 Task: Research Airbnb accommodation in Saurimo, Angola from 8th December, 2023 to 15th December, 2023 for 9 adults. Place can be shared room with 5 bedrooms having 9 beds and 5 bathrooms. Property type can be flat. Amenities needed are: wifi, air conditioning, TV, pool, gym, breakfast. Look for 5 properties as per requirement.
Action: Mouse moved to (576, 118)
Screenshot: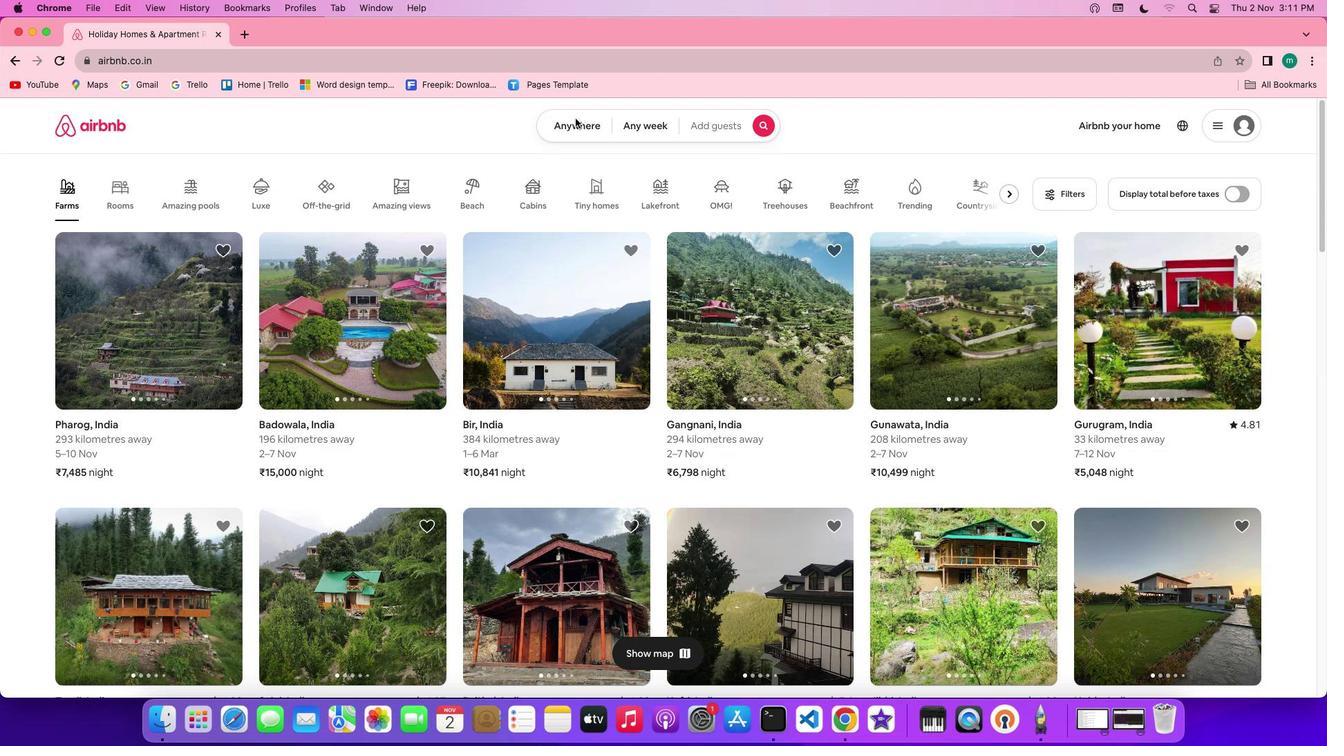 
Action: Mouse pressed left at (576, 118)
Screenshot: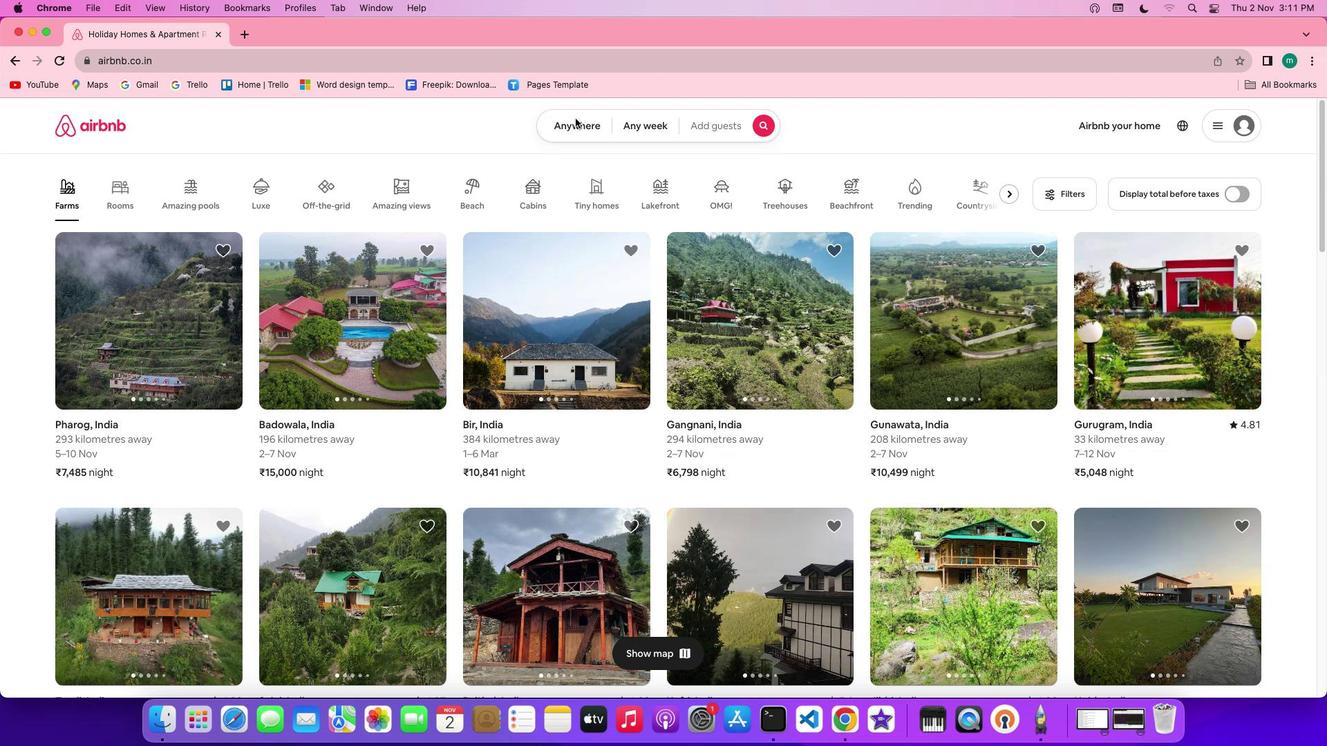 
Action: Mouse moved to (575, 118)
Screenshot: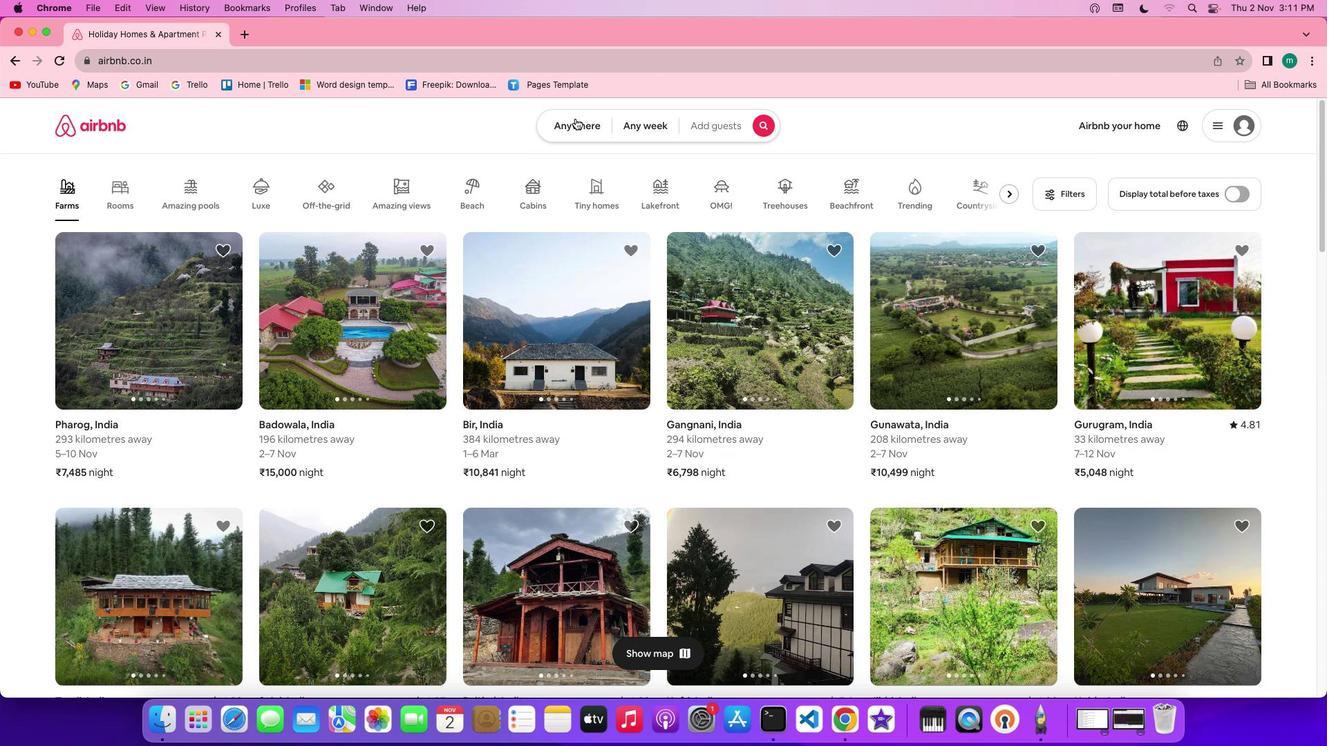 
Action: Mouse pressed left at (575, 118)
Screenshot: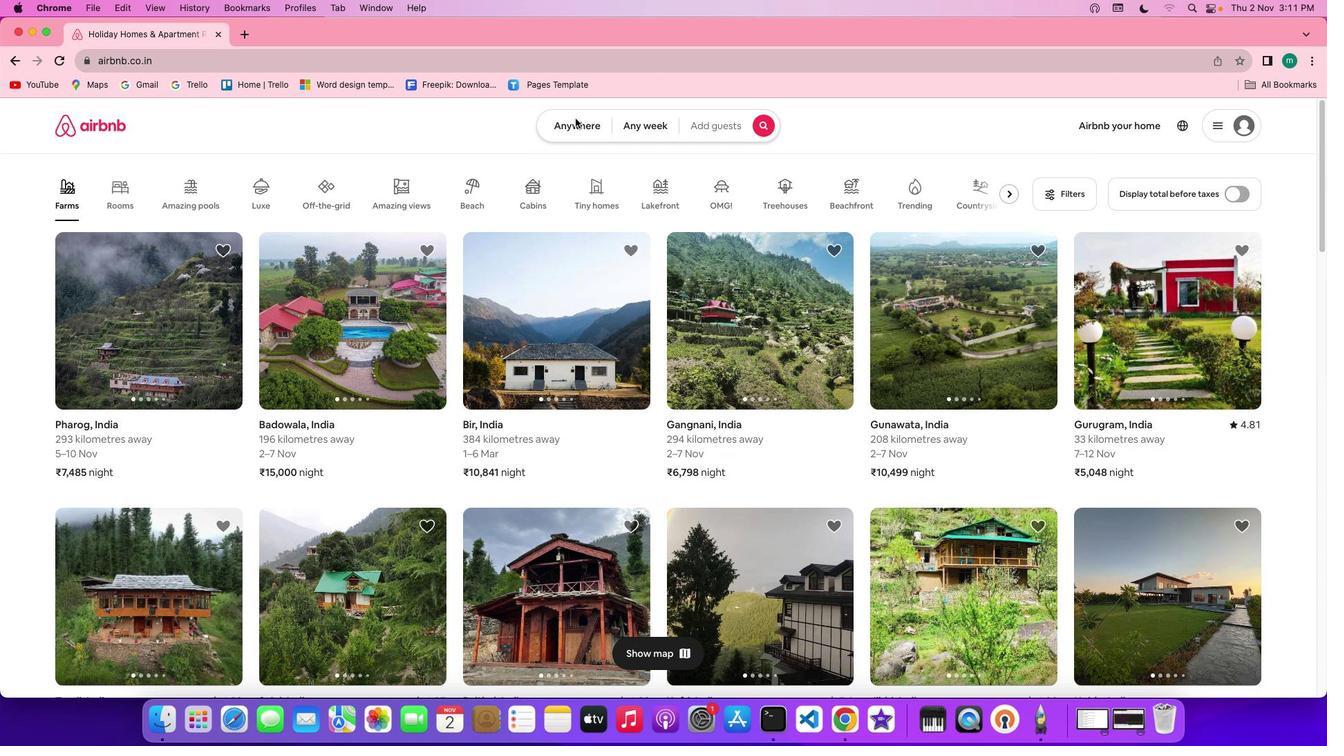 
Action: Mouse moved to (493, 178)
Screenshot: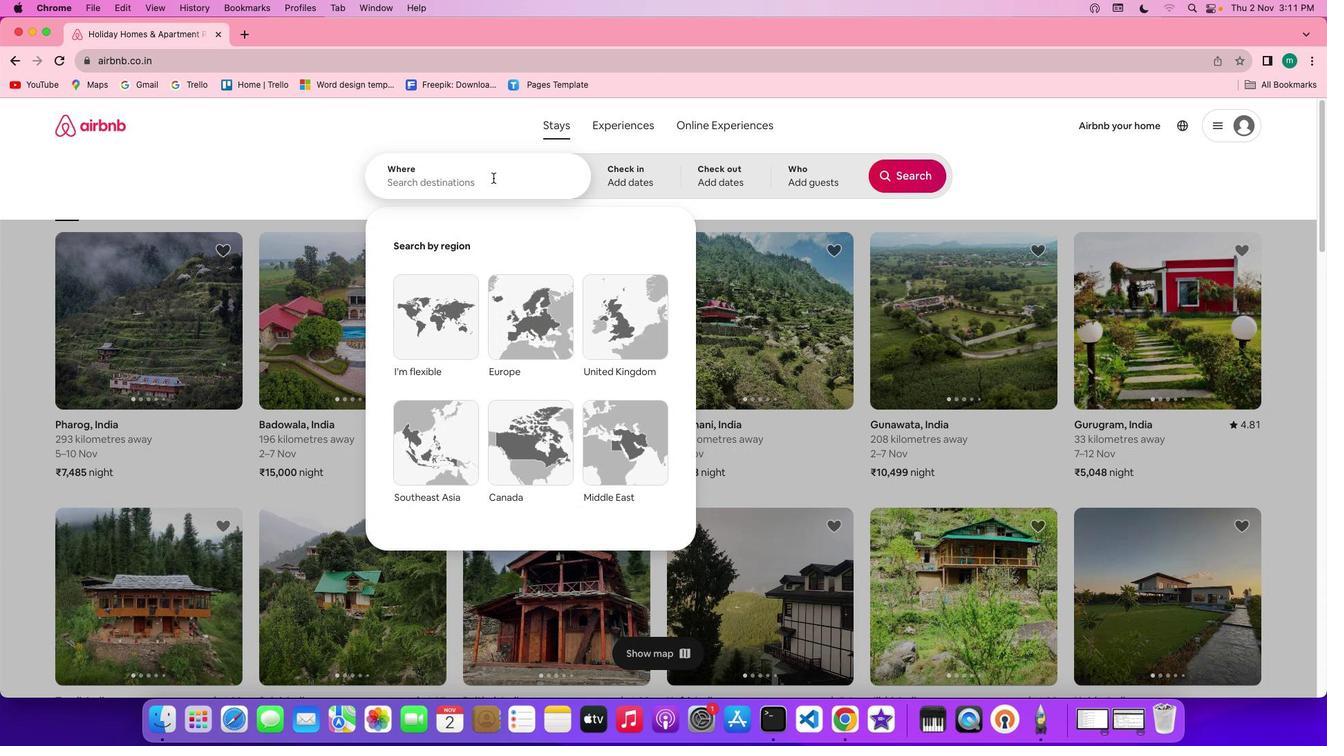 
Action: Key pressed Key.shift'S''a''u''r''i''m''o'','Key.spaceKey.shift'A''n''g''o''l''a'
Screenshot: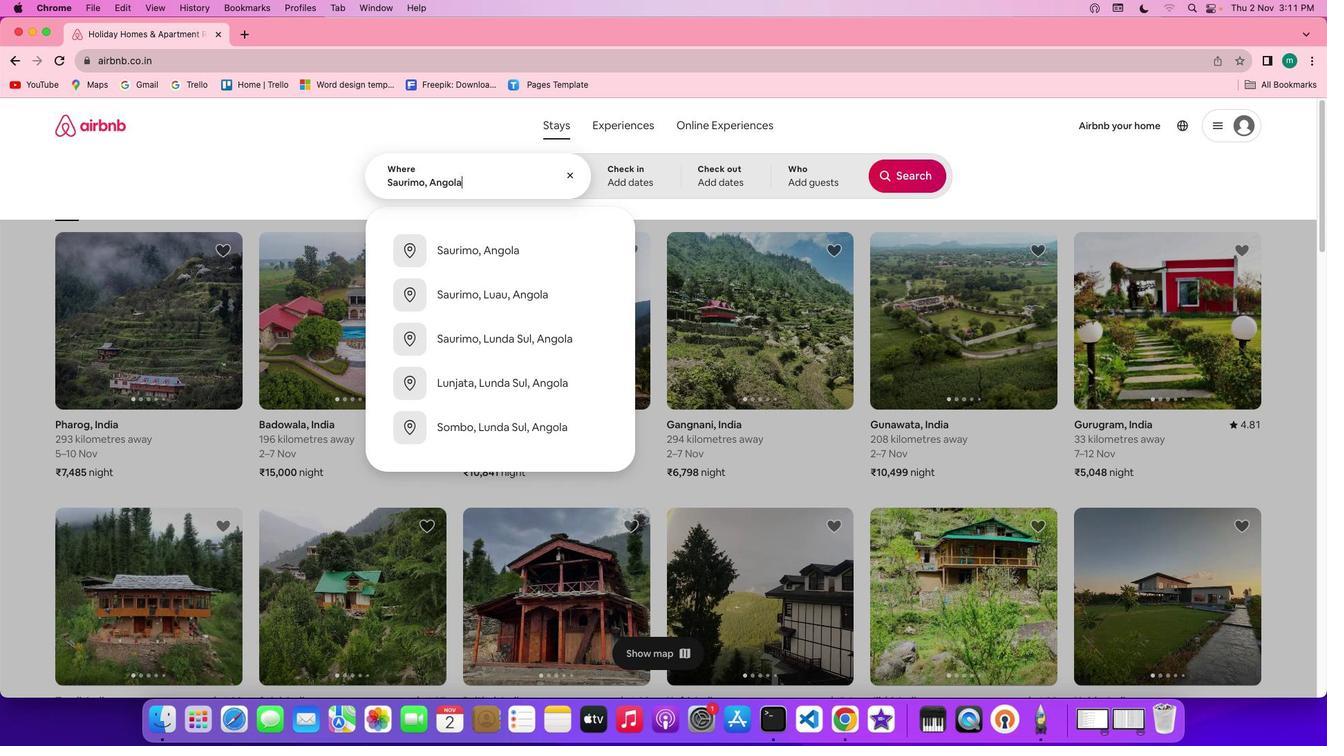 
Action: Mouse moved to (636, 177)
Screenshot: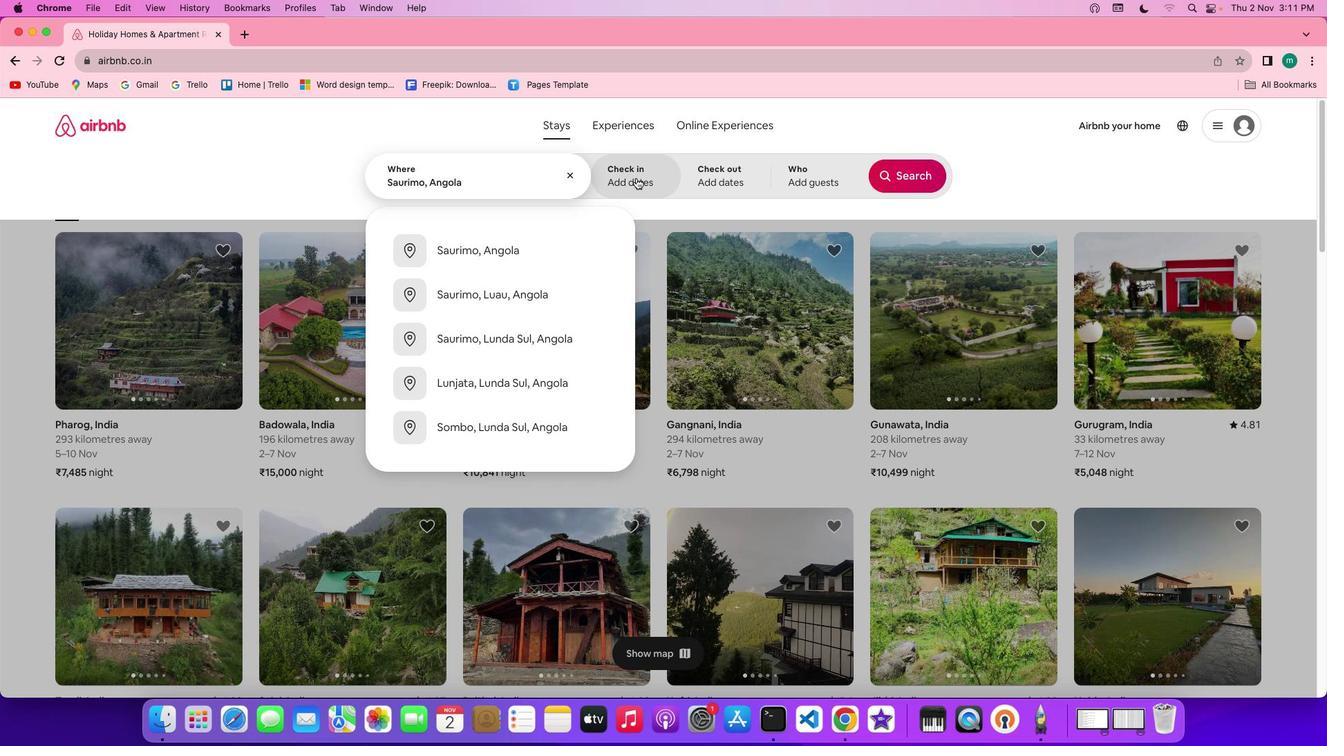 
Action: Mouse pressed left at (636, 177)
Screenshot: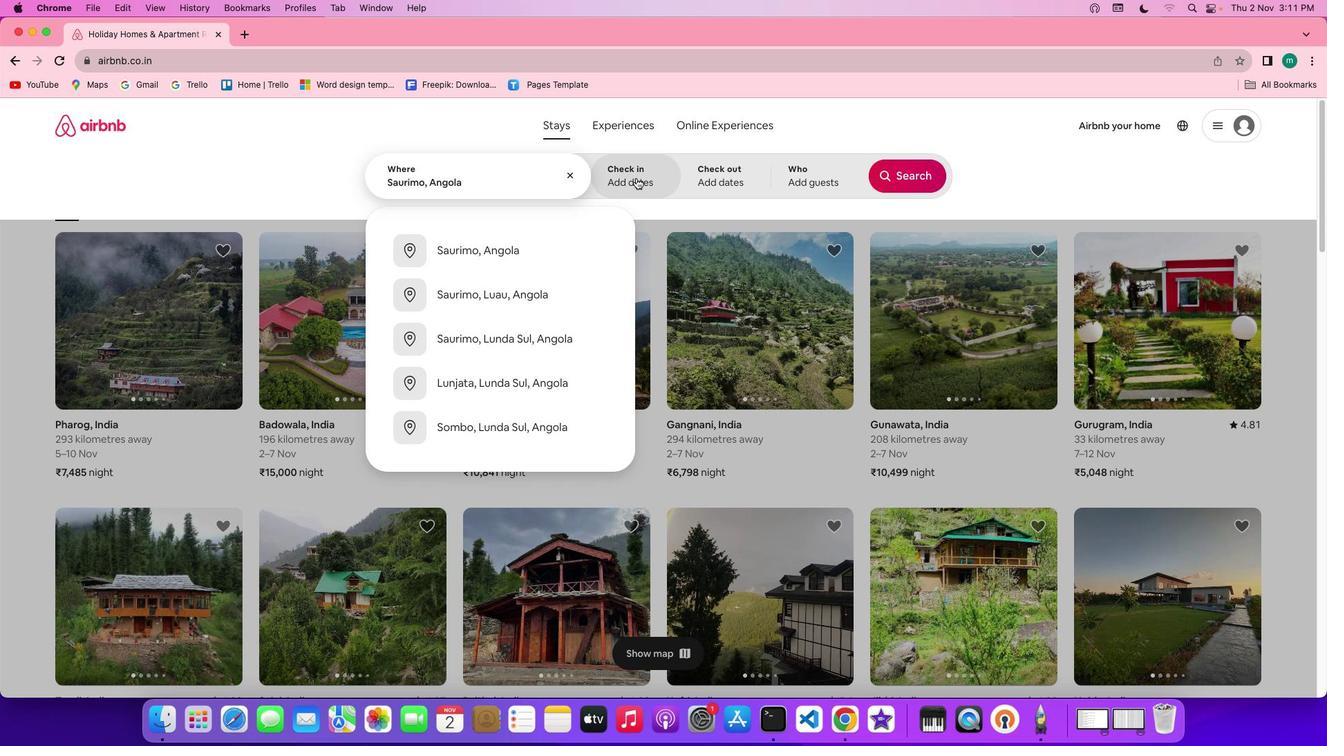 
Action: Mouse moved to (856, 388)
Screenshot: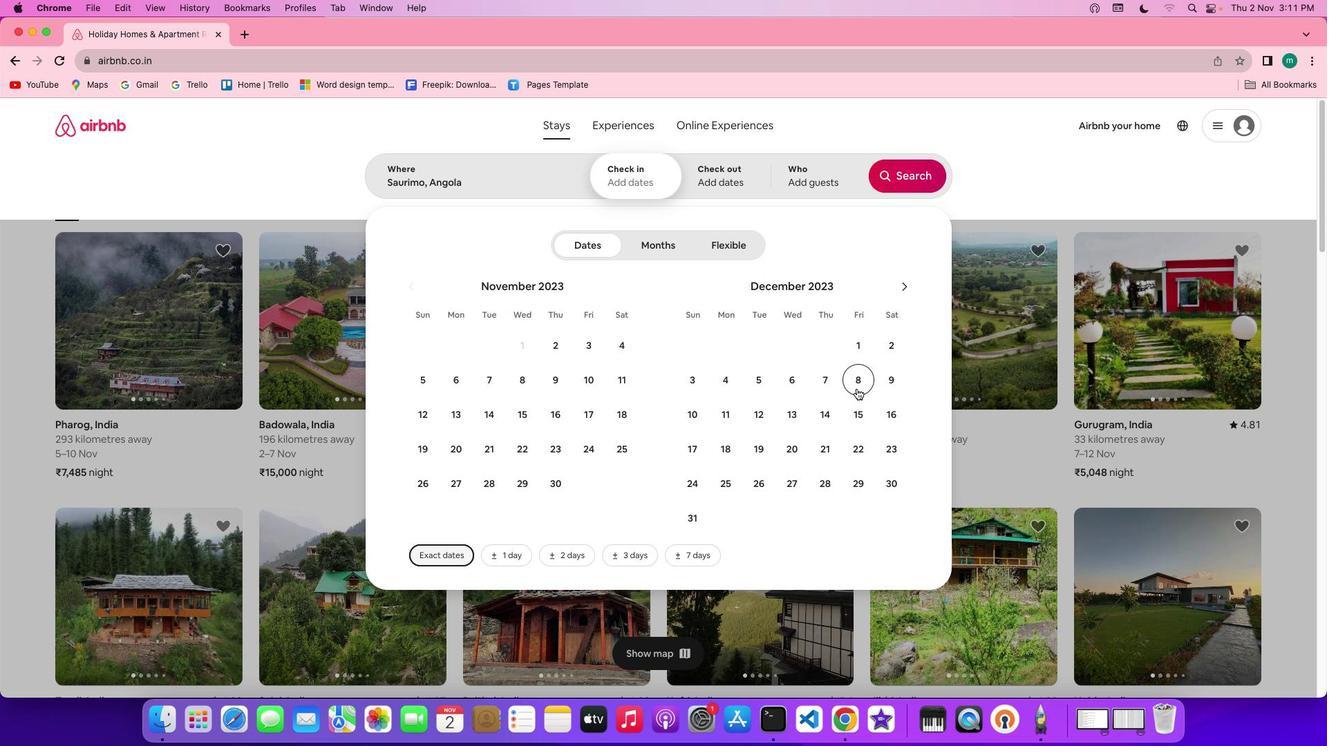 
Action: Mouse pressed left at (856, 388)
Screenshot: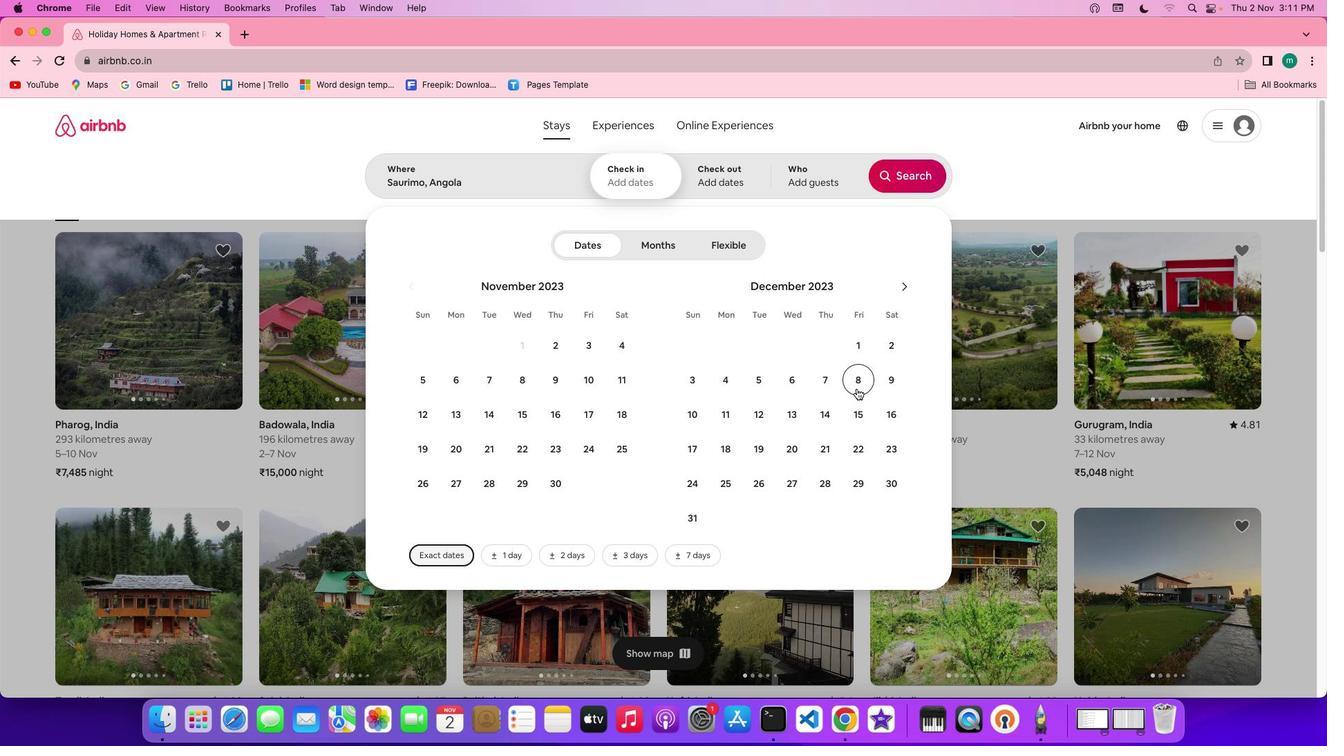 
Action: Mouse moved to (863, 407)
Screenshot: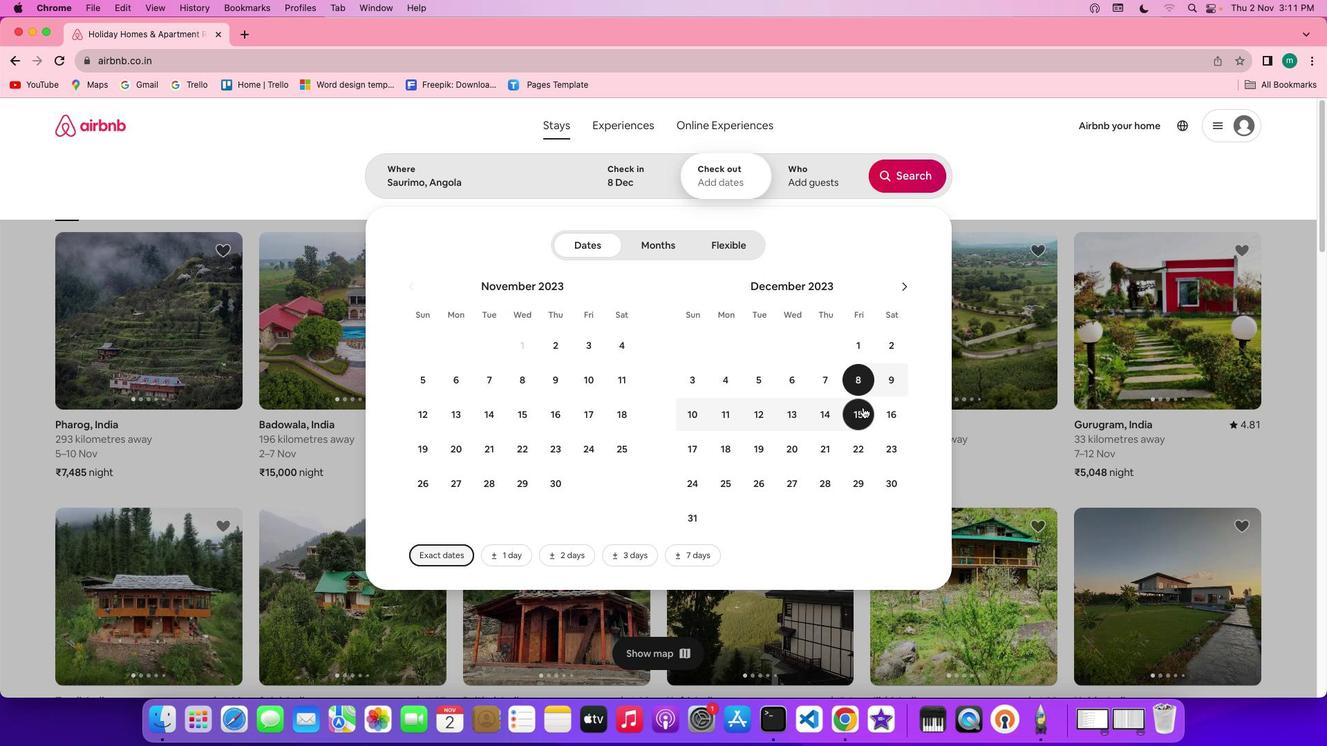 
Action: Mouse pressed left at (863, 407)
Screenshot: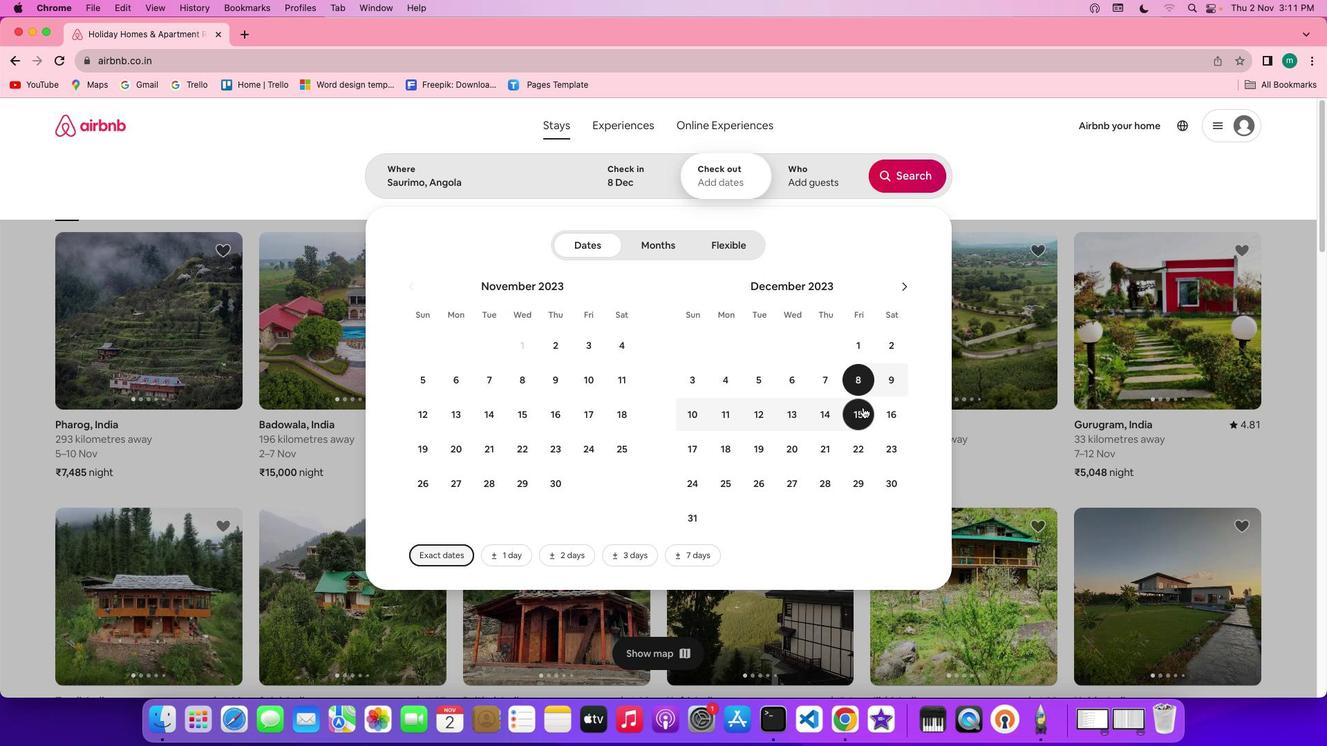 
Action: Mouse moved to (838, 179)
Screenshot: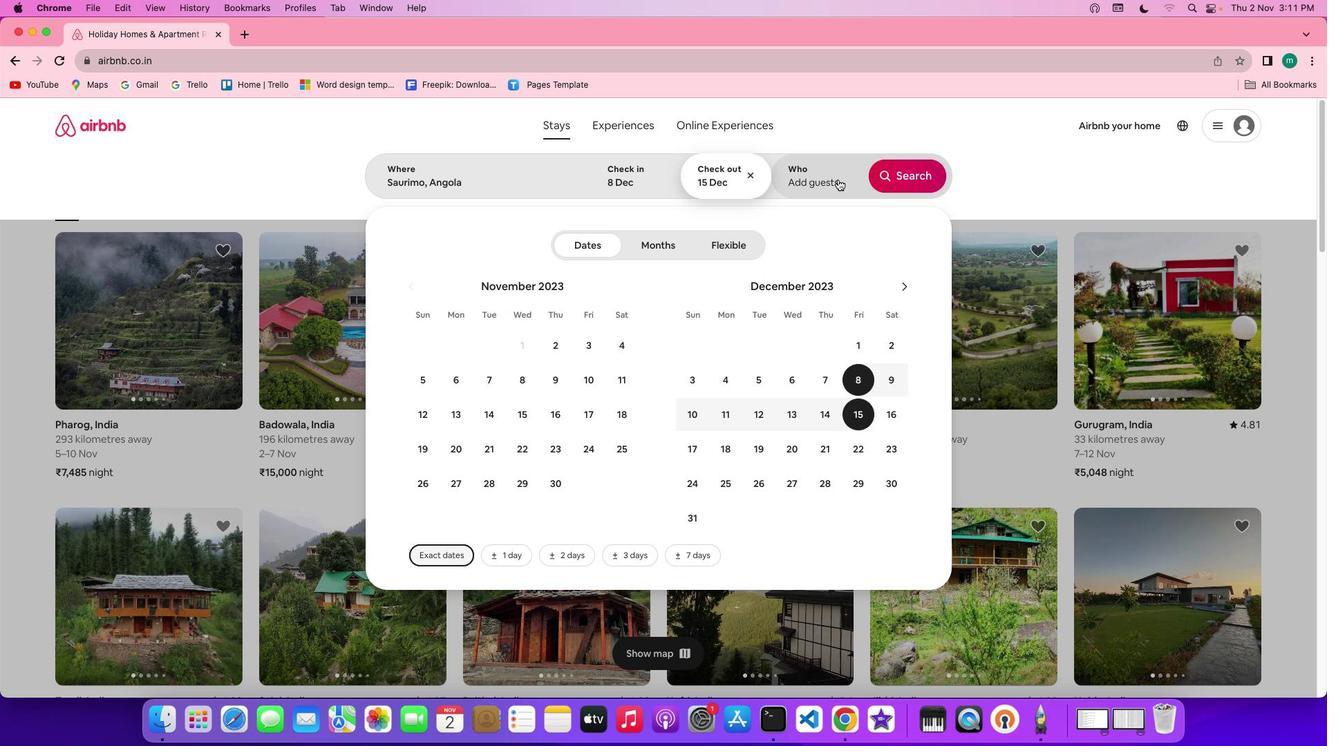 
Action: Mouse pressed left at (838, 179)
Screenshot: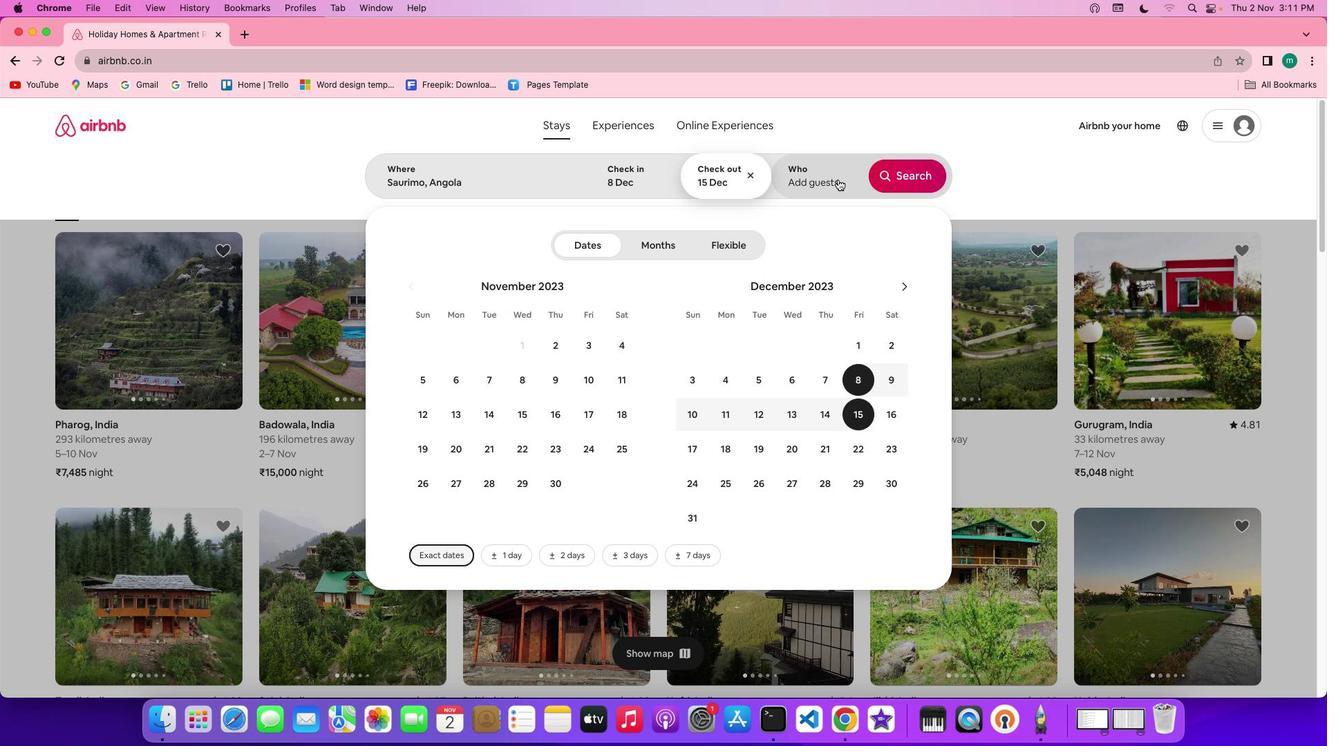 
Action: Mouse moved to (915, 251)
Screenshot: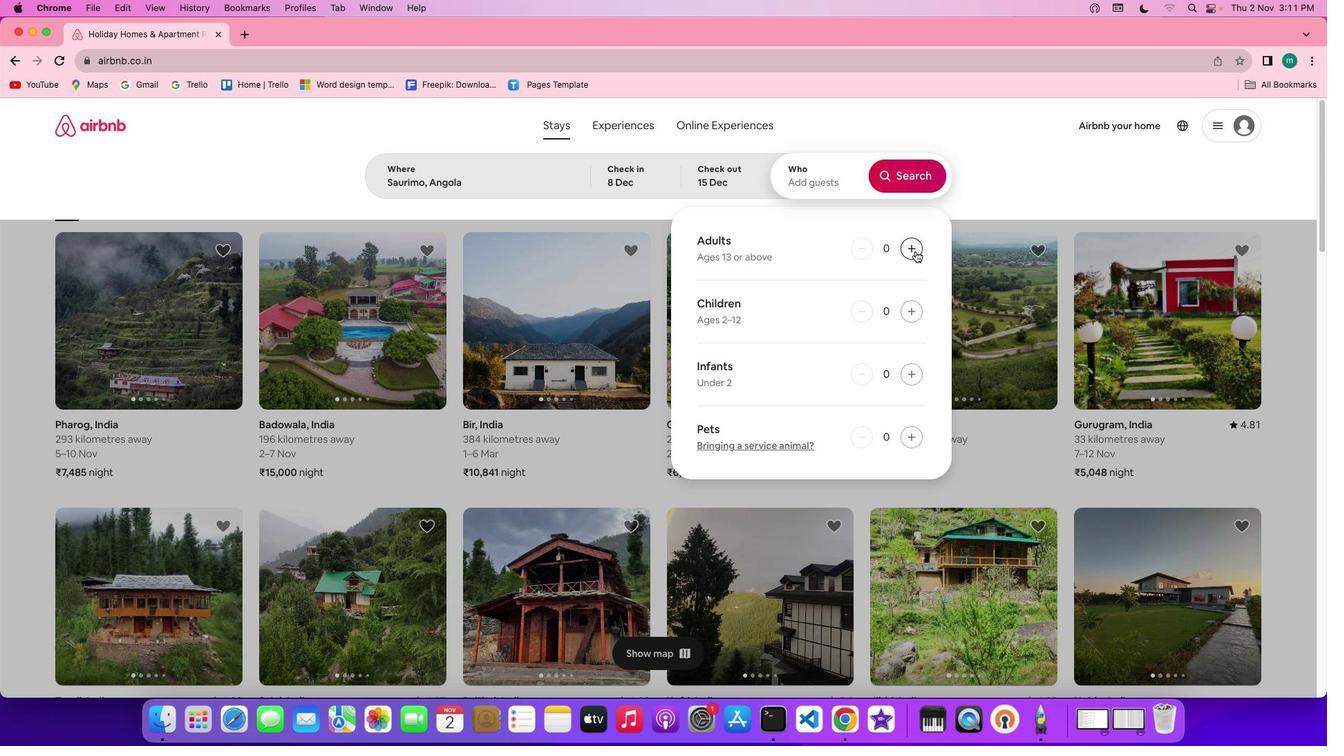 
Action: Mouse pressed left at (915, 251)
Screenshot: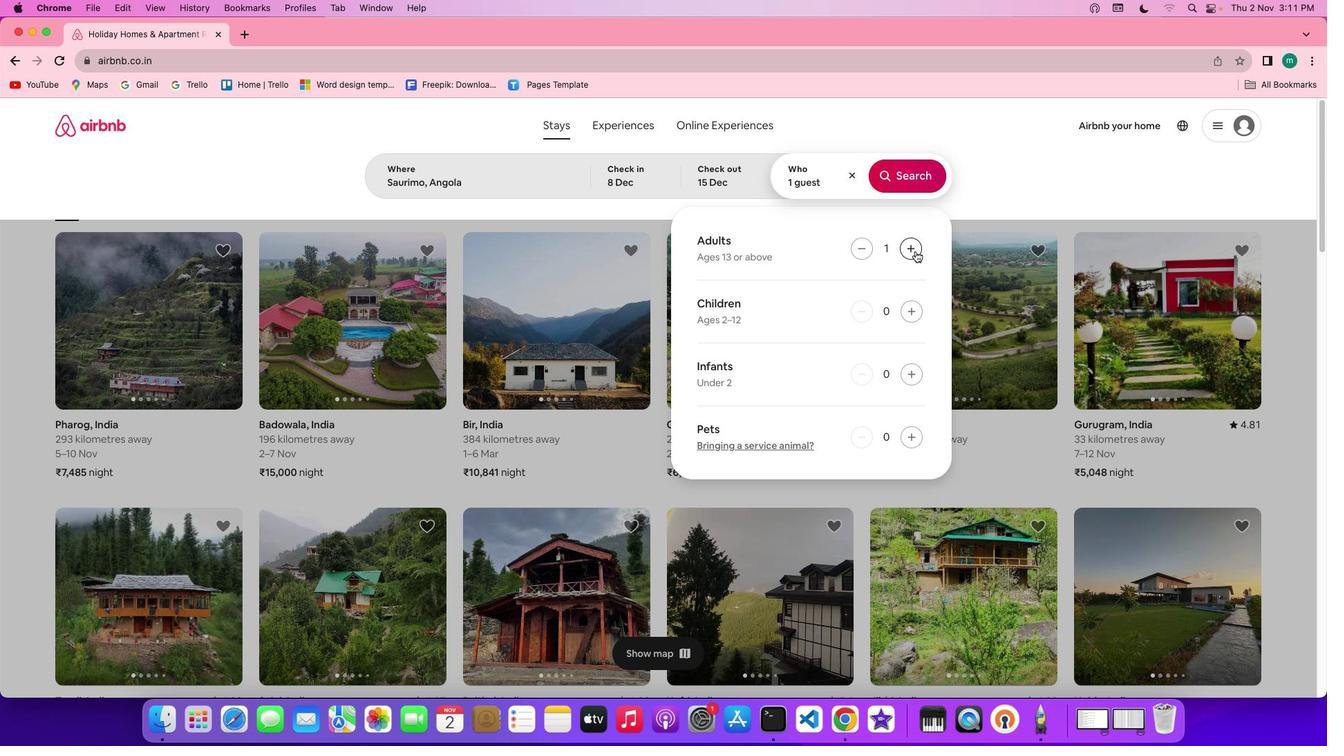 
Action: Mouse pressed left at (915, 251)
Screenshot: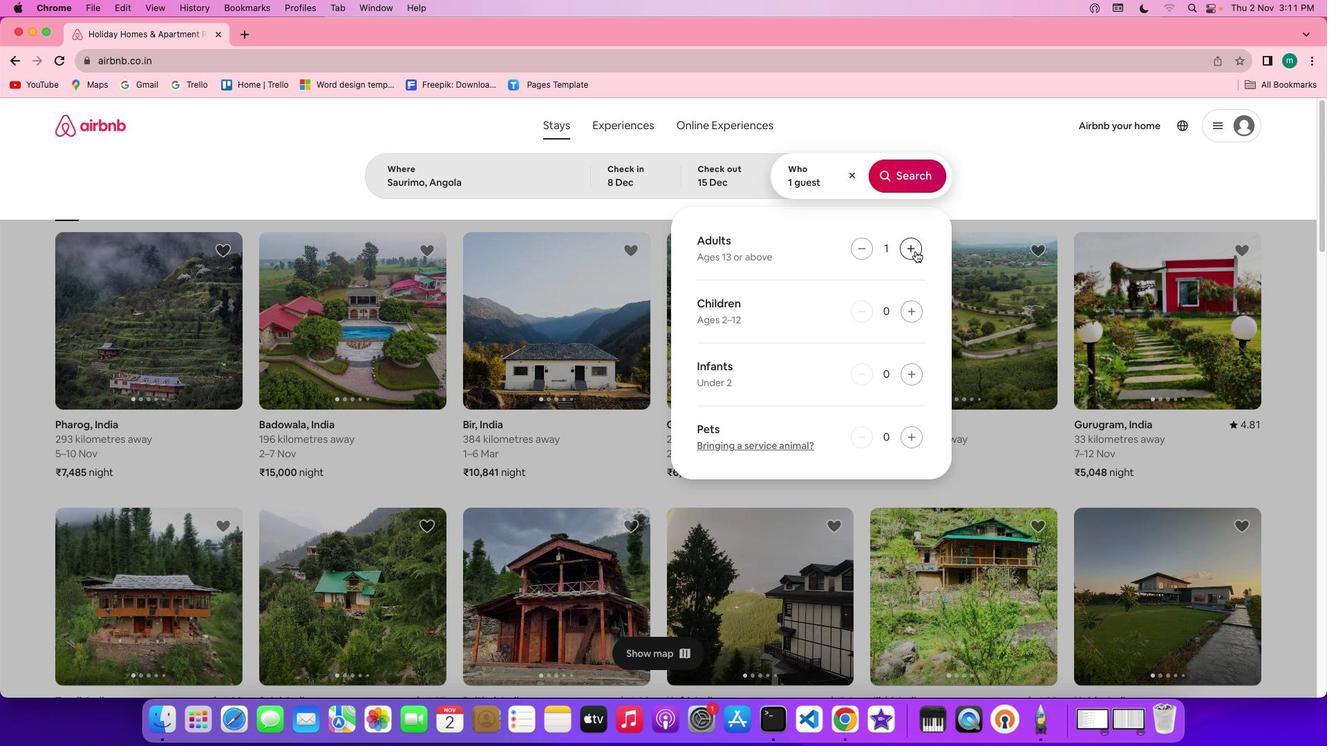 
Action: Mouse pressed left at (915, 251)
Screenshot: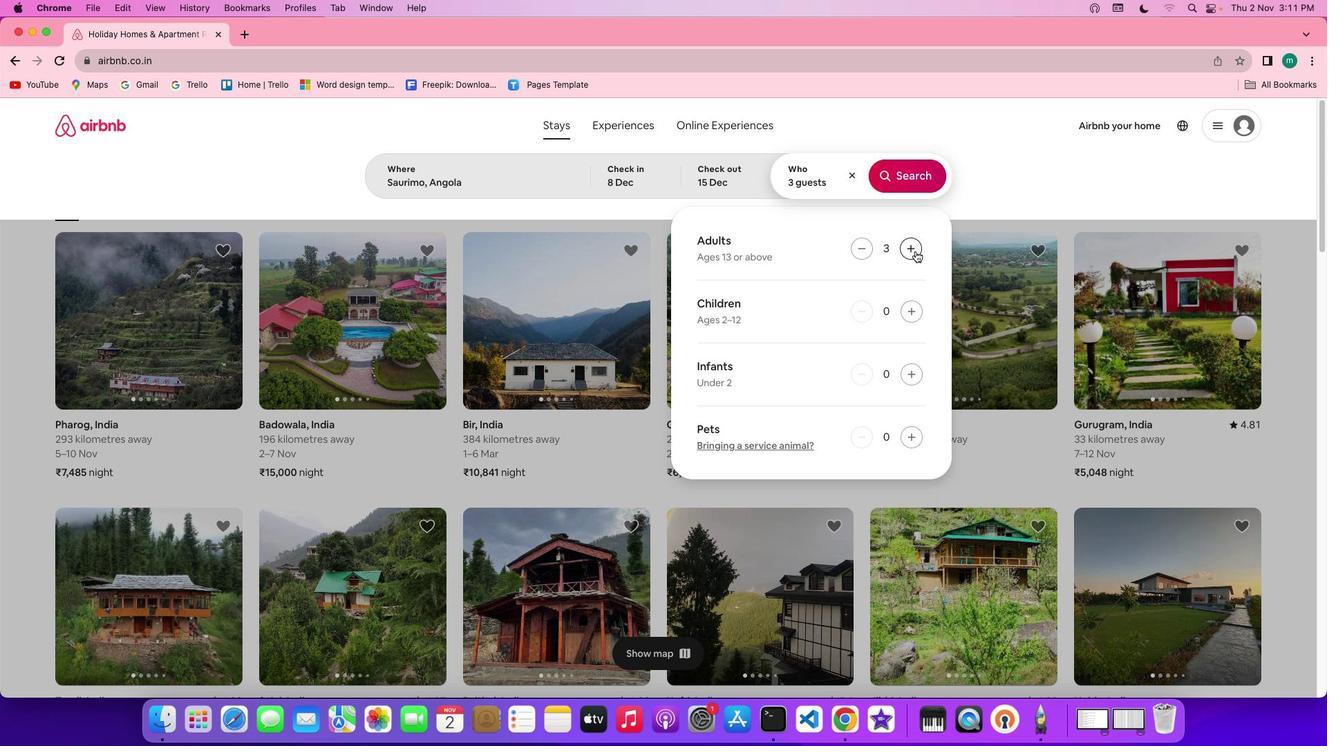 
Action: Mouse pressed left at (915, 251)
Screenshot: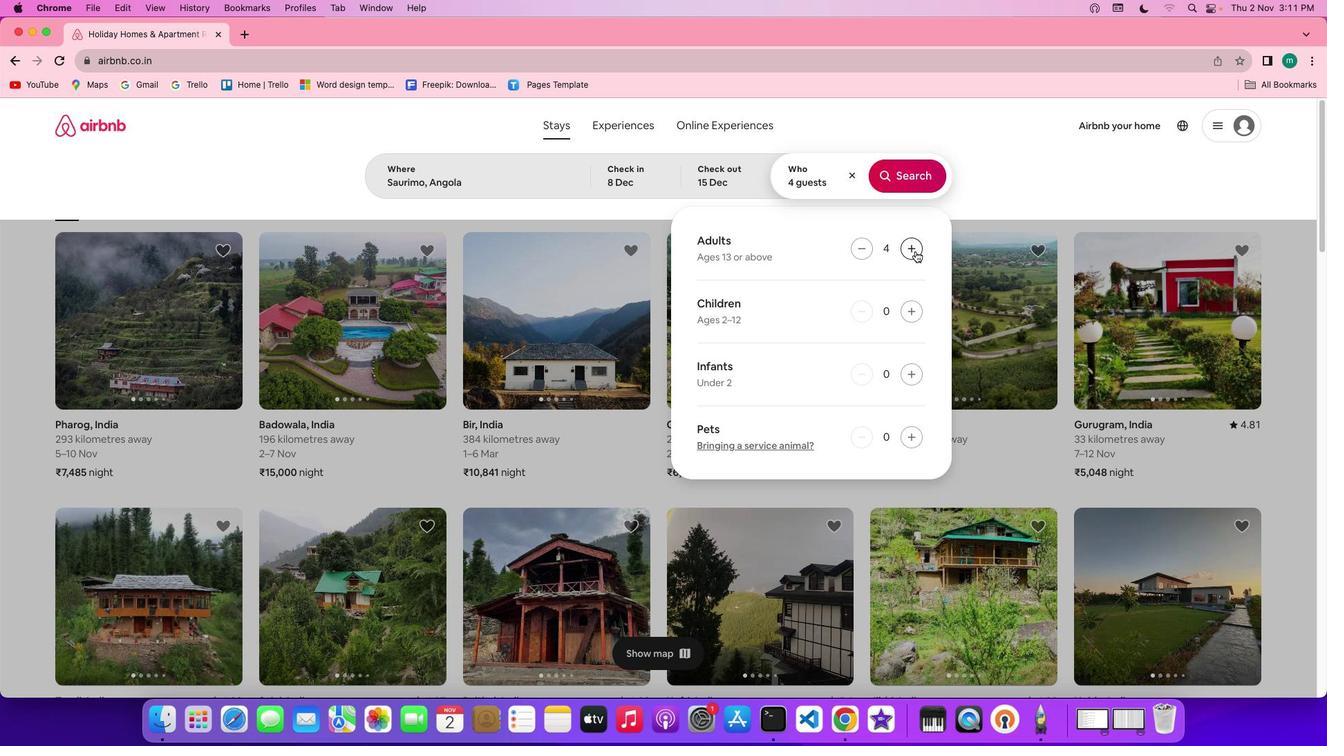 
Action: Mouse pressed left at (915, 251)
Screenshot: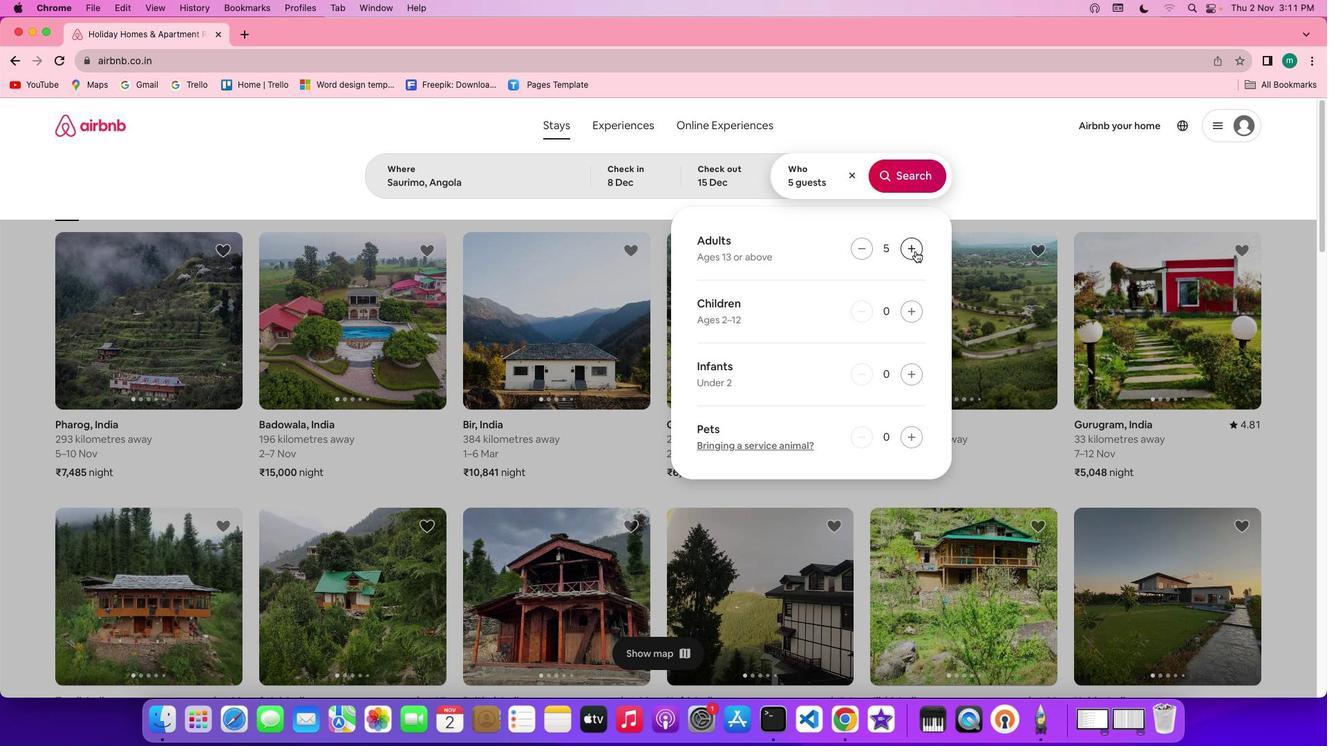
Action: Mouse pressed left at (915, 251)
Screenshot: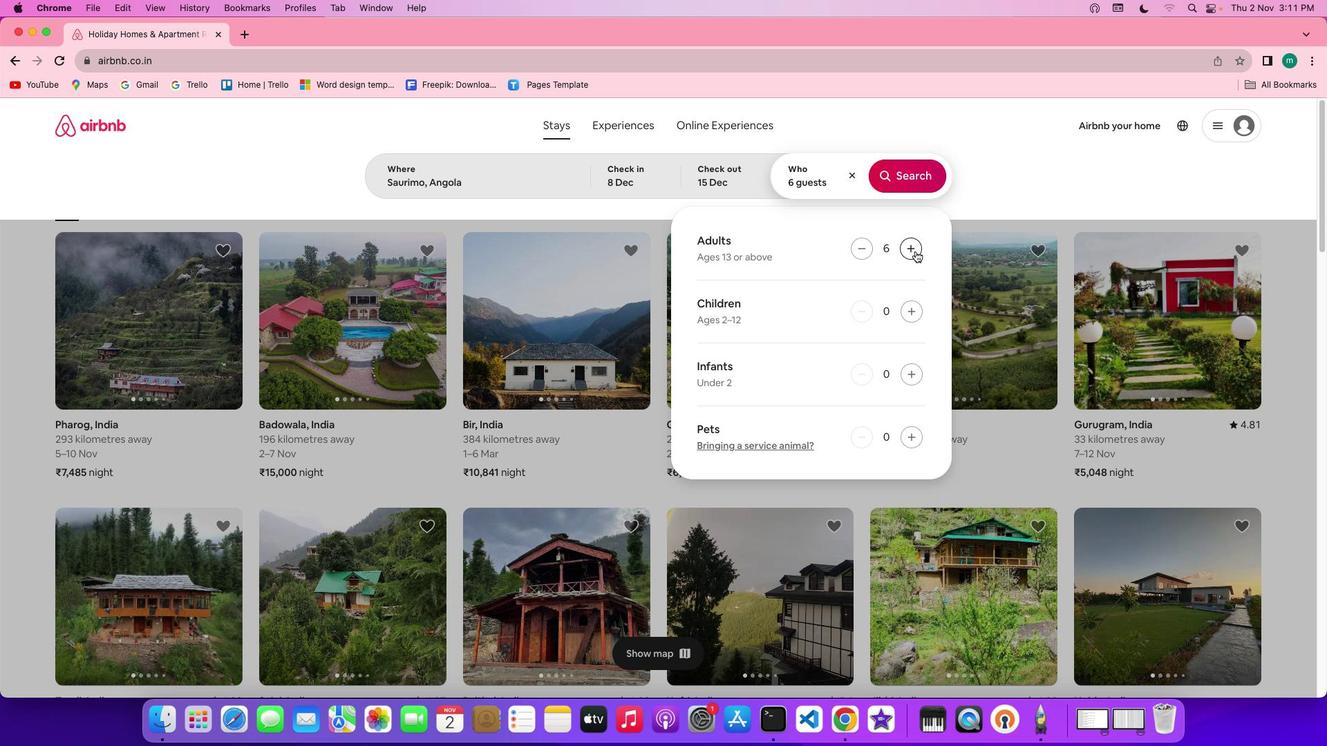 
Action: Mouse pressed left at (915, 251)
Screenshot: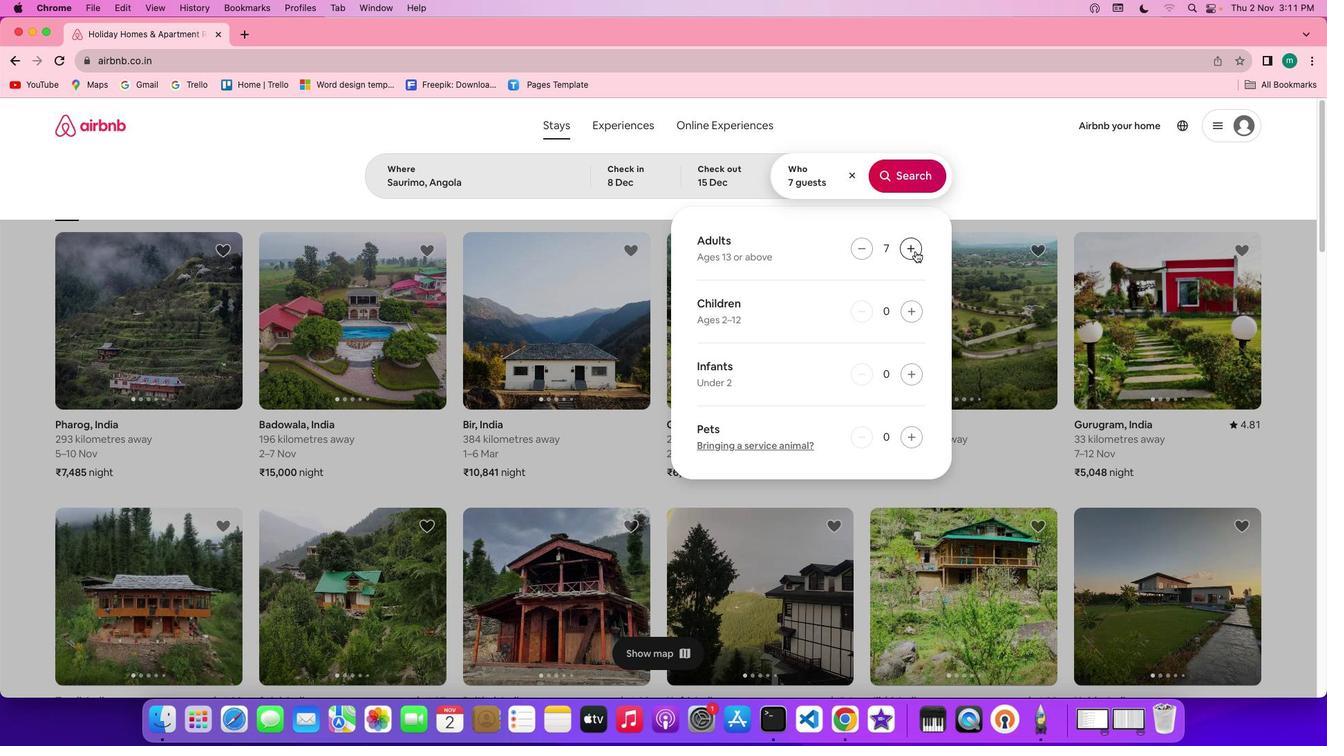 
Action: Mouse pressed left at (915, 251)
Screenshot: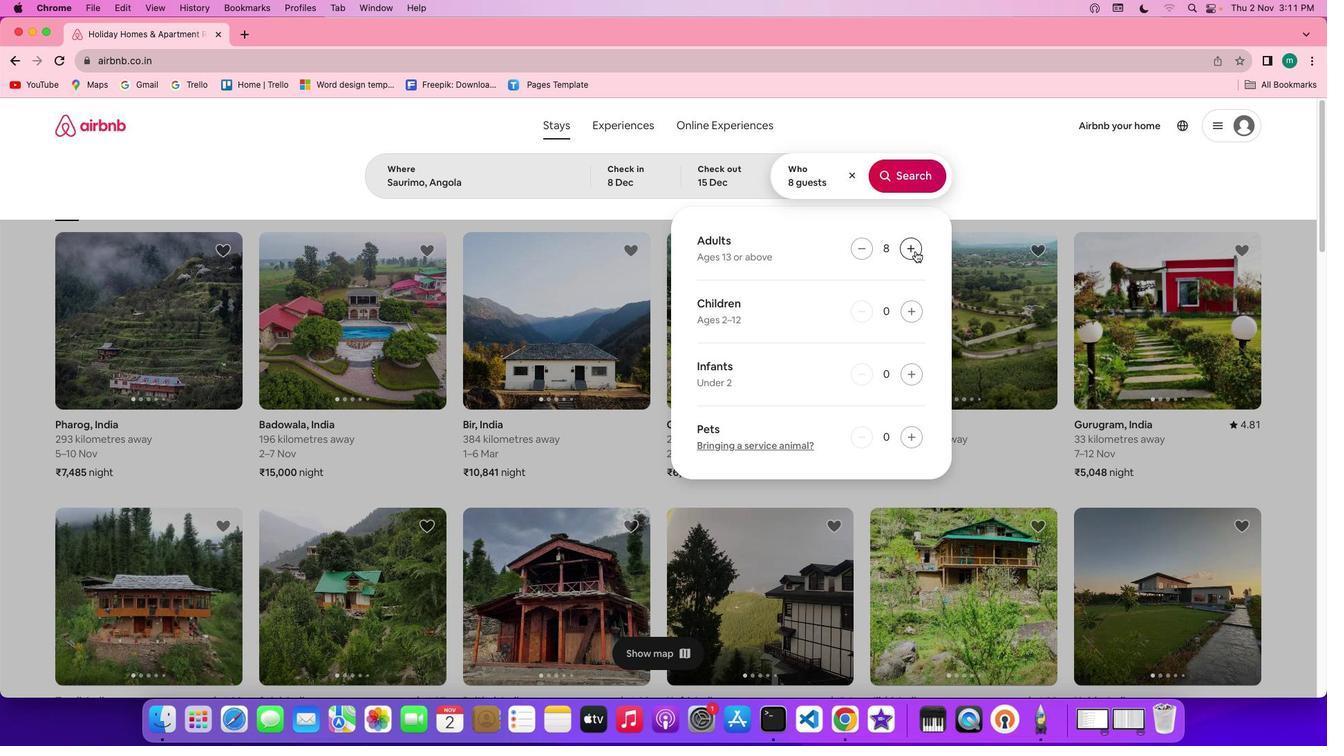 
Action: Mouse pressed left at (915, 251)
Screenshot: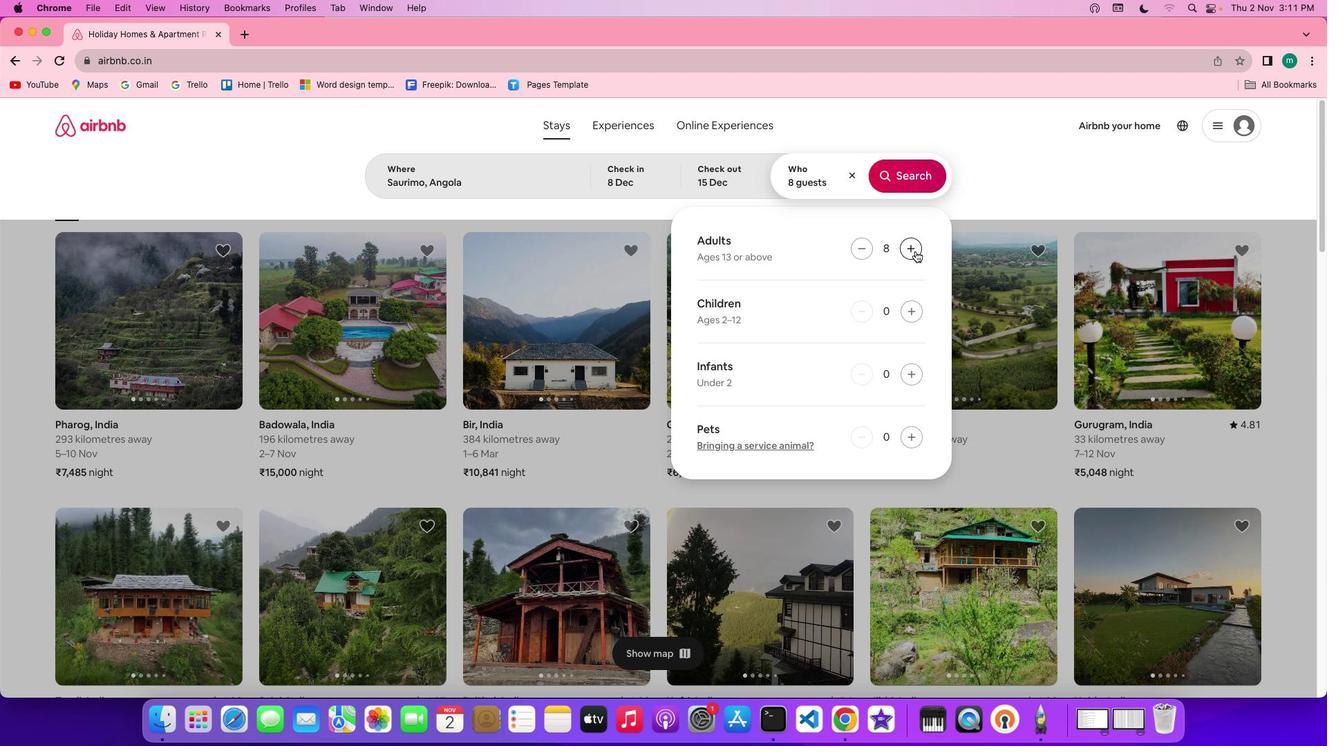 
Action: Mouse moved to (930, 174)
Screenshot: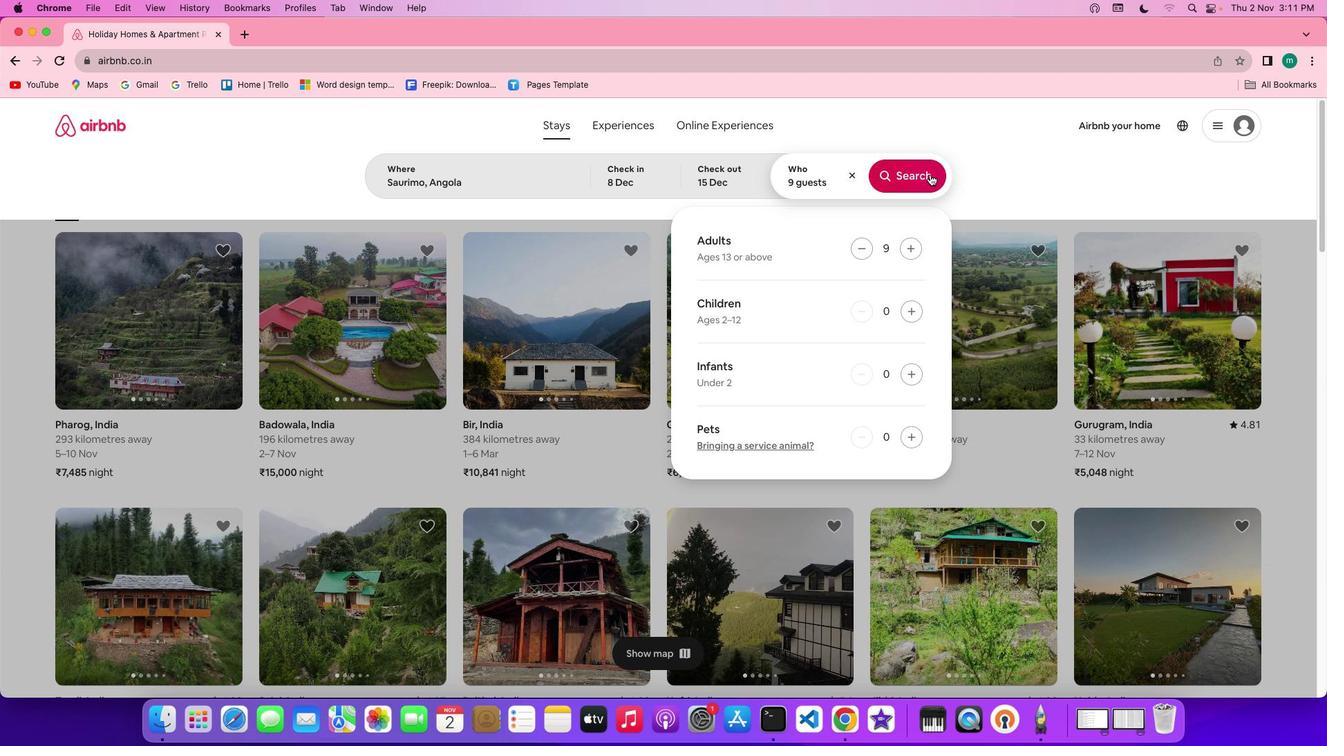 
Action: Mouse pressed left at (930, 174)
Screenshot: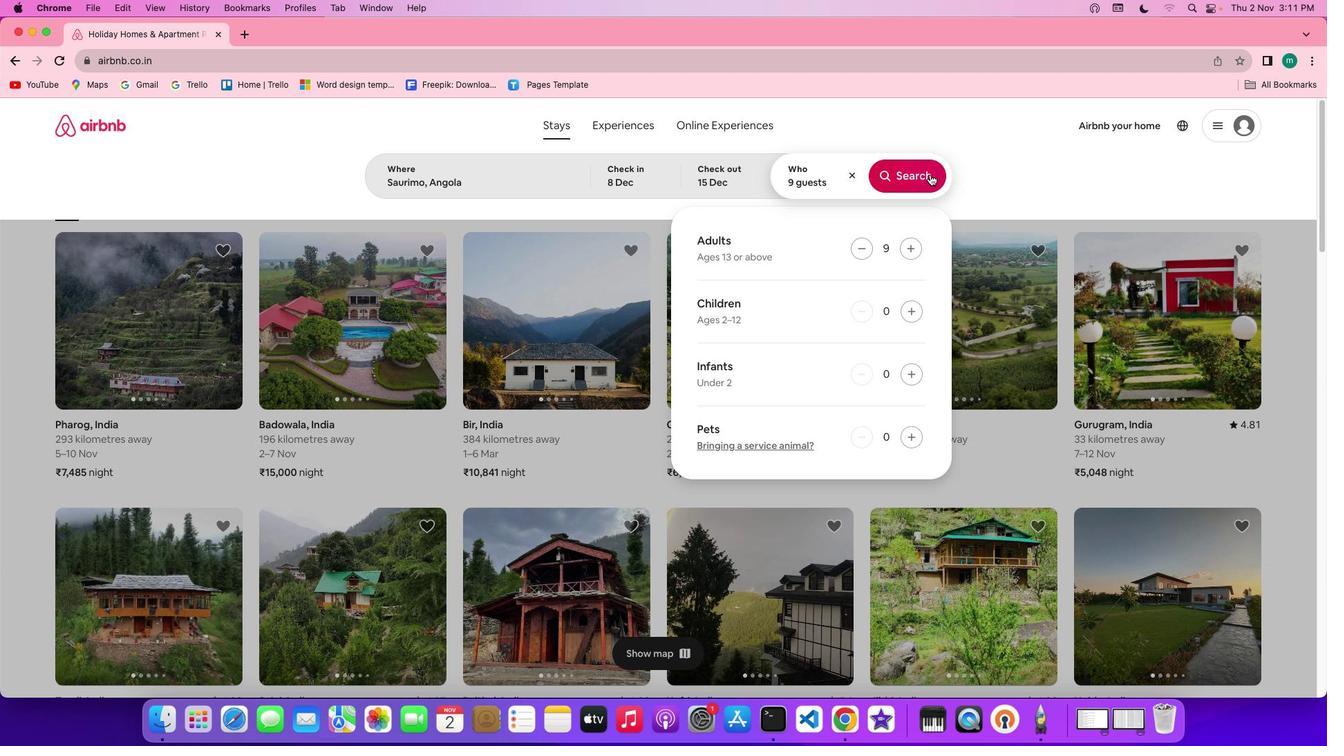 
Action: Mouse moved to (1106, 184)
Screenshot: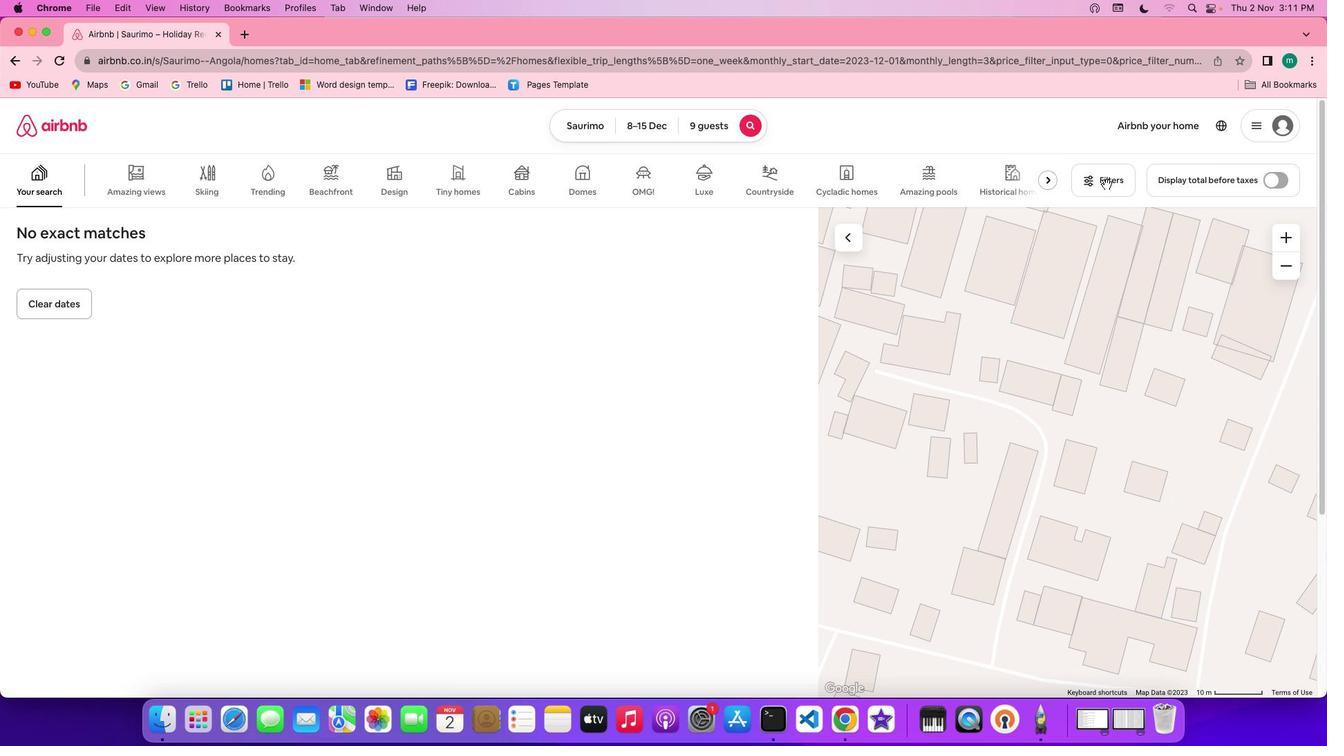 
Action: Mouse pressed left at (1106, 184)
Screenshot: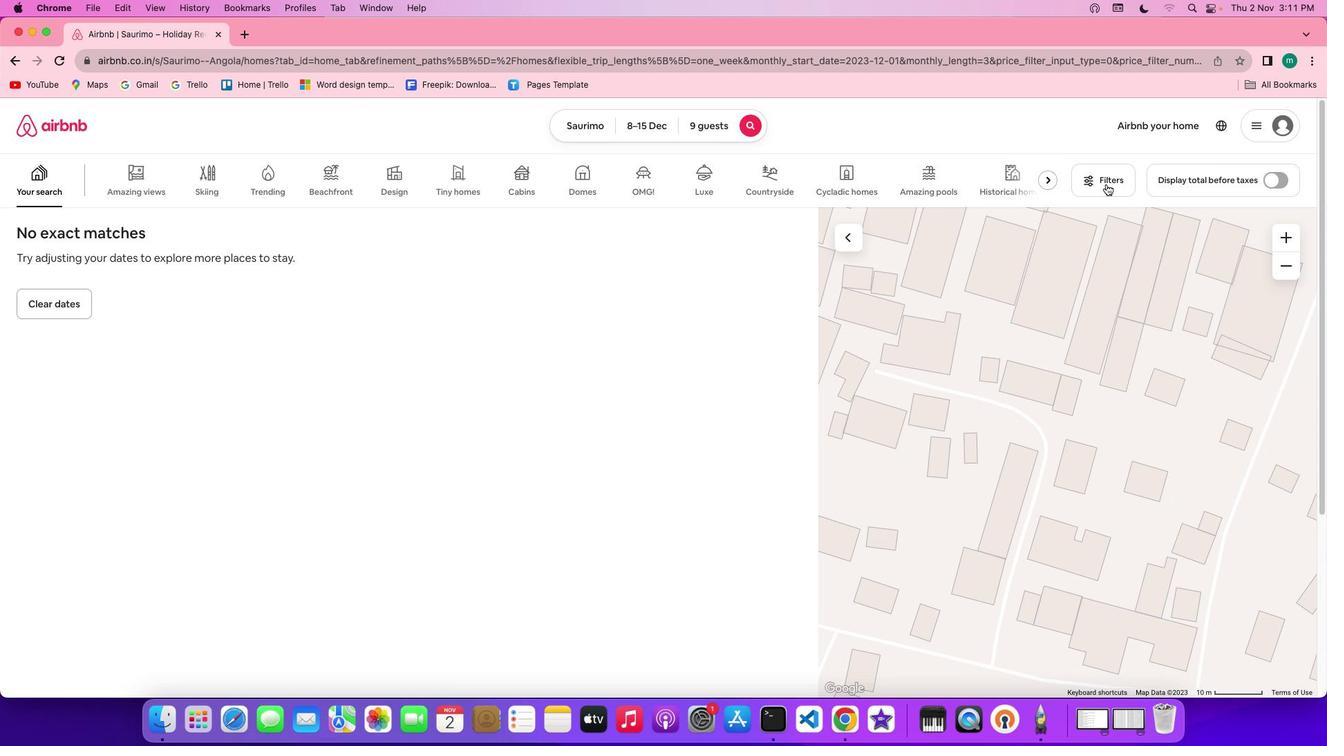 
Action: Mouse moved to (1107, 176)
Screenshot: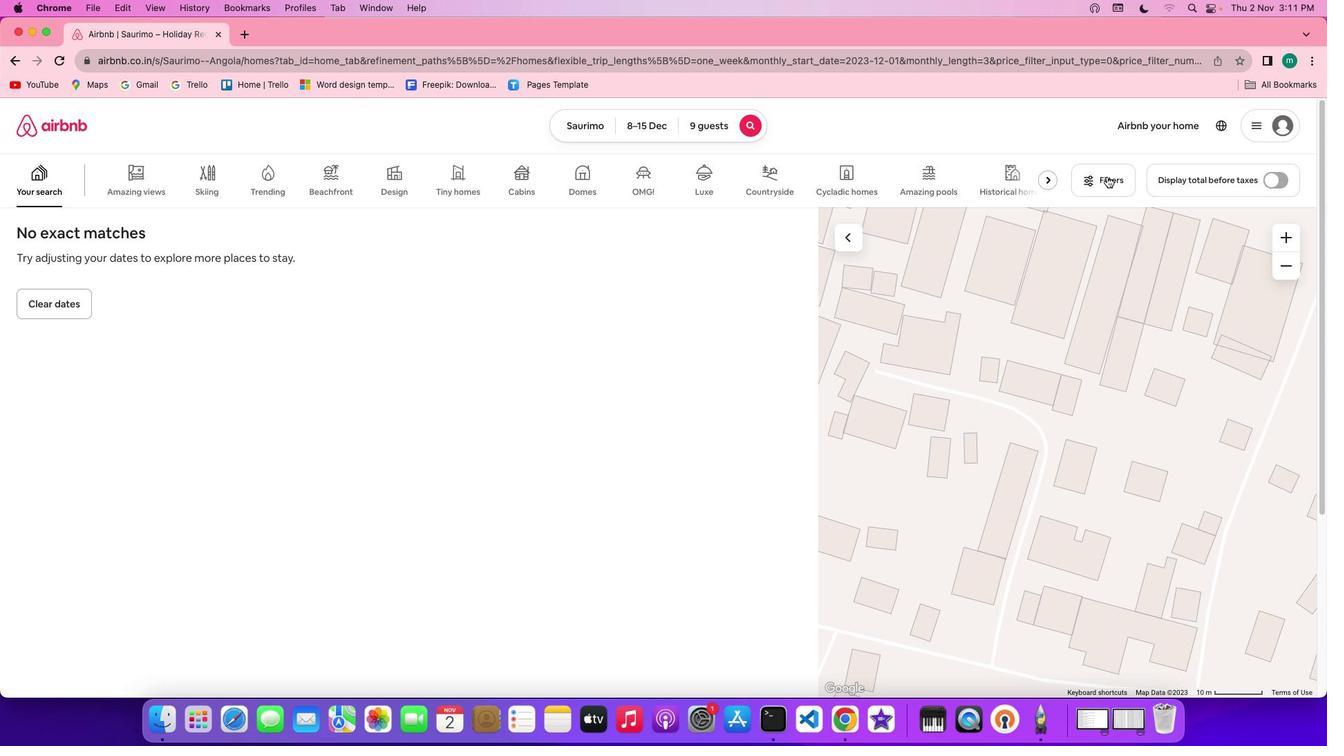 
Action: Mouse pressed left at (1107, 176)
Screenshot: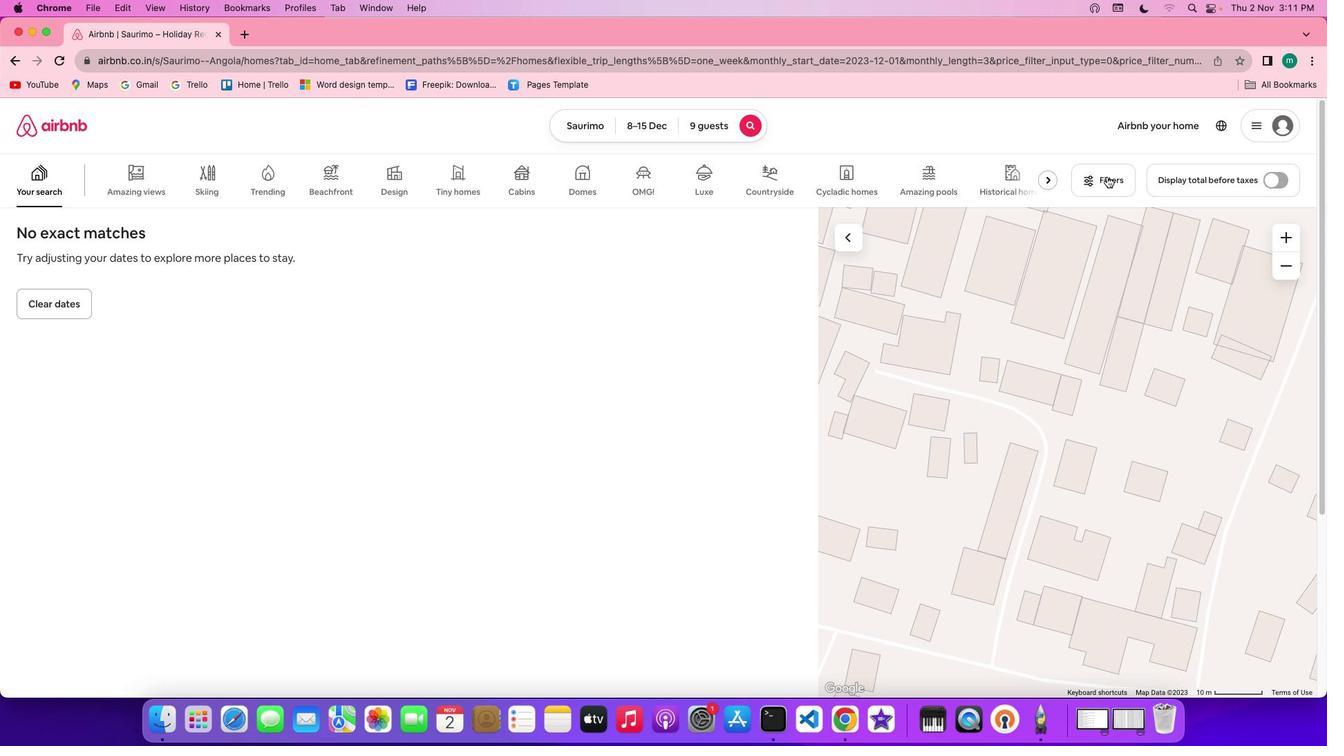 
Action: Mouse moved to (696, 412)
Screenshot: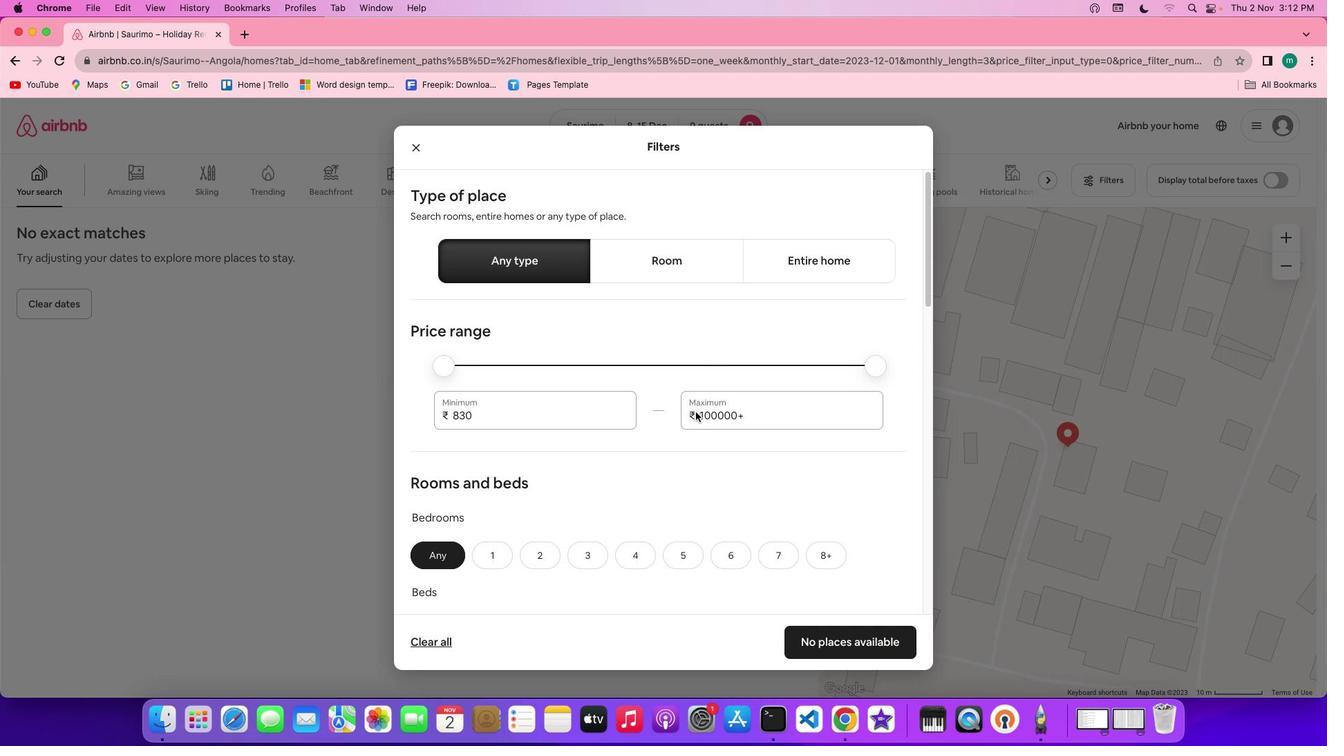 
Action: Mouse scrolled (696, 412) with delta (0, 0)
Screenshot: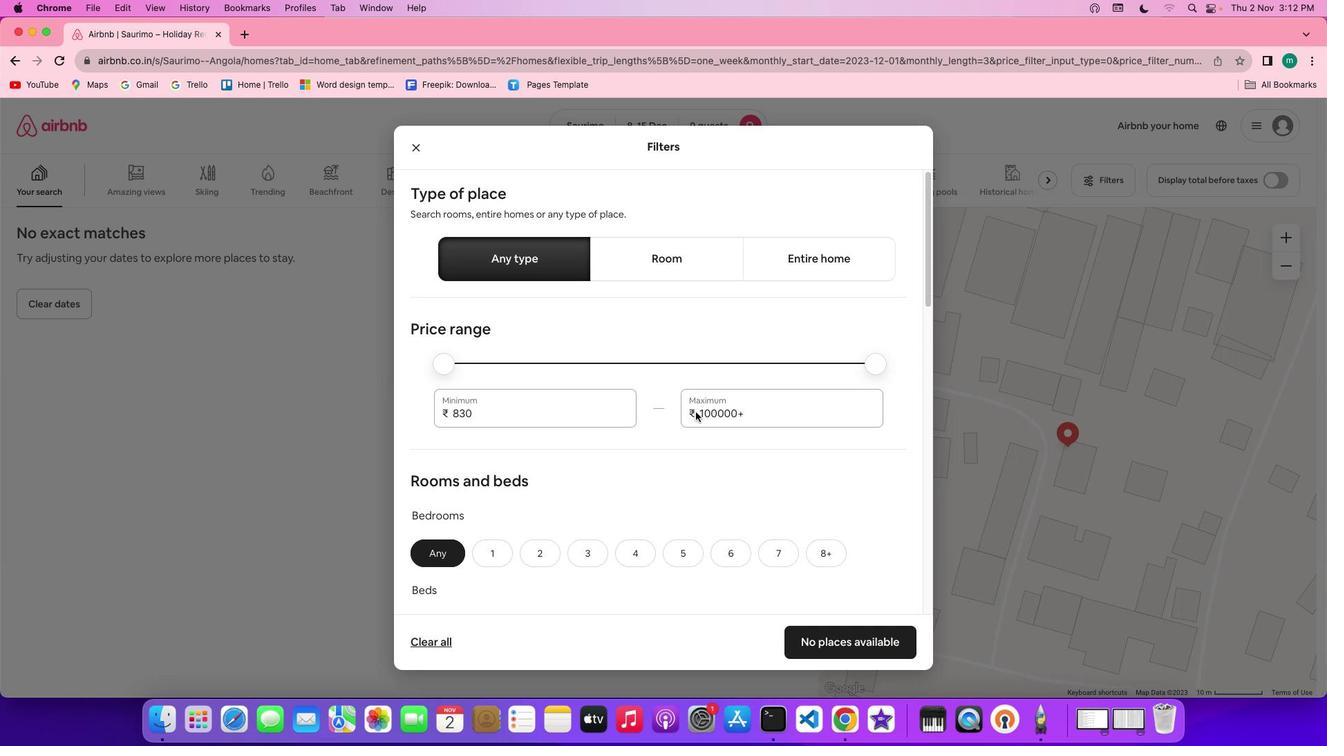 
Action: Mouse scrolled (696, 412) with delta (0, 0)
Screenshot: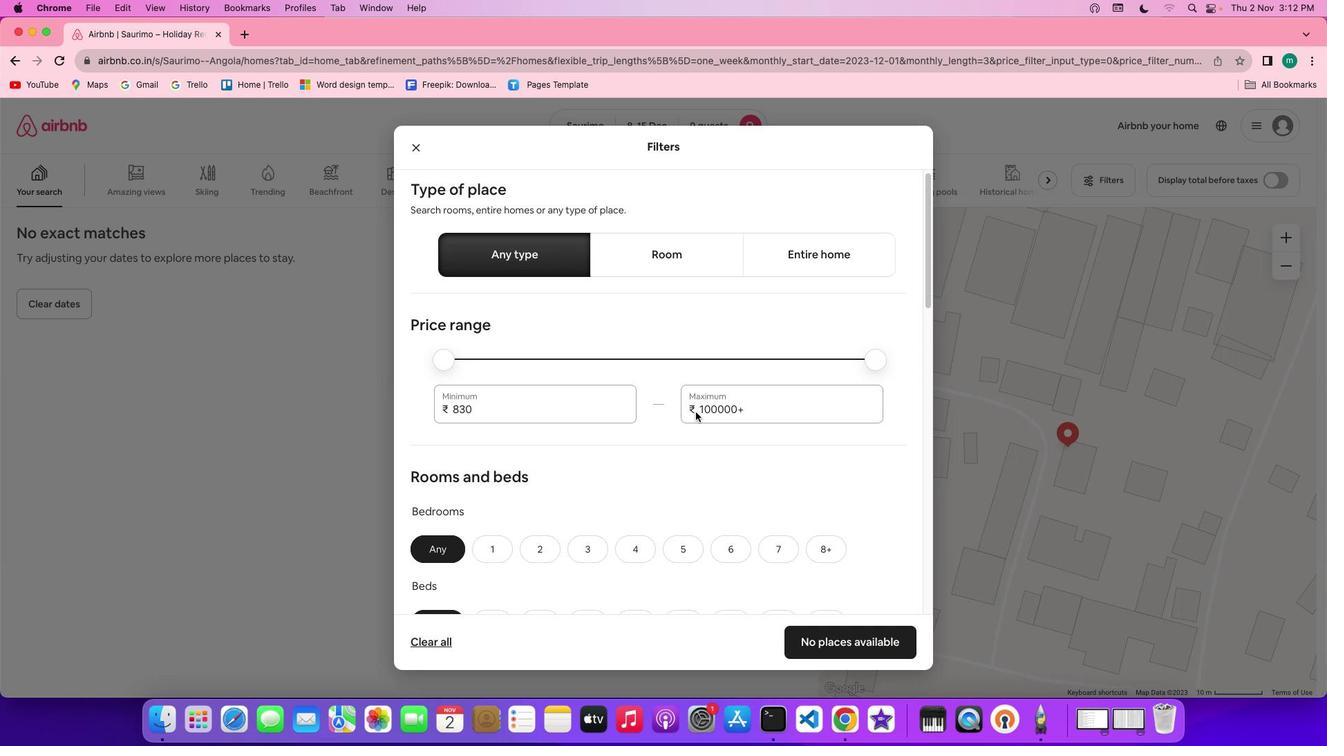 
Action: Mouse scrolled (696, 412) with delta (0, -1)
Screenshot: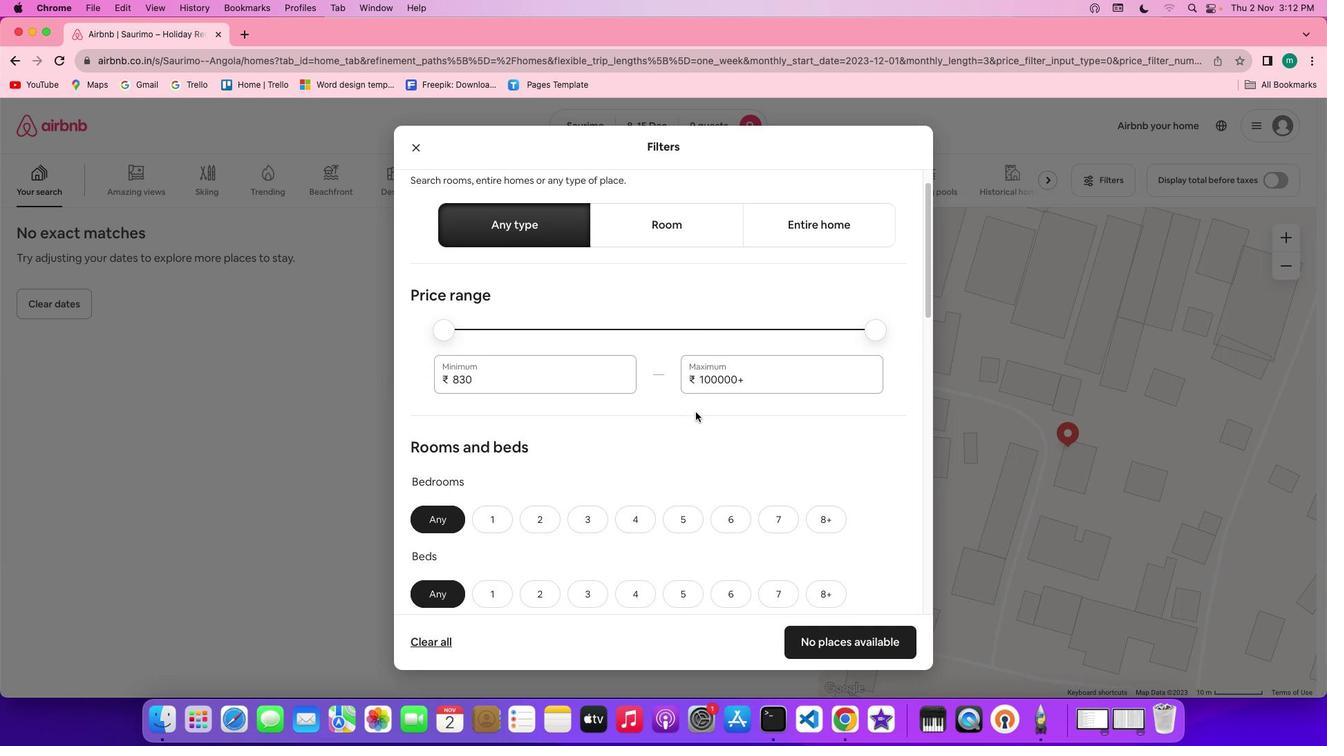 
Action: Mouse scrolled (696, 412) with delta (0, 0)
Screenshot: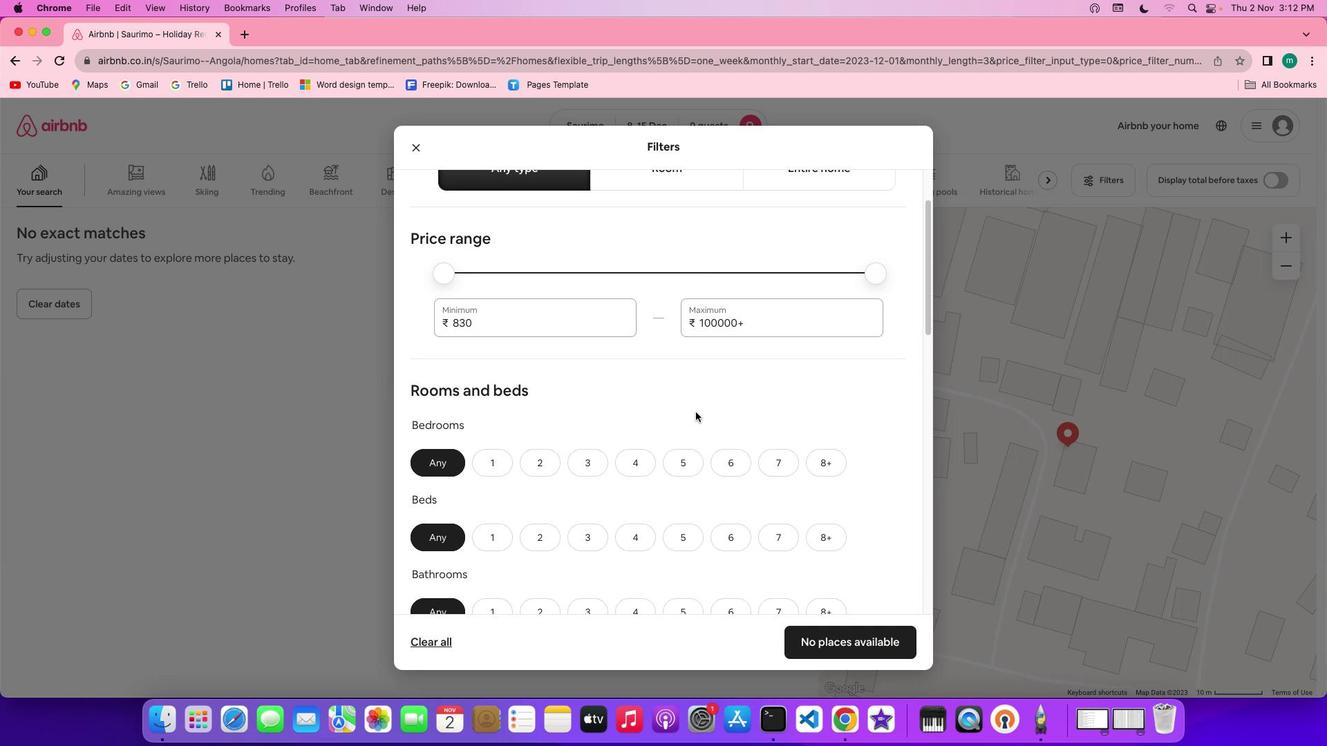 
Action: Mouse scrolled (696, 412) with delta (0, 0)
Screenshot: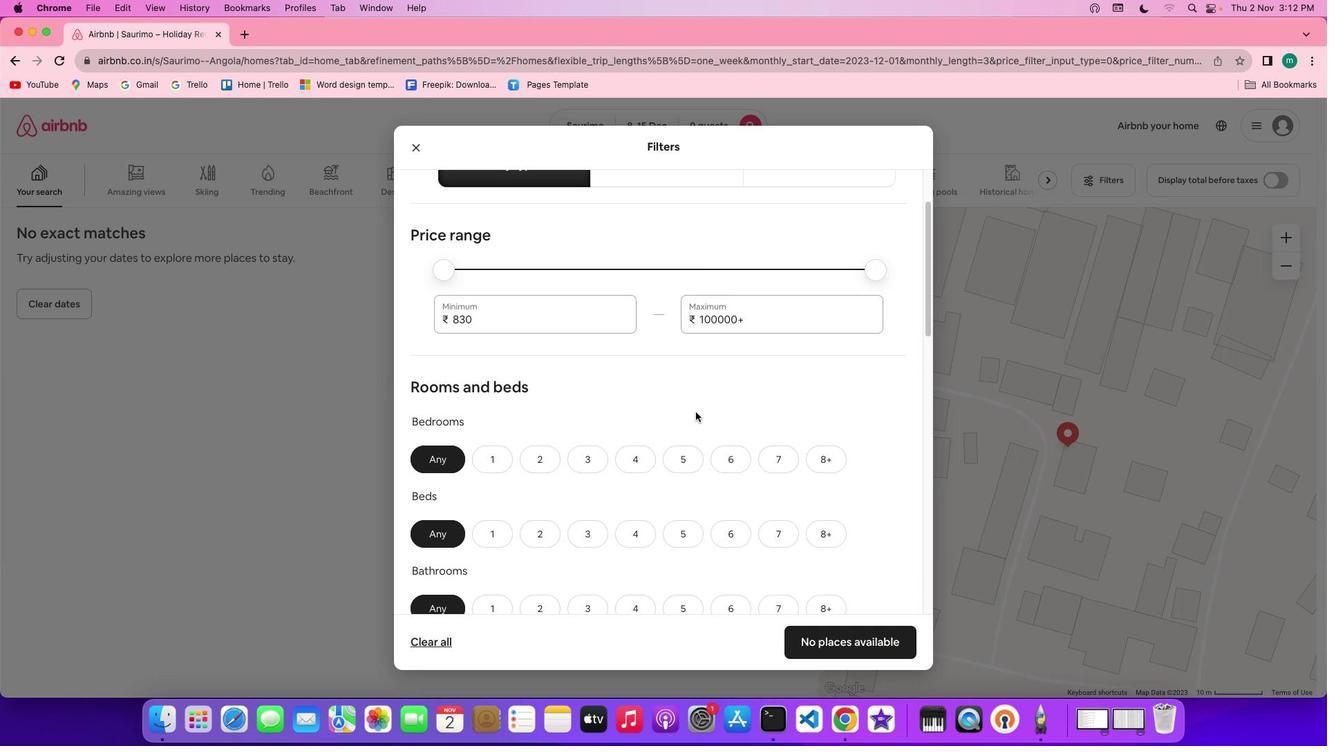 
Action: Mouse scrolled (696, 412) with delta (0, 0)
Screenshot: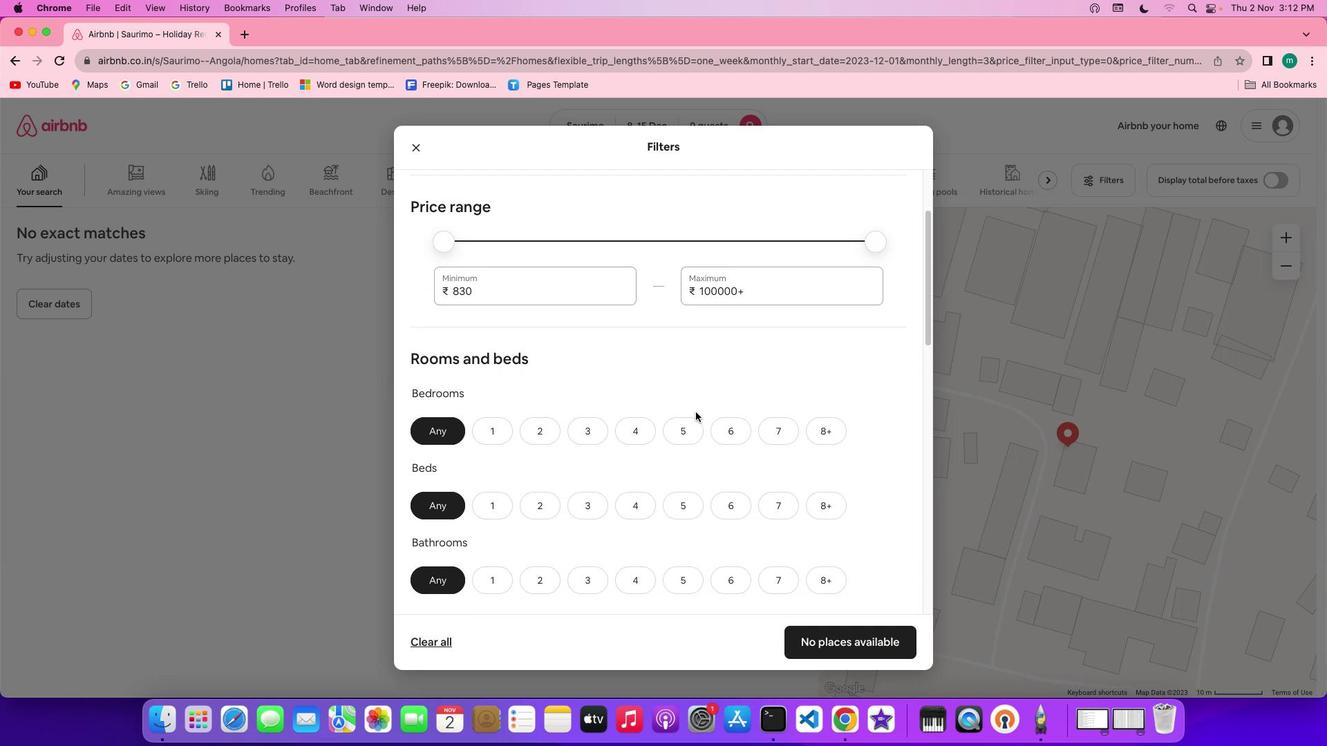 
Action: Mouse scrolled (696, 412) with delta (0, 0)
Screenshot: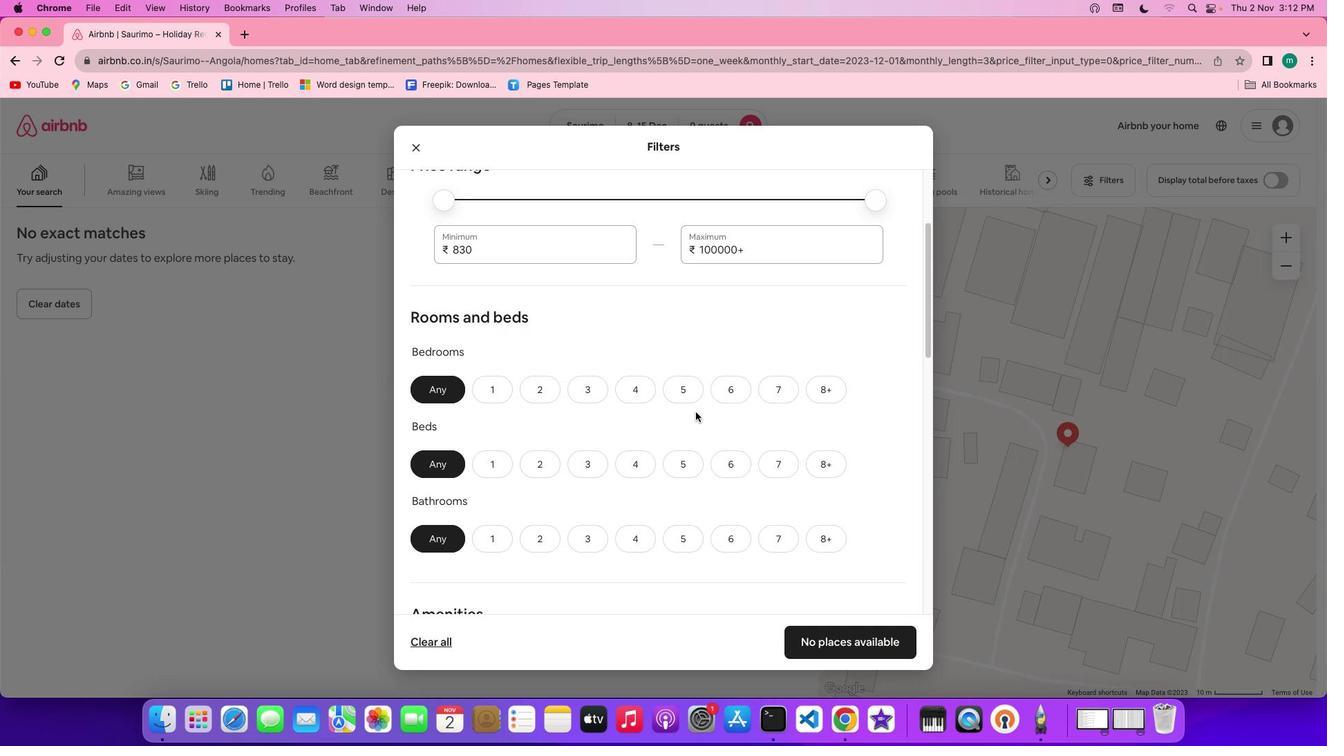 
Action: Mouse scrolled (696, 412) with delta (0, 0)
Screenshot: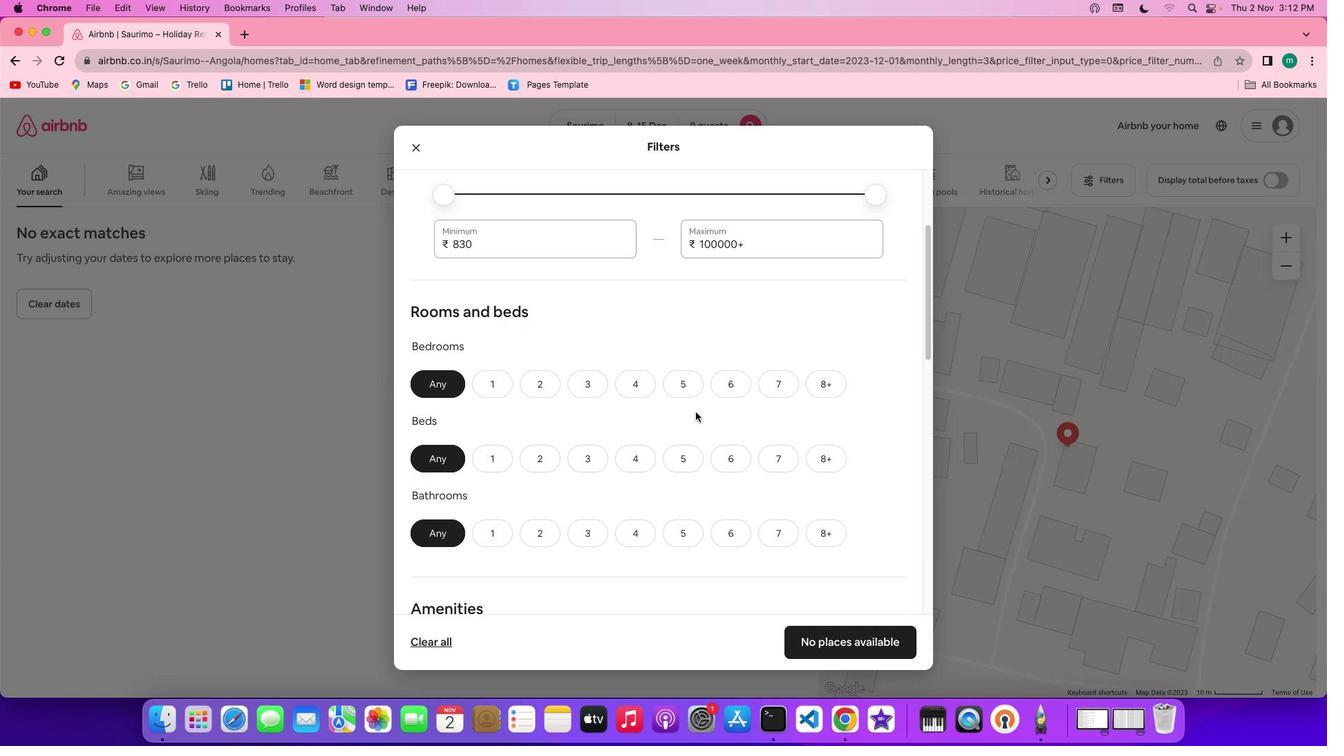 
Action: Mouse scrolled (696, 412) with delta (0, 0)
Screenshot: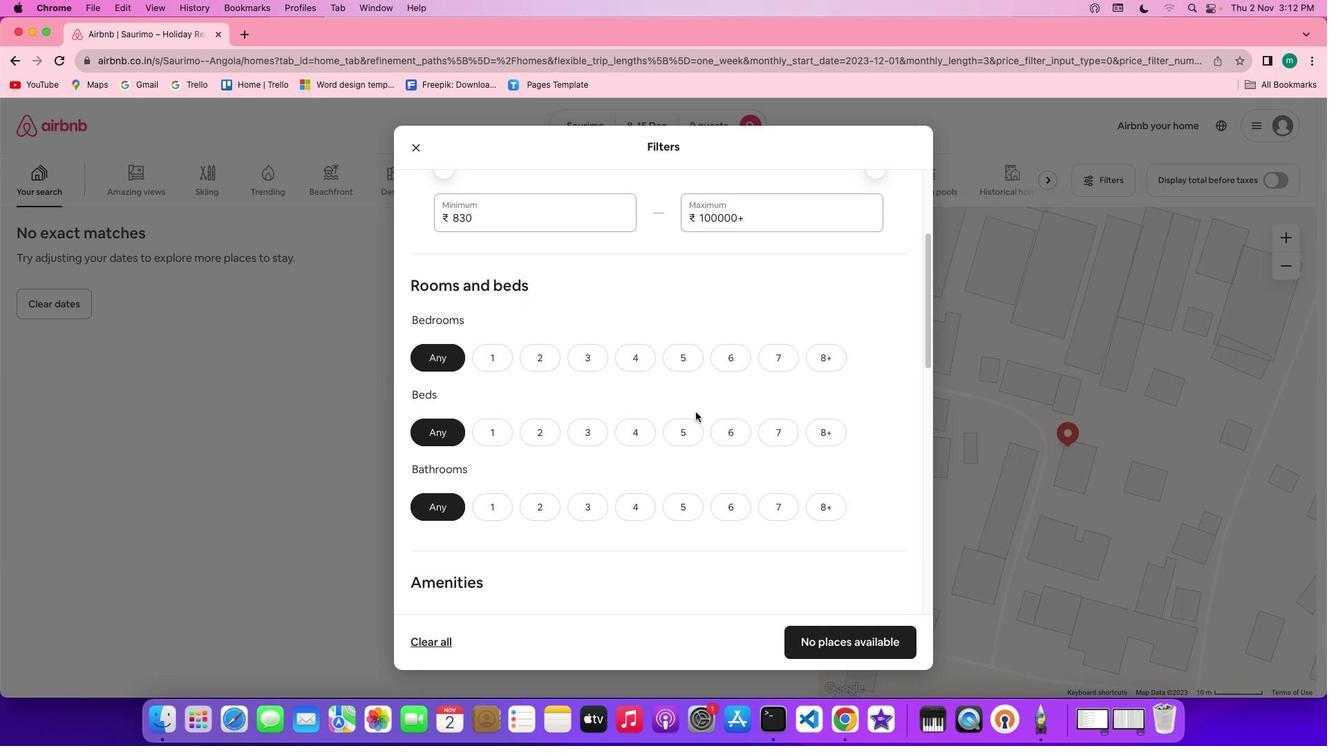 
Action: Mouse scrolled (696, 412) with delta (0, 0)
Screenshot: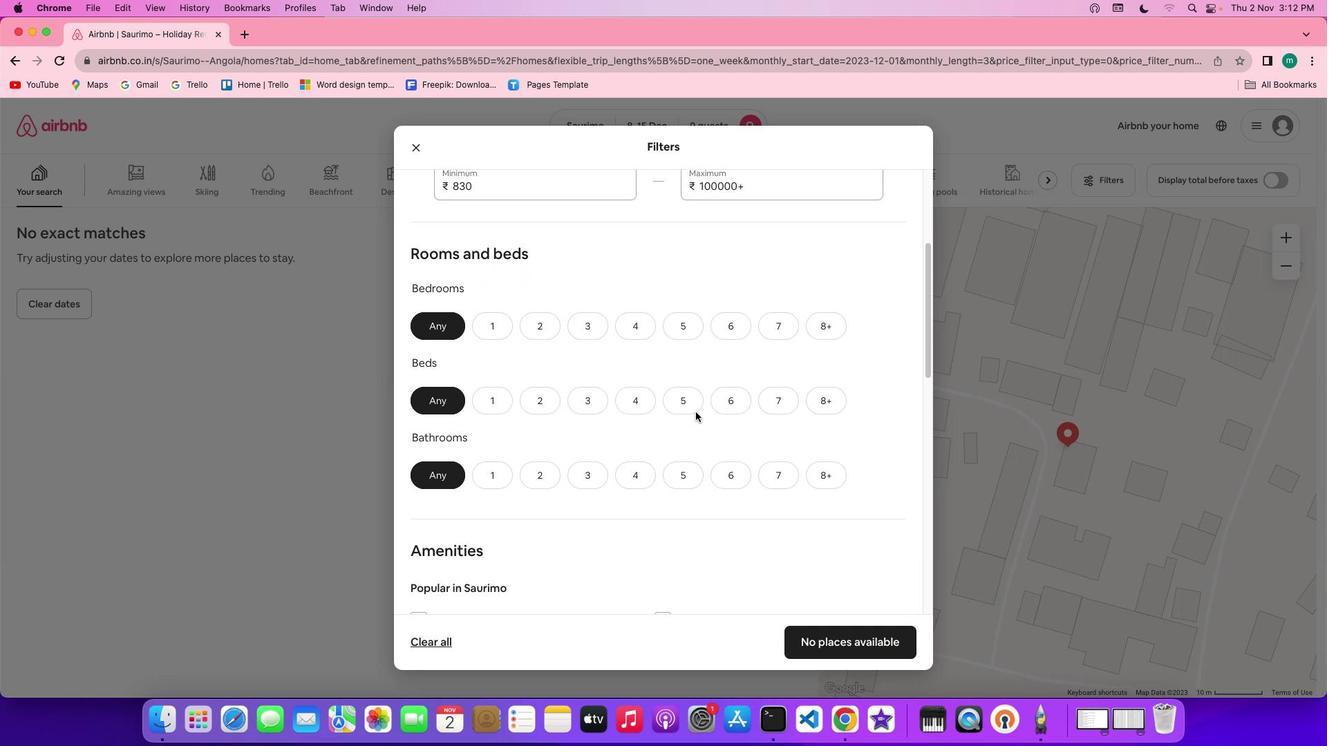 
Action: Mouse scrolled (696, 412) with delta (0, 0)
Screenshot: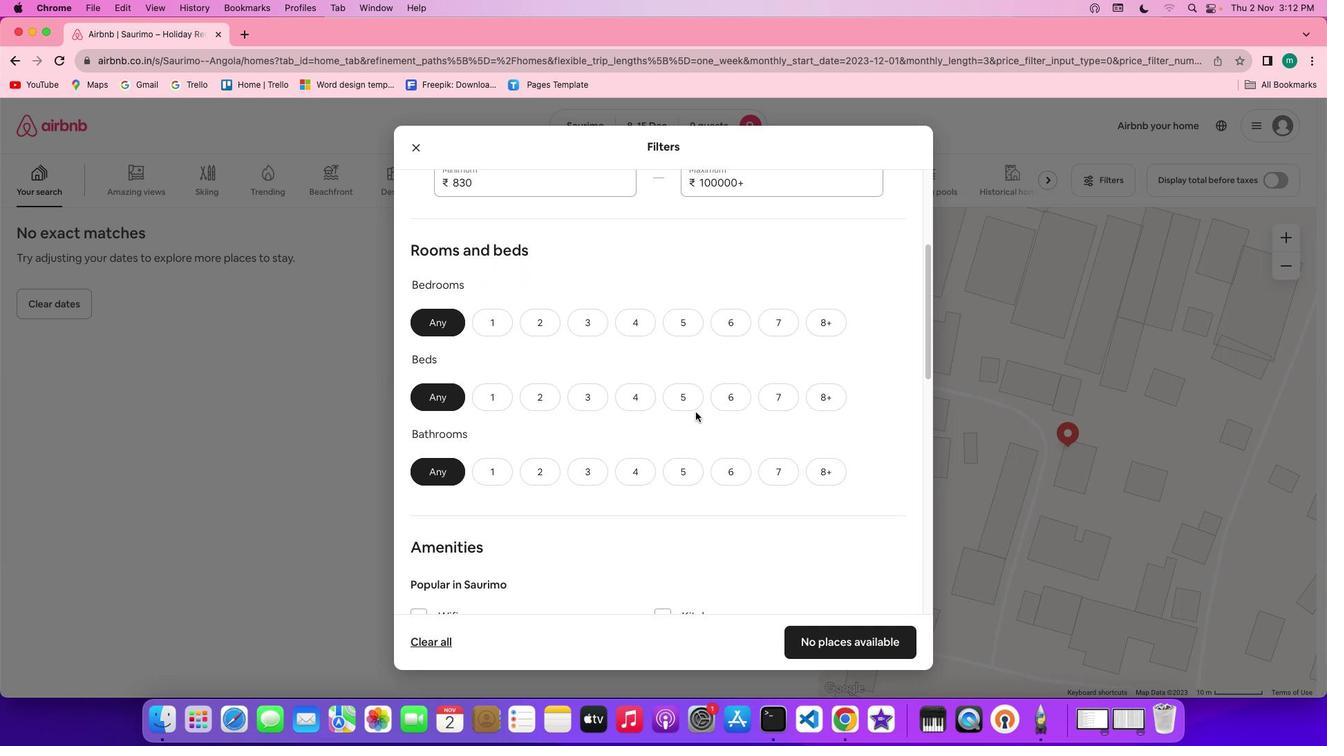 
Action: Mouse scrolled (696, 412) with delta (0, 0)
Screenshot: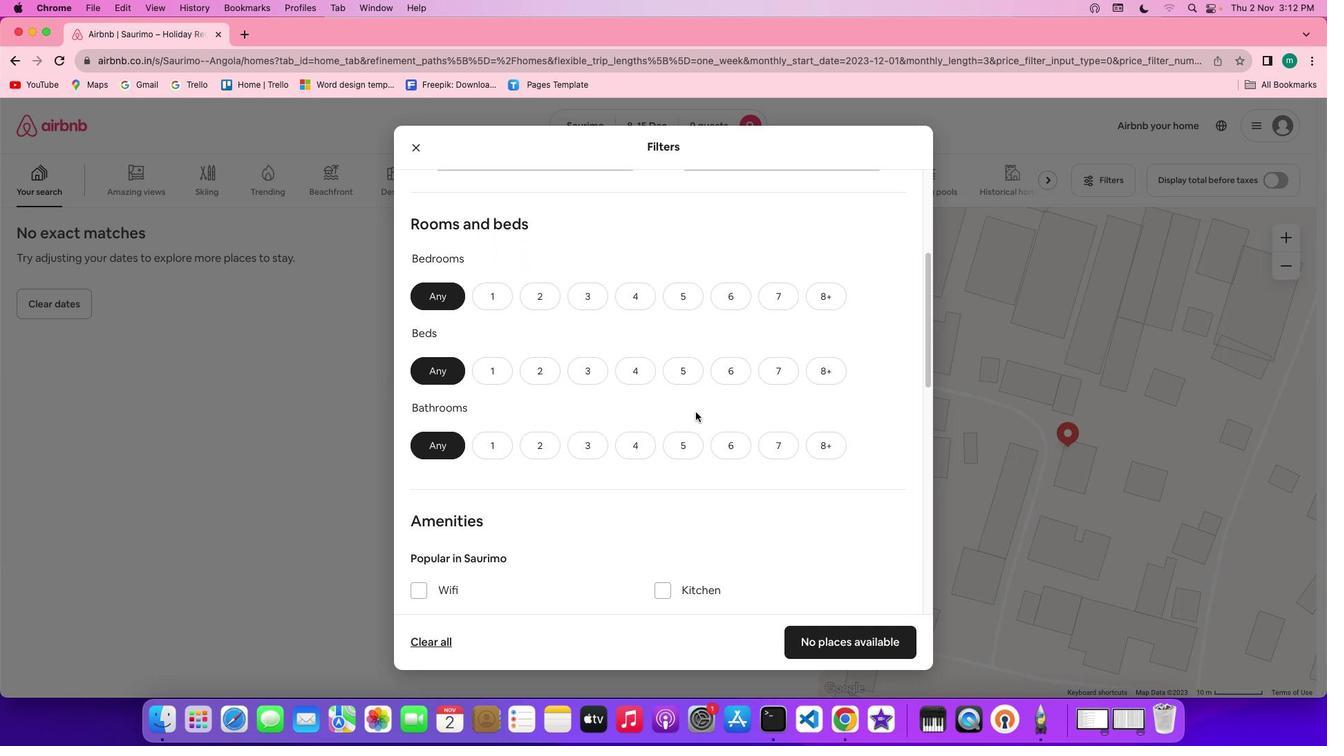 
Action: Mouse scrolled (696, 412) with delta (0, 0)
Screenshot: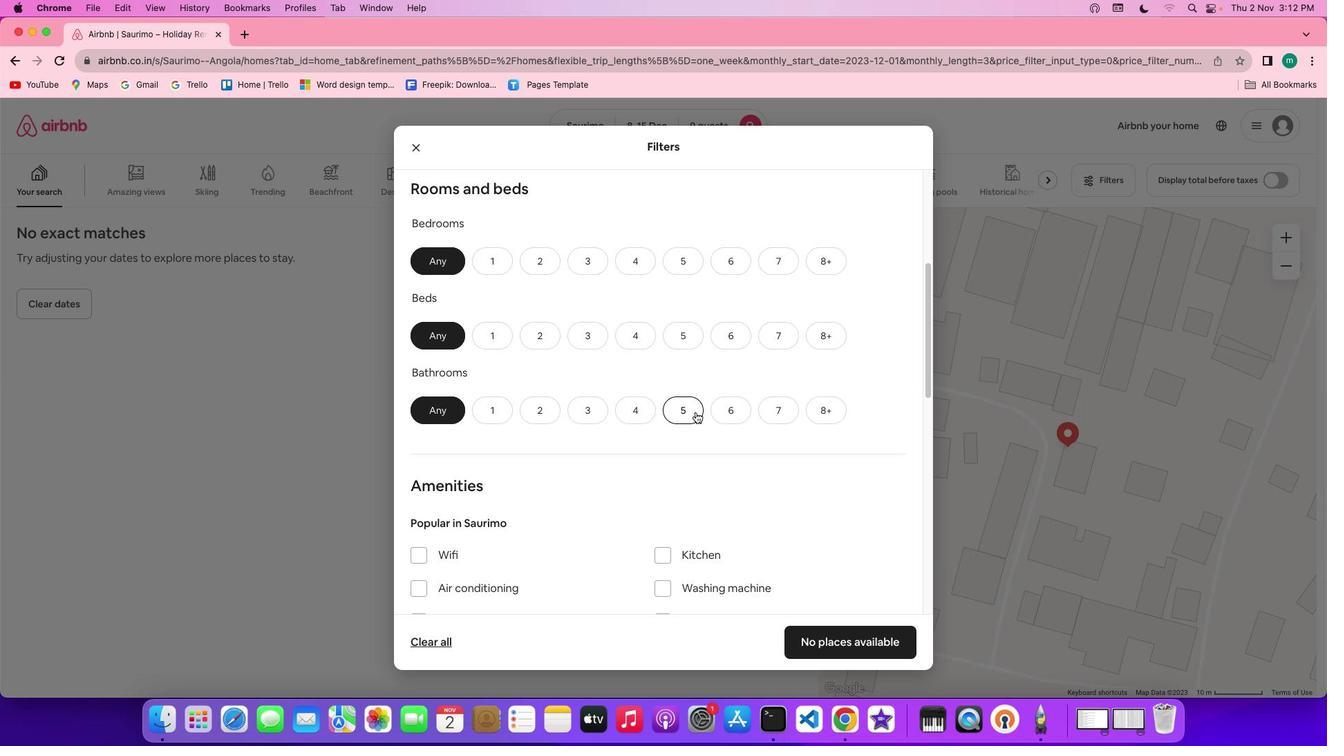 
Action: Mouse scrolled (696, 412) with delta (0, 0)
Screenshot: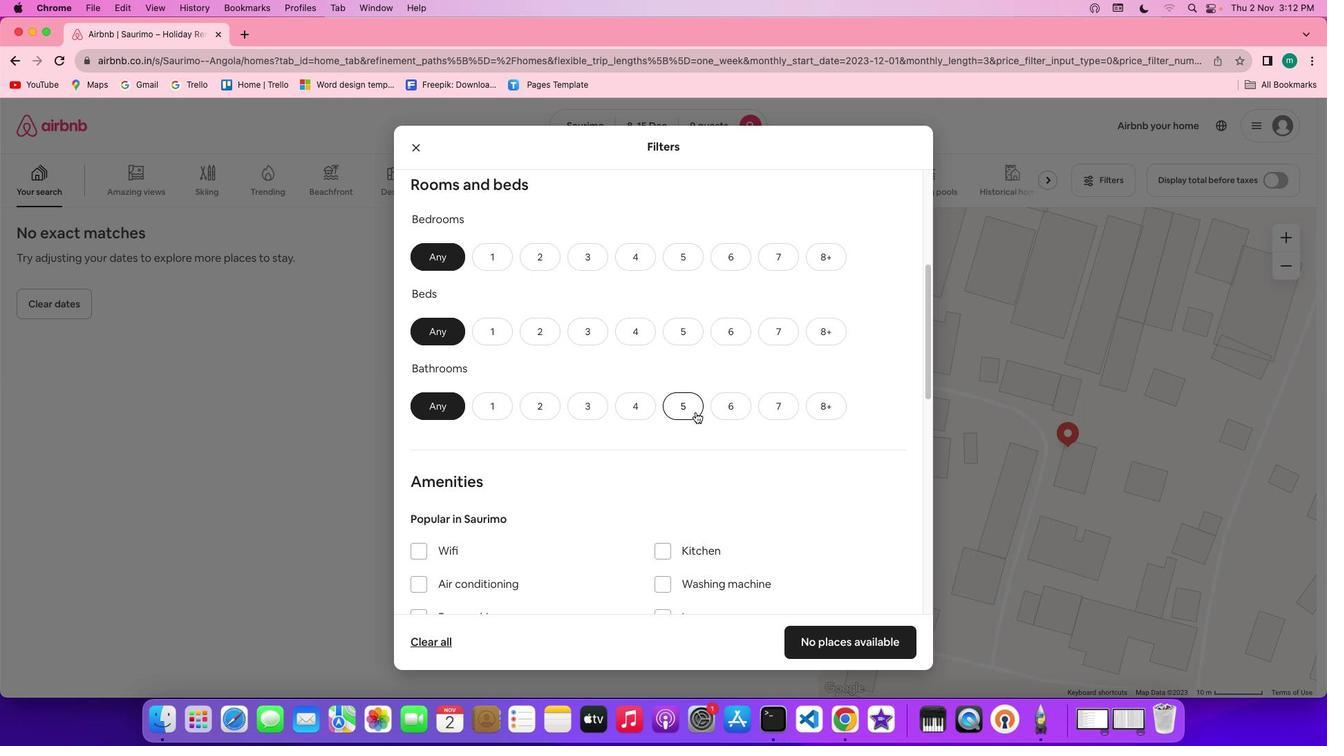 
Action: Mouse scrolled (696, 412) with delta (0, 0)
Screenshot: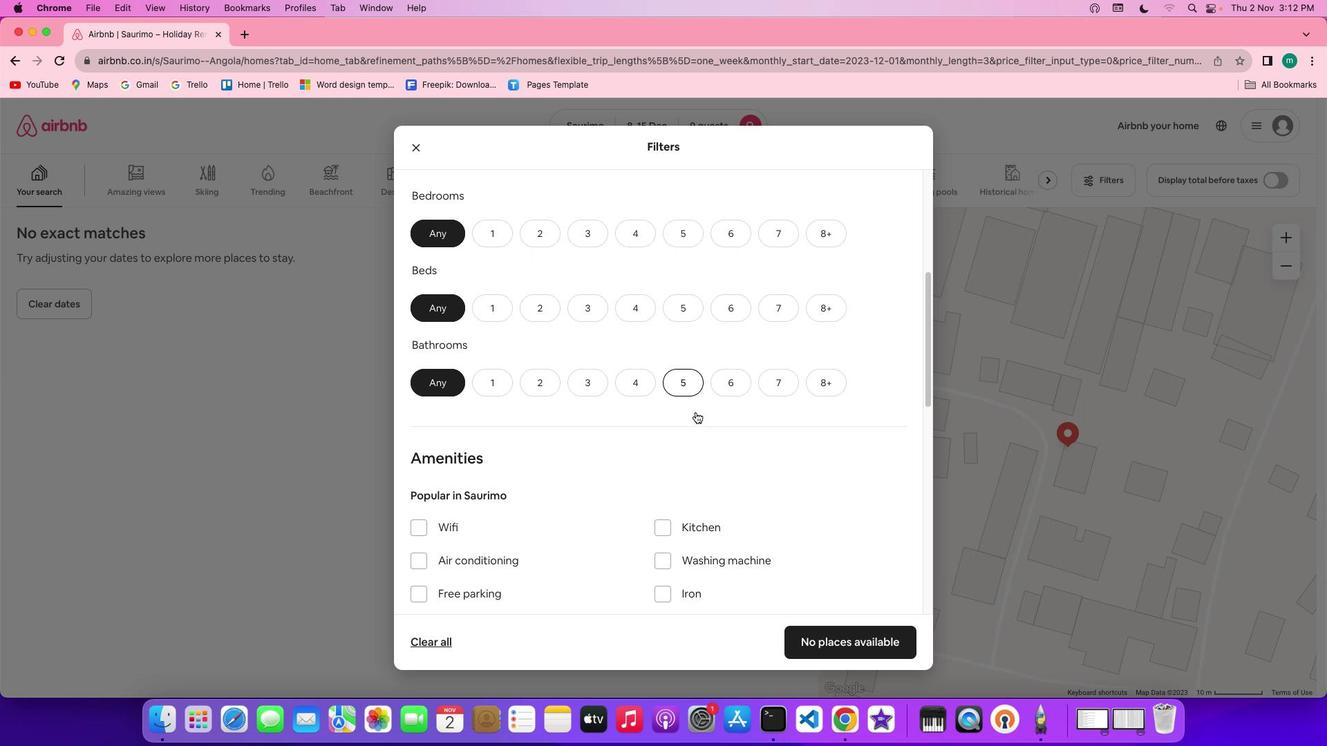 
Action: Mouse scrolled (696, 412) with delta (0, 0)
Screenshot: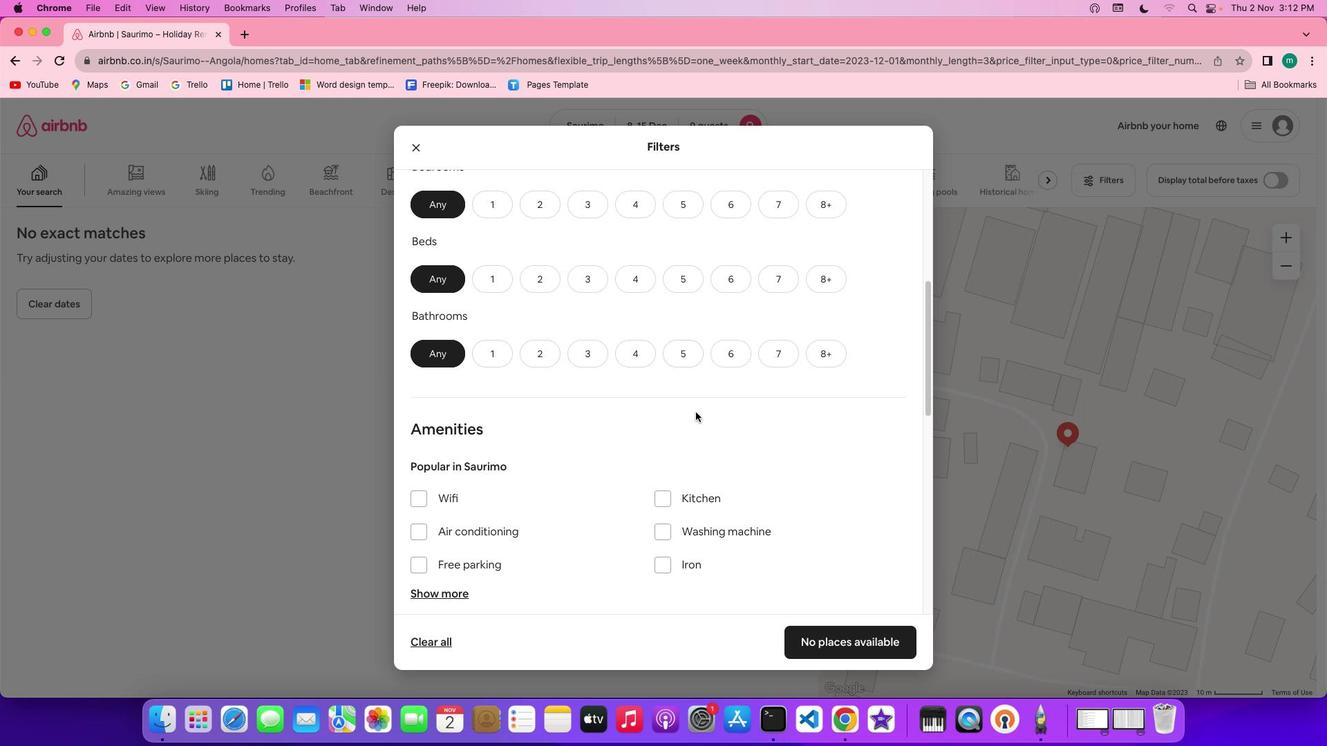 
Action: Mouse scrolled (696, 412) with delta (0, 0)
Screenshot: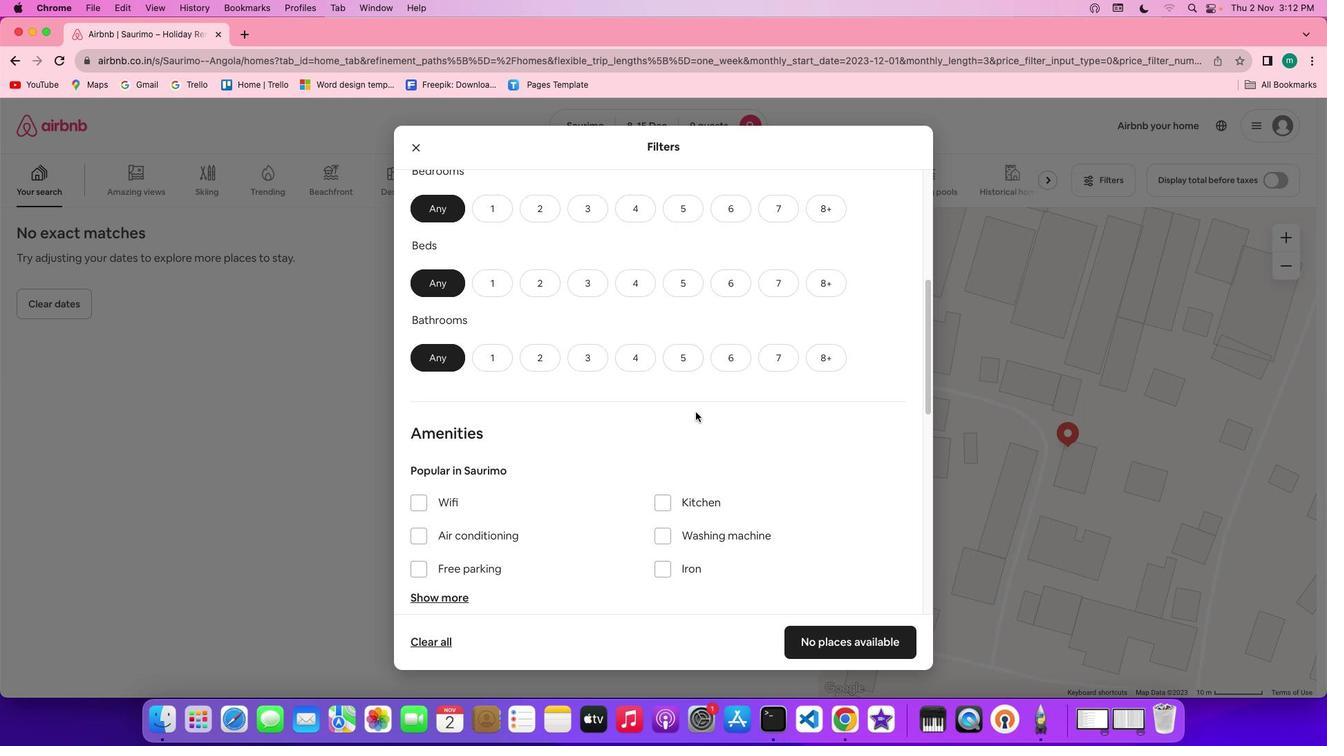 
Action: Mouse scrolled (696, 412) with delta (0, 0)
Screenshot: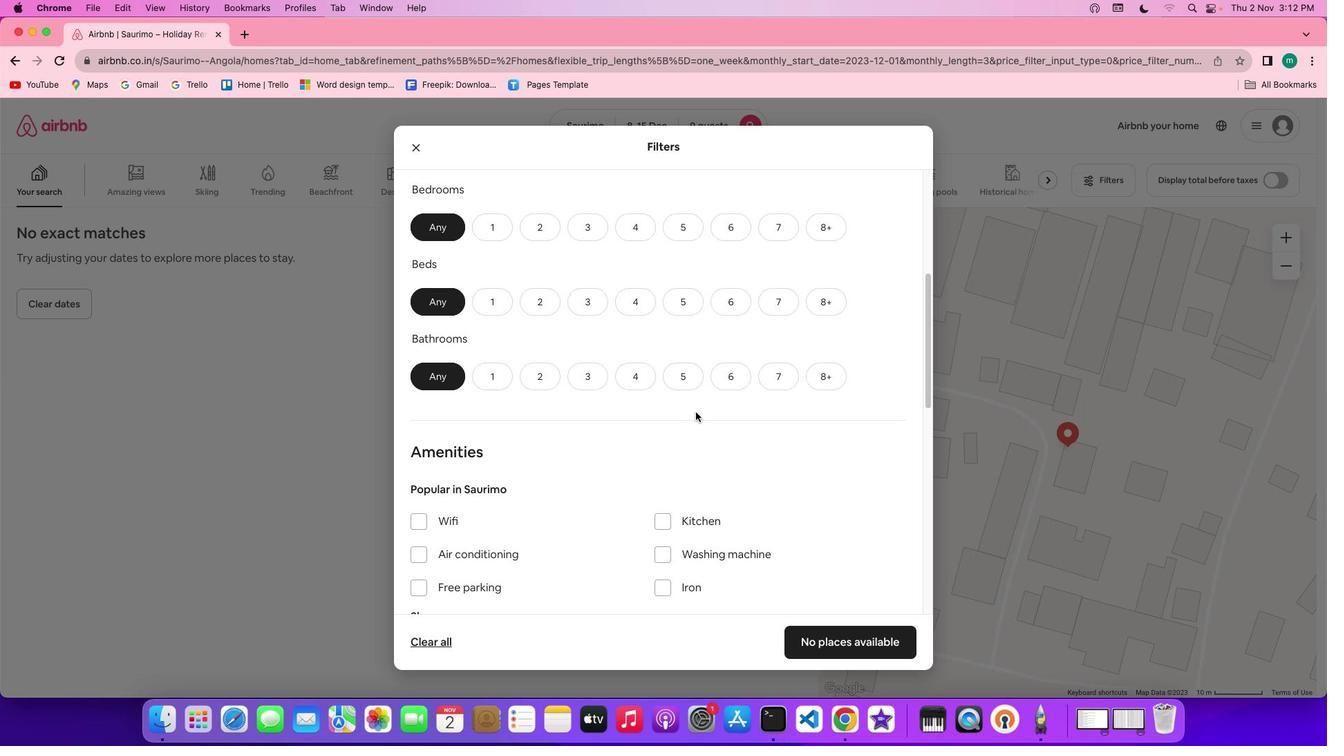 
Action: Mouse scrolled (696, 412) with delta (0, 0)
Screenshot: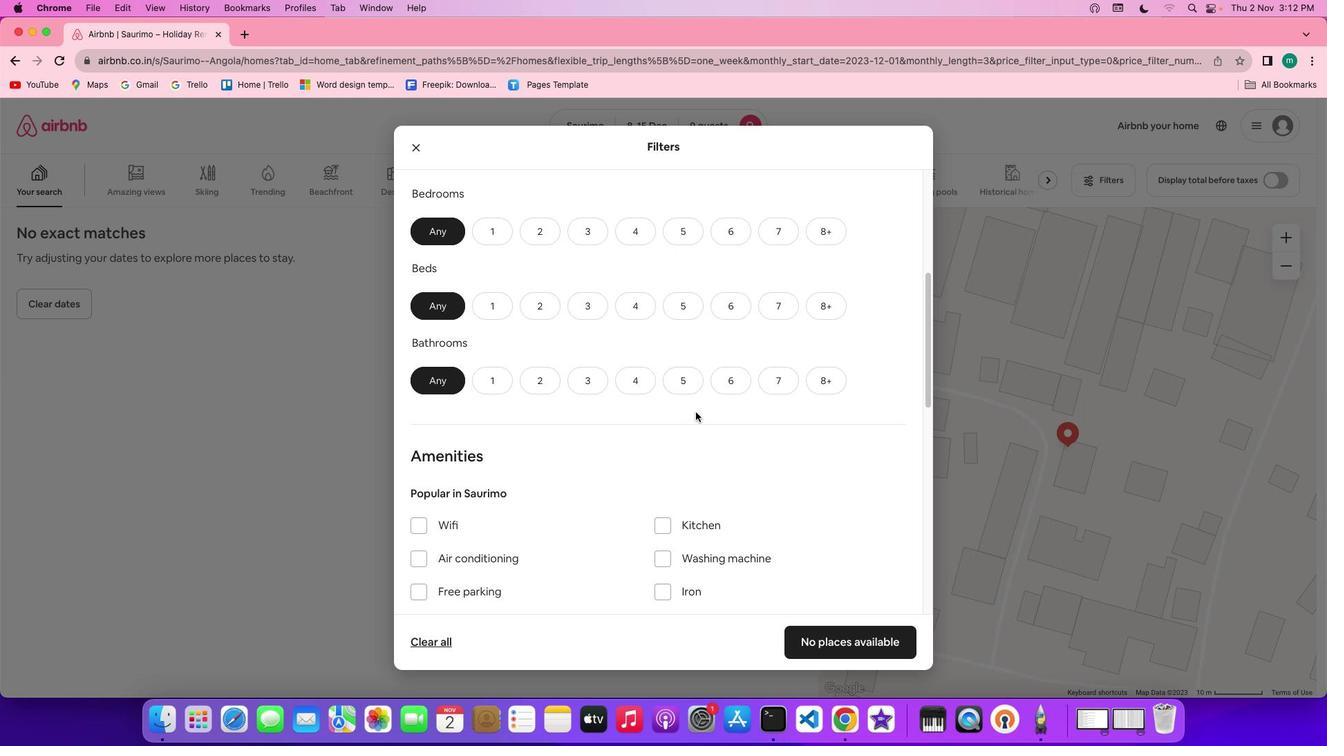 
Action: Mouse moved to (689, 242)
Screenshot: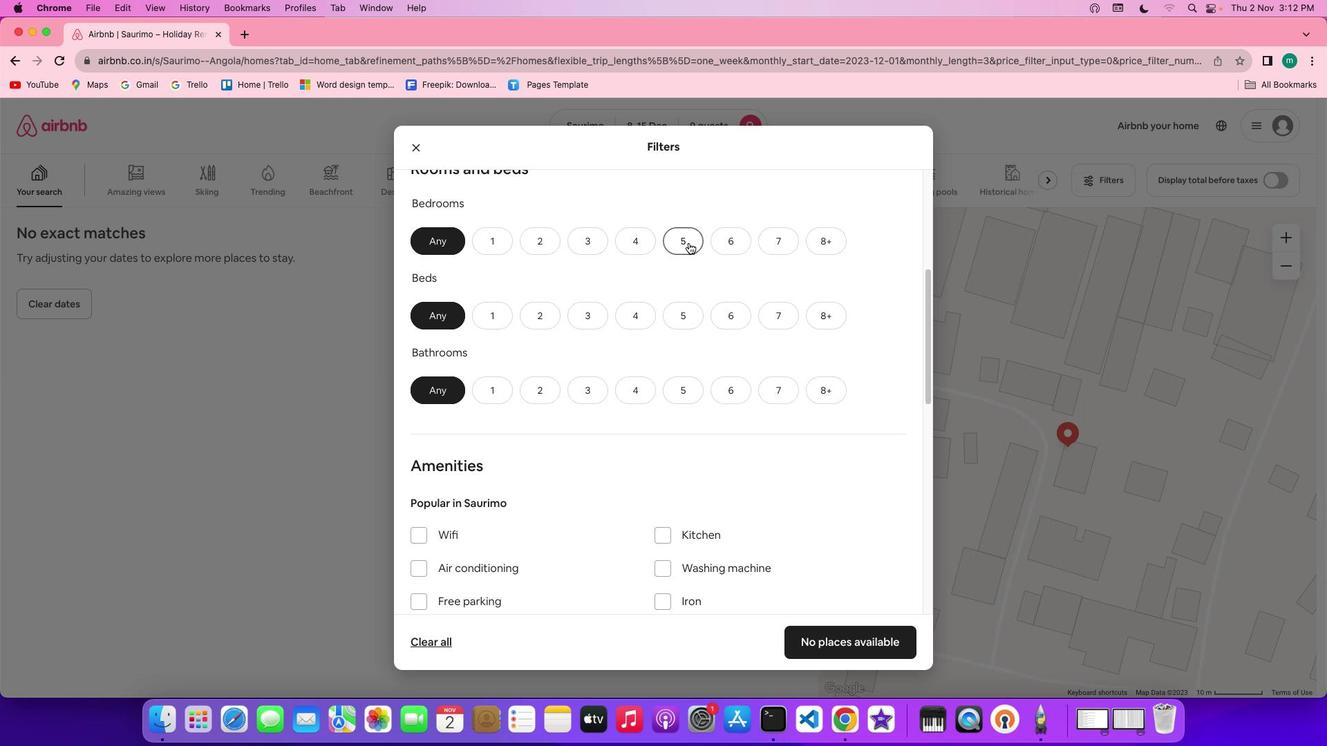 
Action: Mouse pressed left at (689, 242)
Screenshot: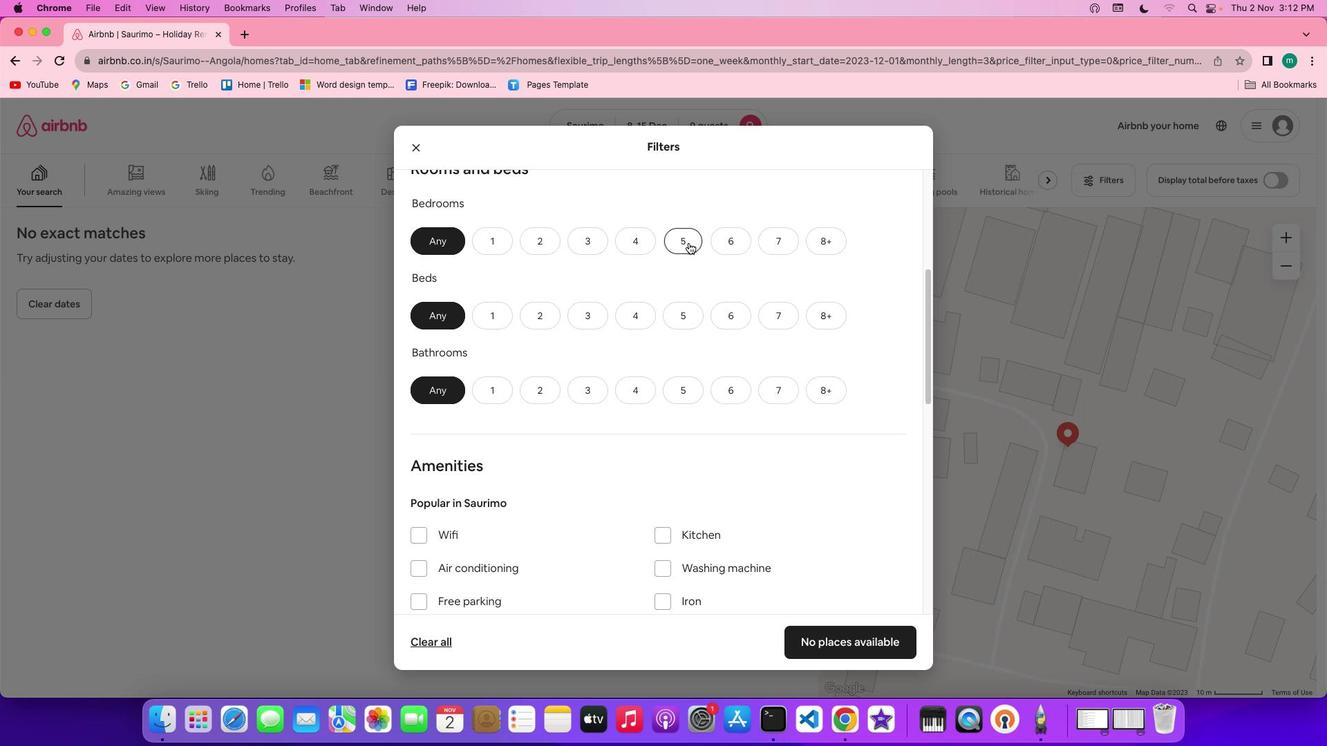 
Action: Mouse moved to (826, 311)
Screenshot: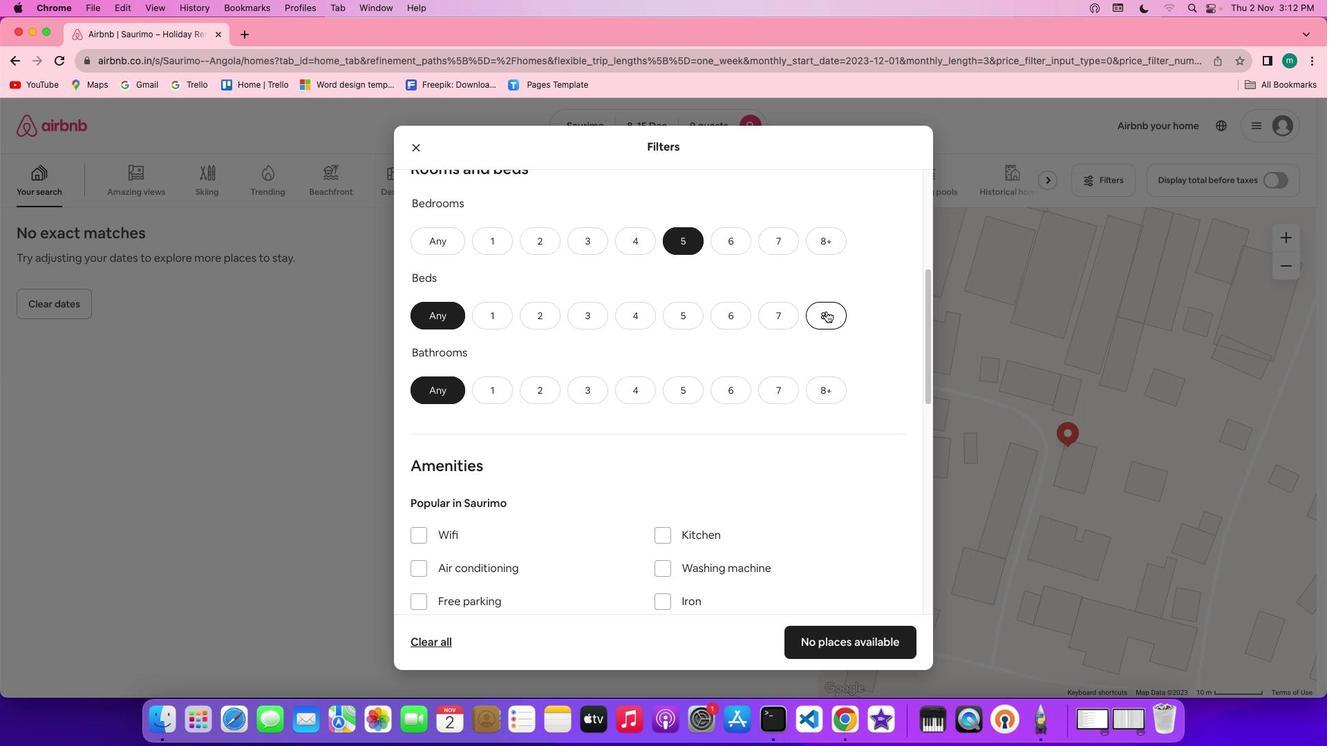 
Action: Mouse pressed left at (826, 311)
Screenshot: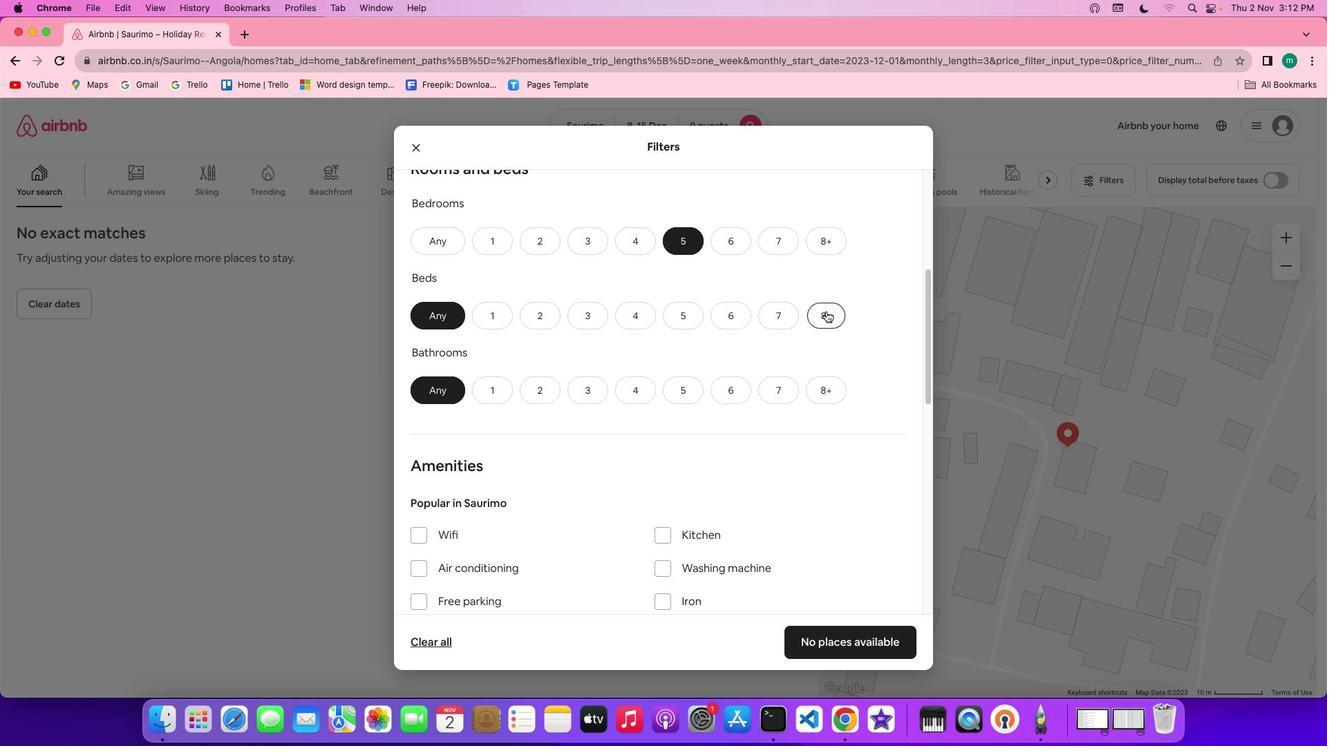 
Action: Mouse moved to (688, 383)
Screenshot: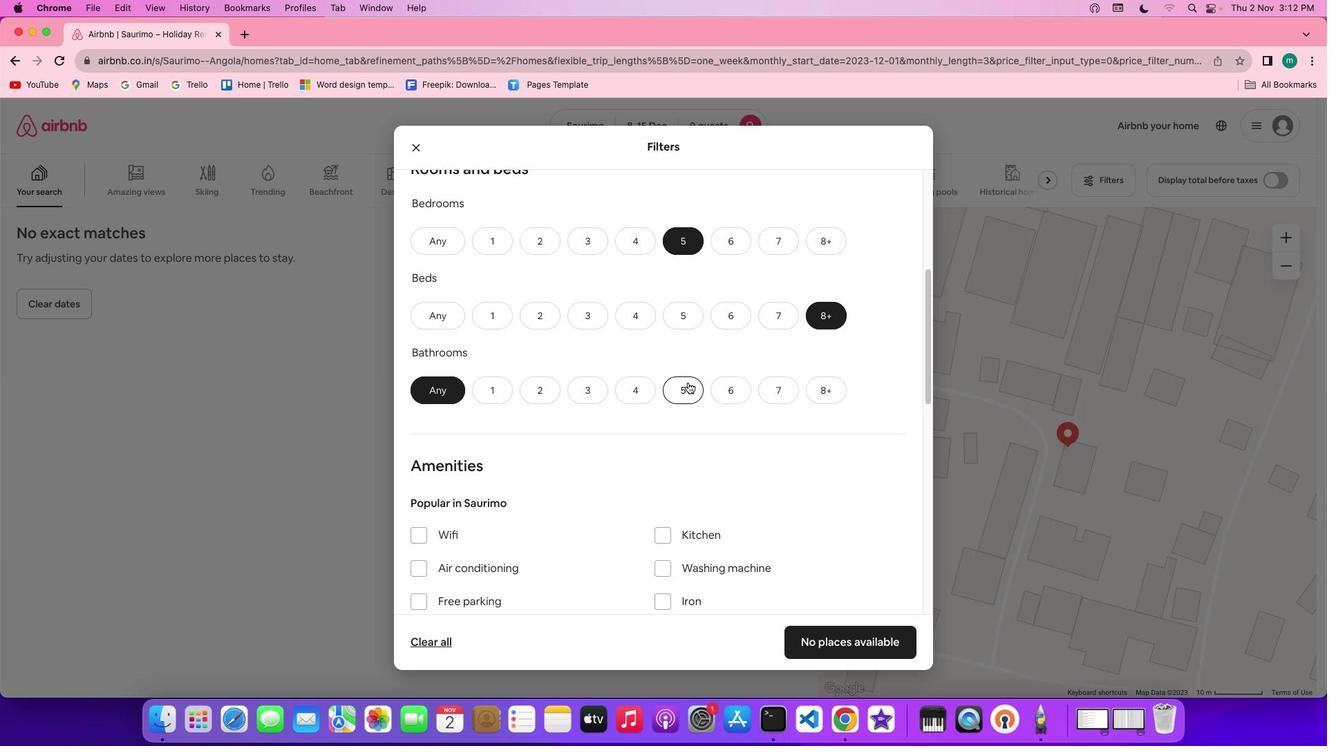 
Action: Mouse pressed left at (688, 383)
Screenshot: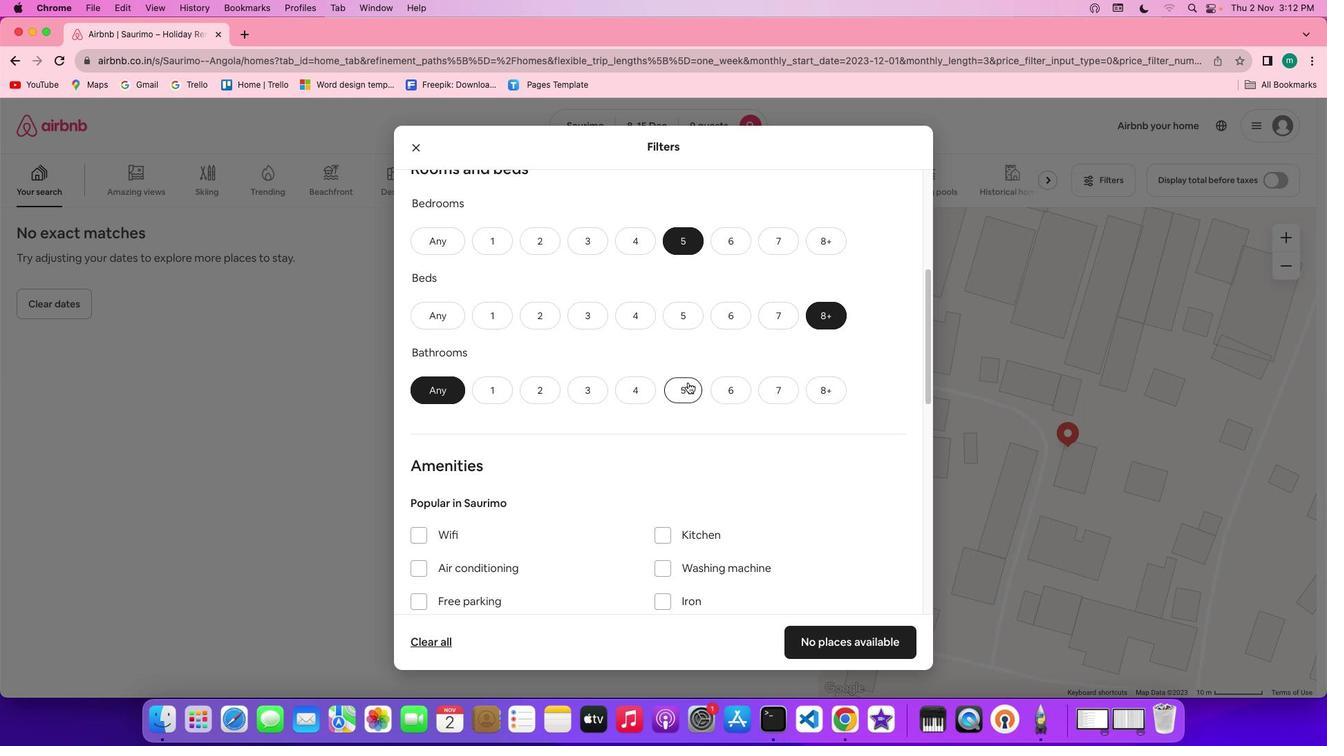 
Action: Mouse moved to (744, 434)
Screenshot: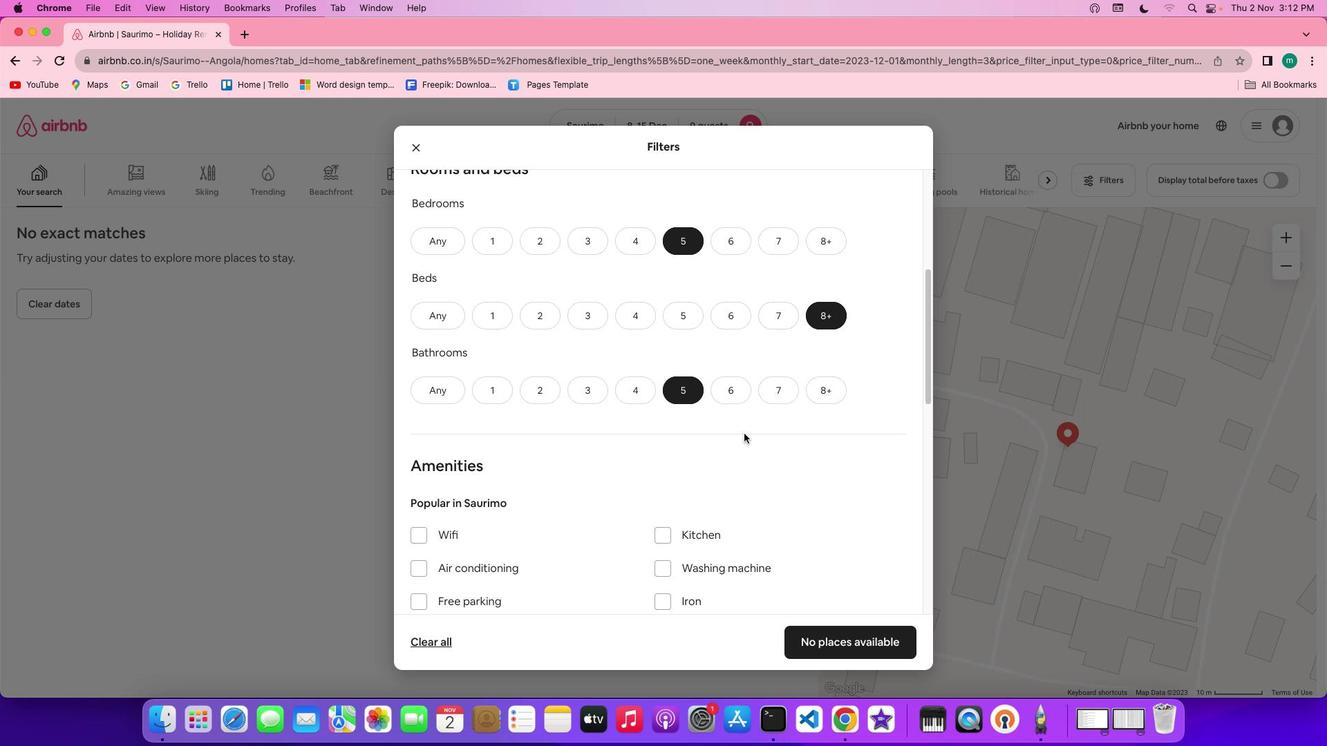 
Action: Mouse scrolled (744, 434) with delta (0, 0)
Screenshot: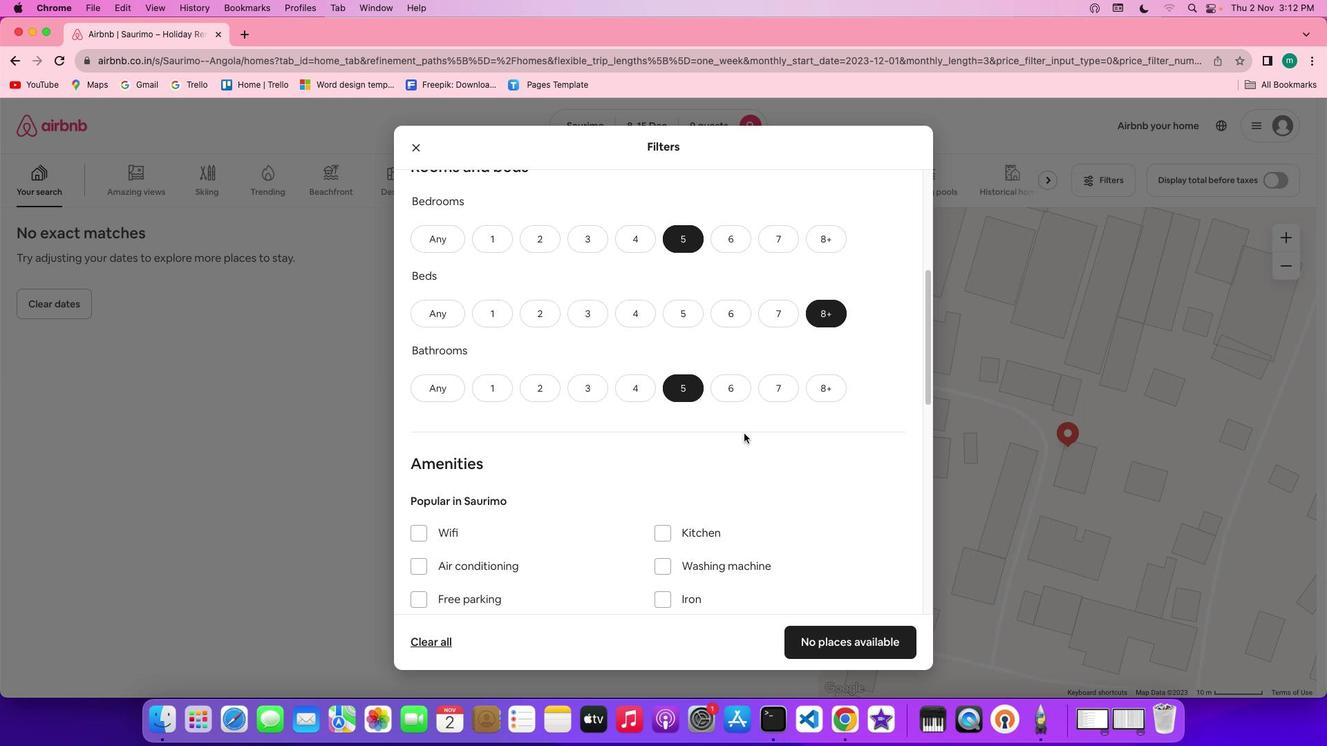 
Action: Mouse scrolled (744, 434) with delta (0, 0)
Screenshot: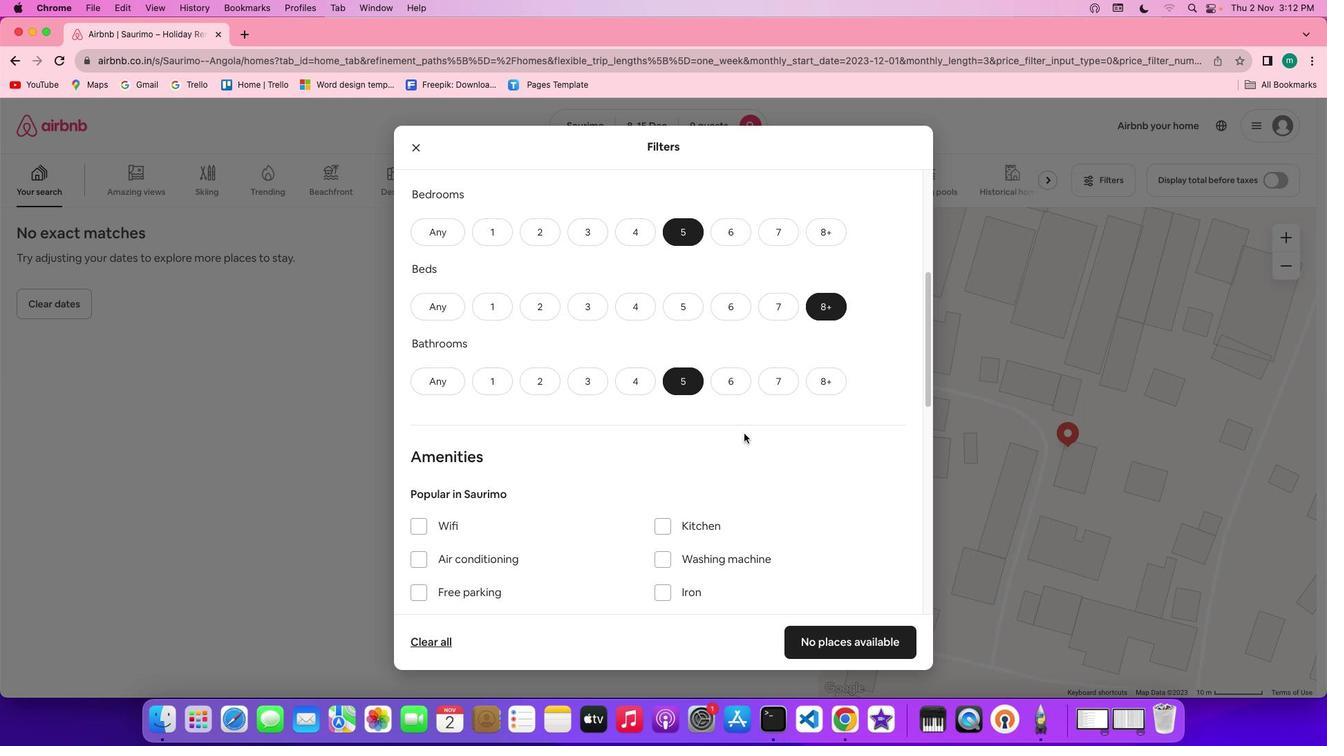 
Action: Mouse scrolled (744, 434) with delta (0, 0)
Screenshot: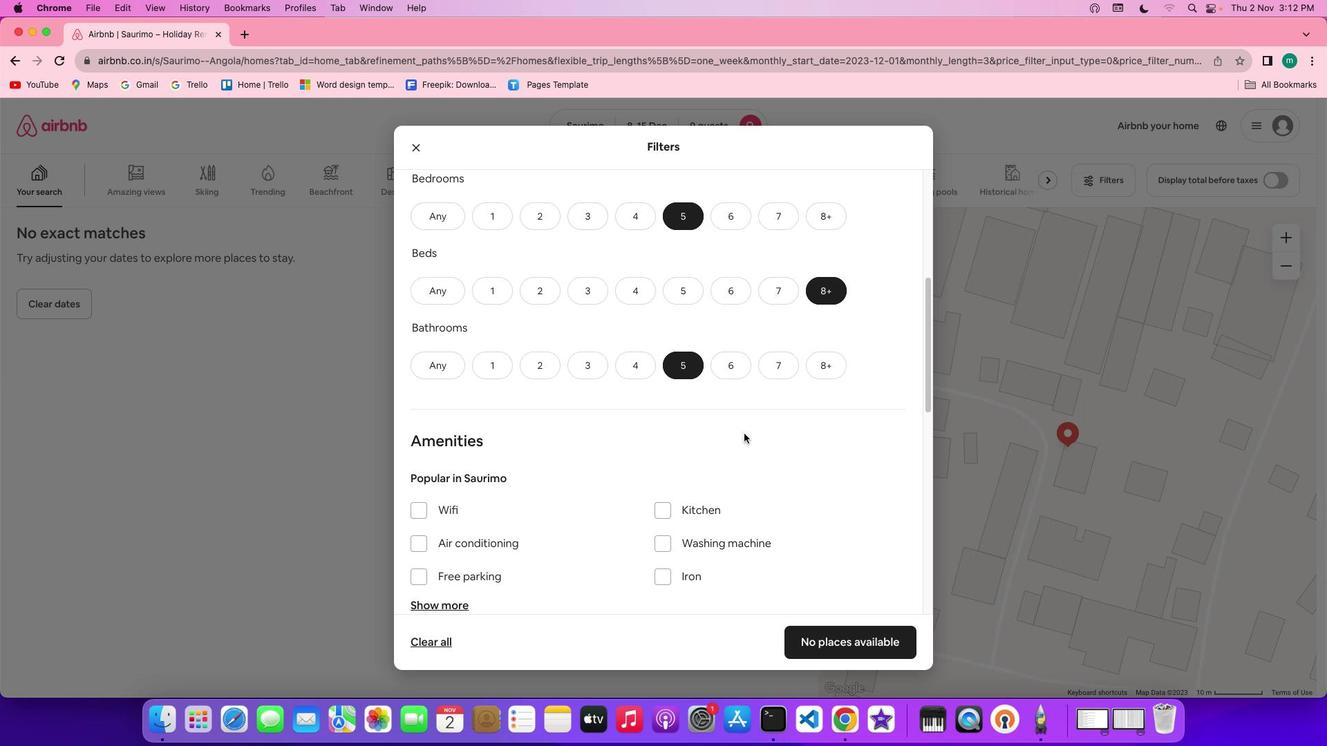 
Action: Mouse scrolled (744, 434) with delta (0, 0)
Screenshot: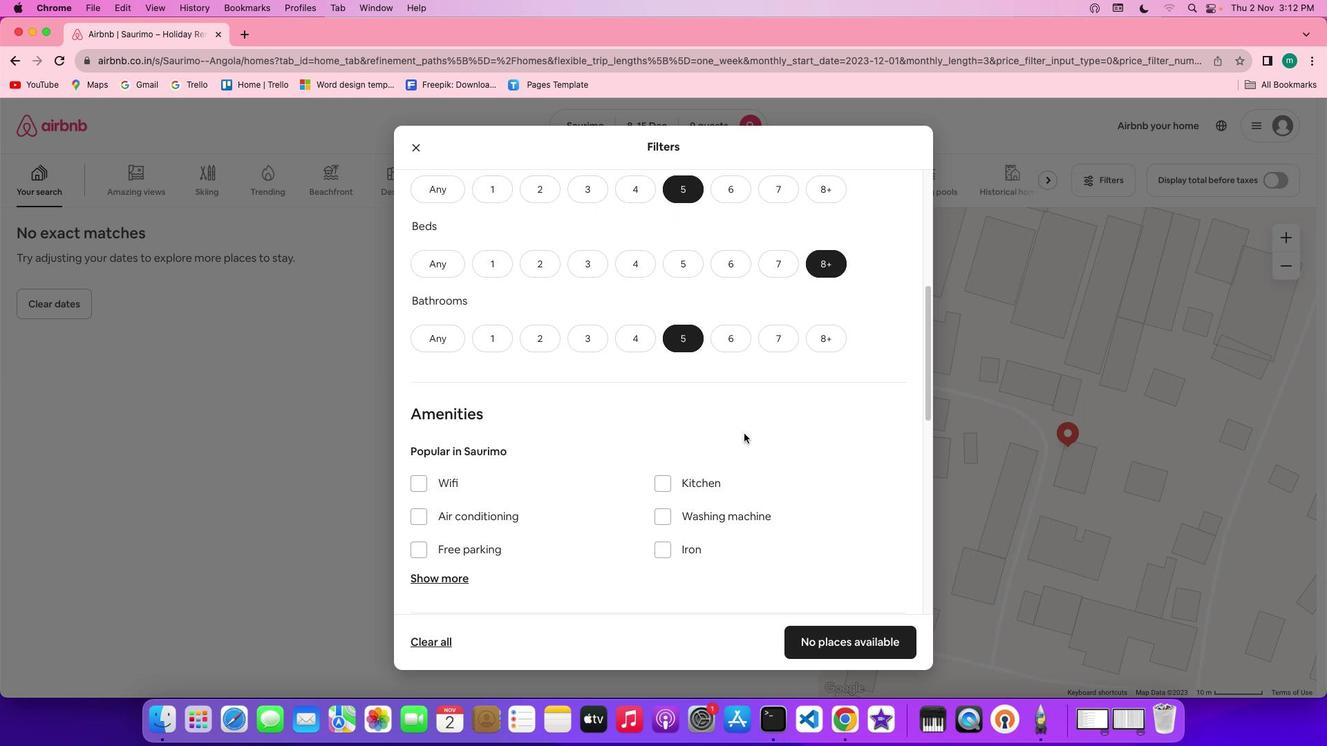 
Action: Mouse scrolled (744, 434) with delta (0, 0)
Screenshot: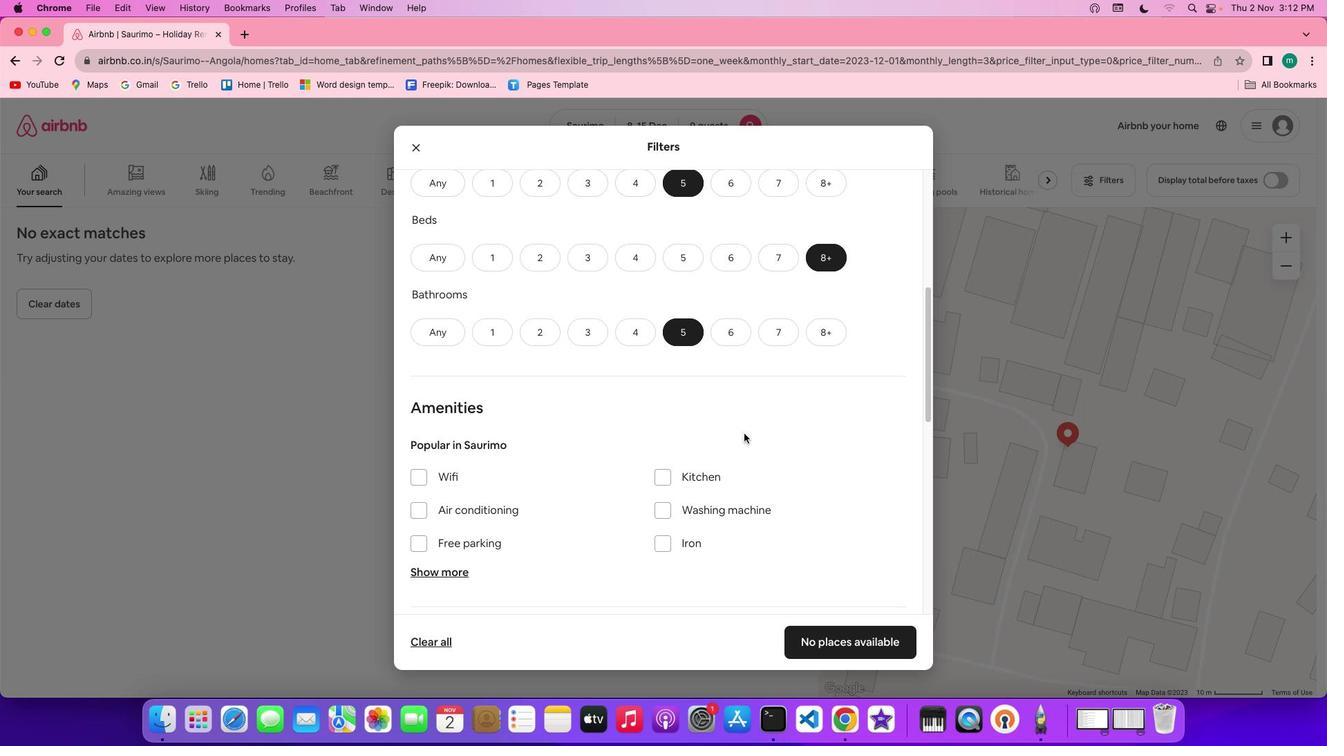 
Action: Mouse scrolled (744, 434) with delta (0, 0)
Screenshot: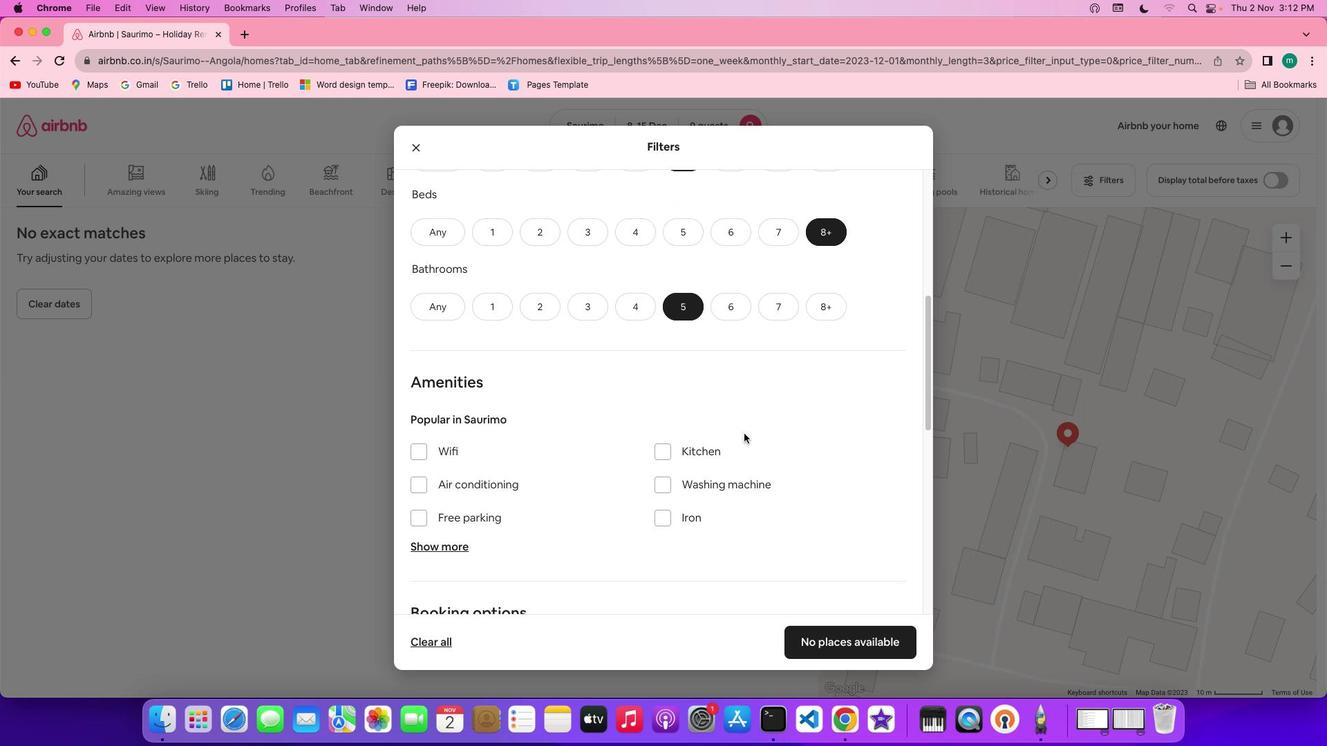 
Action: Mouse scrolled (744, 434) with delta (0, 0)
Screenshot: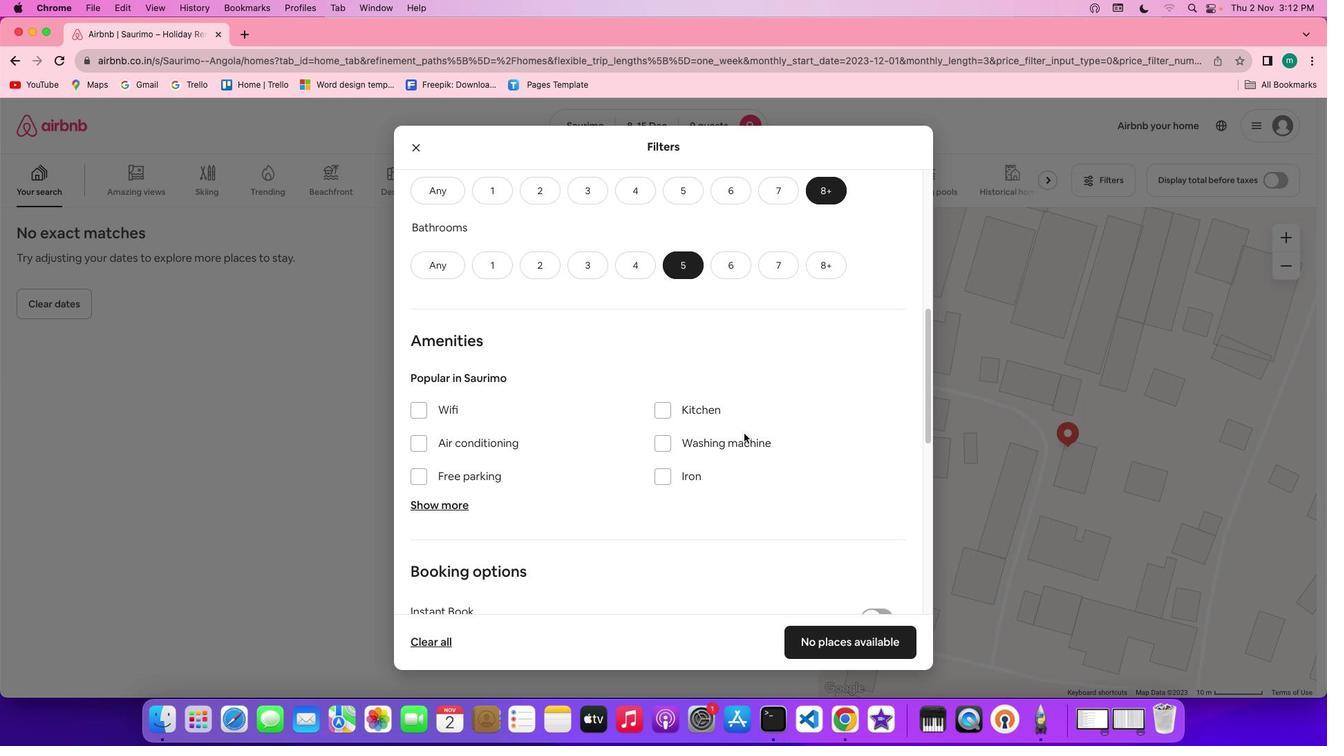 
Action: Mouse scrolled (744, 434) with delta (0, 0)
Screenshot: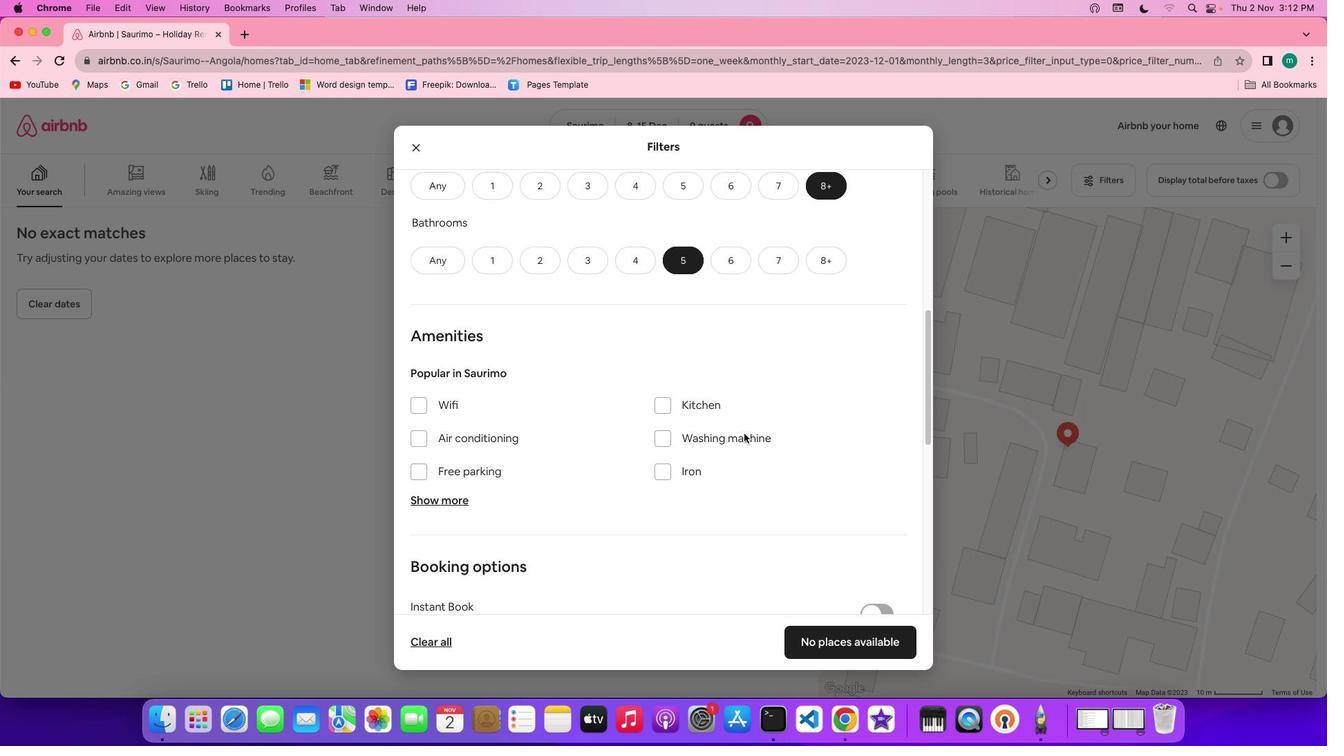 
Action: Mouse moved to (622, 412)
Screenshot: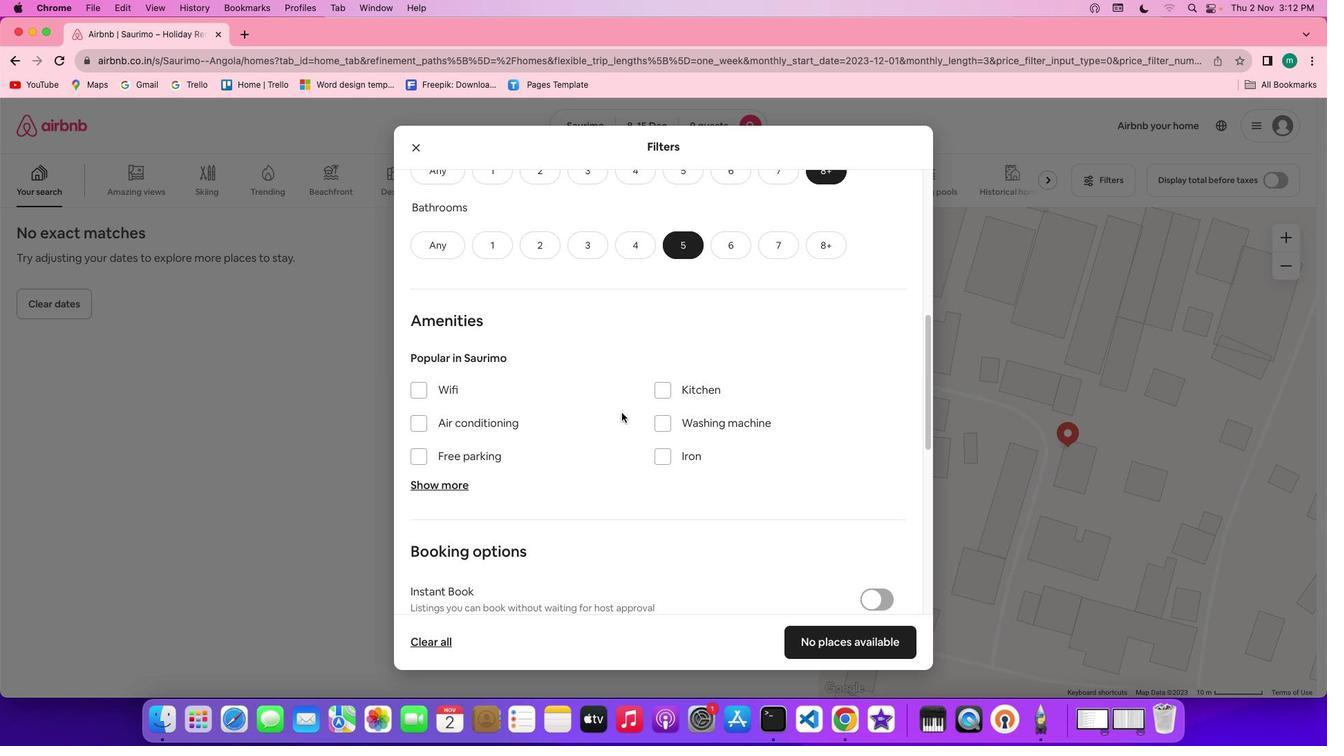 
Action: Mouse scrolled (622, 412) with delta (0, 0)
Screenshot: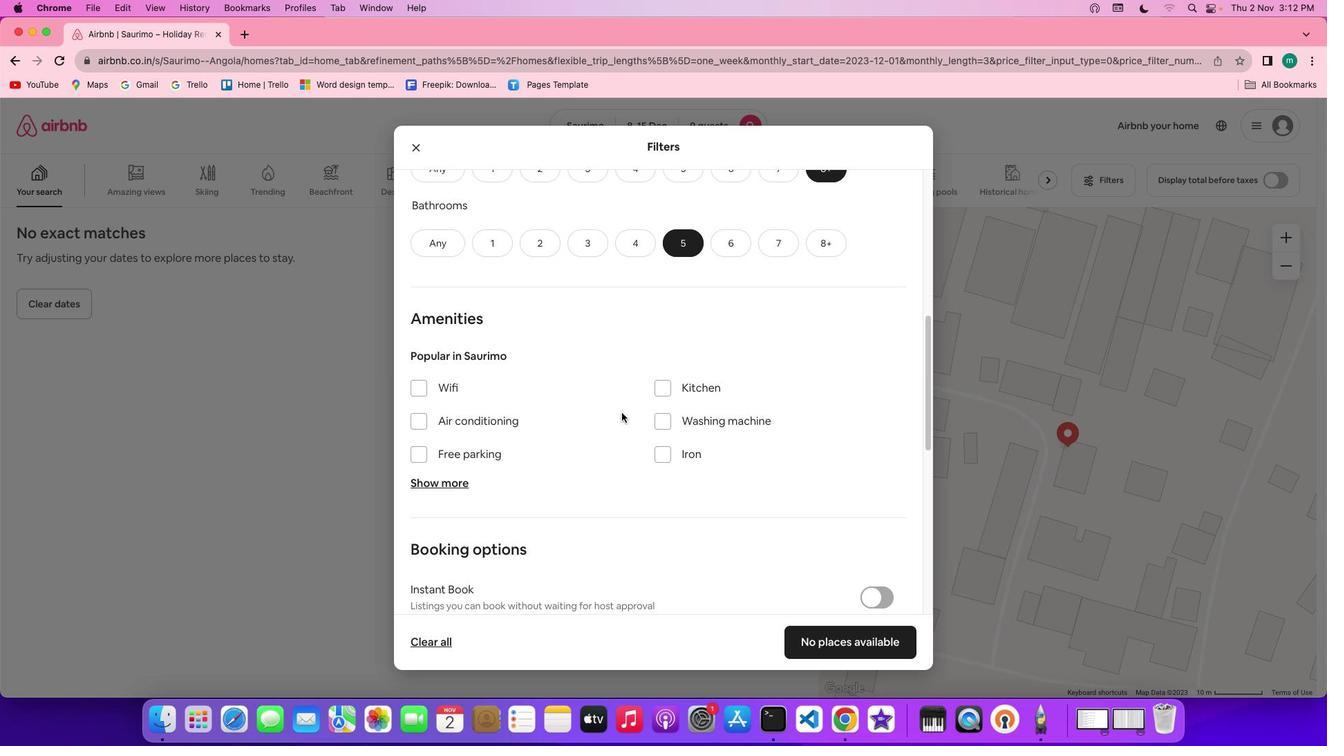 
Action: Mouse scrolled (622, 412) with delta (0, 0)
Screenshot: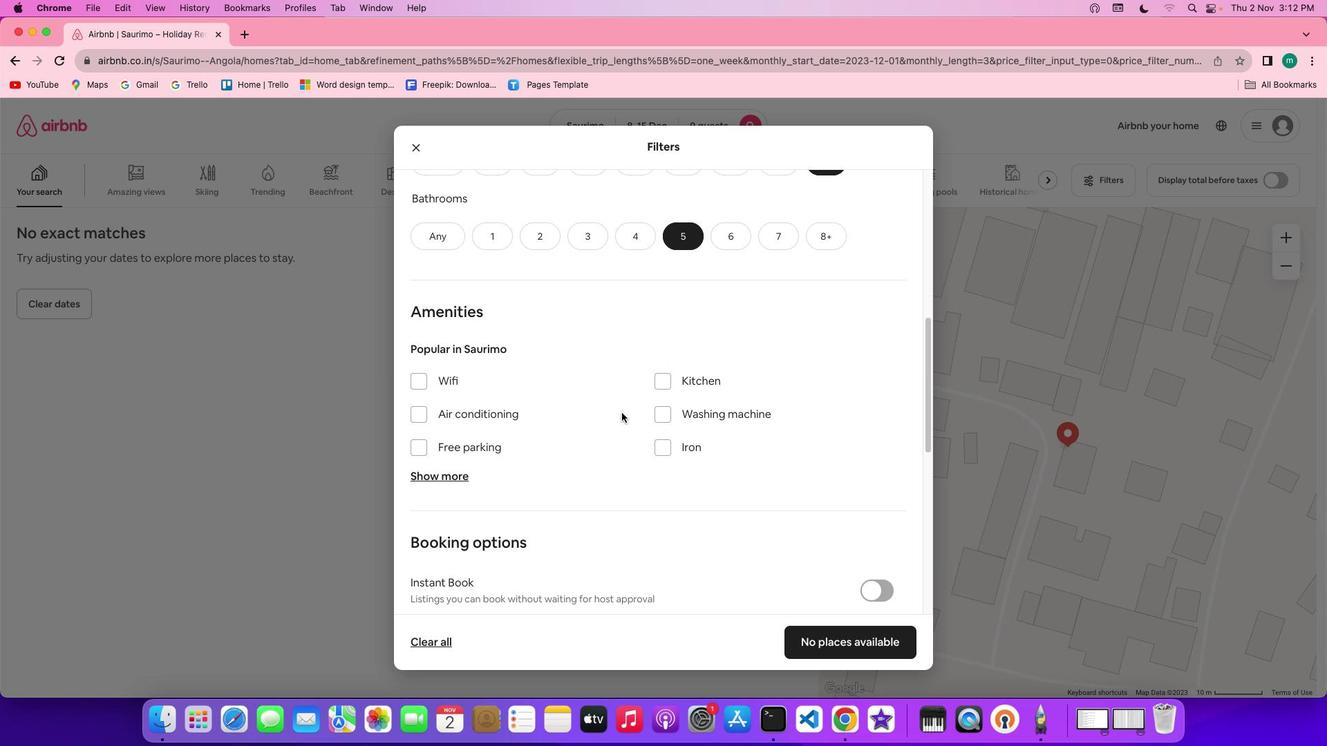 
Action: Mouse scrolled (622, 412) with delta (0, 0)
Screenshot: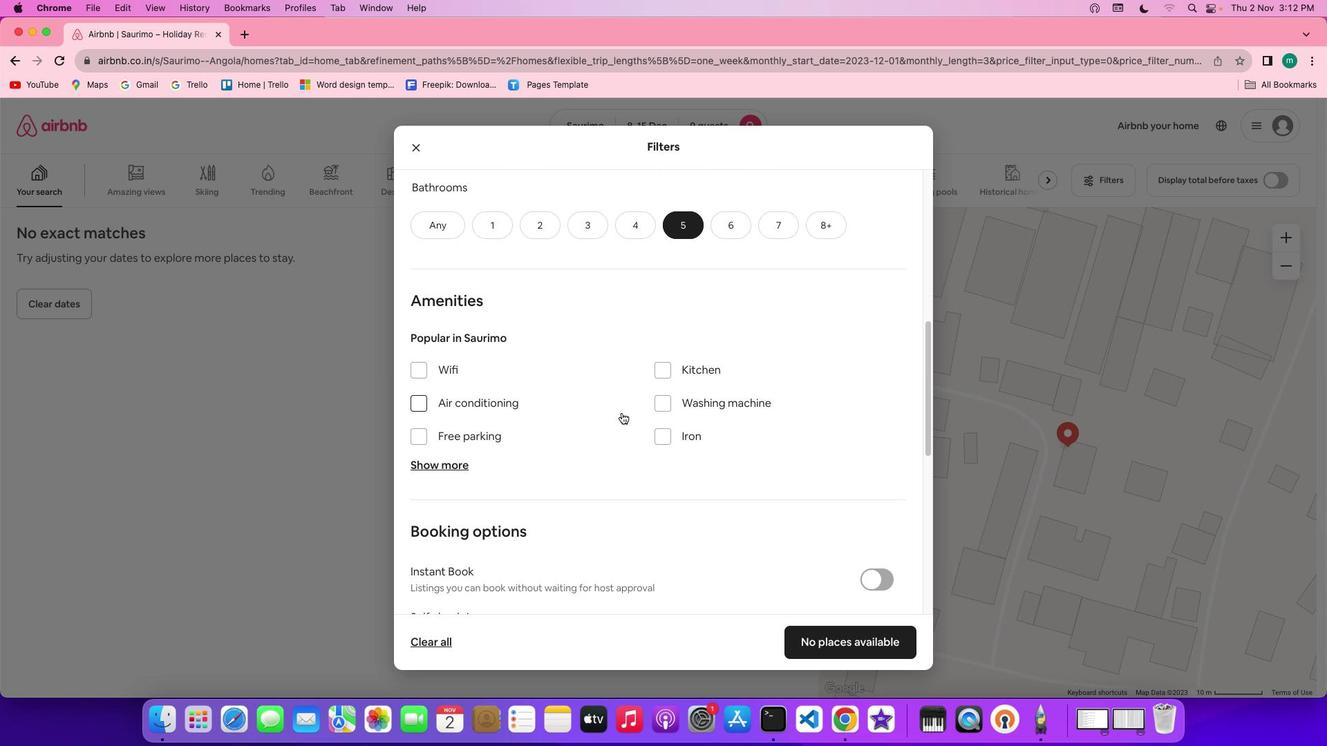 
Action: Mouse scrolled (622, 412) with delta (0, 0)
Screenshot: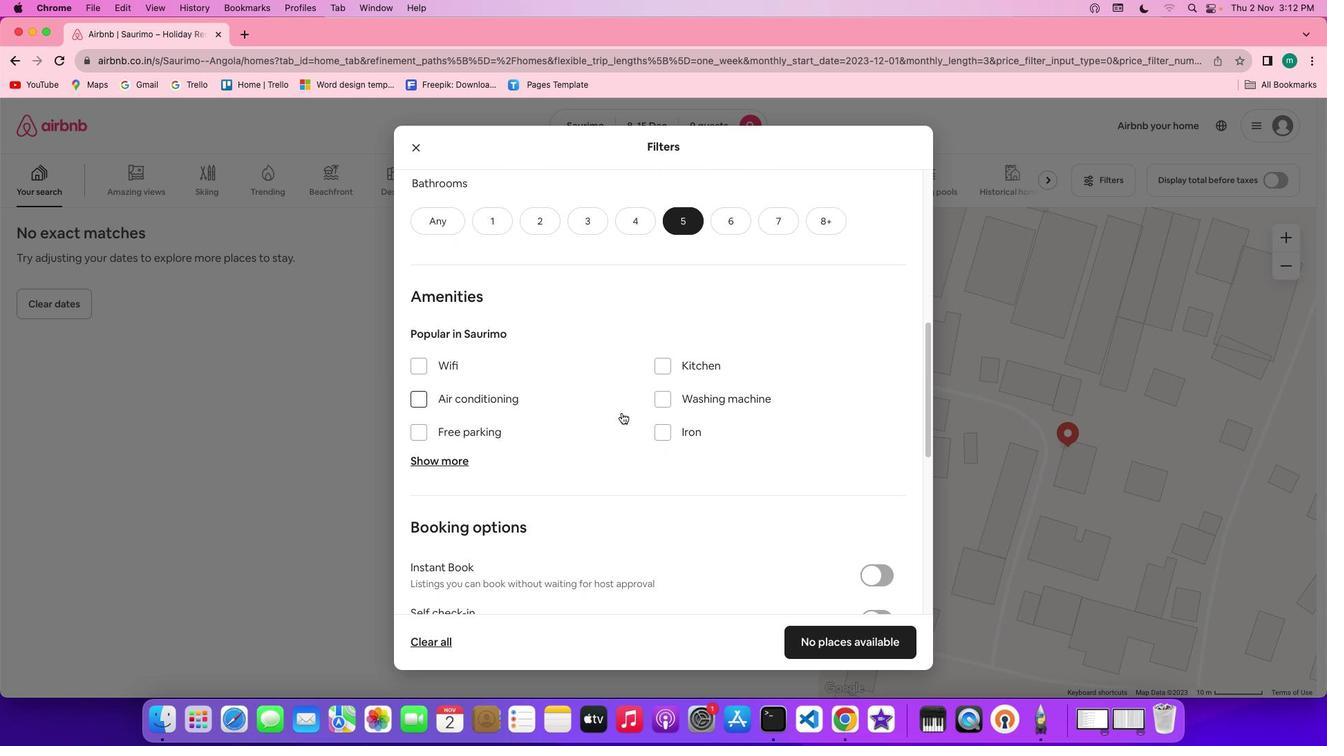 
Action: Mouse scrolled (622, 412) with delta (0, 0)
Screenshot: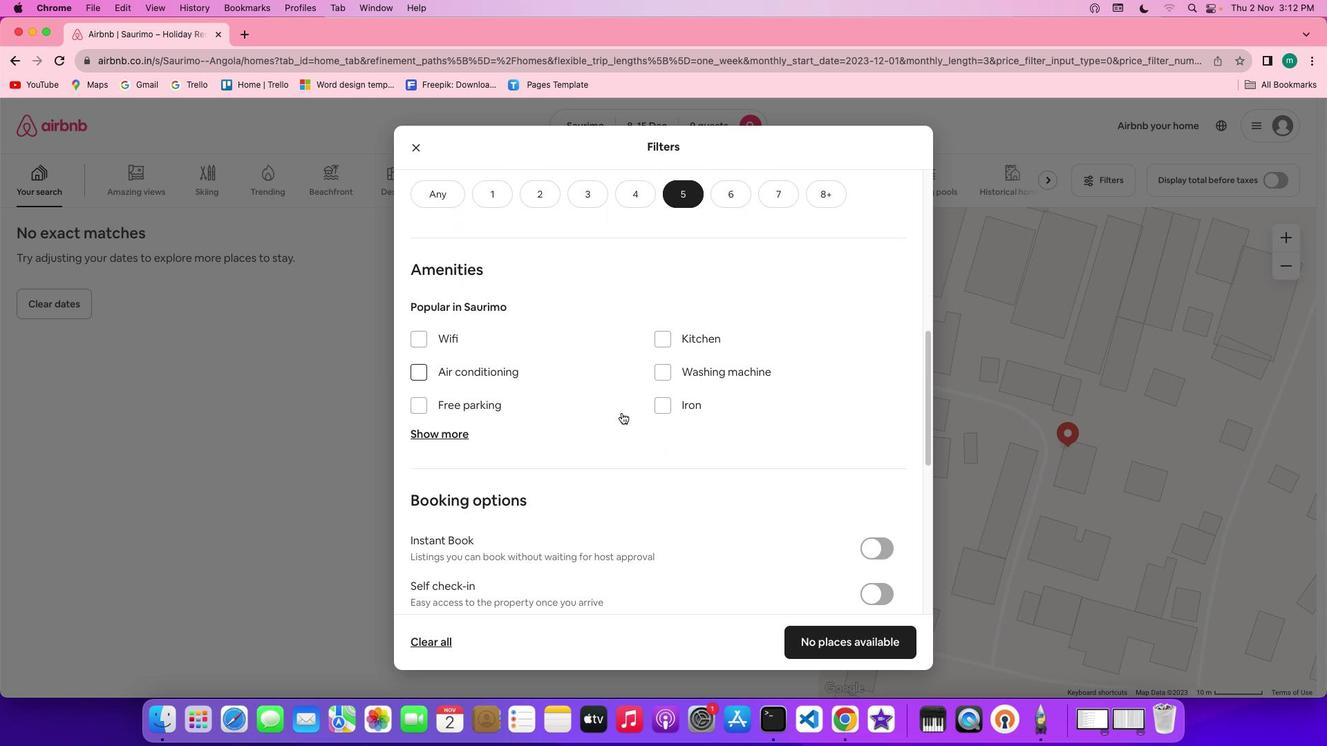 
Action: Mouse moved to (452, 327)
Screenshot: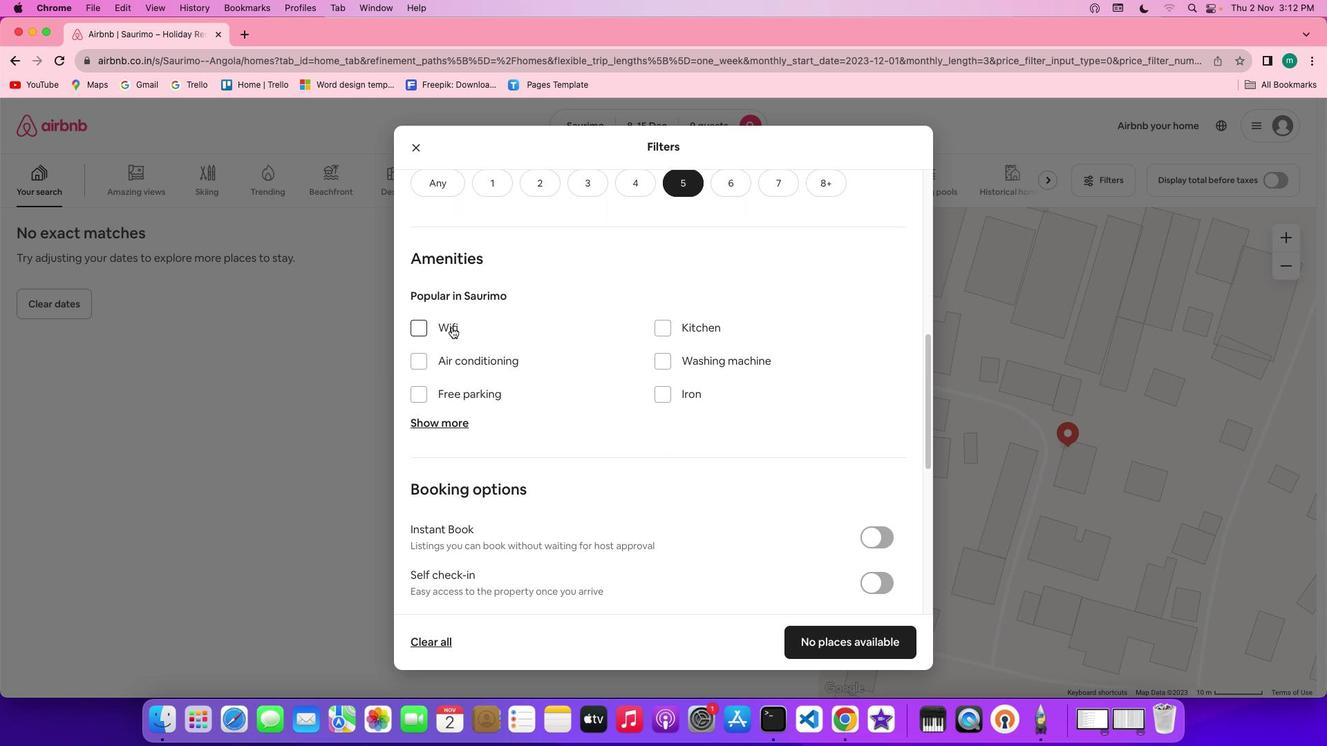 
Action: Mouse pressed left at (452, 327)
Screenshot: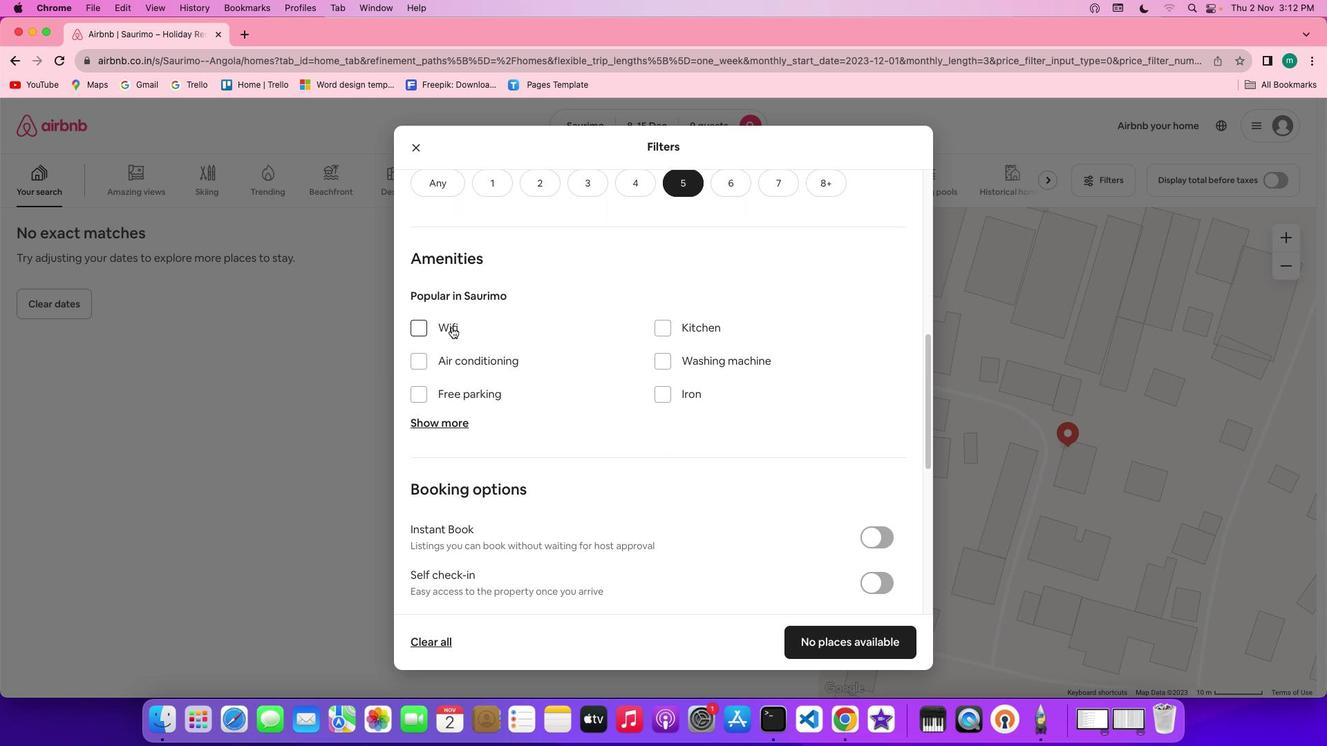
Action: Mouse moved to (565, 383)
Screenshot: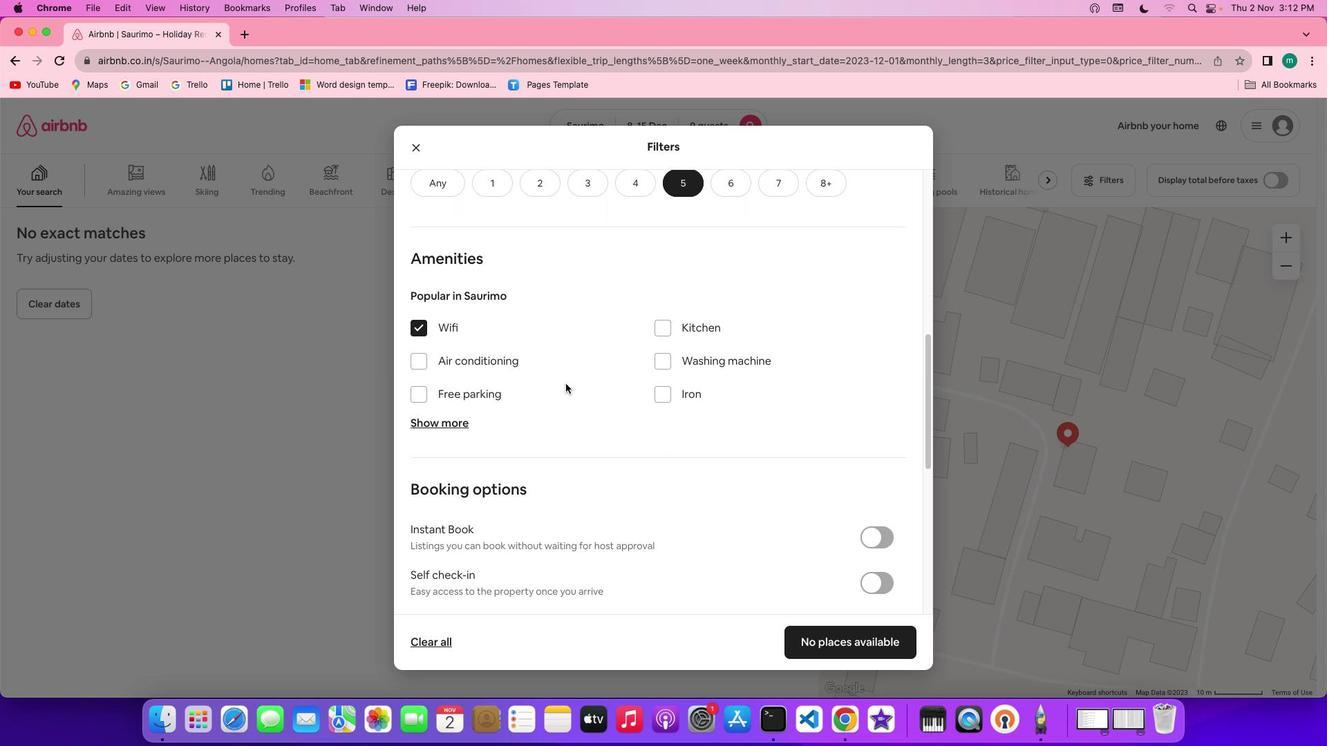 
Action: Mouse scrolled (565, 383) with delta (0, 0)
Screenshot: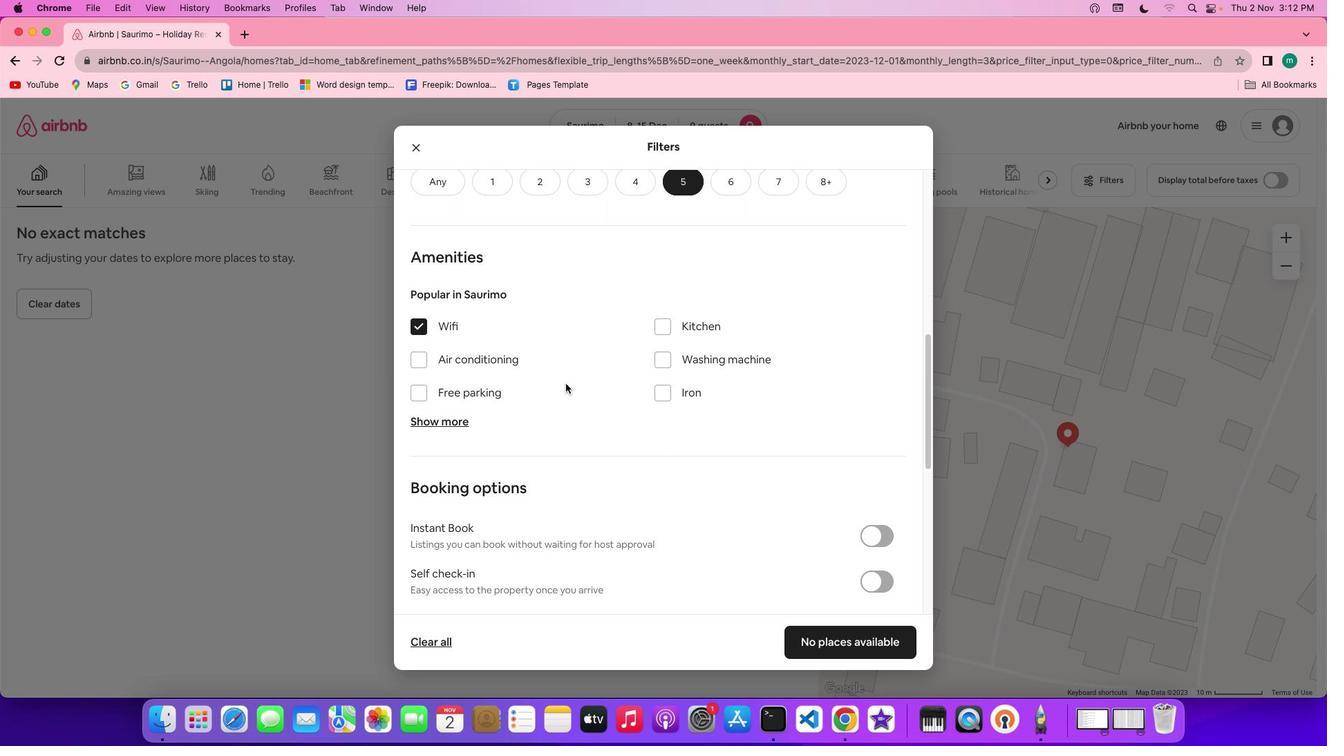 
Action: Mouse scrolled (565, 383) with delta (0, 0)
Screenshot: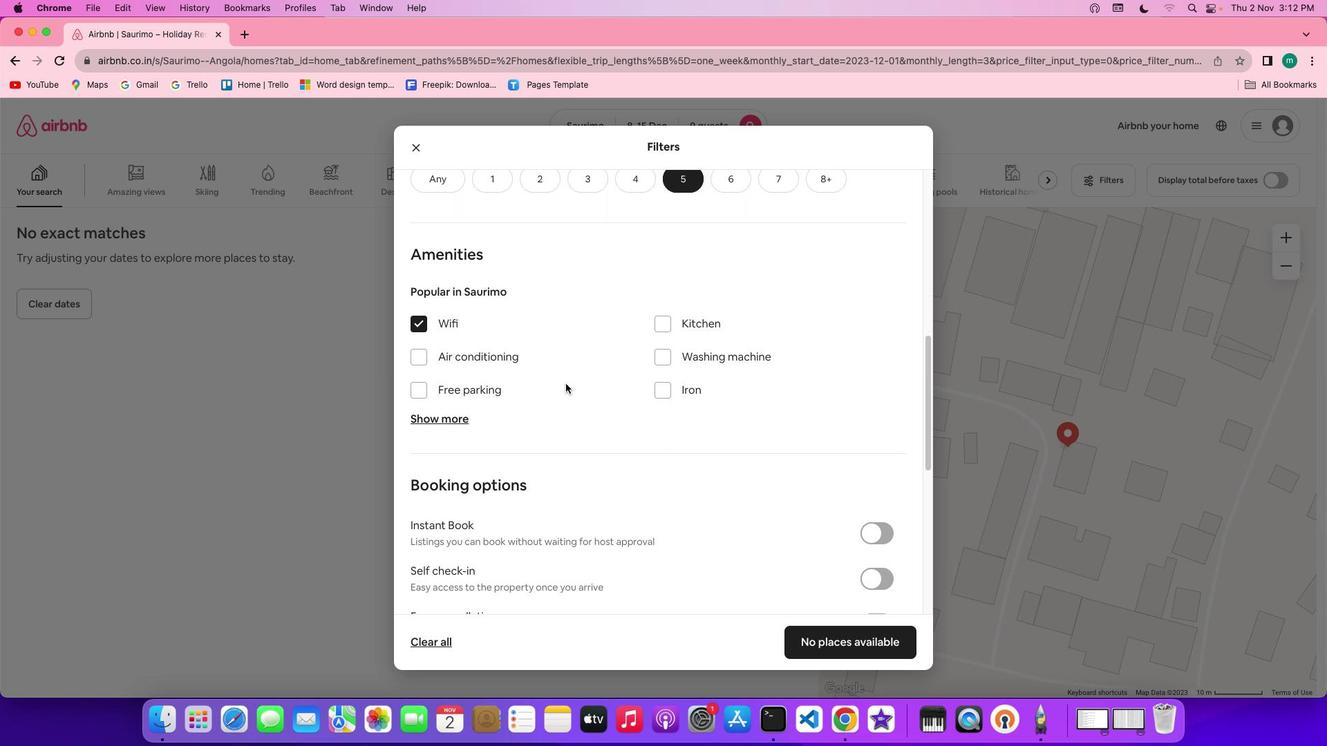 
Action: Mouse scrolled (565, 383) with delta (0, 0)
Screenshot: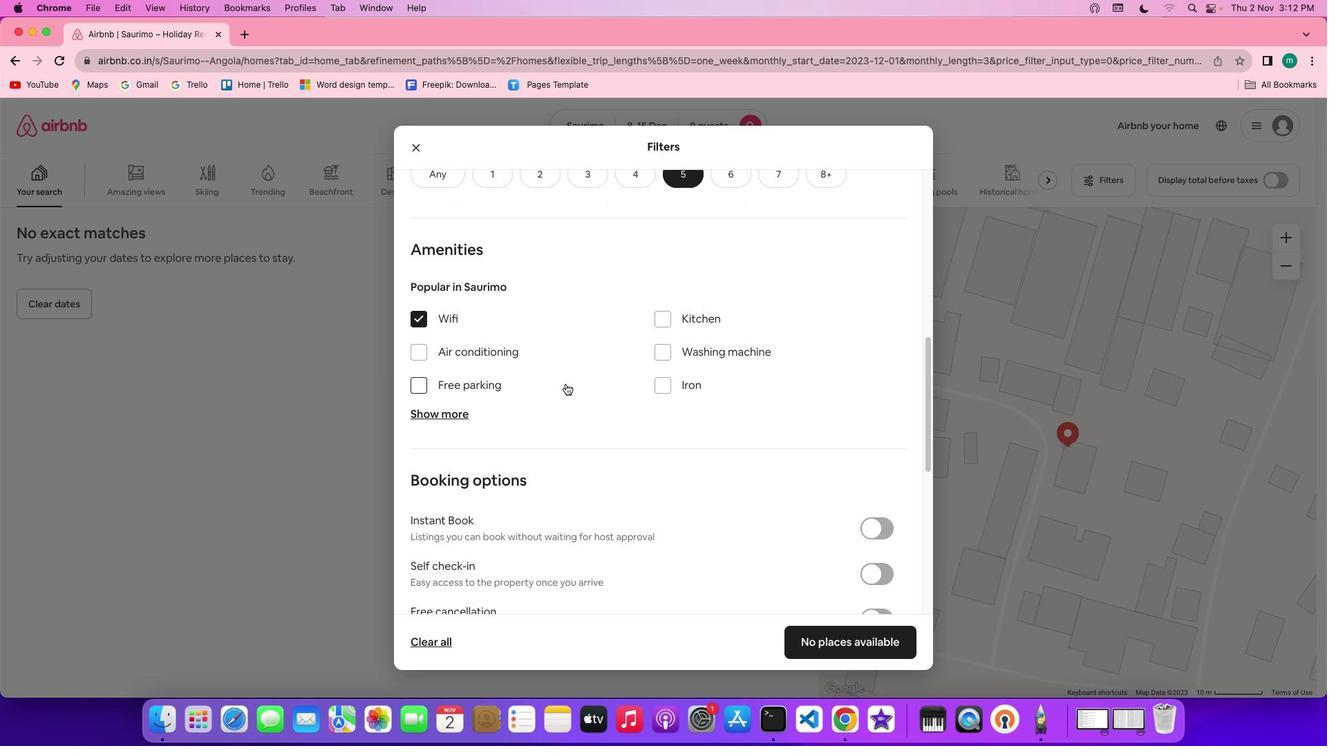 
Action: Mouse scrolled (565, 383) with delta (0, 0)
Screenshot: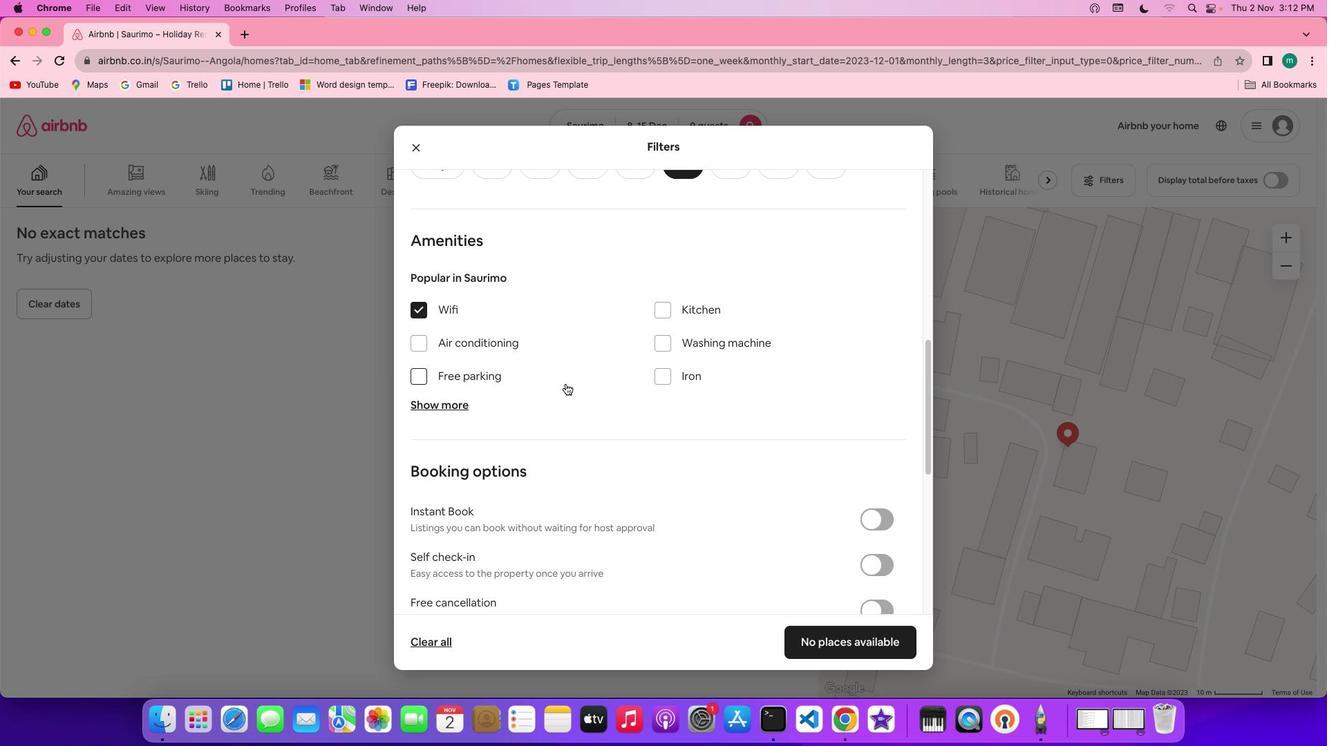 
Action: Mouse scrolled (565, 383) with delta (0, 0)
Screenshot: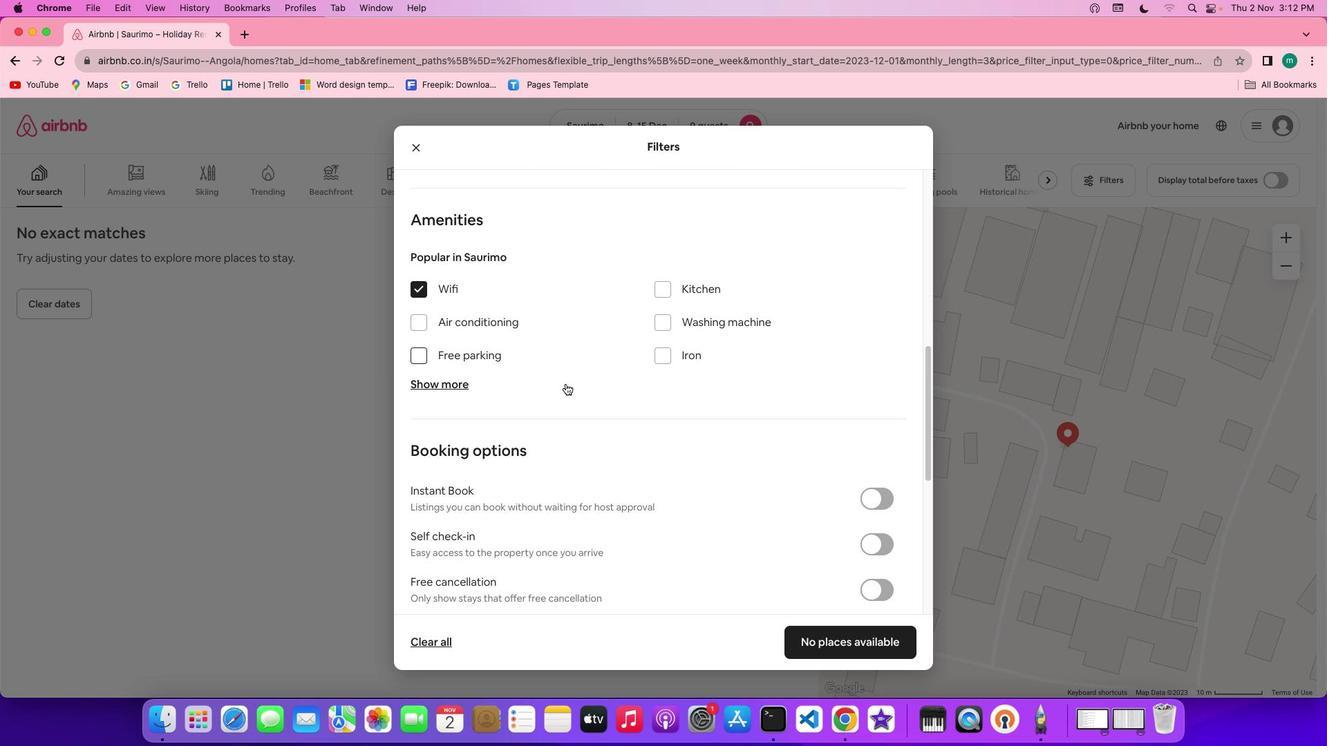 
Action: Mouse scrolled (565, 383) with delta (0, 0)
Screenshot: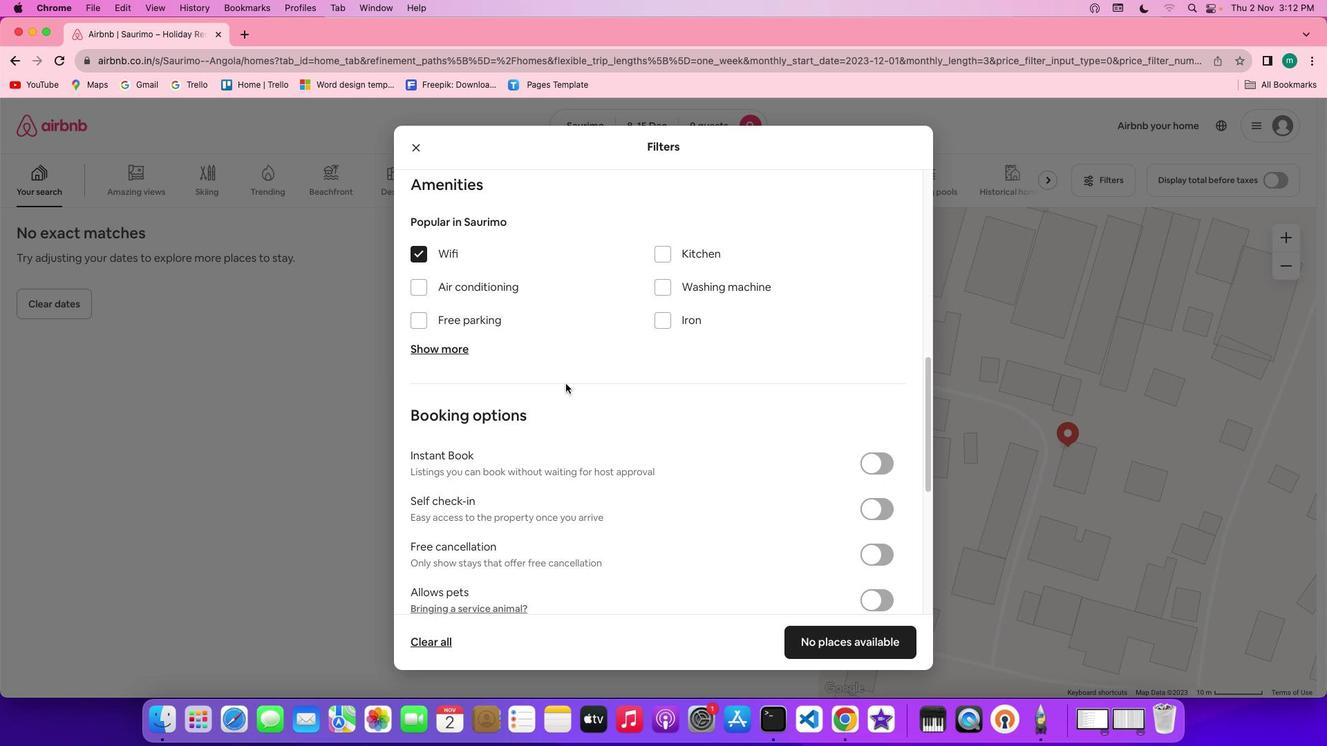 
Action: Mouse scrolled (565, 383) with delta (0, 0)
Screenshot: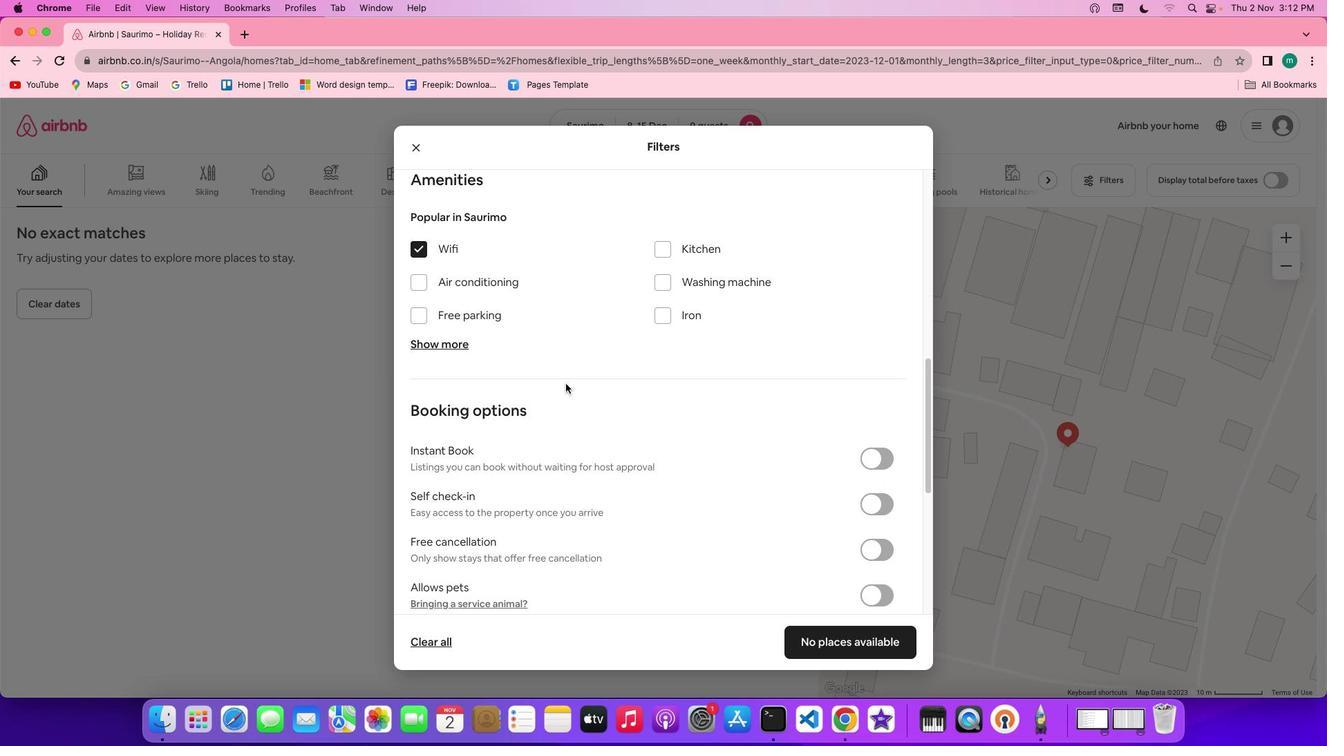 
Action: Mouse scrolled (565, 383) with delta (0, 0)
Screenshot: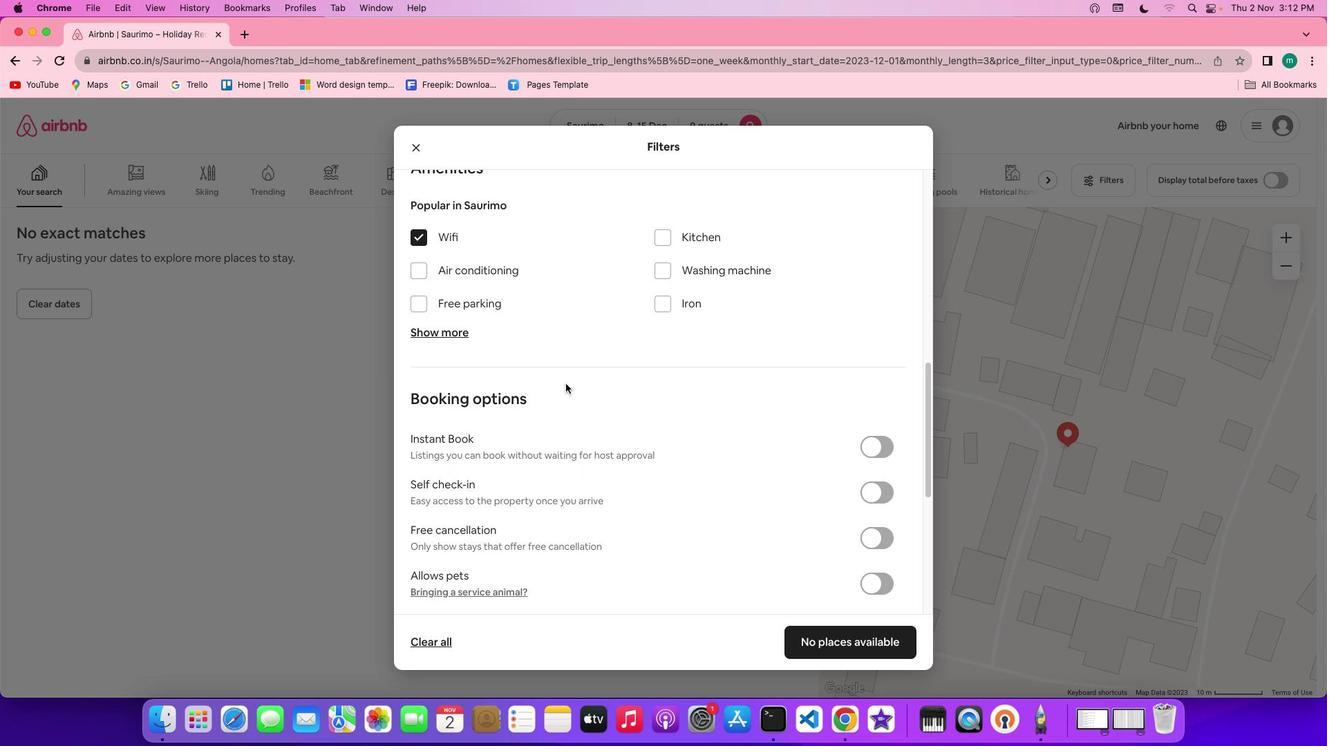
Action: Mouse scrolled (565, 383) with delta (0, 0)
Screenshot: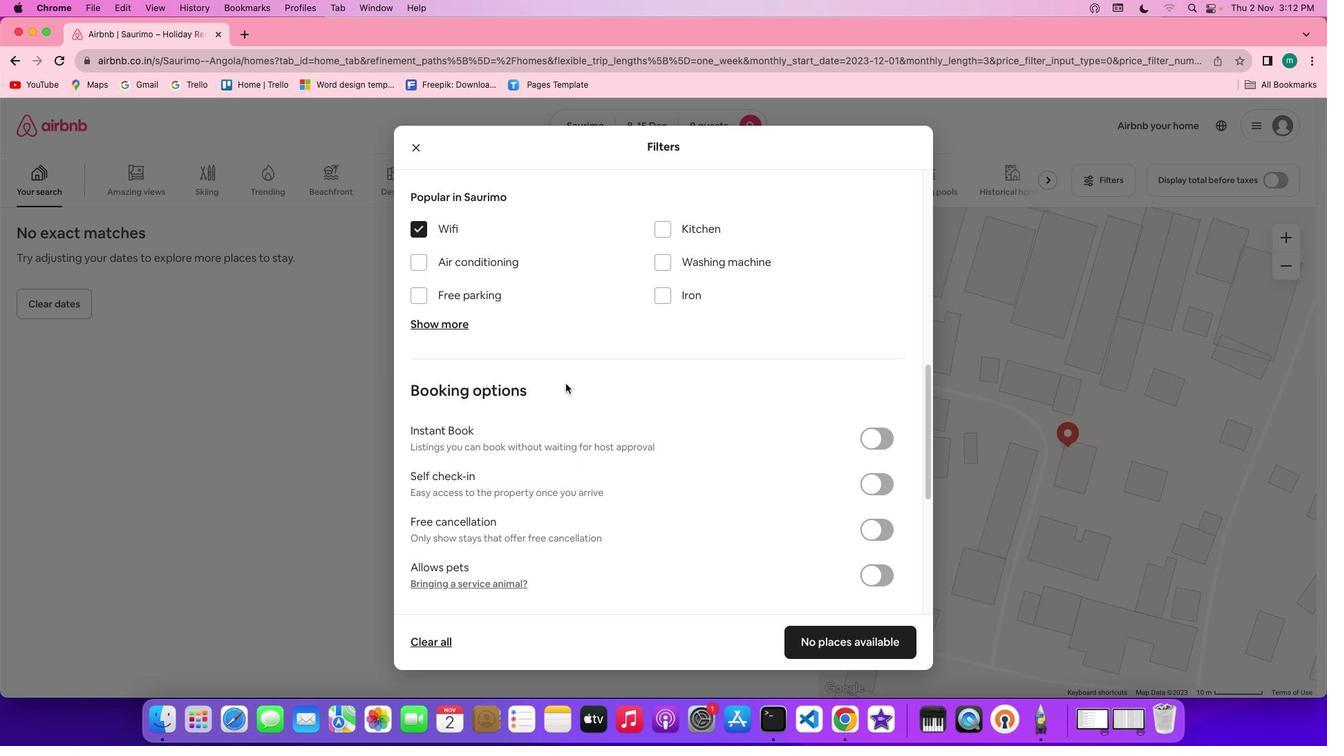 
Action: Mouse moved to (565, 383)
Screenshot: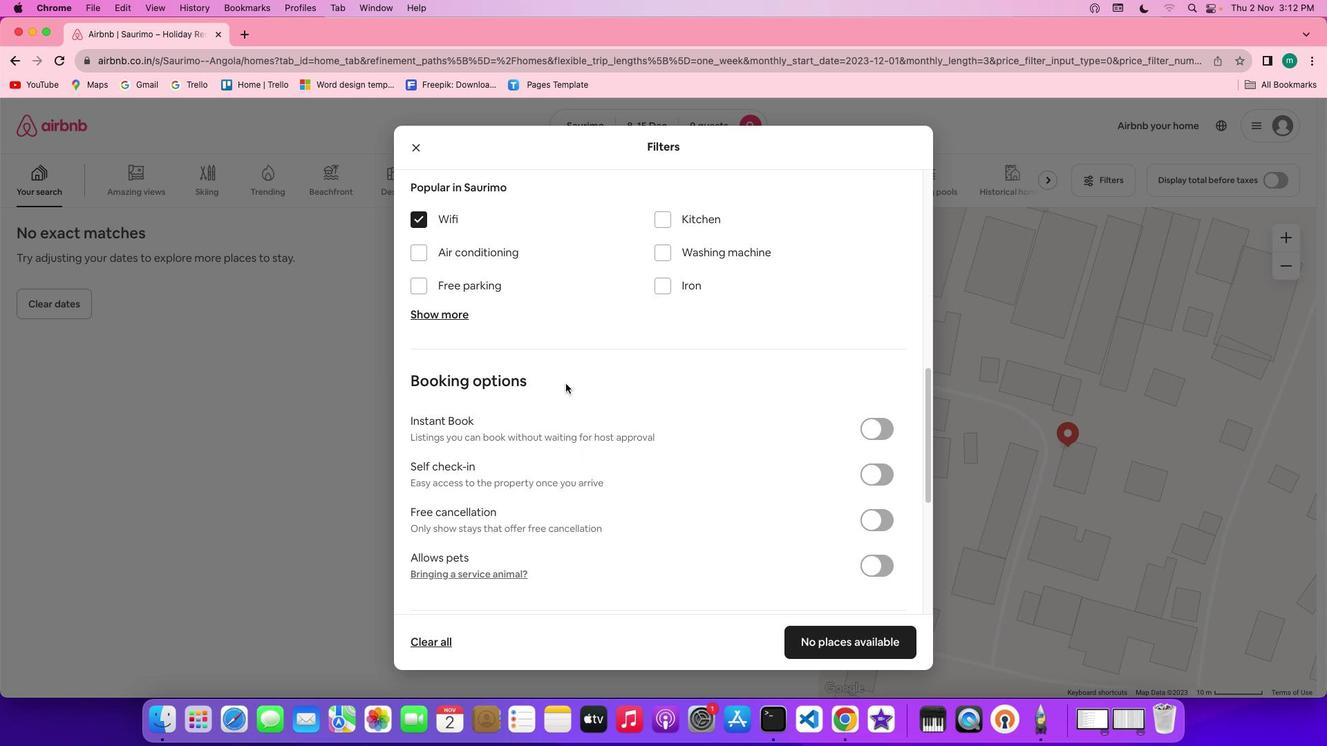 
Action: Mouse scrolled (565, 383) with delta (0, 0)
Screenshot: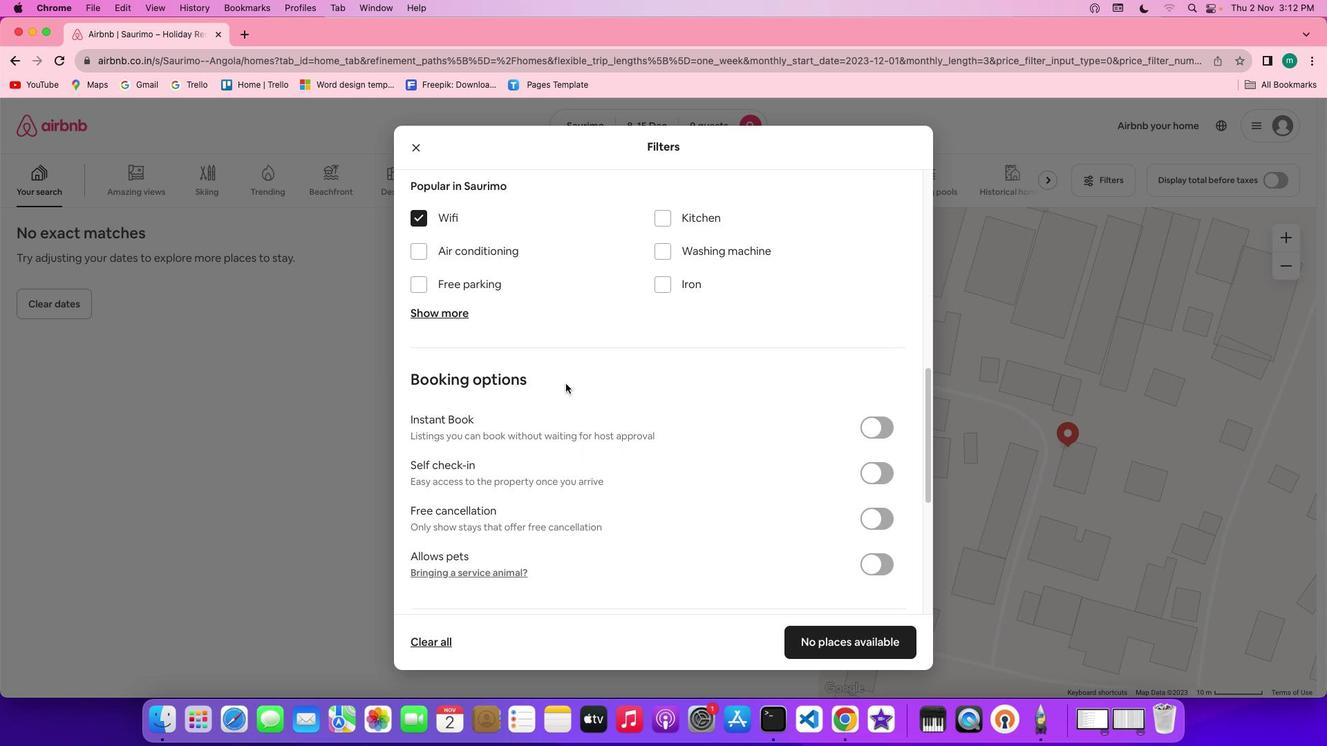 
Action: Mouse scrolled (565, 383) with delta (0, 0)
Screenshot: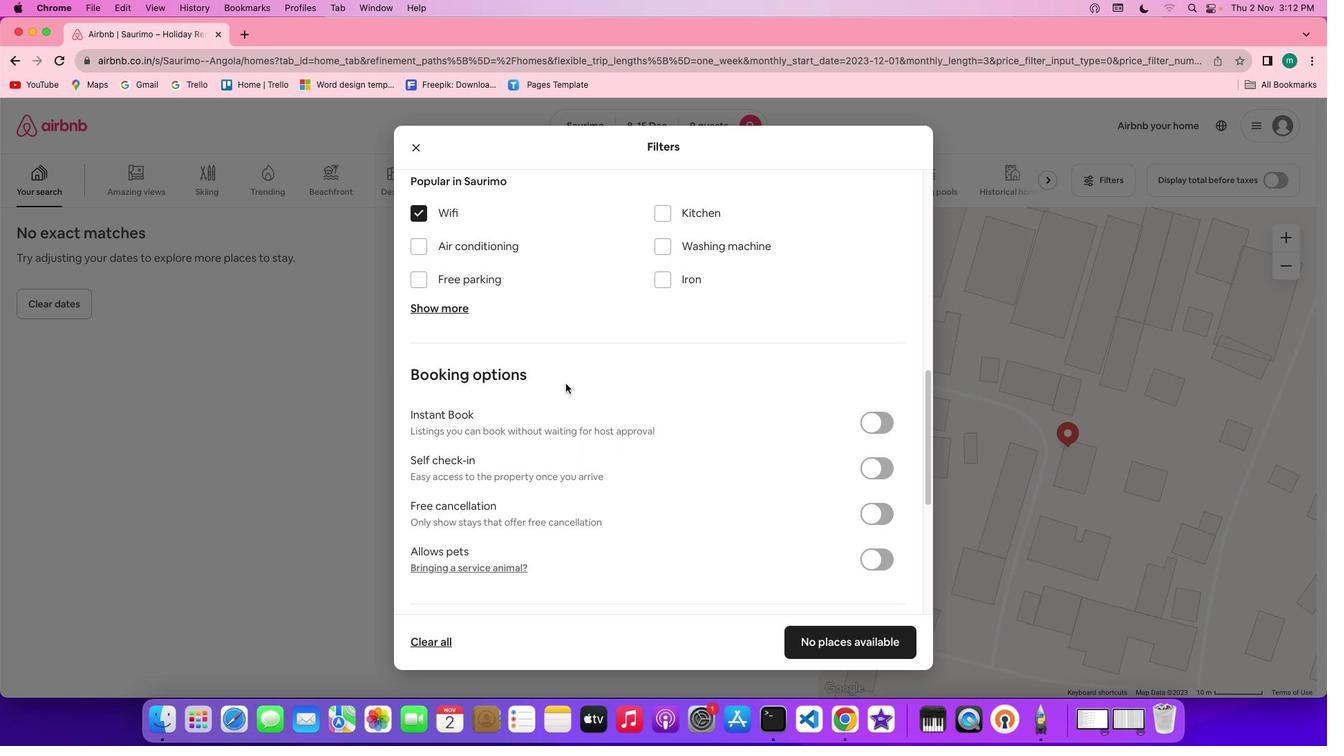 
Action: Mouse moved to (467, 235)
Screenshot: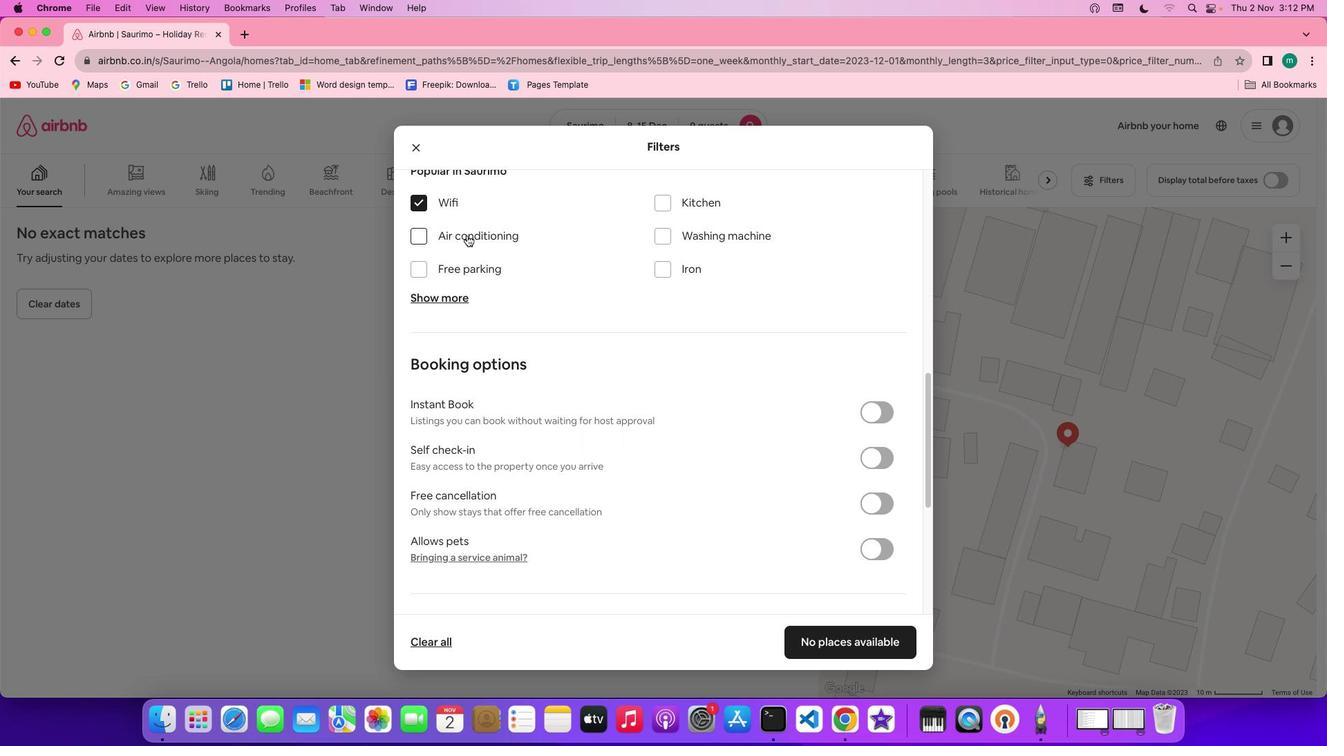 
Action: Mouse pressed left at (467, 235)
Screenshot: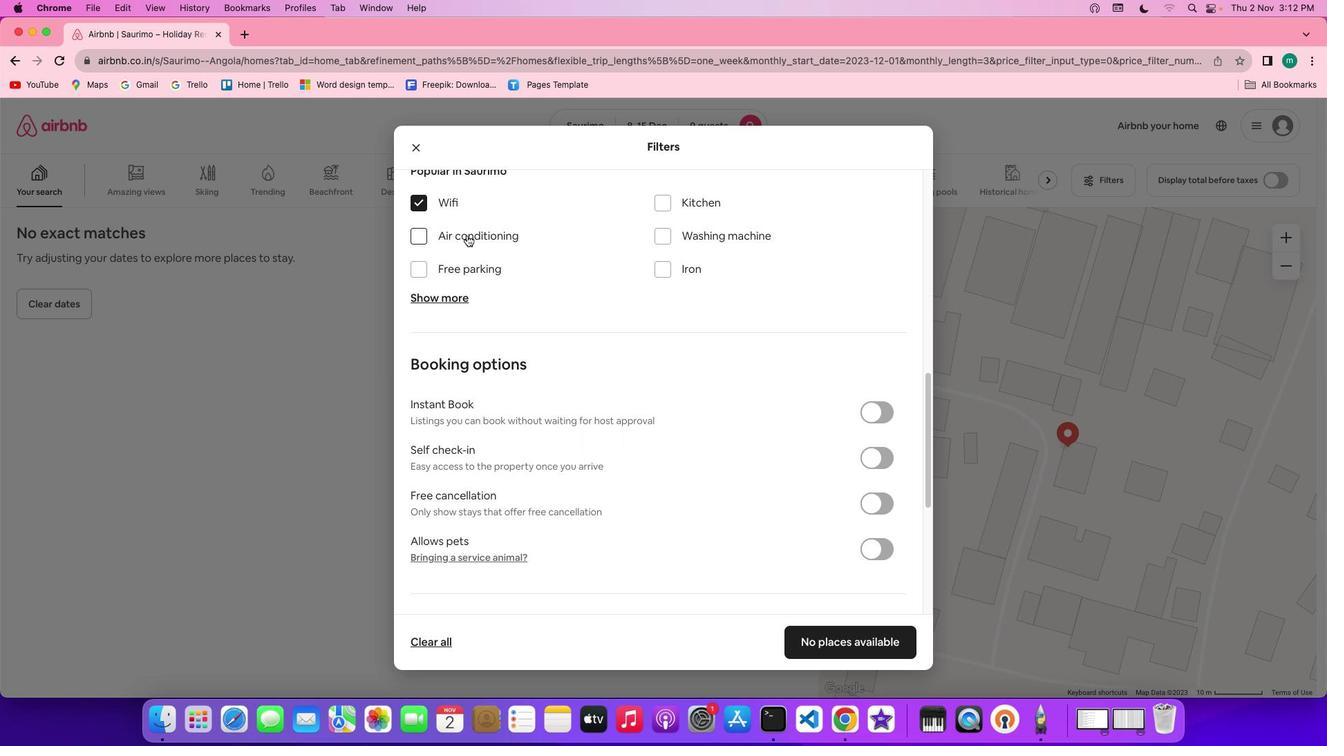 
Action: Mouse moved to (459, 299)
Screenshot: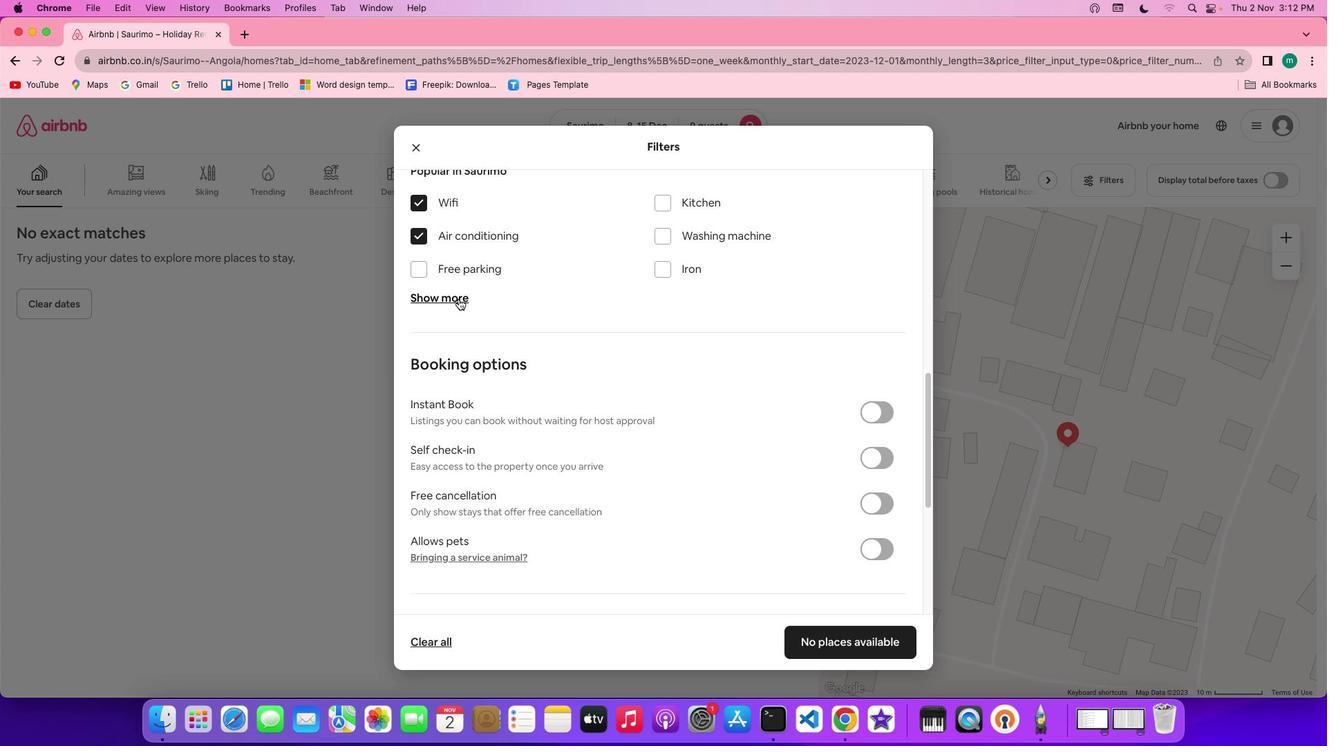 
Action: Mouse pressed left at (459, 299)
Screenshot: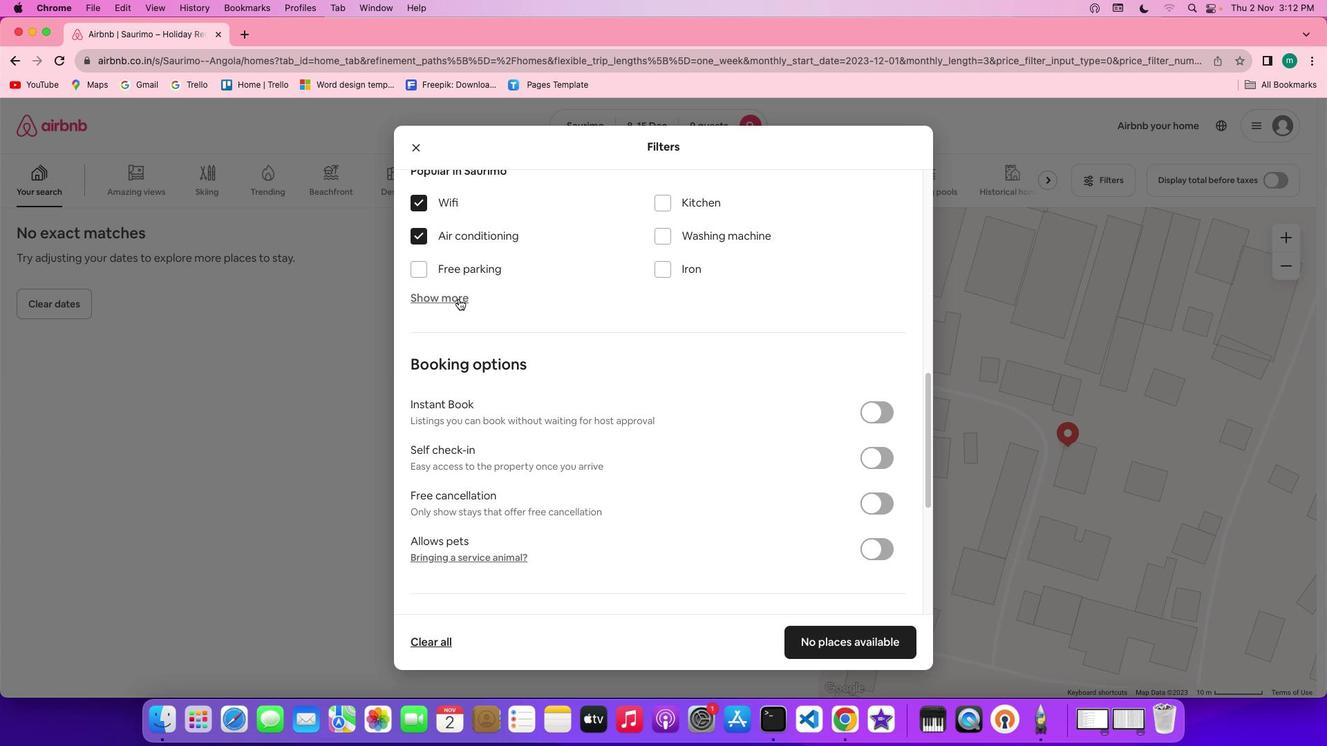 
Action: Mouse moved to (667, 380)
Screenshot: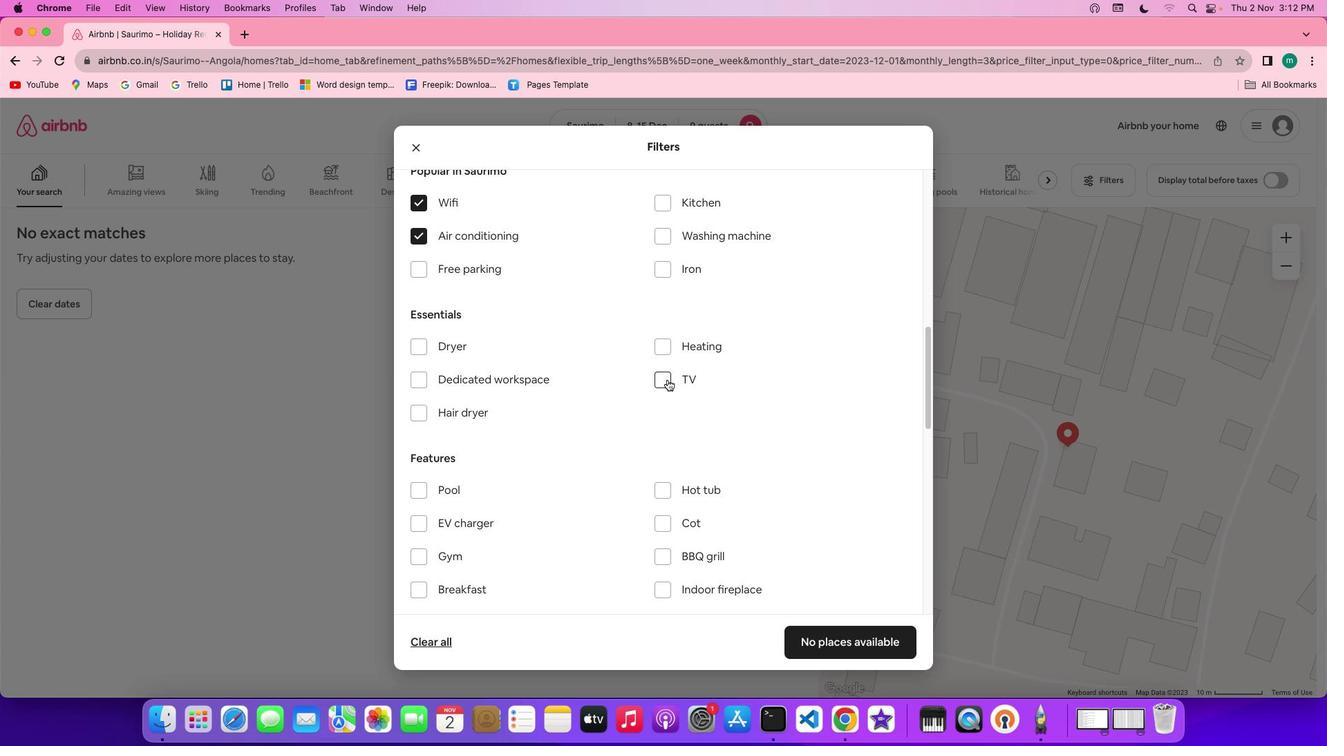 
Action: Mouse pressed left at (667, 380)
Screenshot: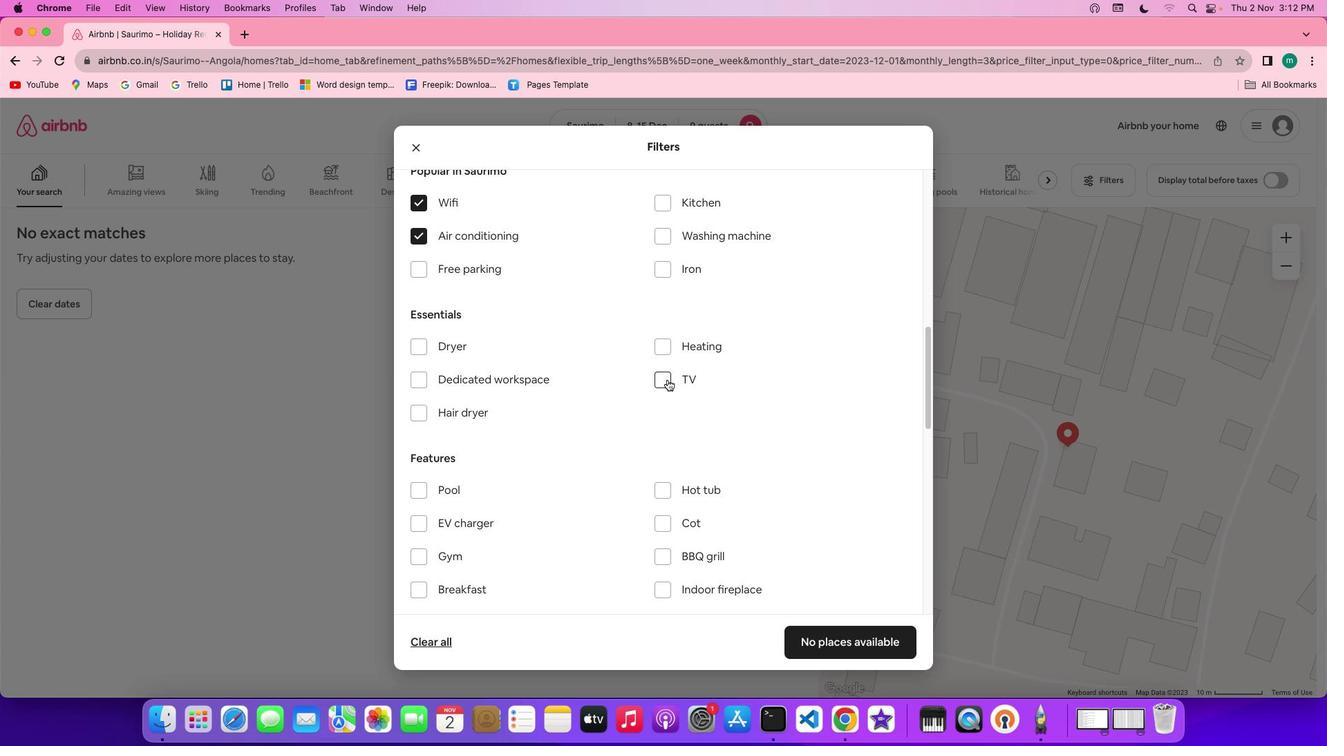 
Action: Mouse moved to (623, 341)
Screenshot: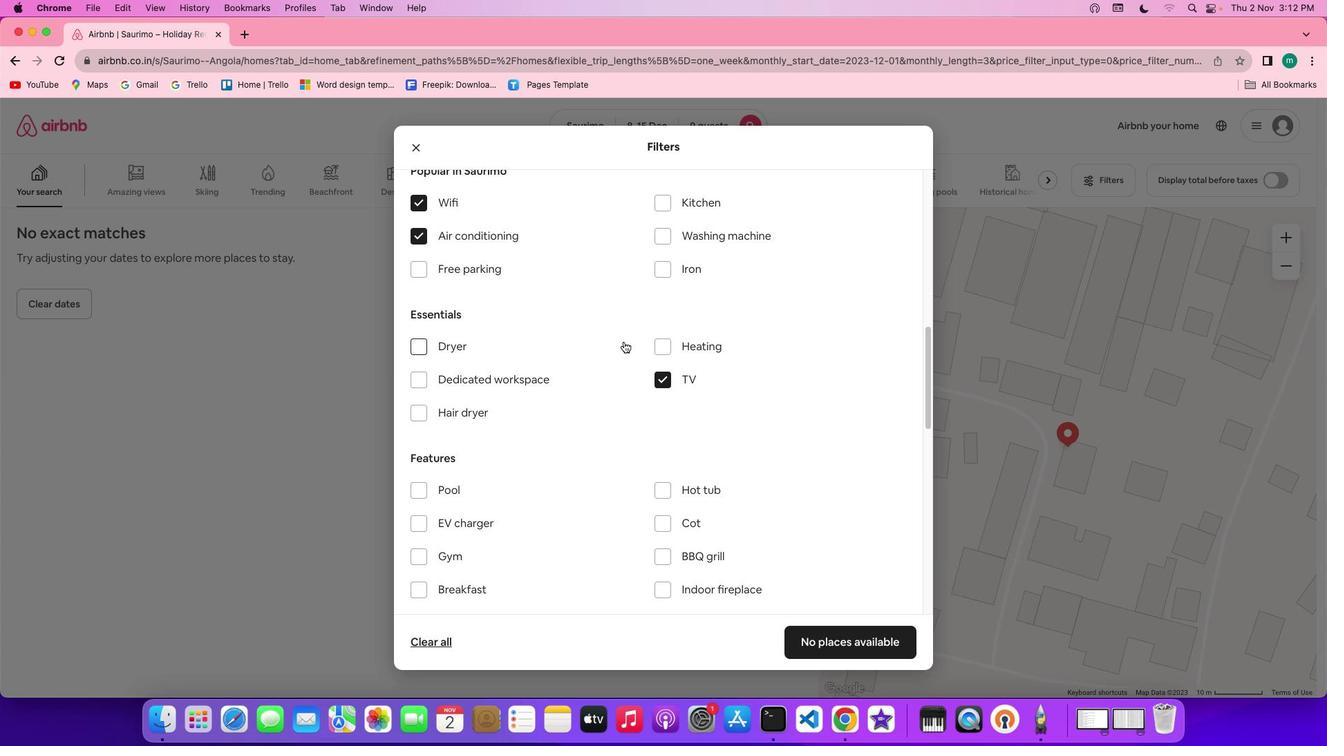 
Action: Mouse scrolled (623, 341) with delta (0, 0)
Screenshot: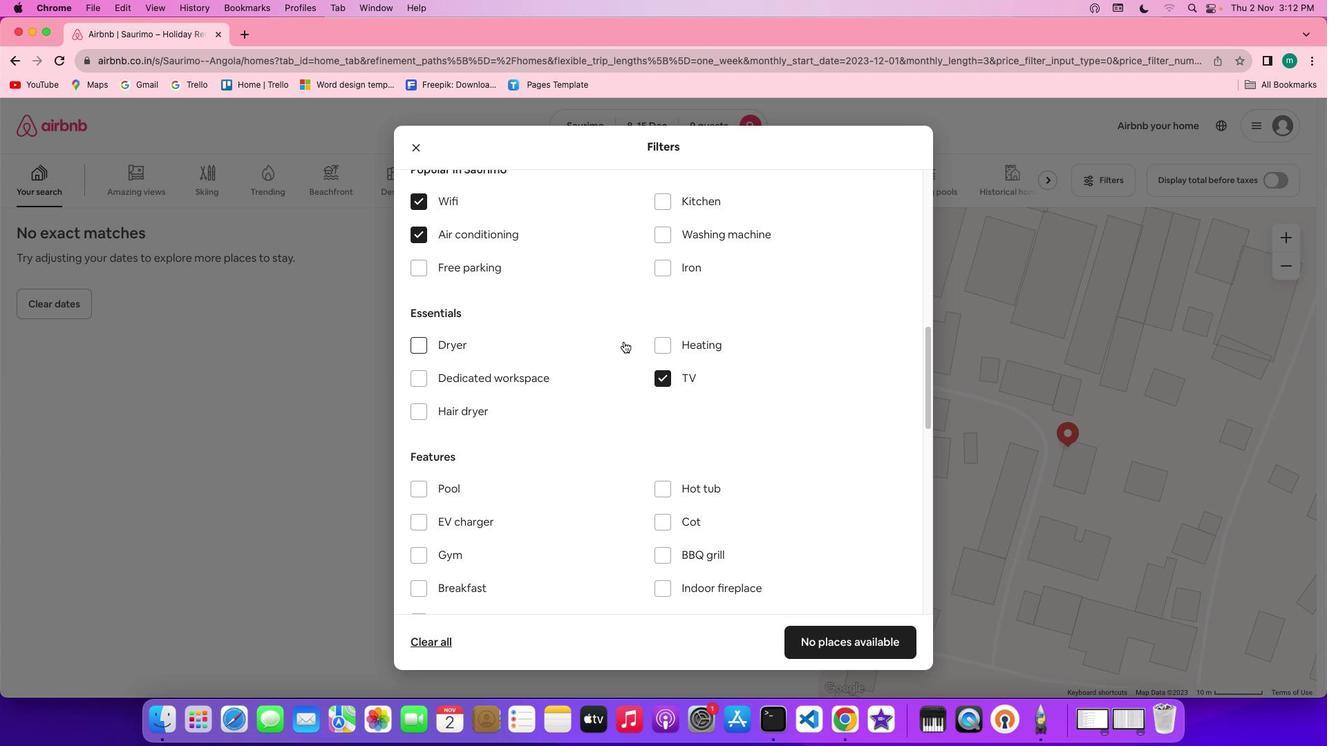 
Action: Mouse scrolled (623, 341) with delta (0, 0)
Screenshot: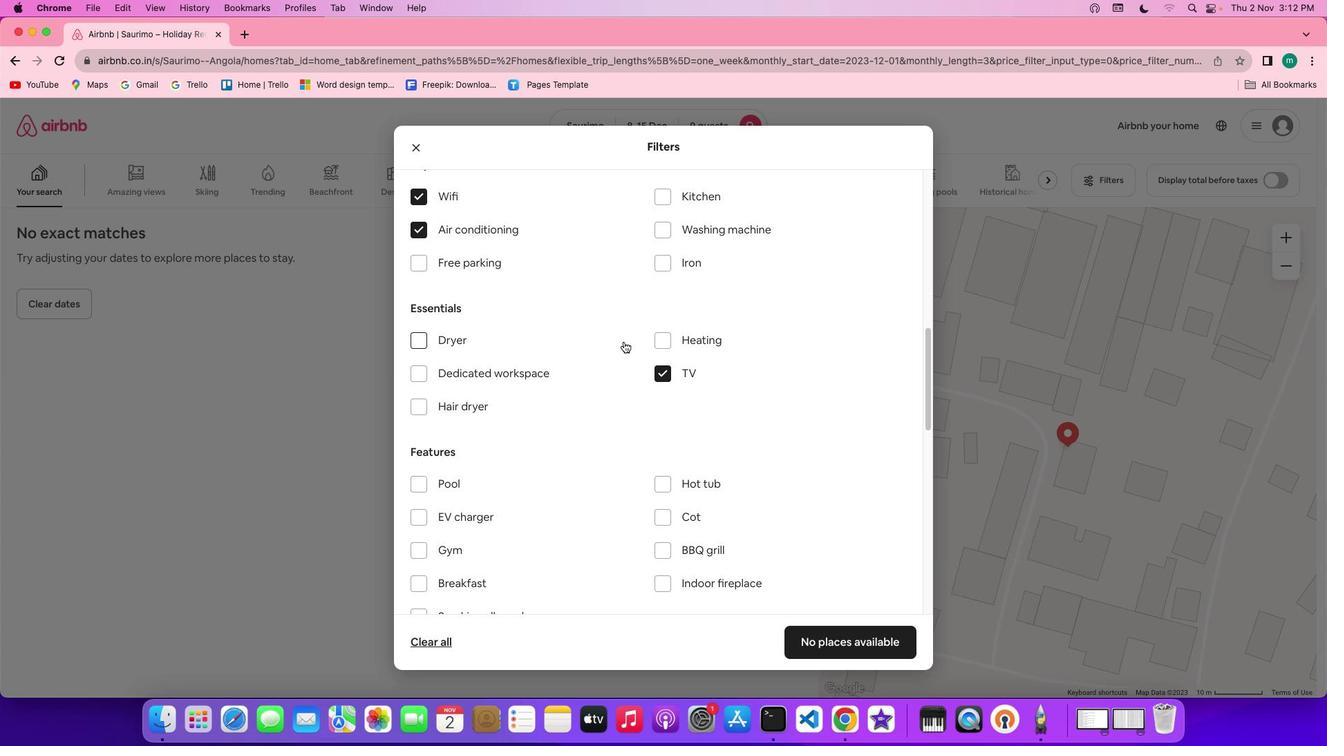 
Action: Mouse scrolled (623, 341) with delta (0, 0)
Screenshot: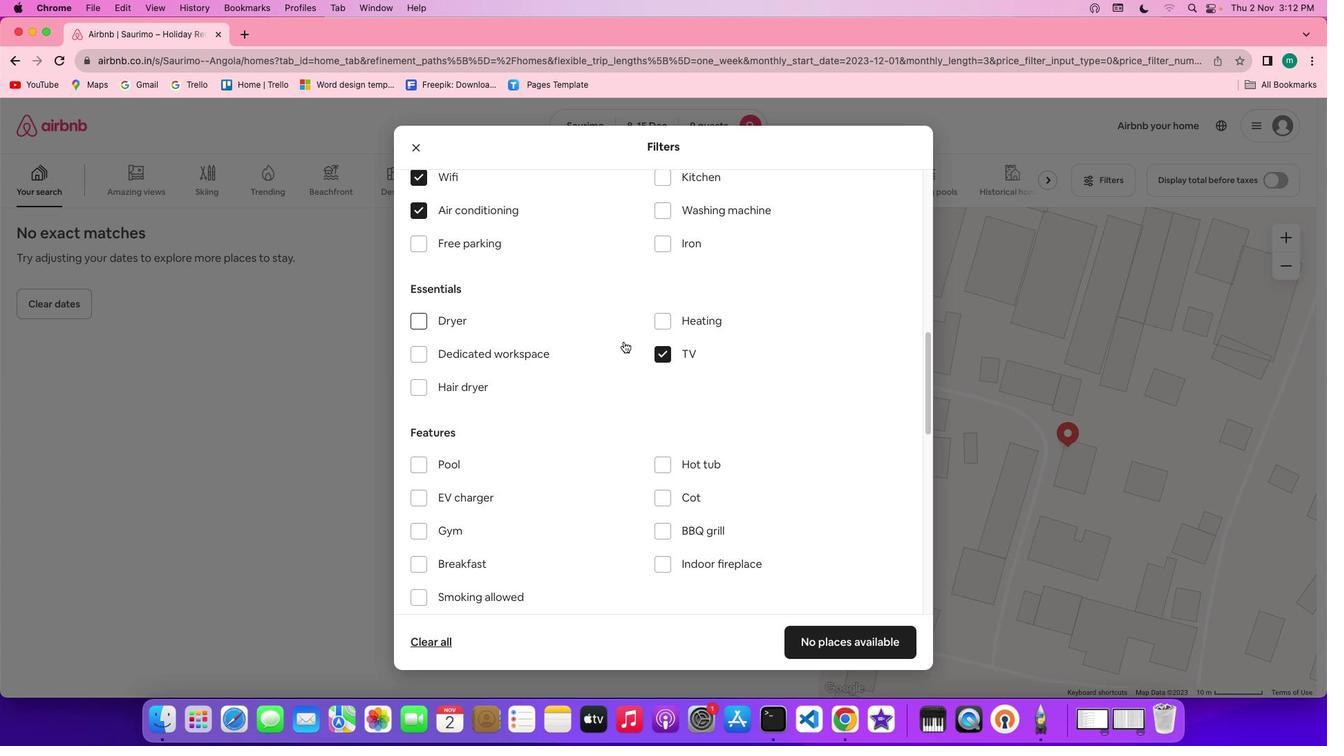 
Action: Mouse moved to (438, 442)
Screenshot: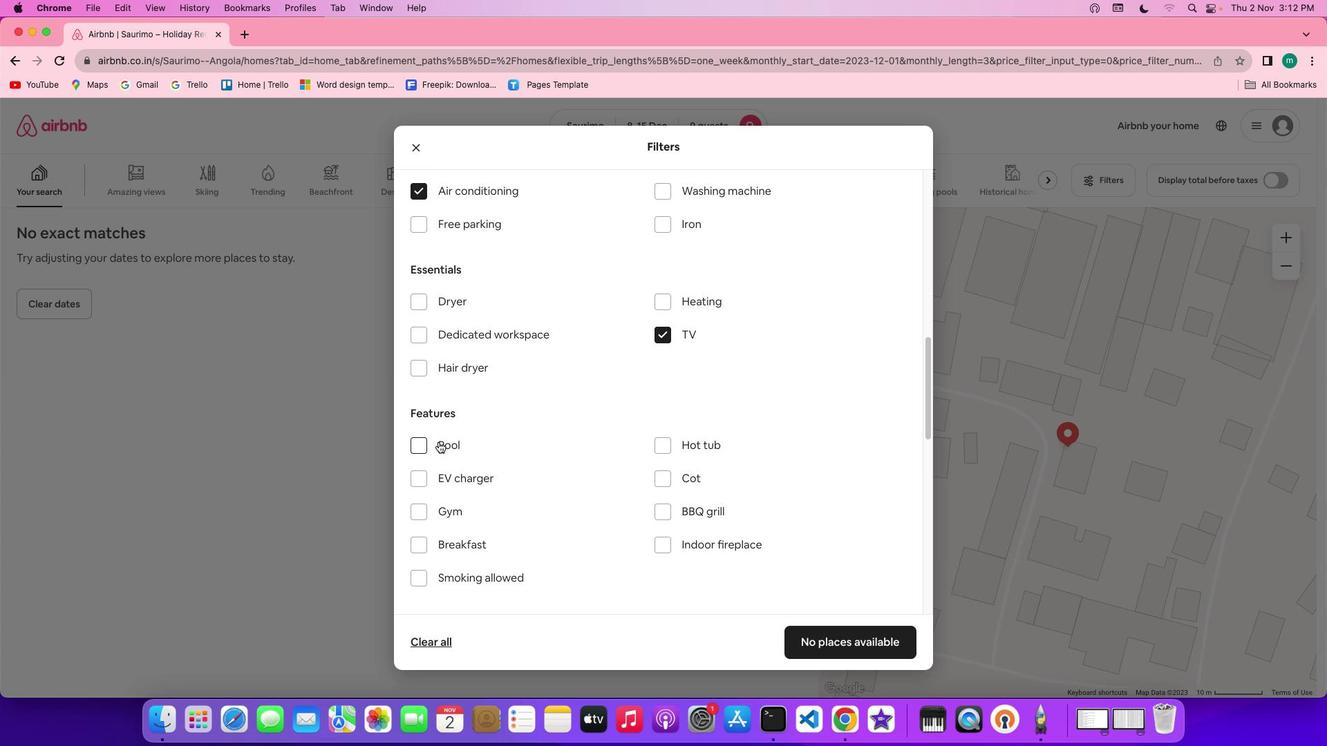 
Action: Mouse pressed left at (438, 442)
Screenshot: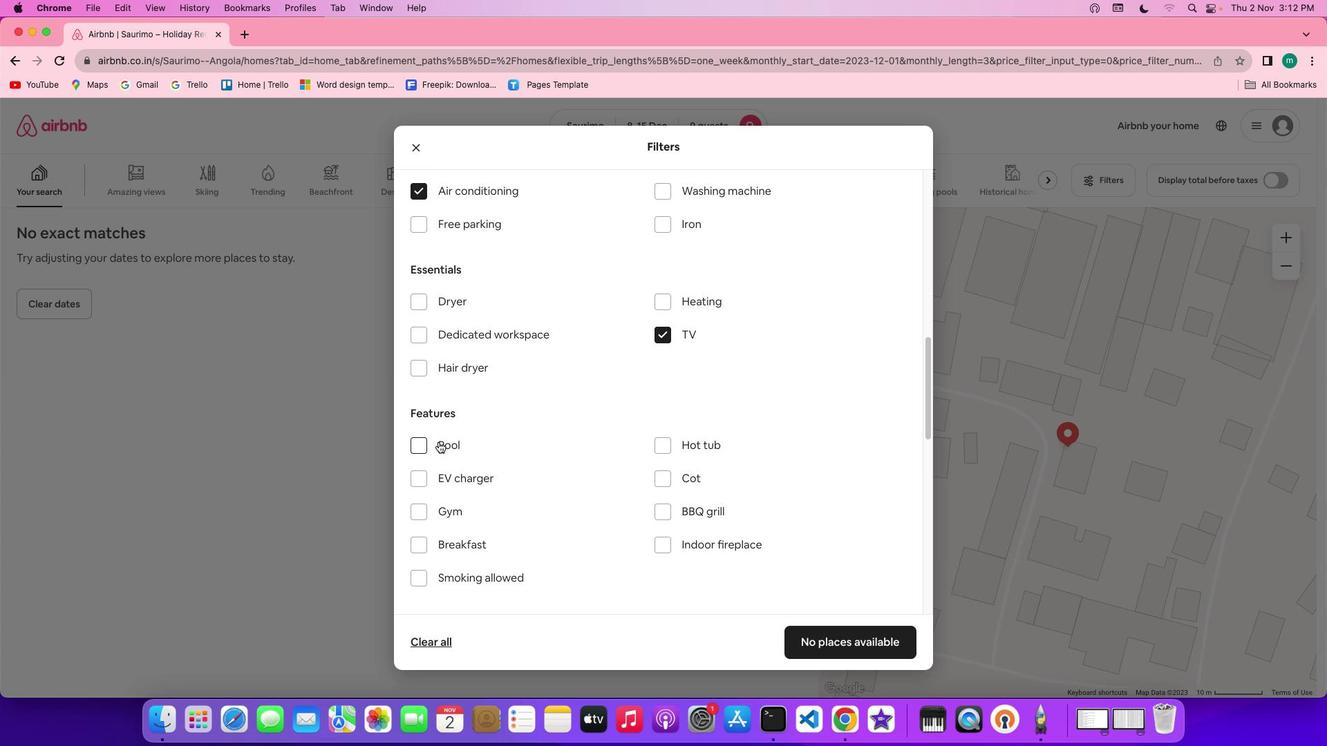 
Action: Mouse moved to (710, 493)
Screenshot: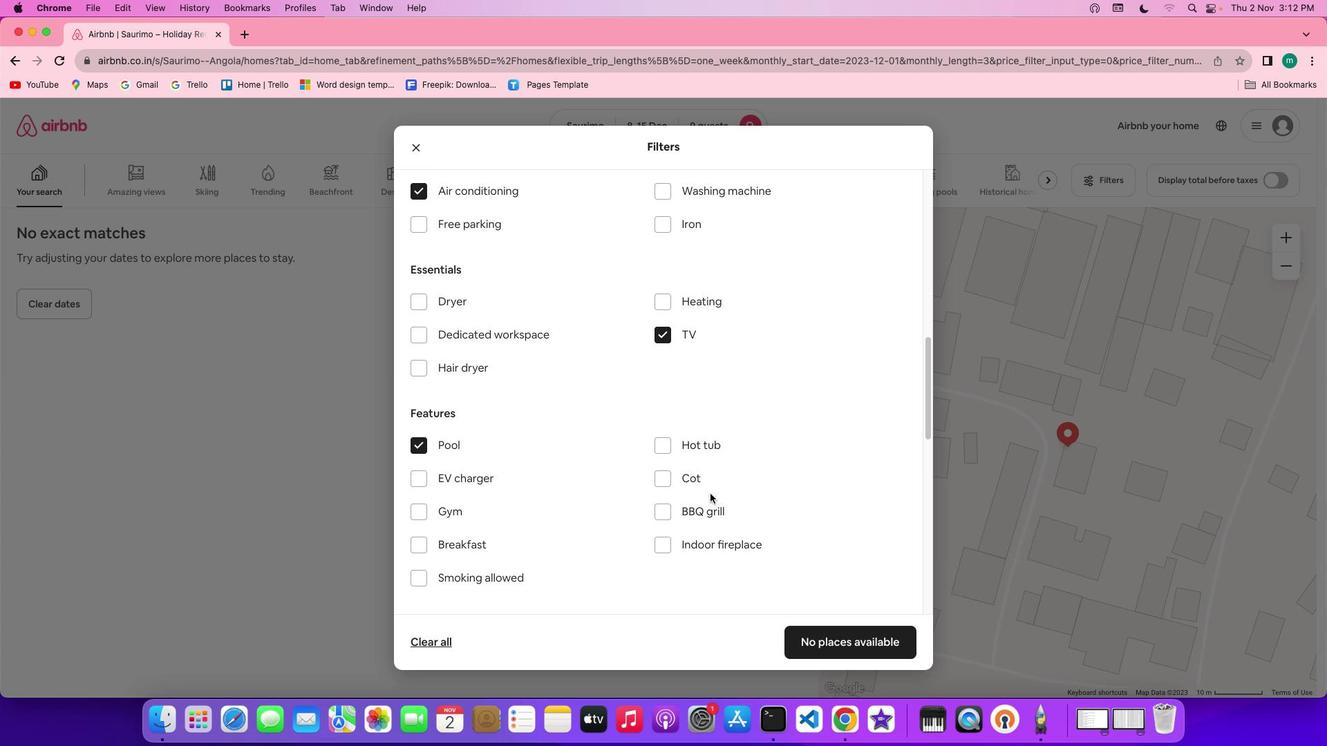 
Action: Mouse scrolled (710, 493) with delta (0, 0)
Screenshot: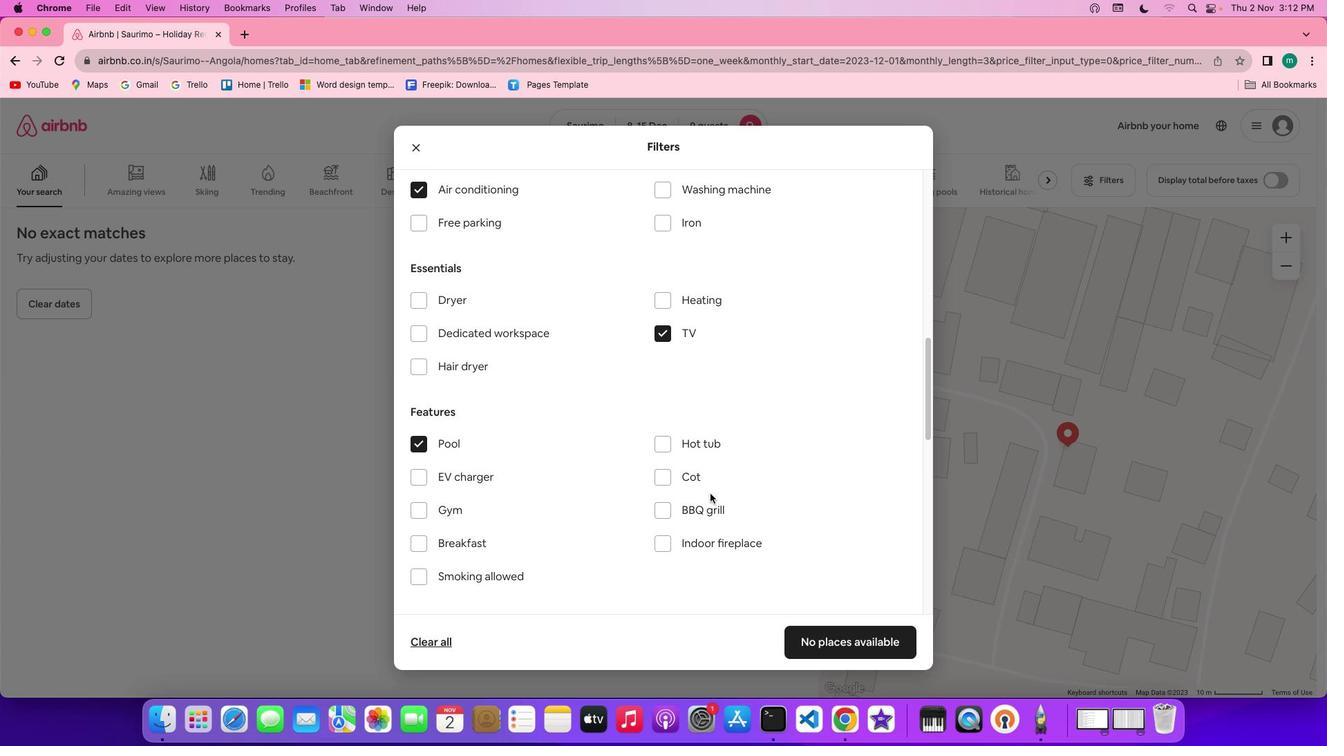 
Action: Mouse scrolled (710, 493) with delta (0, 0)
Screenshot: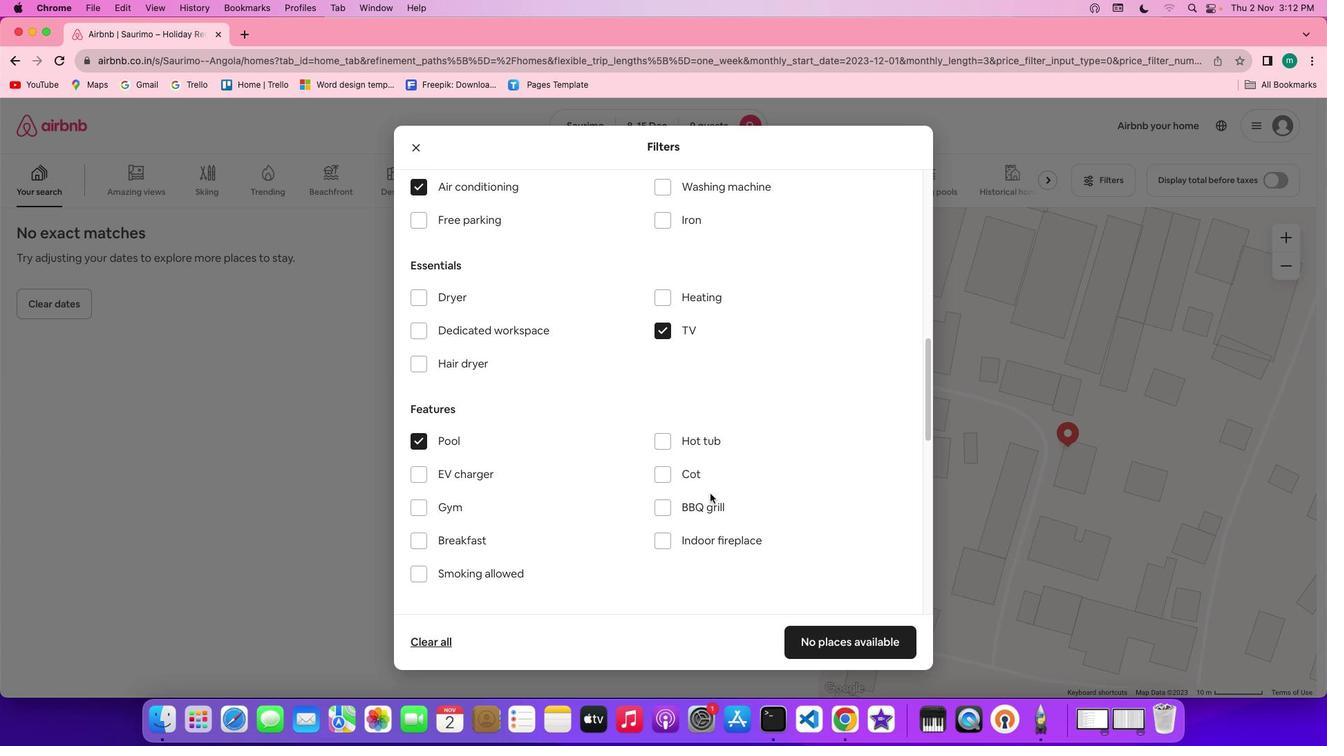 
Action: Mouse scrolled (710, 493) with delta (0, 0)
Screenshot: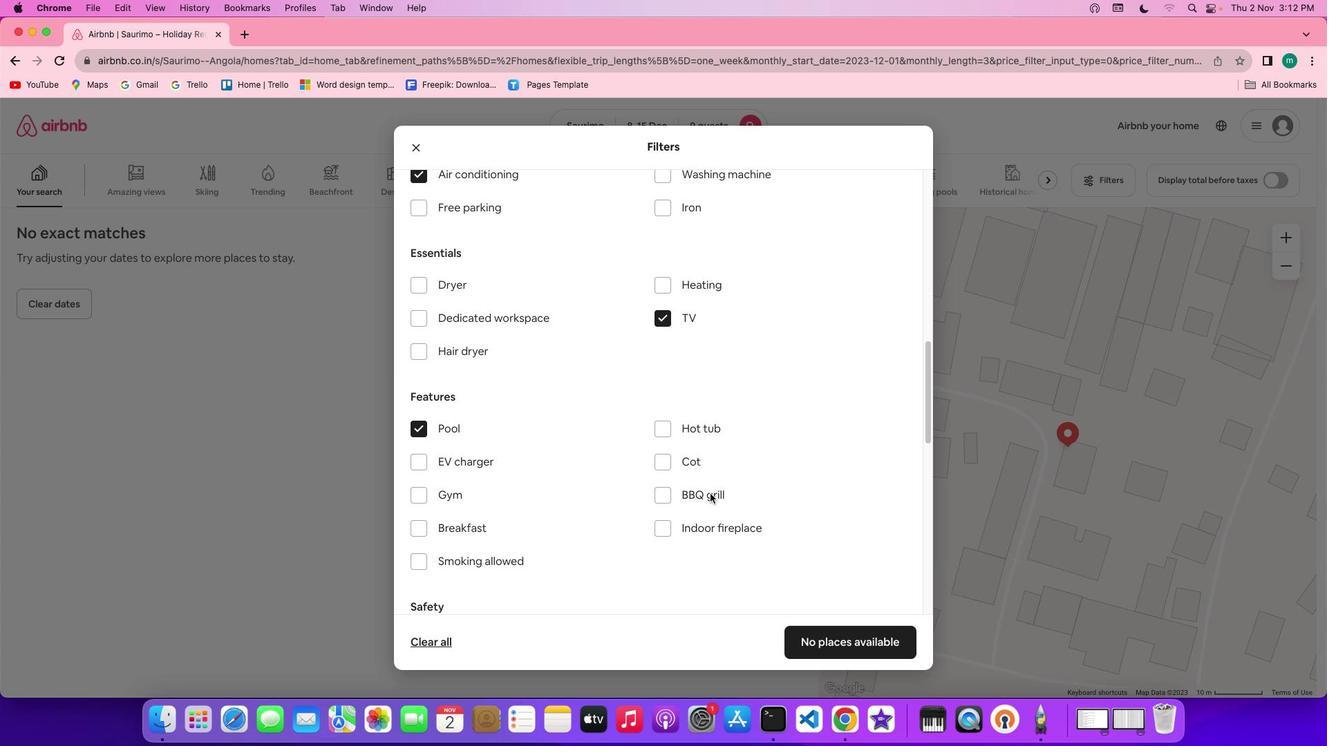 
Action: Mouse moved to (459, 492)
Screenshot: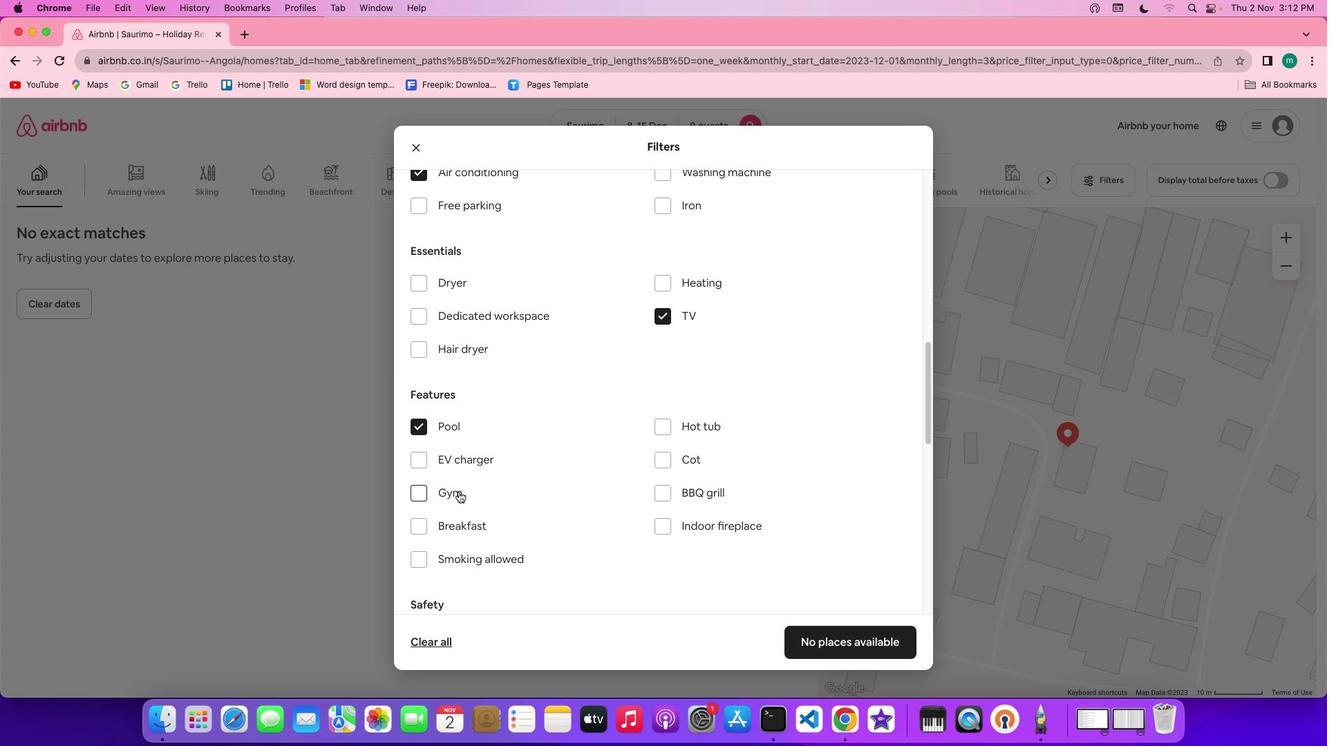 
Action: Mouse pressed left at (459, 492)
Screenshot: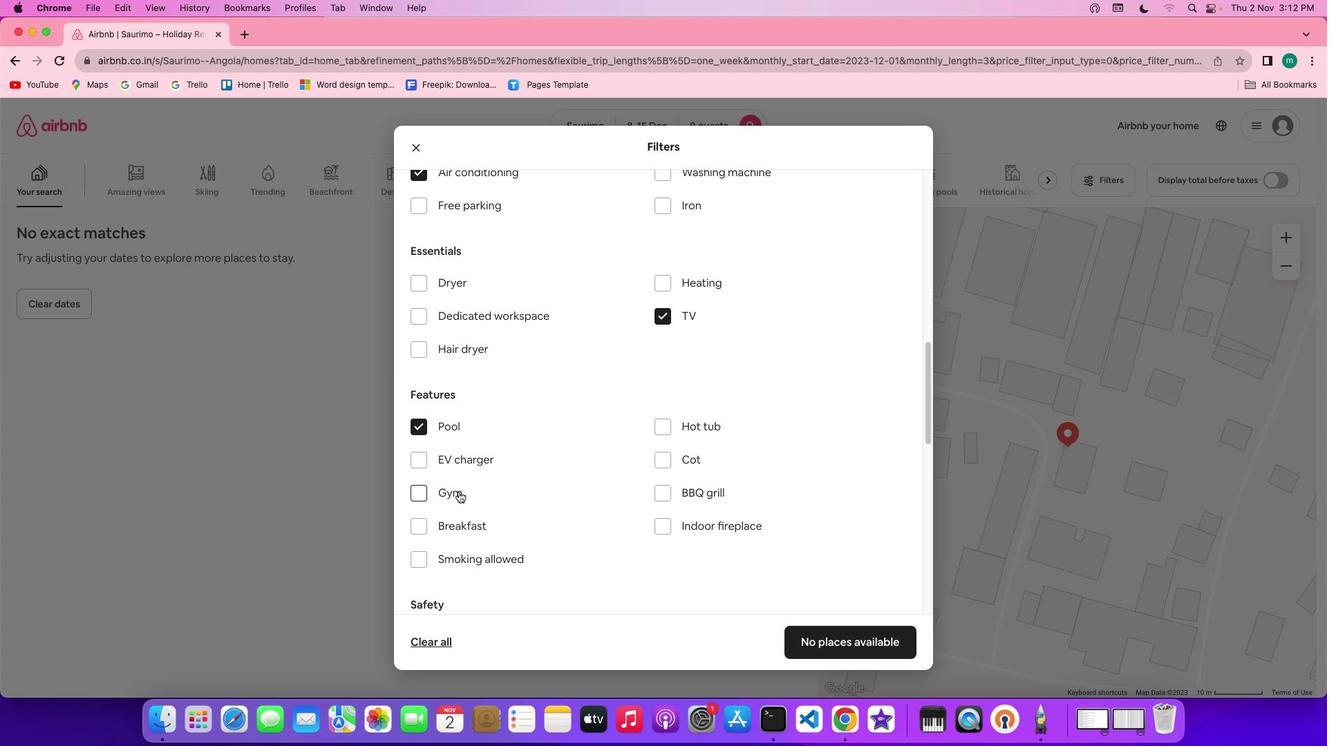 
Action: Mouse moved to (450, 526)
Screenshot: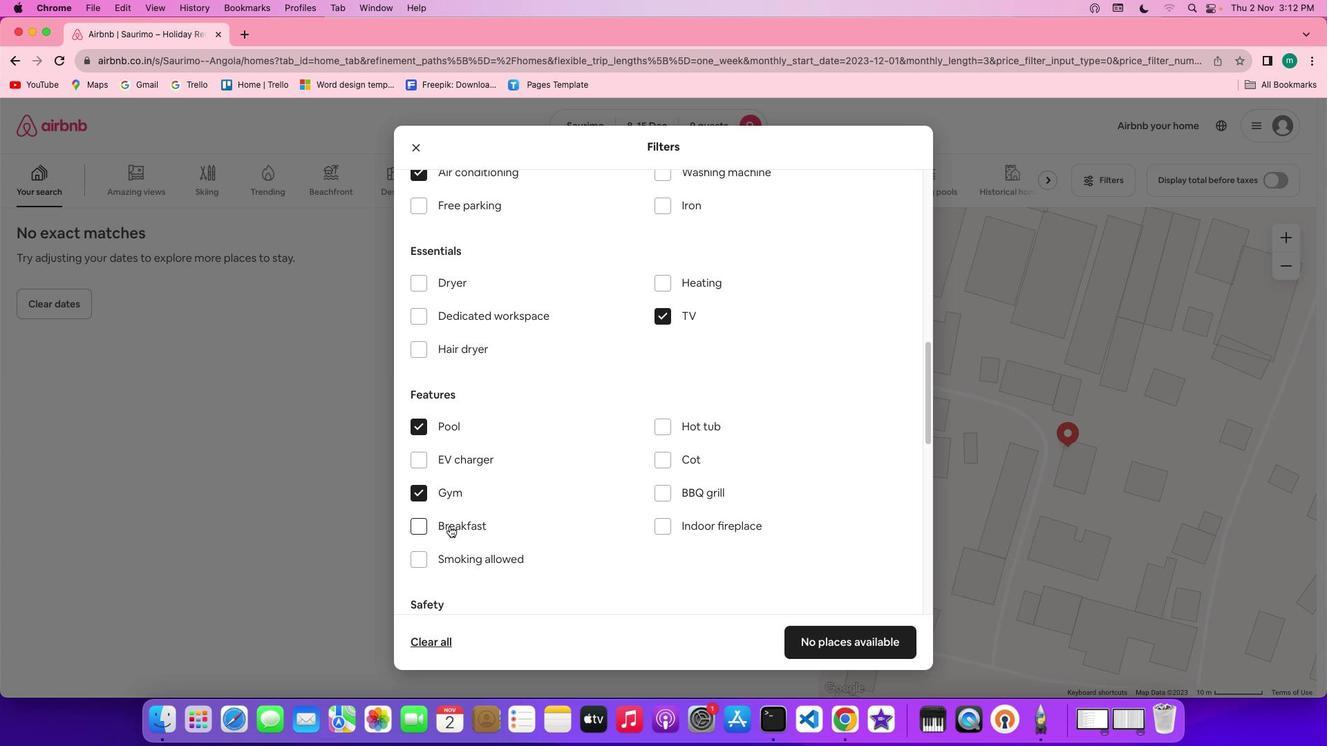 
Action: Mouse pressed left at (450, 526)
Screenshot: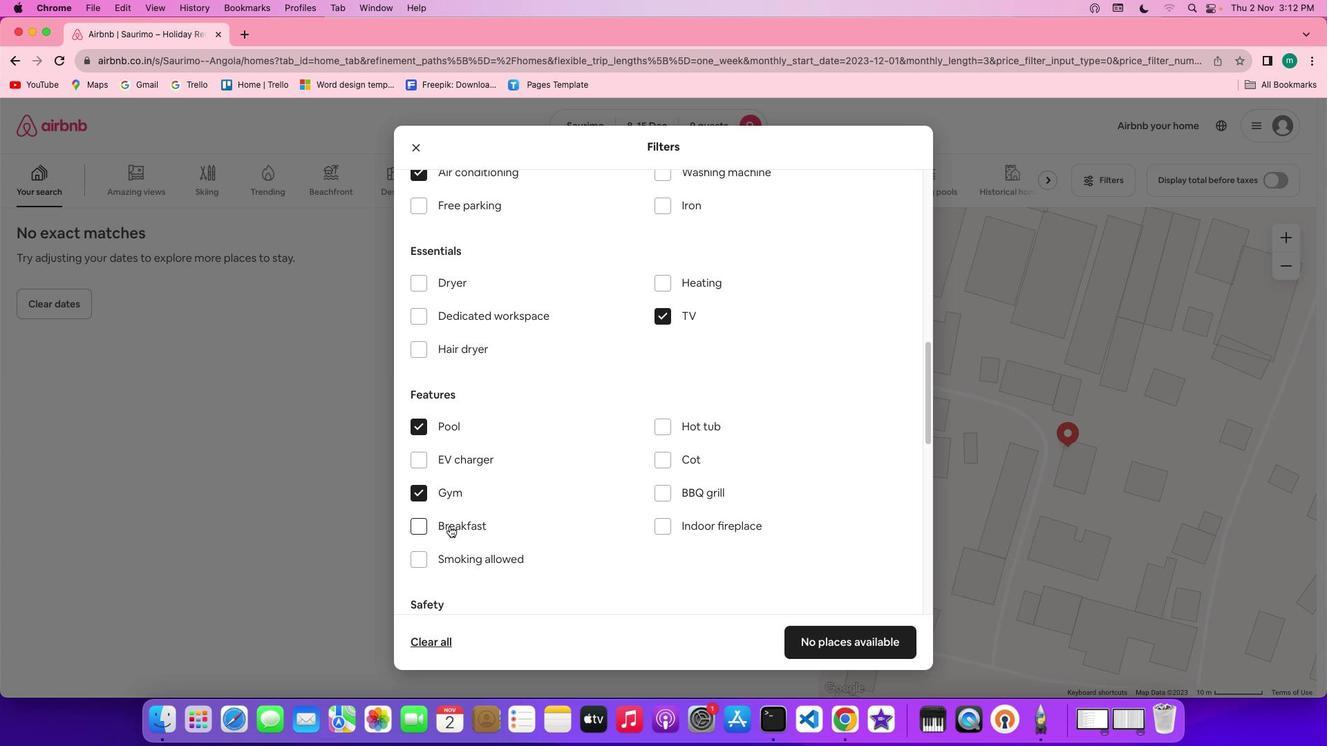 
Action: Mouse moved to (652, 553)
Screenshot: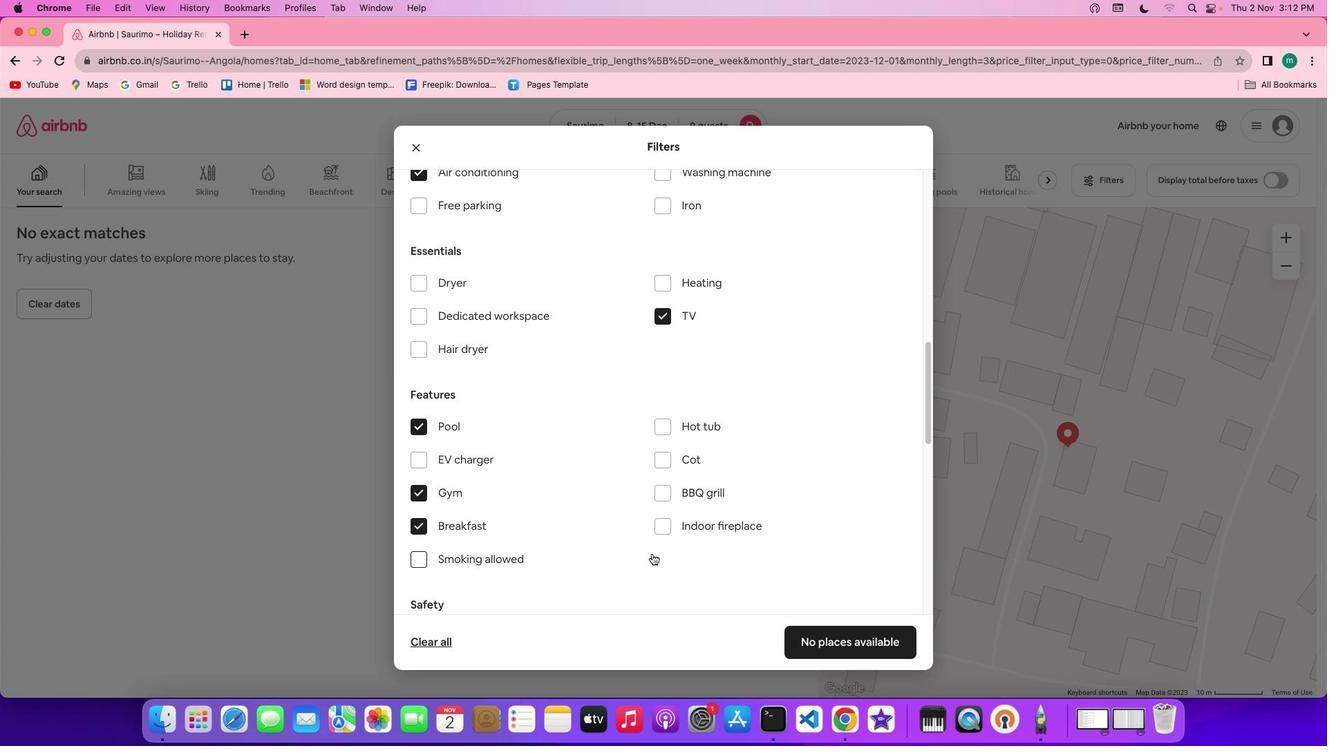 
Action: Mouse scrolled (652, 553) with delta (0, 0)
Screenshot: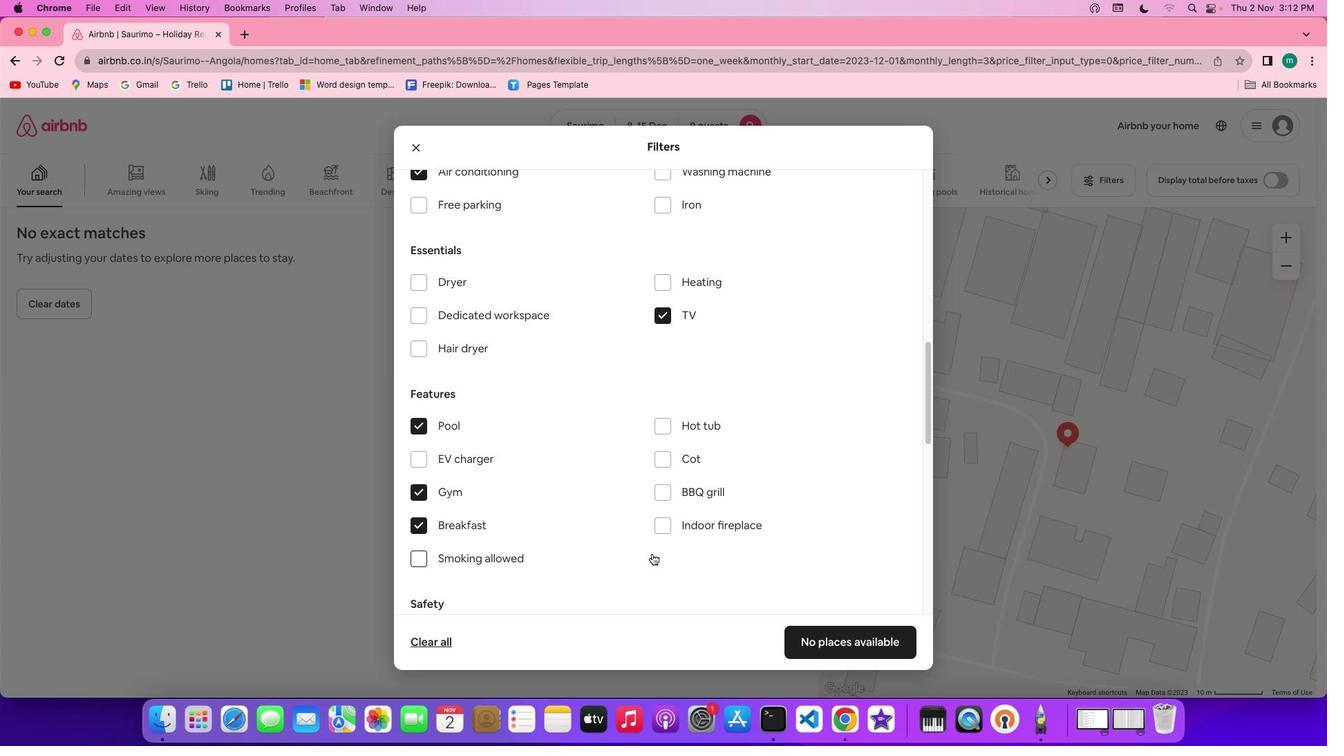 
Action: Mouse scrolled (652, 553) with delta (0, 0)
Screenshot: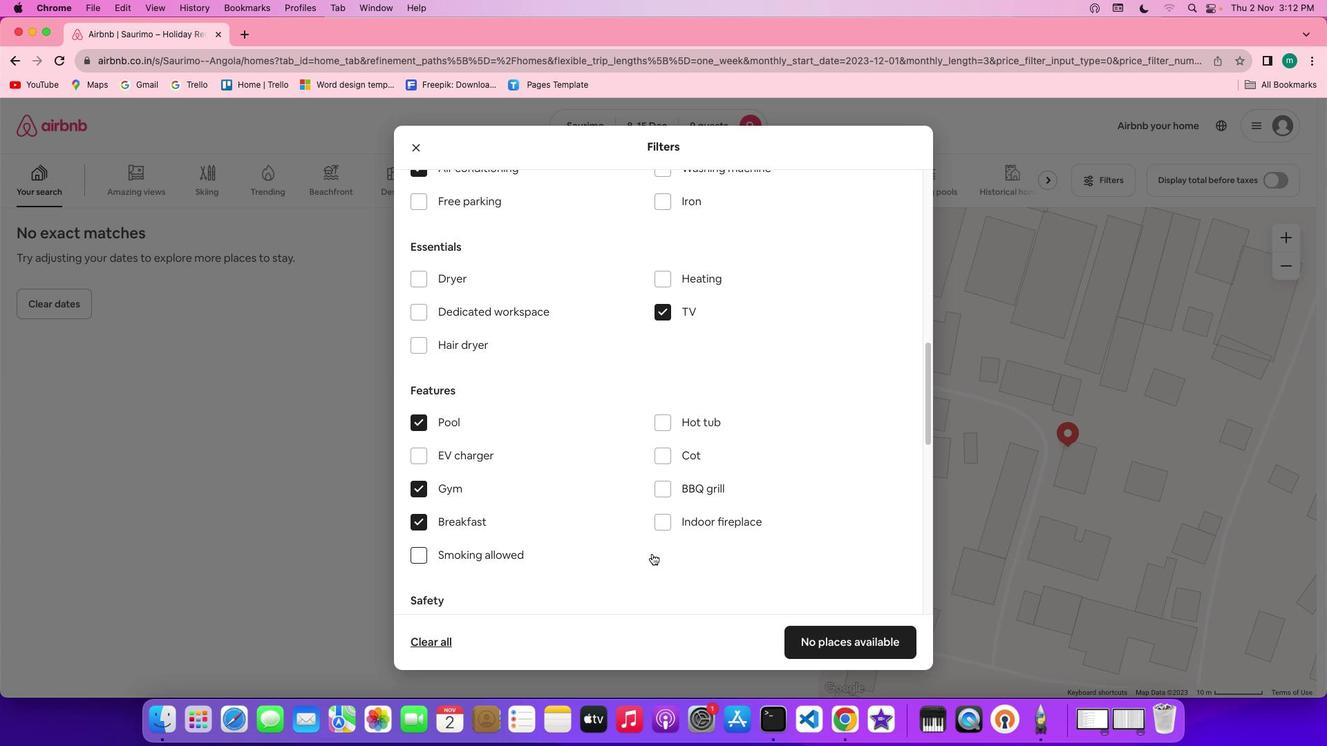 
Action: Mouse scrolled (652, 553) with delta (0, -1)
Screenshot: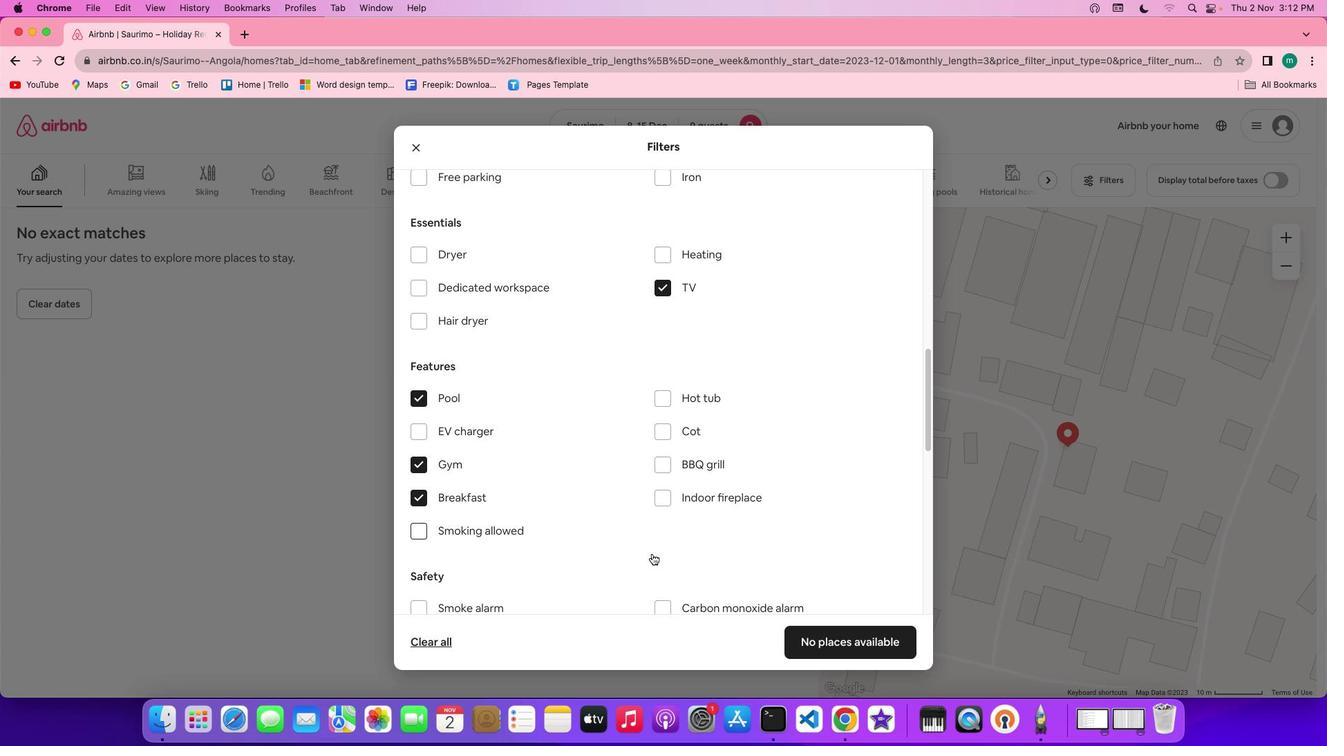 
Action: Mouse moved to (744, 562)
Screenshot: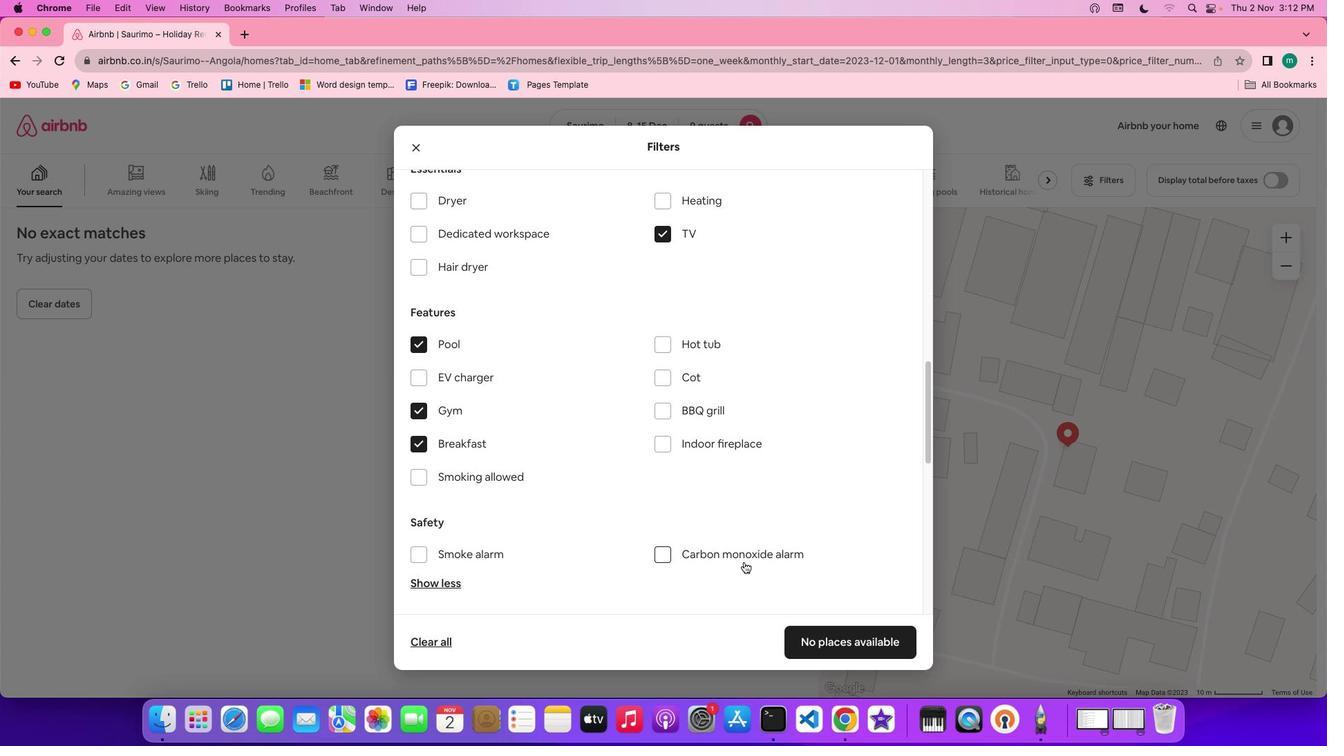 
Action: Mouse scrolled (744, 562) with delta (0, 0)
Screenshot: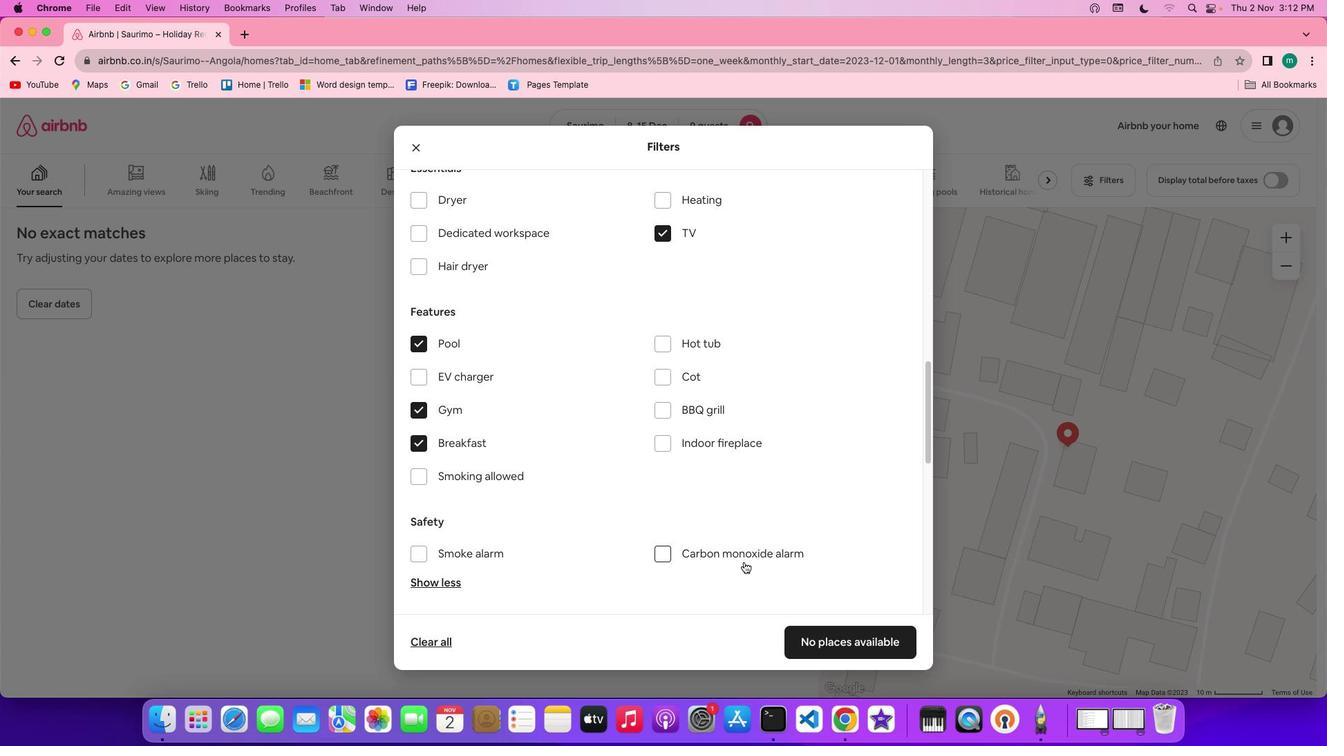
Action: Mouse scrolled (744, 562) with delta (0, 0)
Screenshot: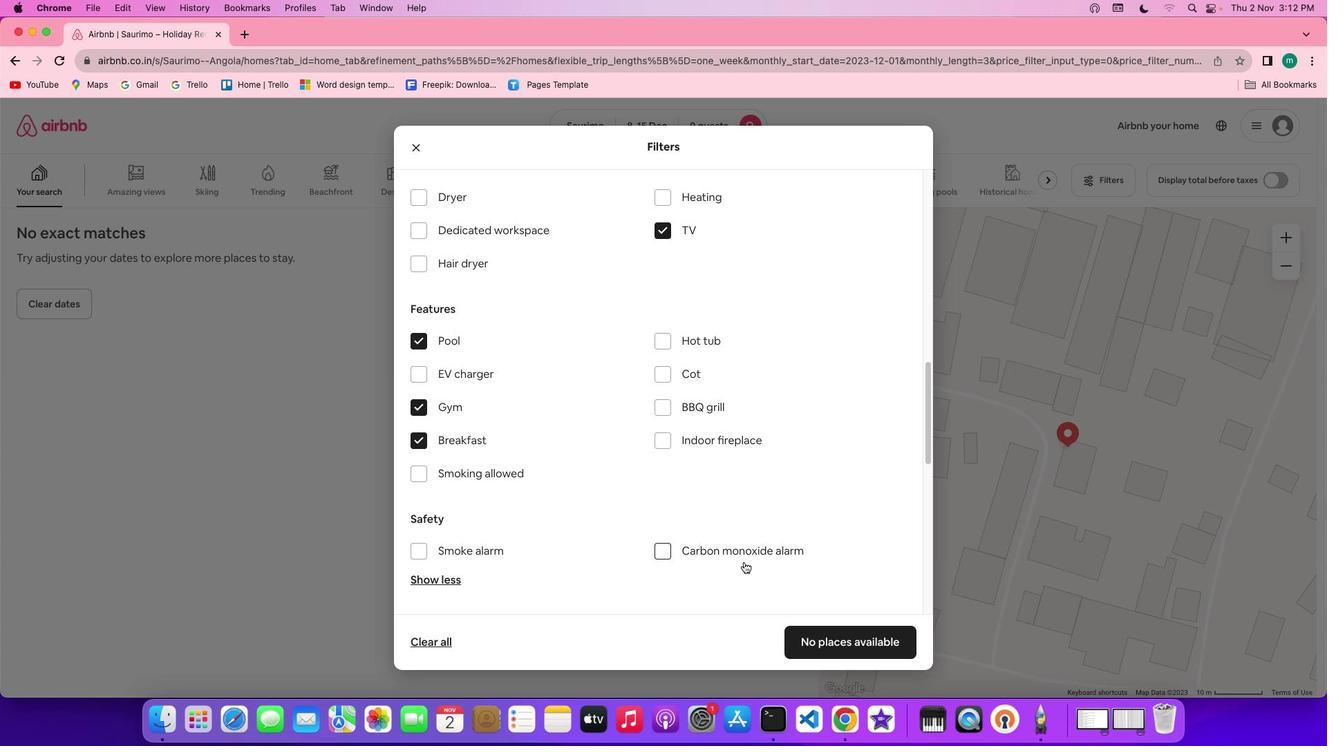 
Action: Mouse scrolled (744, 562) with delta (0, 0)
Screenshot: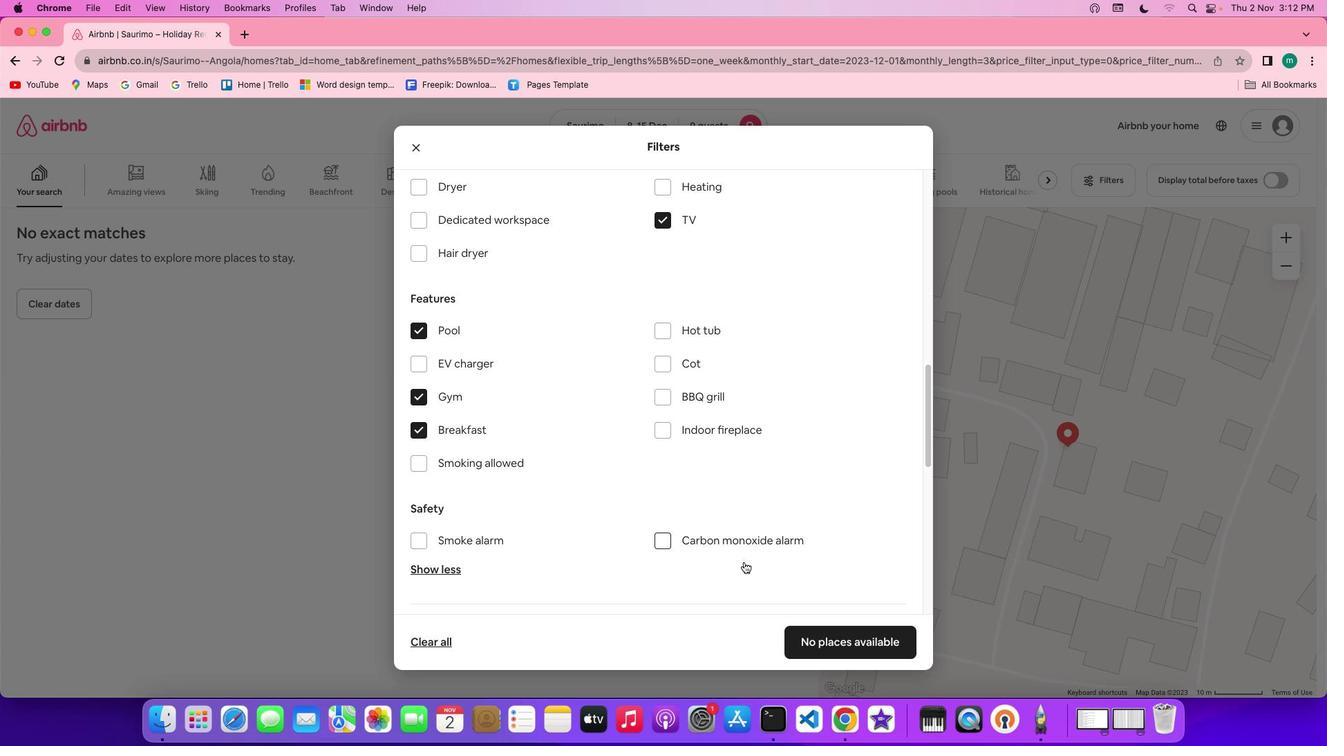 
Action: Mouse scrolled (744, 562) with delta (0, 0)
Screenshot: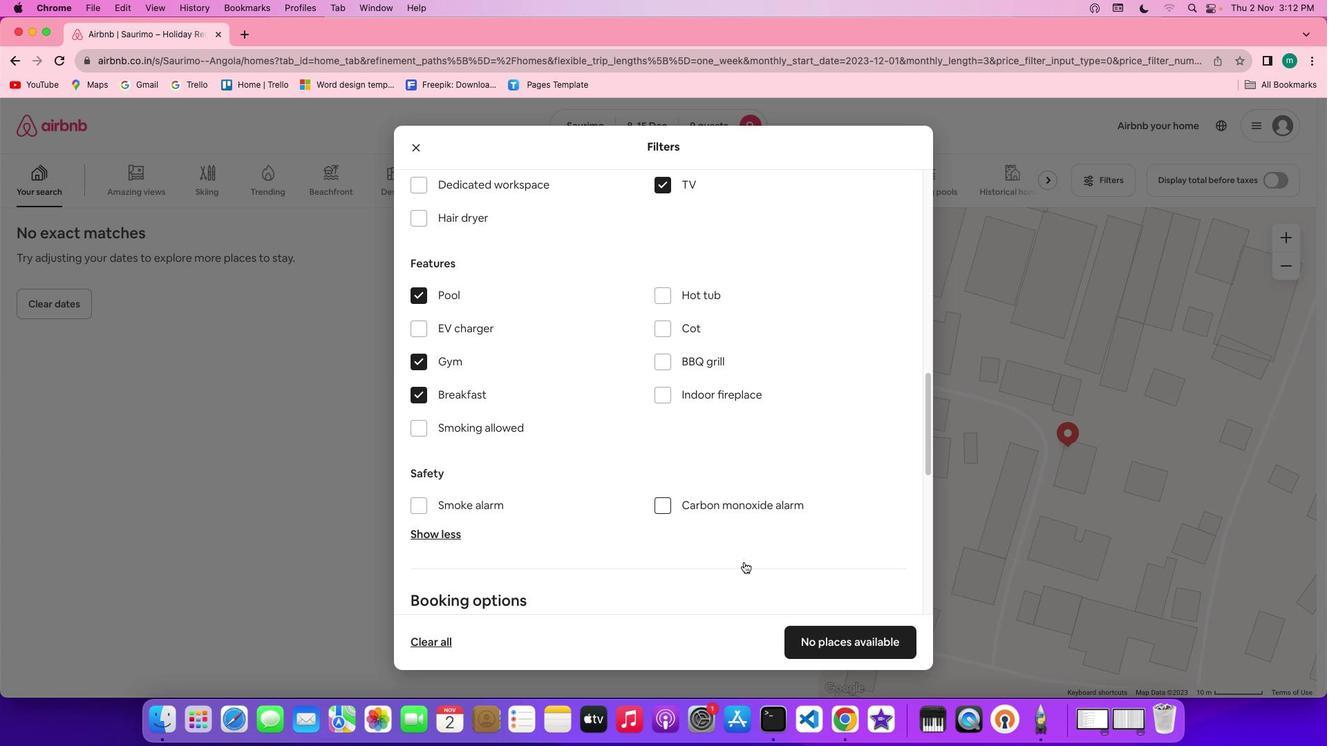 
Action: Mouse scrolled (744, 562) with delta (0, 0)
Screenshot: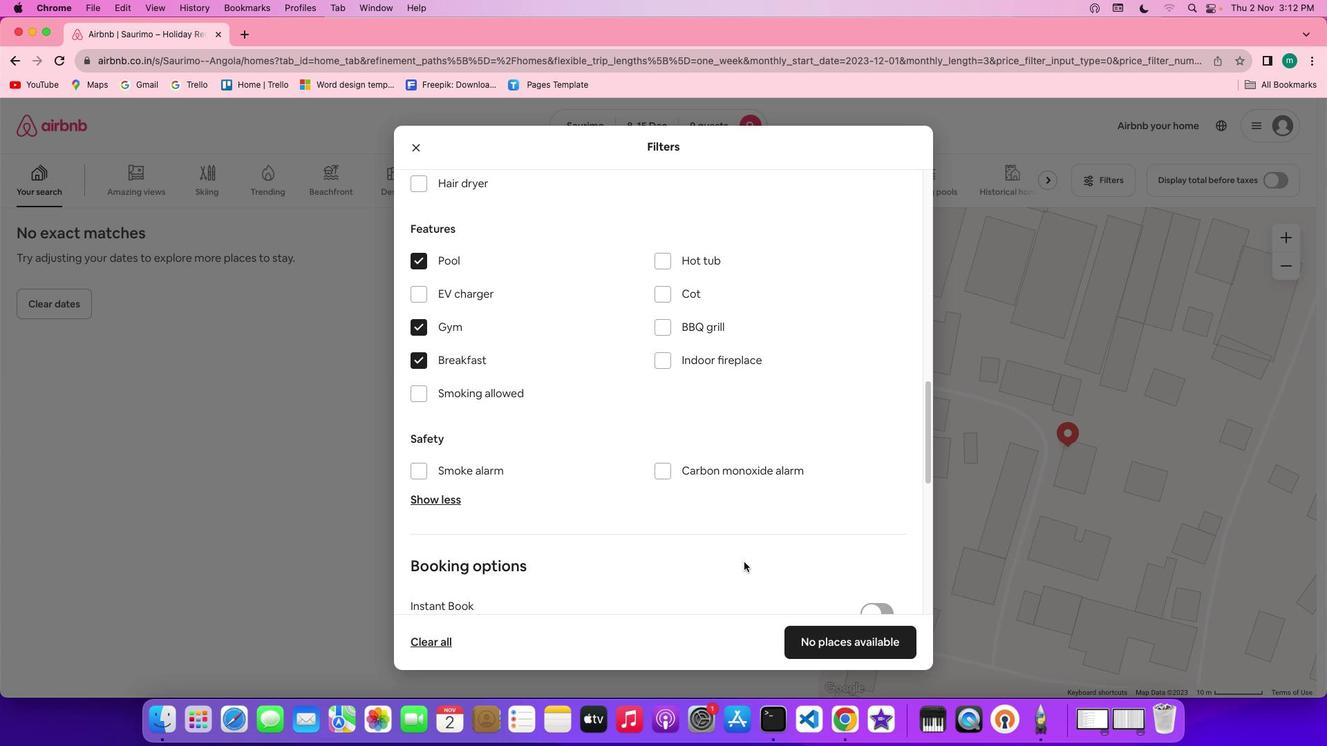 
Action: Mouse scrolled (744, 562) with delta (0, 0)
Screenshot: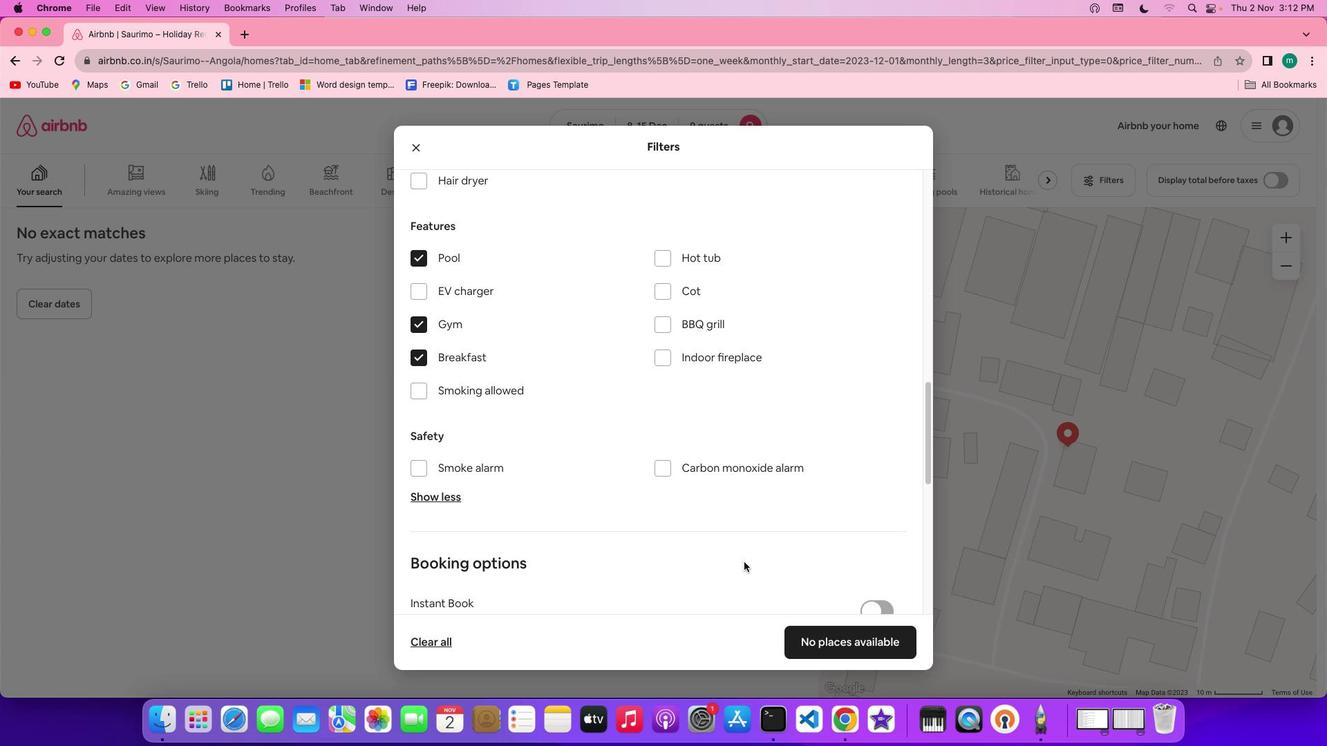 
Action: Mouse scrolled (744, 562) with delta (0, 0)
Screenshot: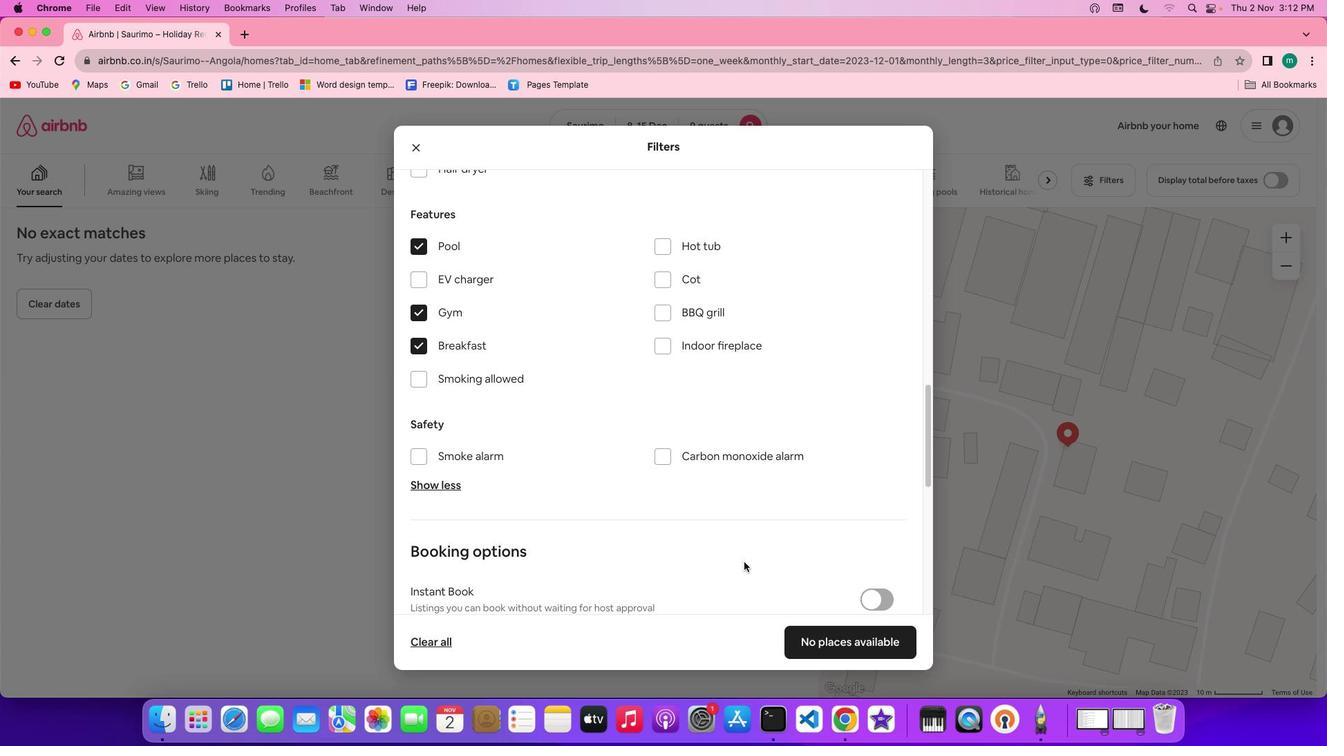 
Action: Mouse scrolled (744, 562) with delta (0, 0)
Screenshot: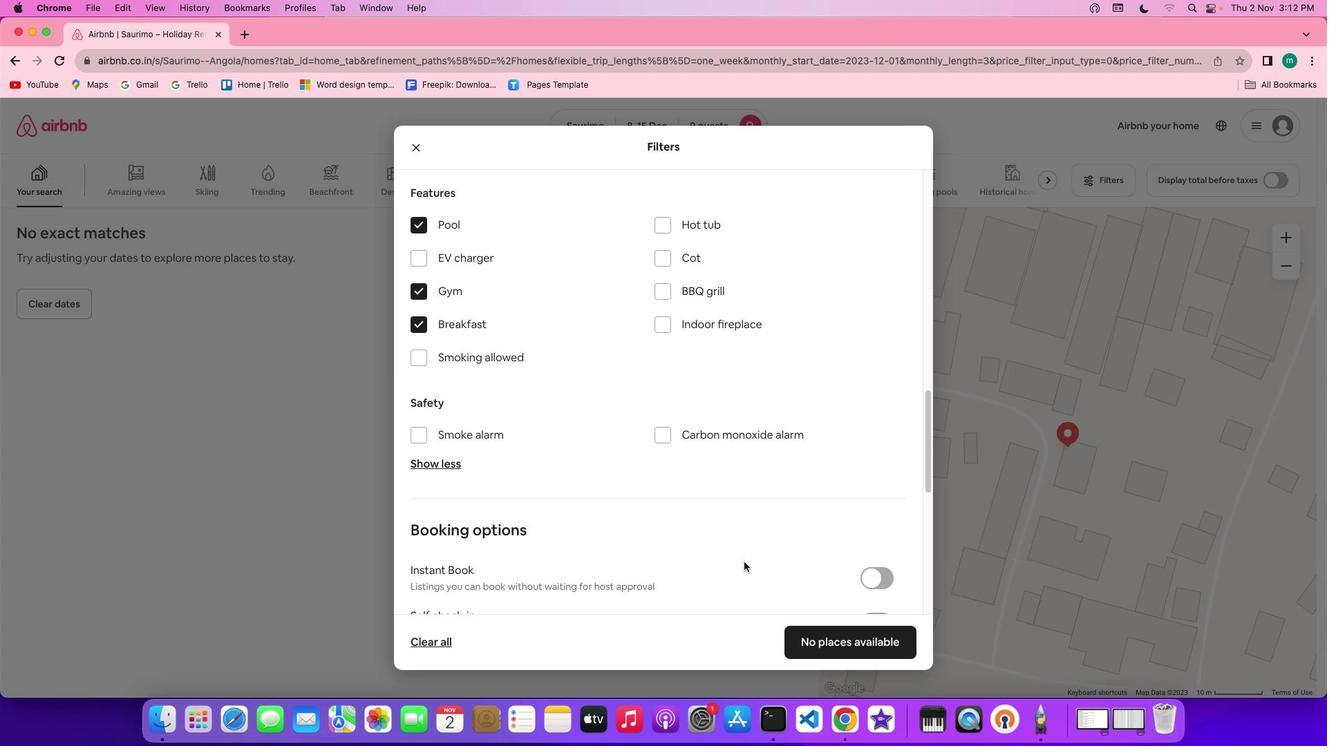 
Action: Mouse scrolled (744, 562) with delta (0, 0)
Screenshot: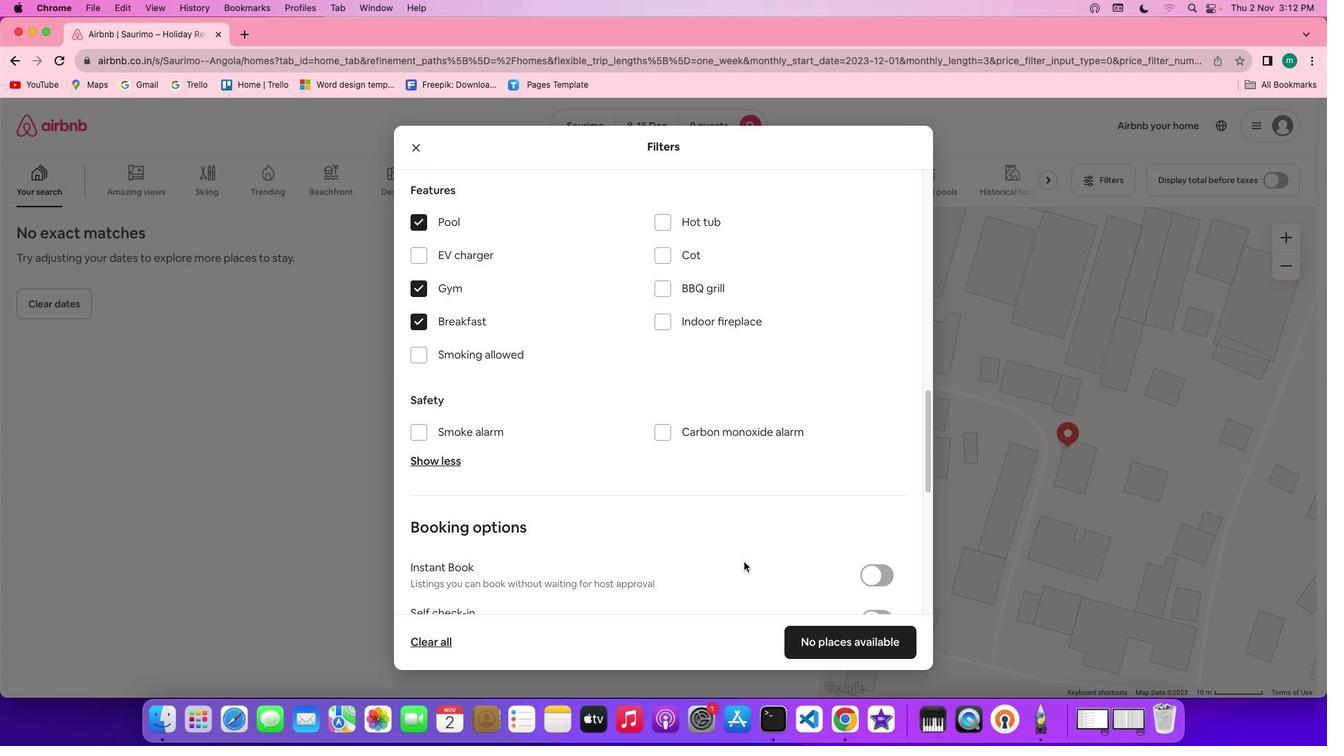
Action: Mouse scrolled (744, 562) with delta (0, 0)
Screenshot: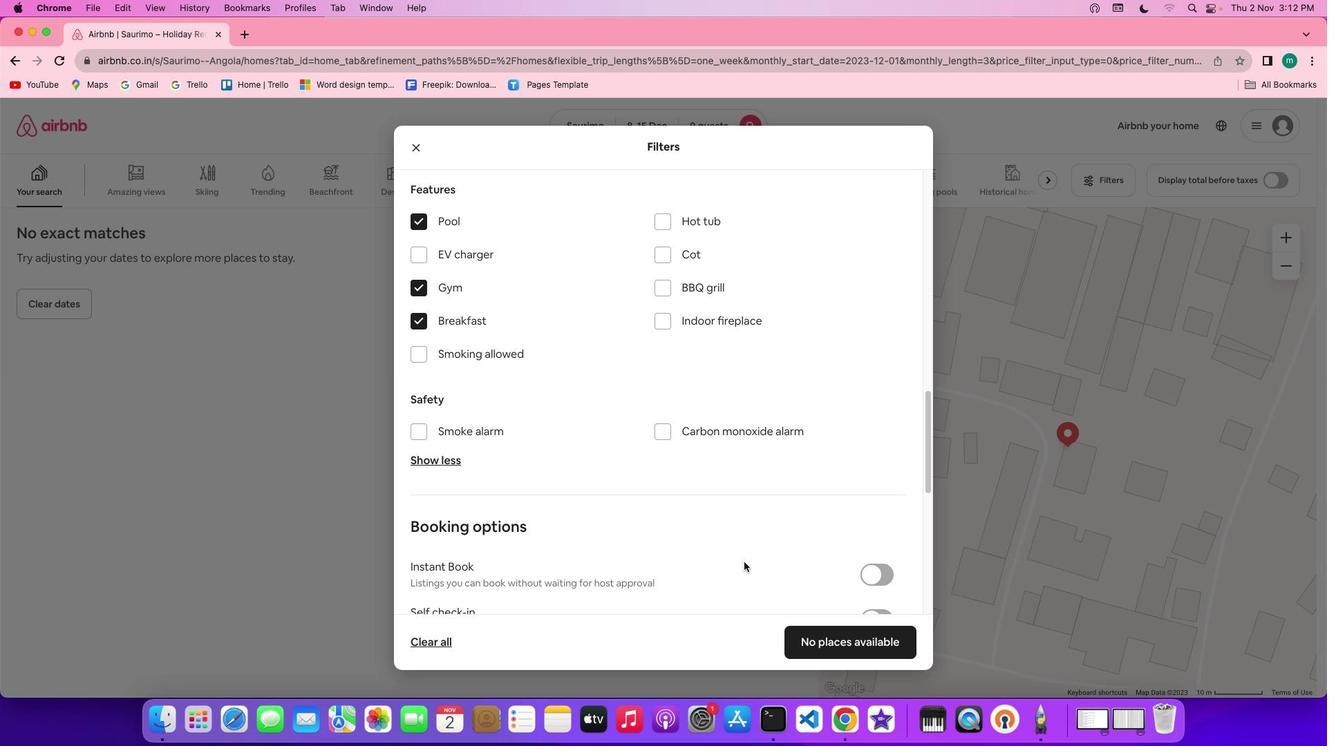 
Action: Mouse scrolled (744, 562) with delta (0, -1)
Screenshot: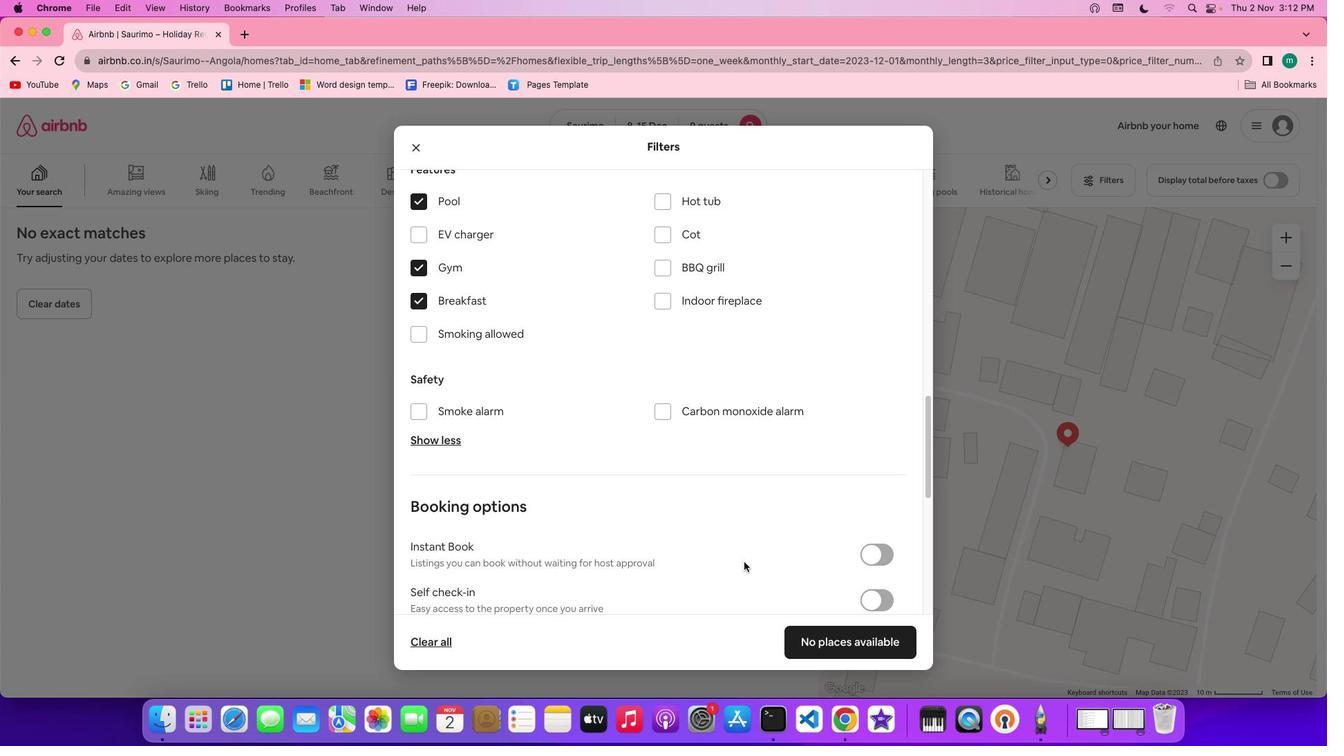 
Action: Mouse moved to (794, 583)
Screenshot: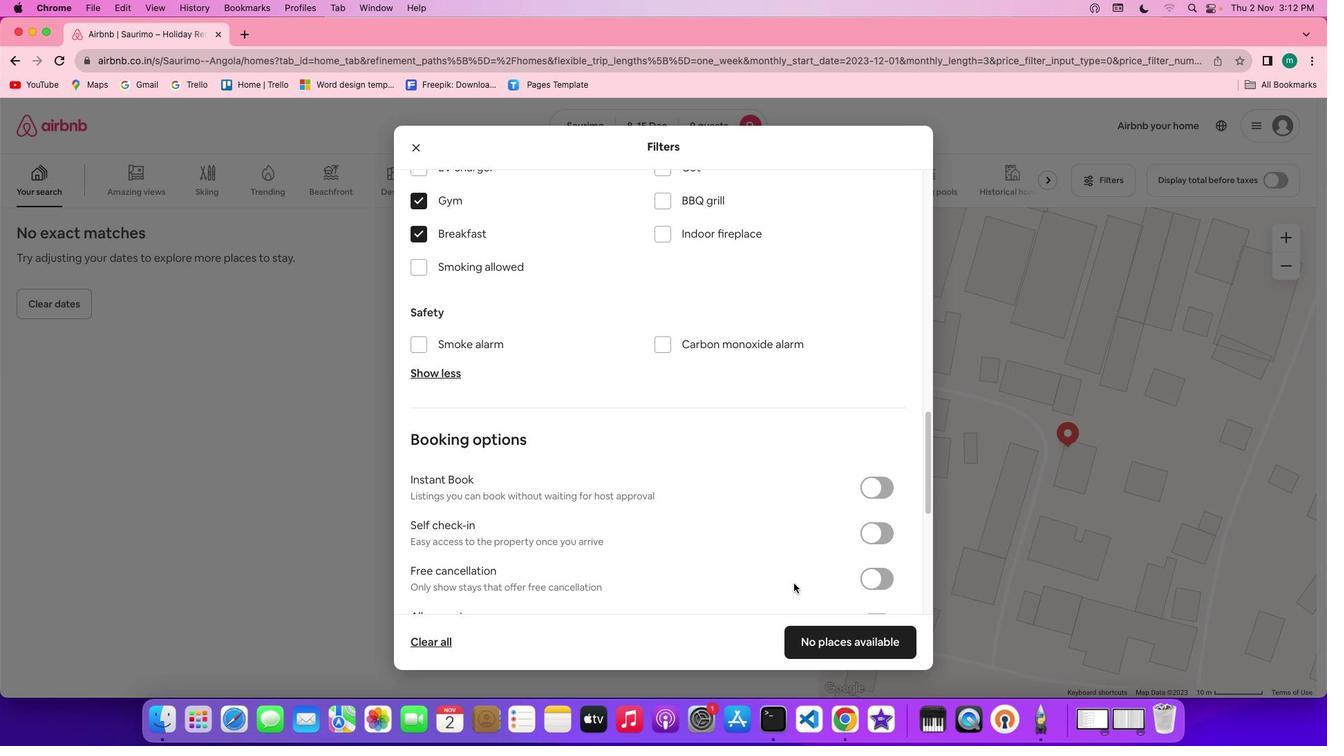
Action: Mouse scrolled (794, 583) with delta (0, 0)
Screenshot: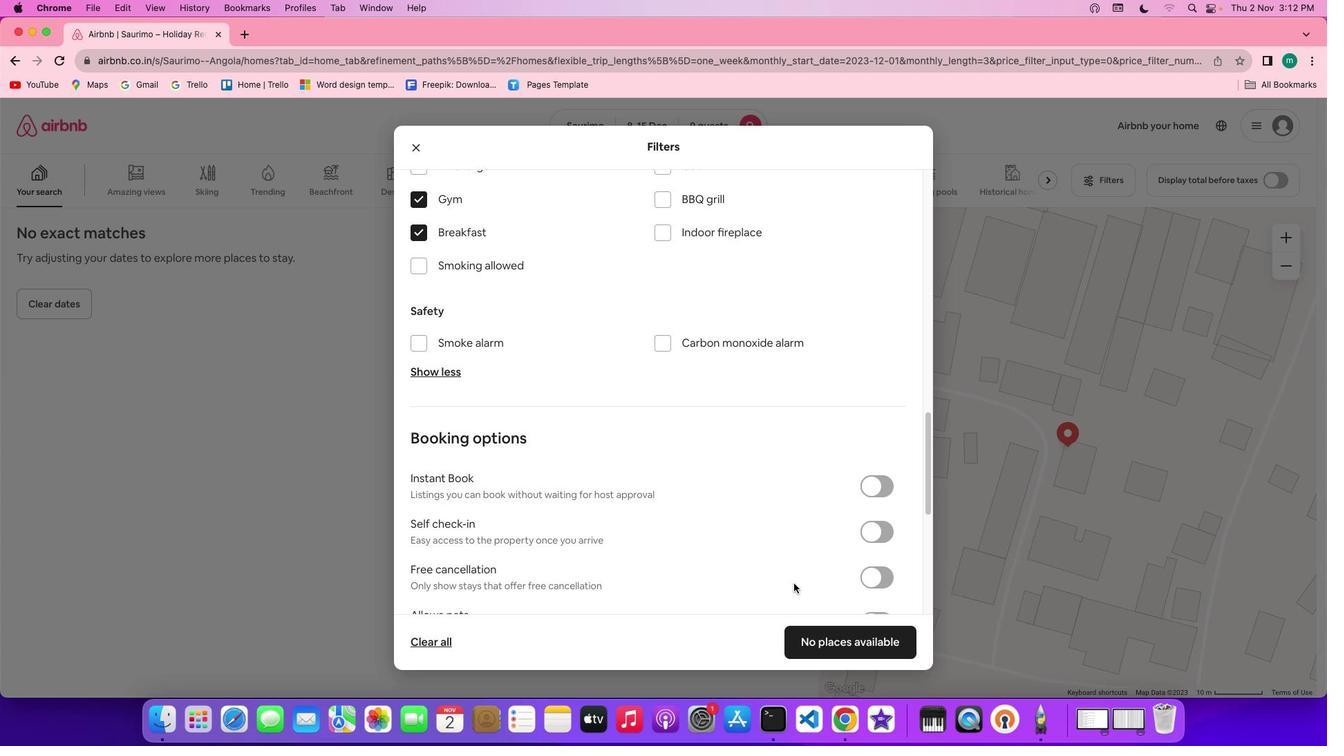 
Action: Mouse scrolled (794, 583) with delta (0, 0)
Screenshot: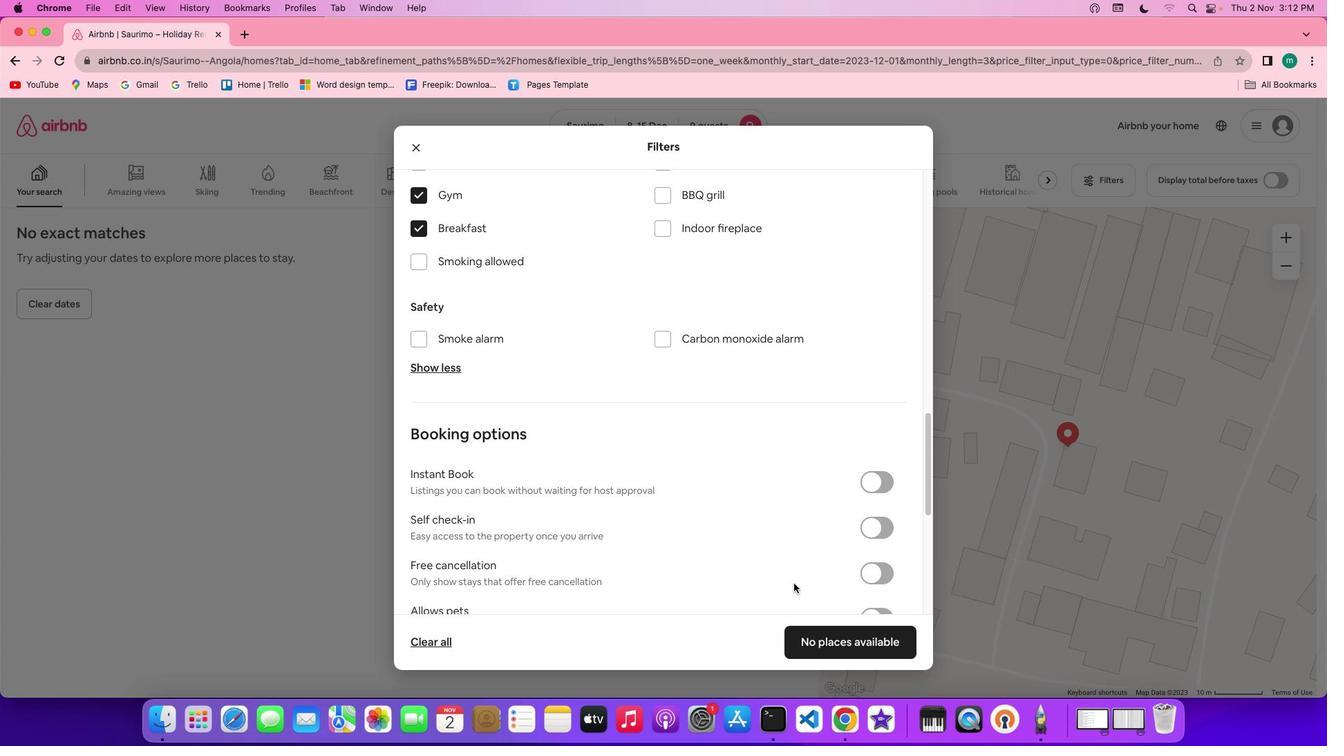 
Action: Mouse scrolled (794, 583) with delta (0, -1)
Screenshot: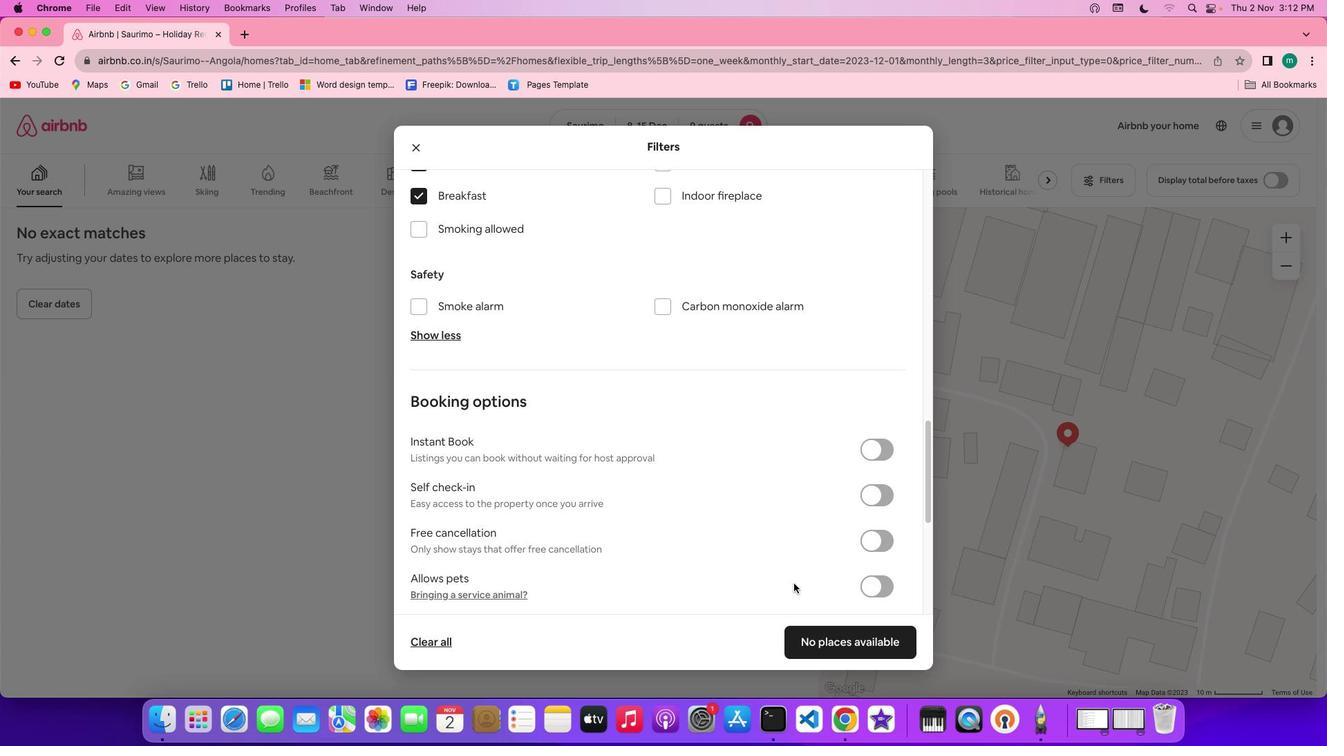 
Action: Mouse scrolled (794, 583) with delta (0, -1)
Screenshot: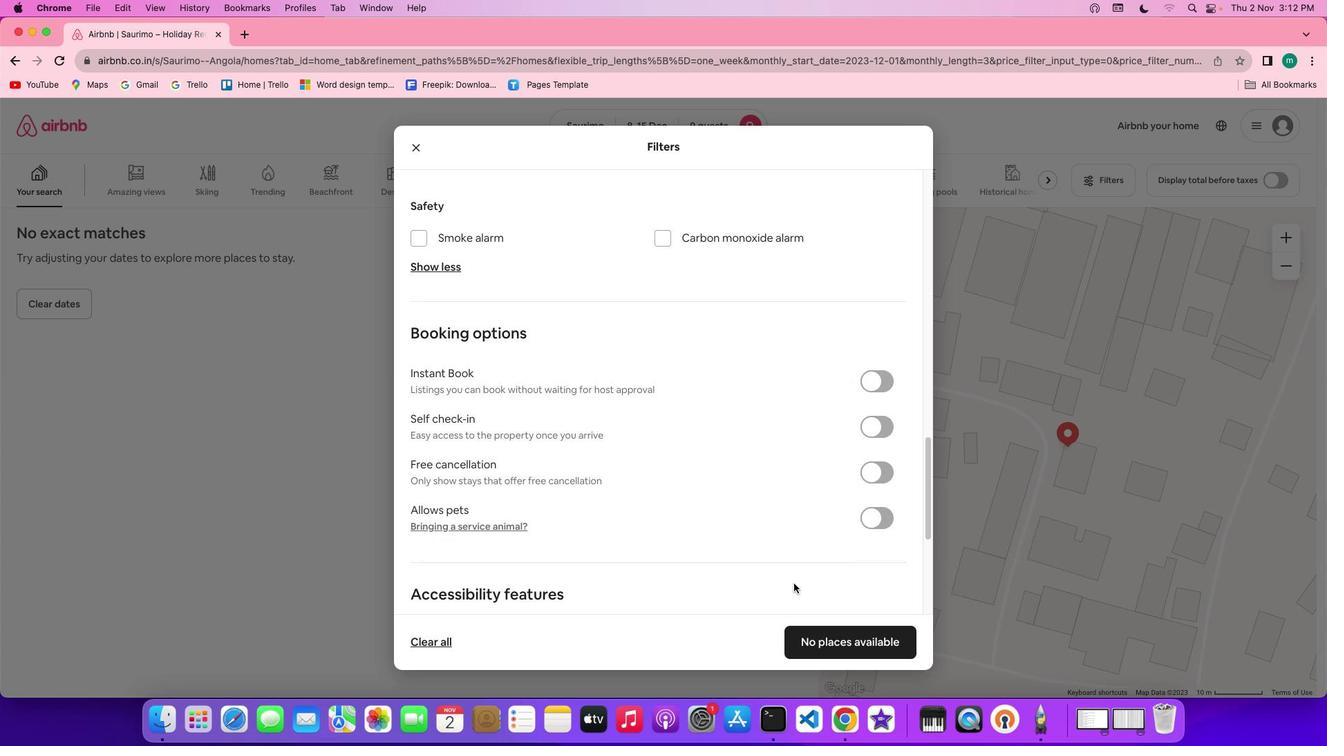 
Action: Mouse moved to (814, 596)
Screenshot: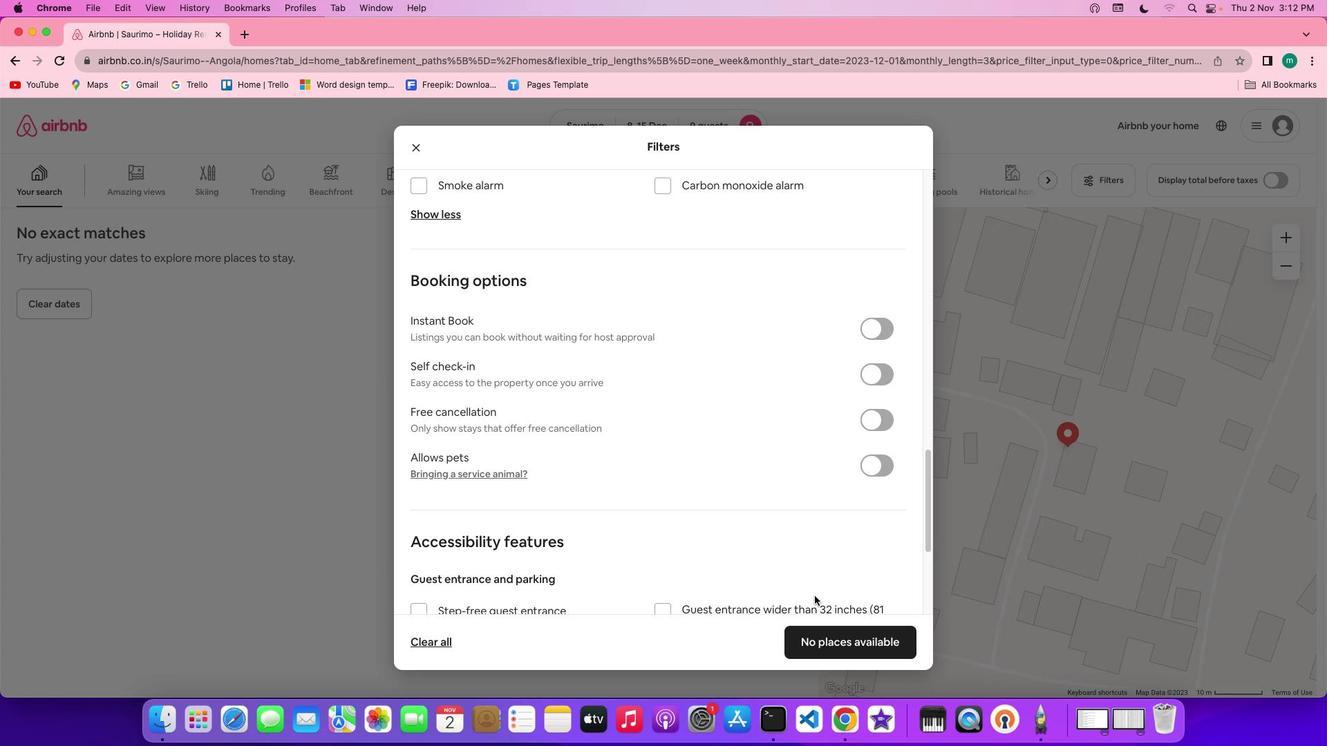 
Action: Mouse scrolled (814, 596) with delta (0, 0)
Screenshot: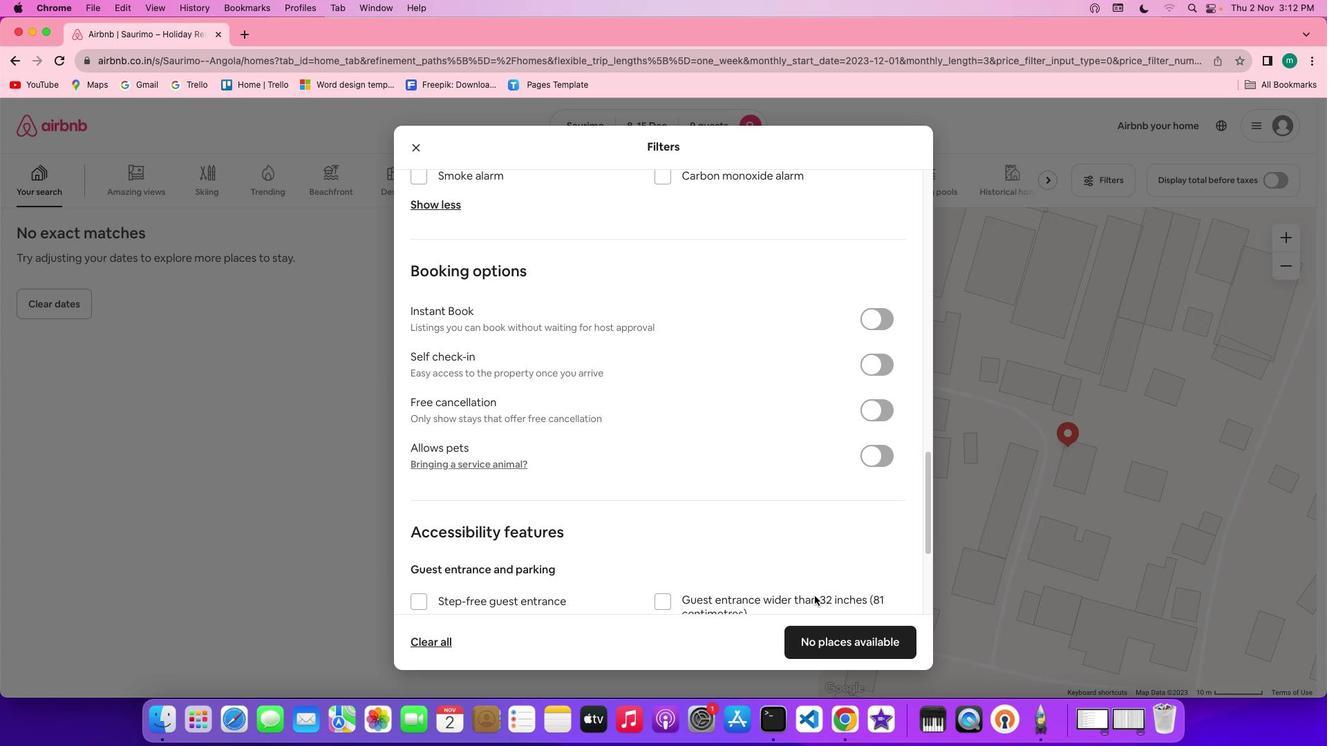 
Action: Mouse scrolled (814, 596) with delta (0, 0)
Screenshot: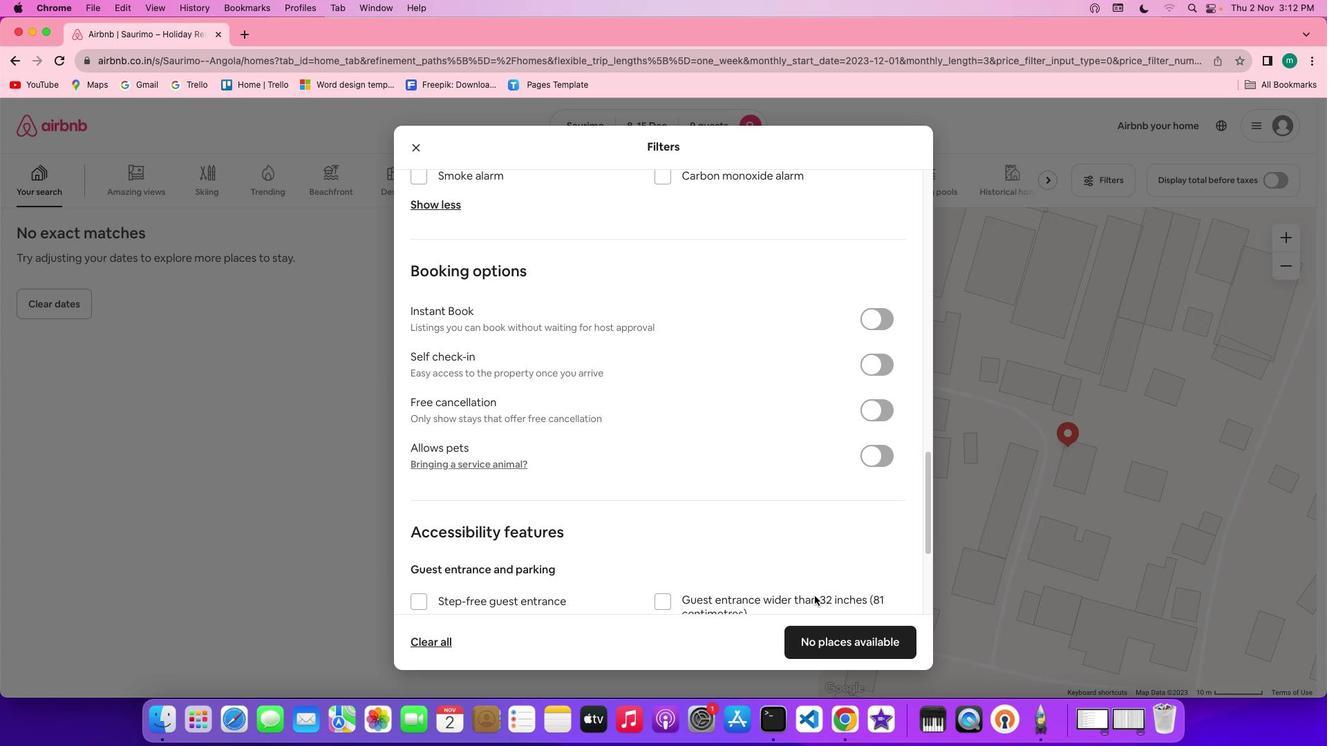 
Action: Mouse scrolled (814, 596) with delta (0, -2)
Screenshot: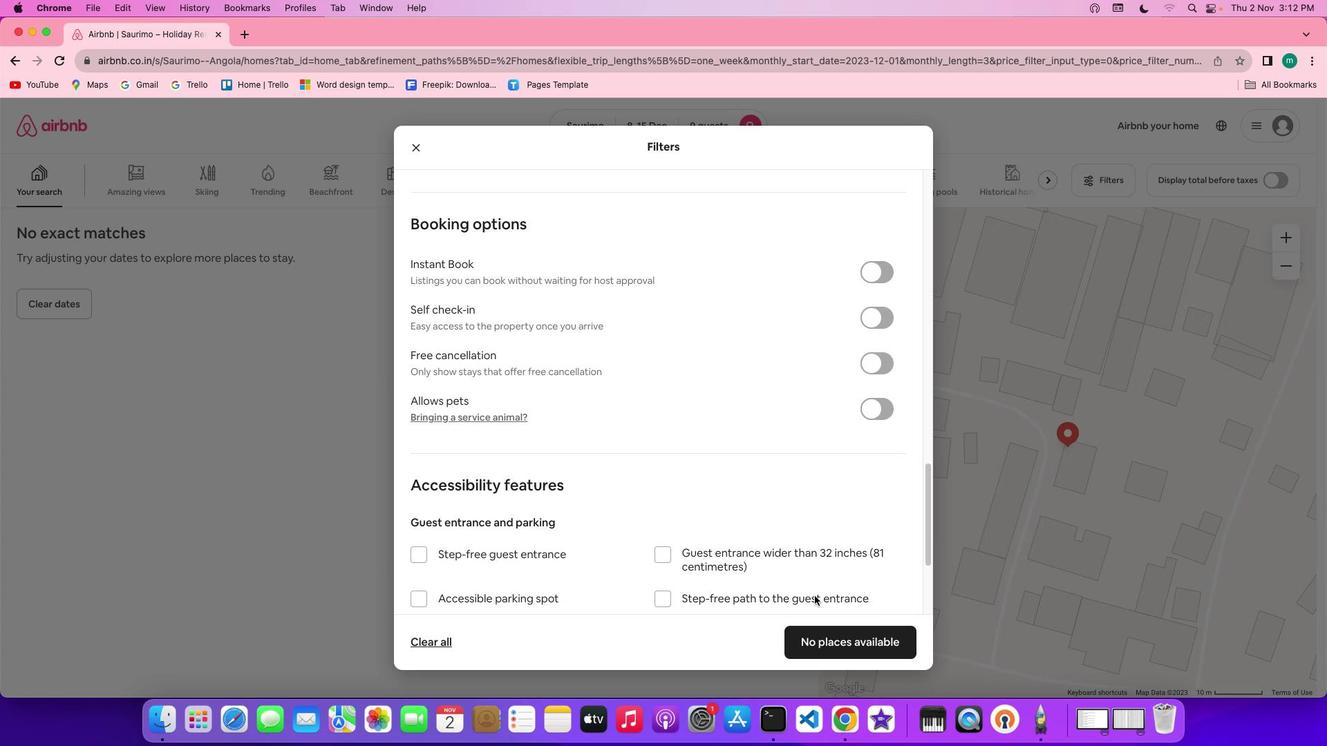 
Action: Mouse scrolled (814, 596) with delta (0, -3)
Screenshot: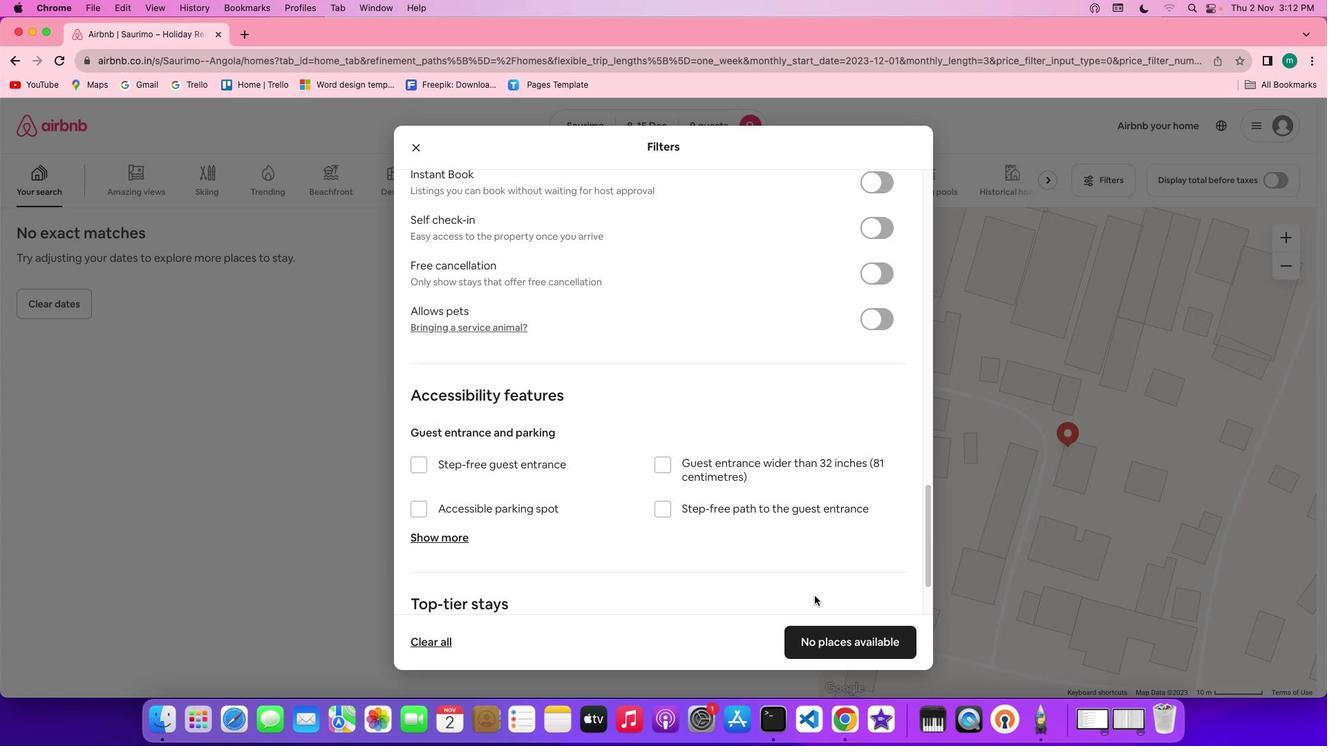 
Action: Mouse scrolled (814, 596) with delta (0, -3)
Screenshot: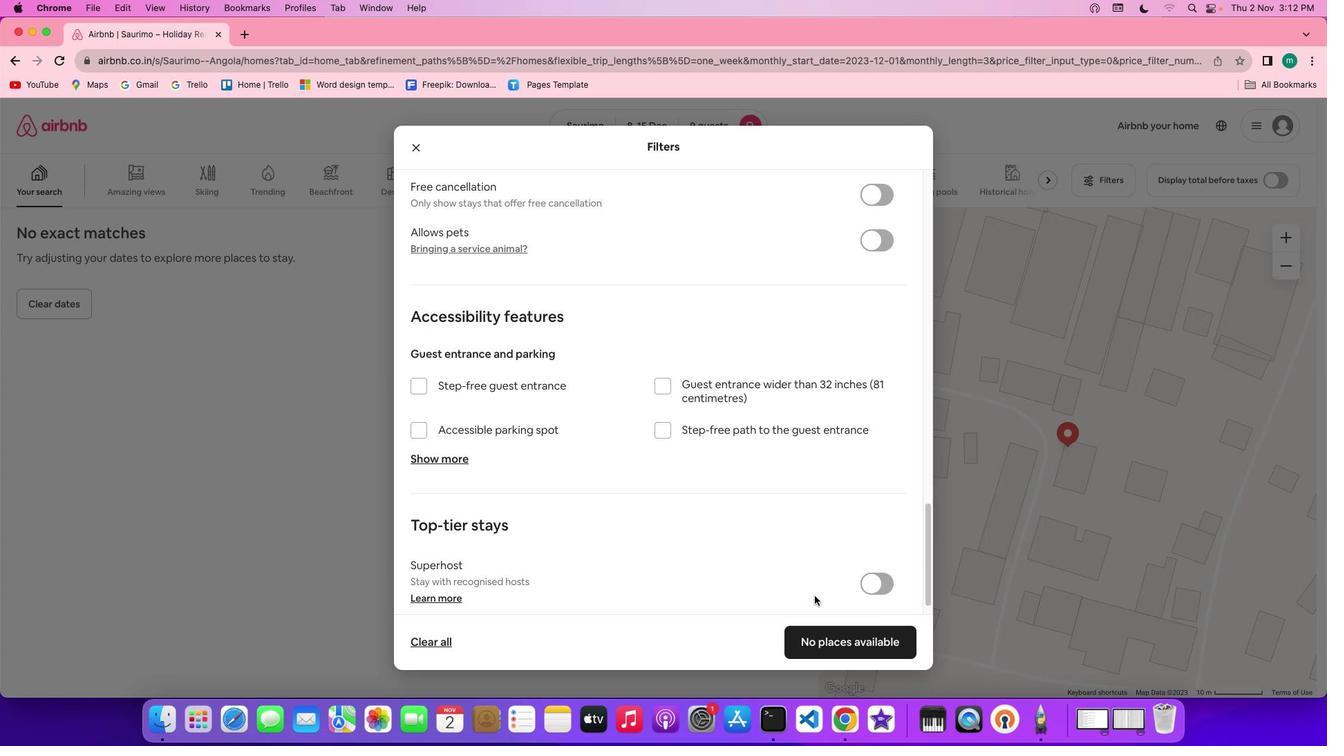 
Action: Mouse scrolled (814, 596) with delta (0, 0)
Screenshot: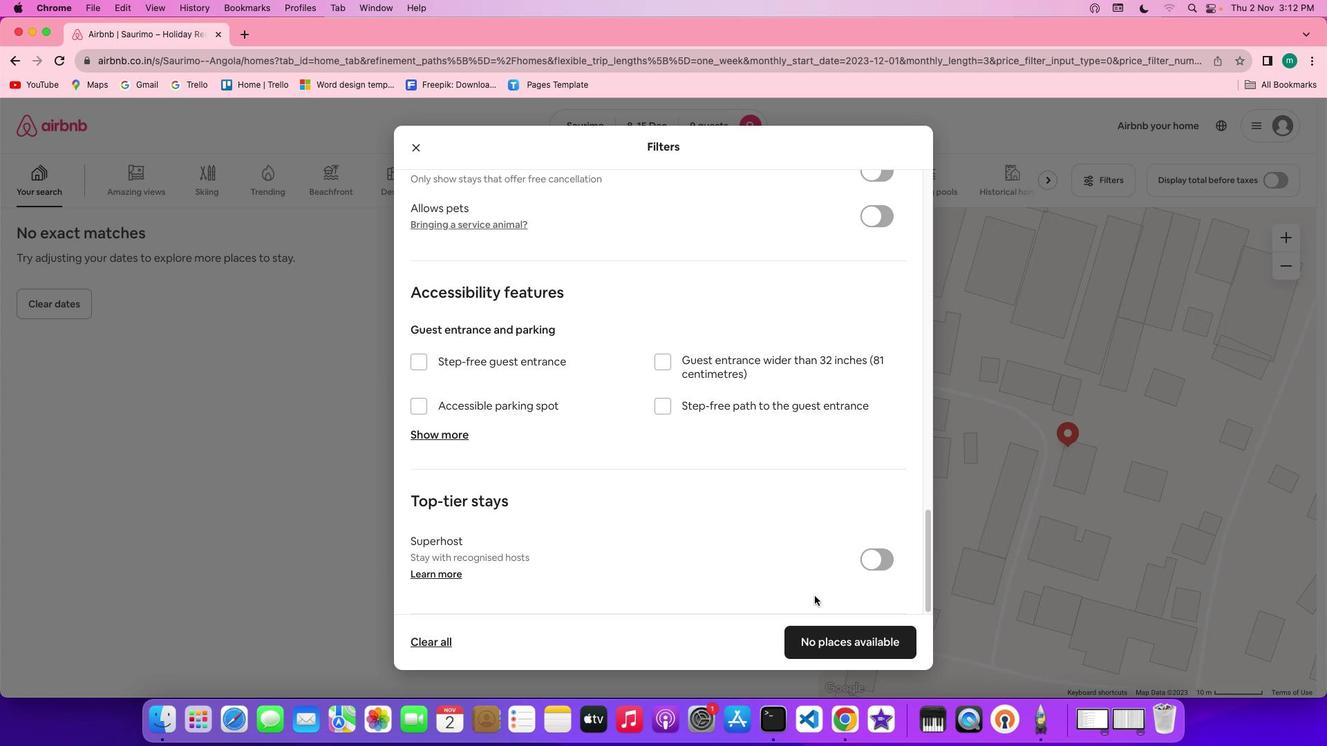 
Action: Mouse scrolled (814, 596) with delta (0, 0)
Screenshot: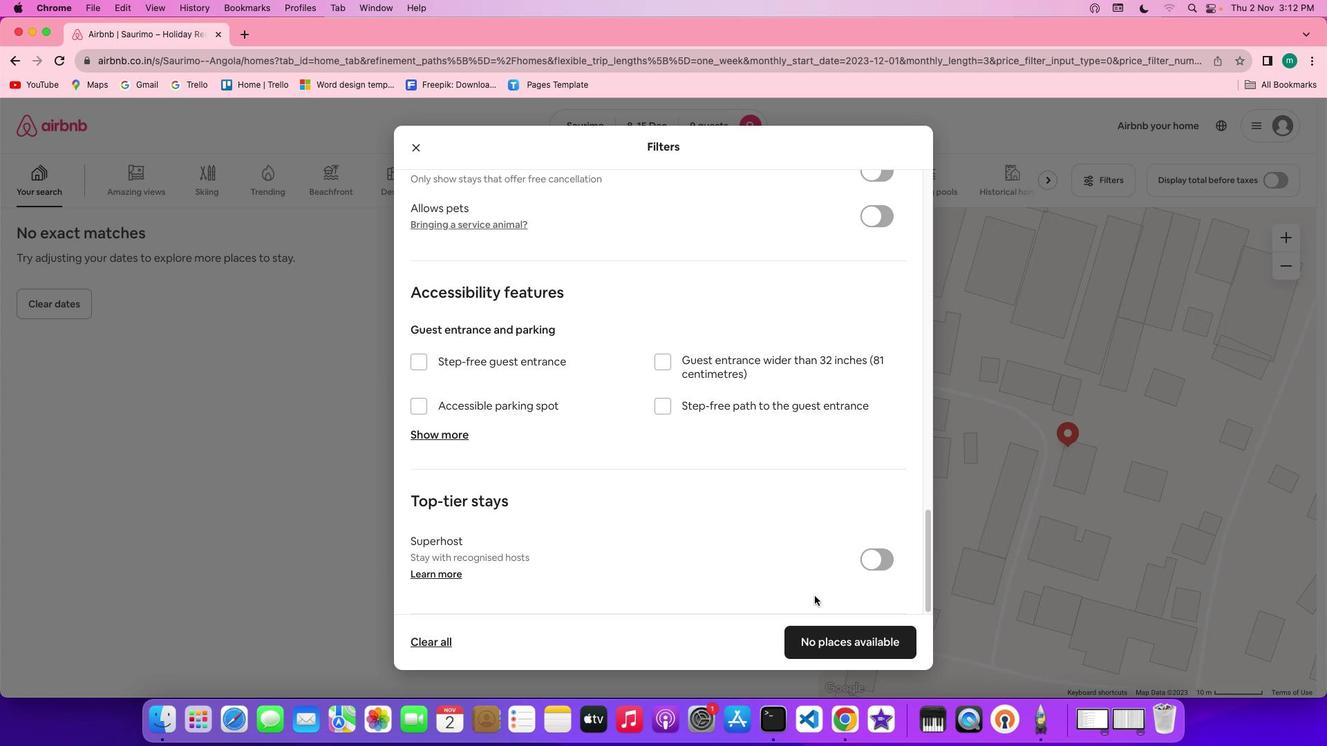 
Action: Mouse scrolled (814, 596) with delta (0, -2)
Screenshot: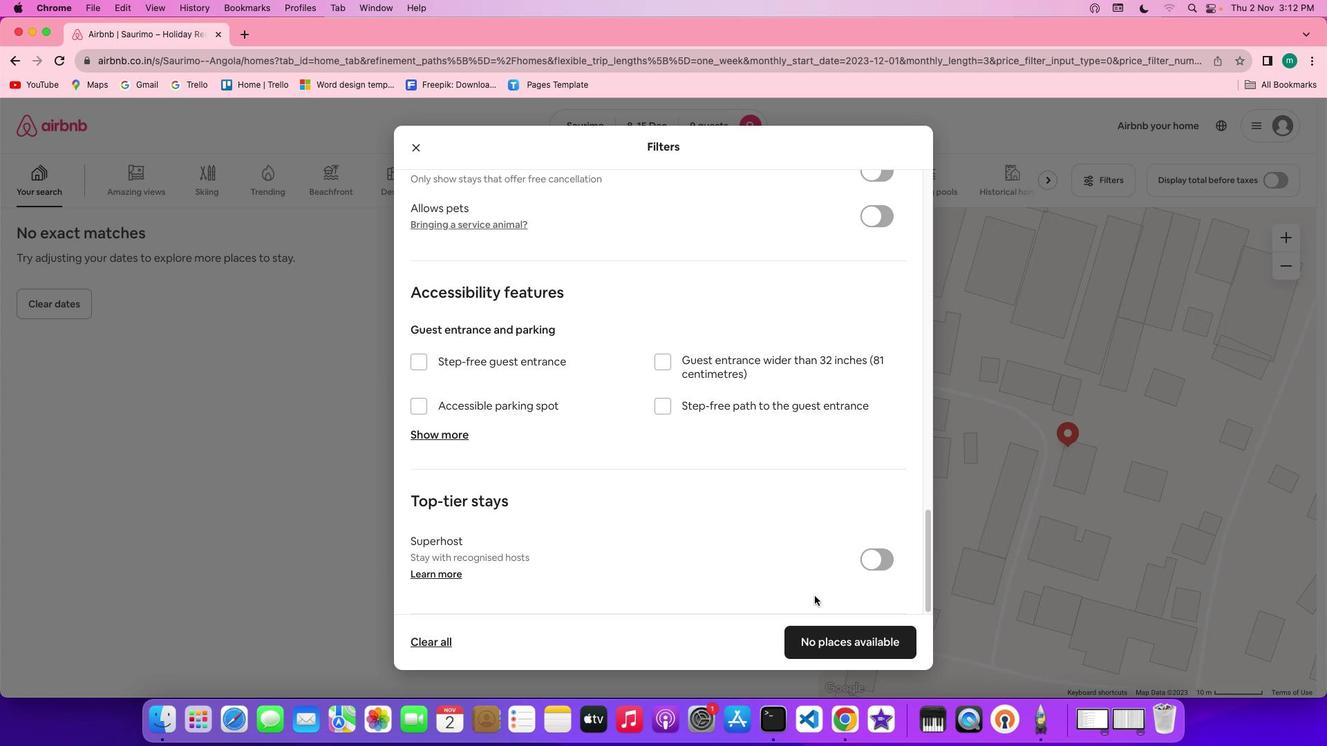 
Action: Mouse scrolled (814, 596) with delta (0, -3)
Screenshot: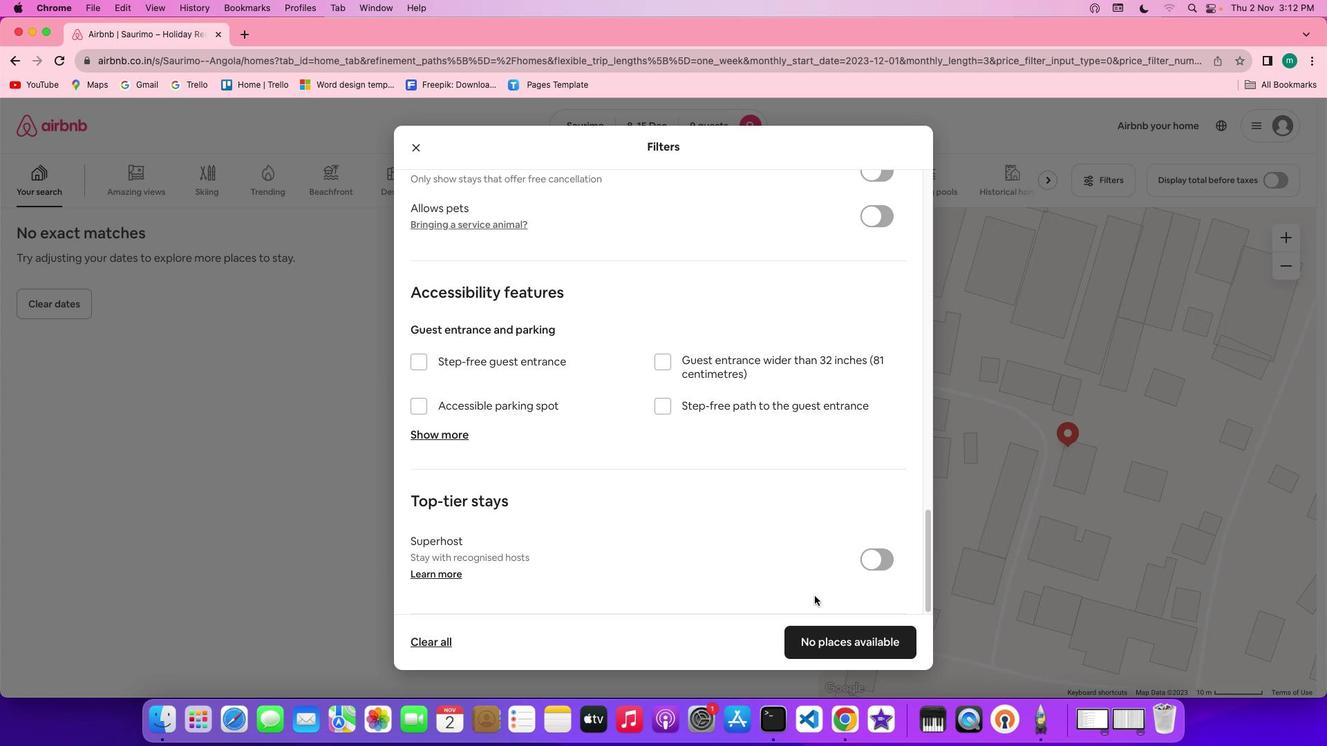 
Action: Mouse scrolled (814, 596) with delta (0, -4)
Screenshot: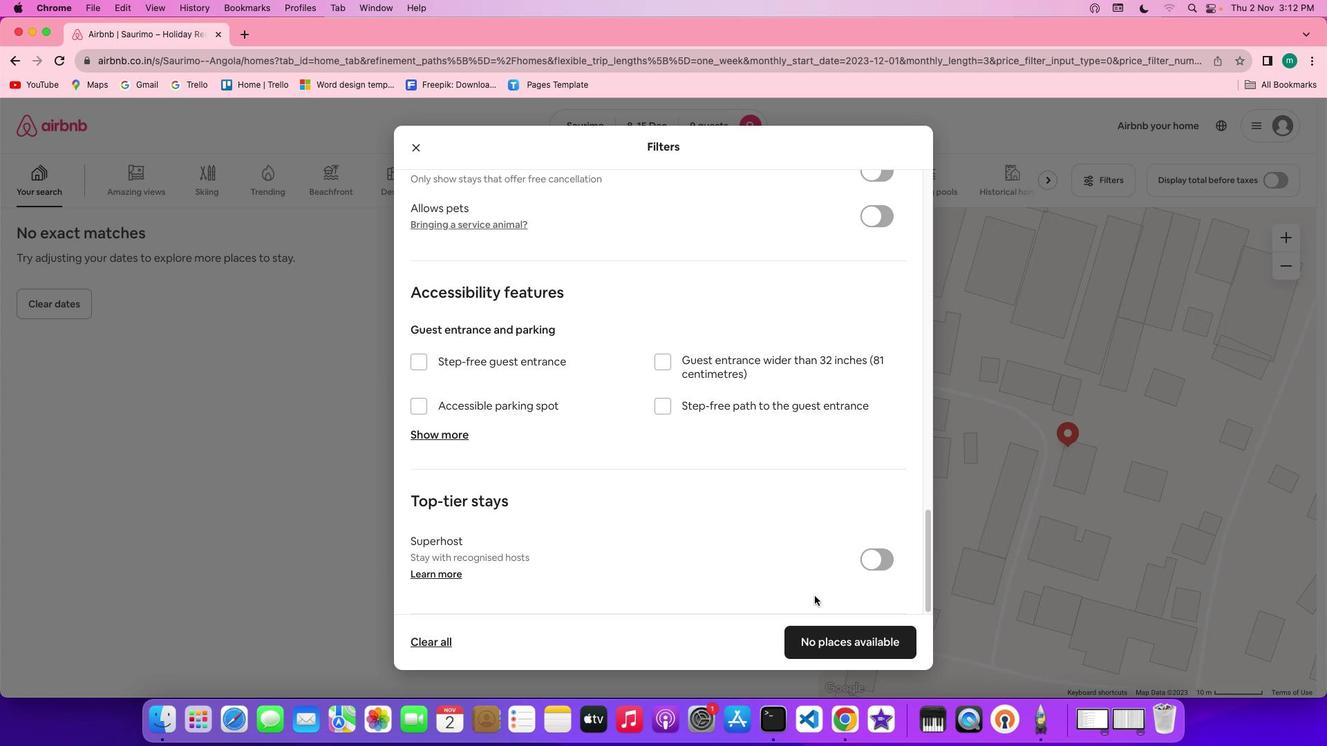 
Action: Mouse scrolled (814, 596) with delta (0, -4)
Screenshot: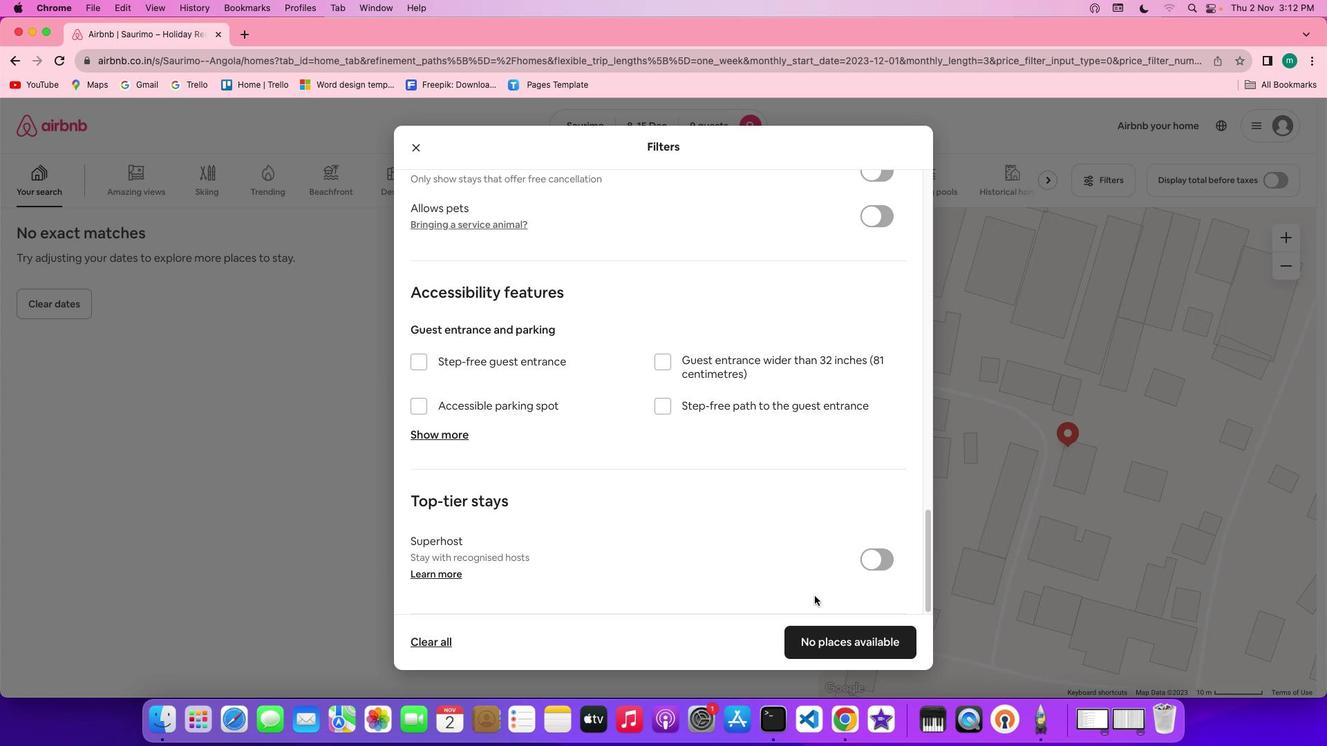 
Action: Mouse moved to (856, 645)
Screenshot: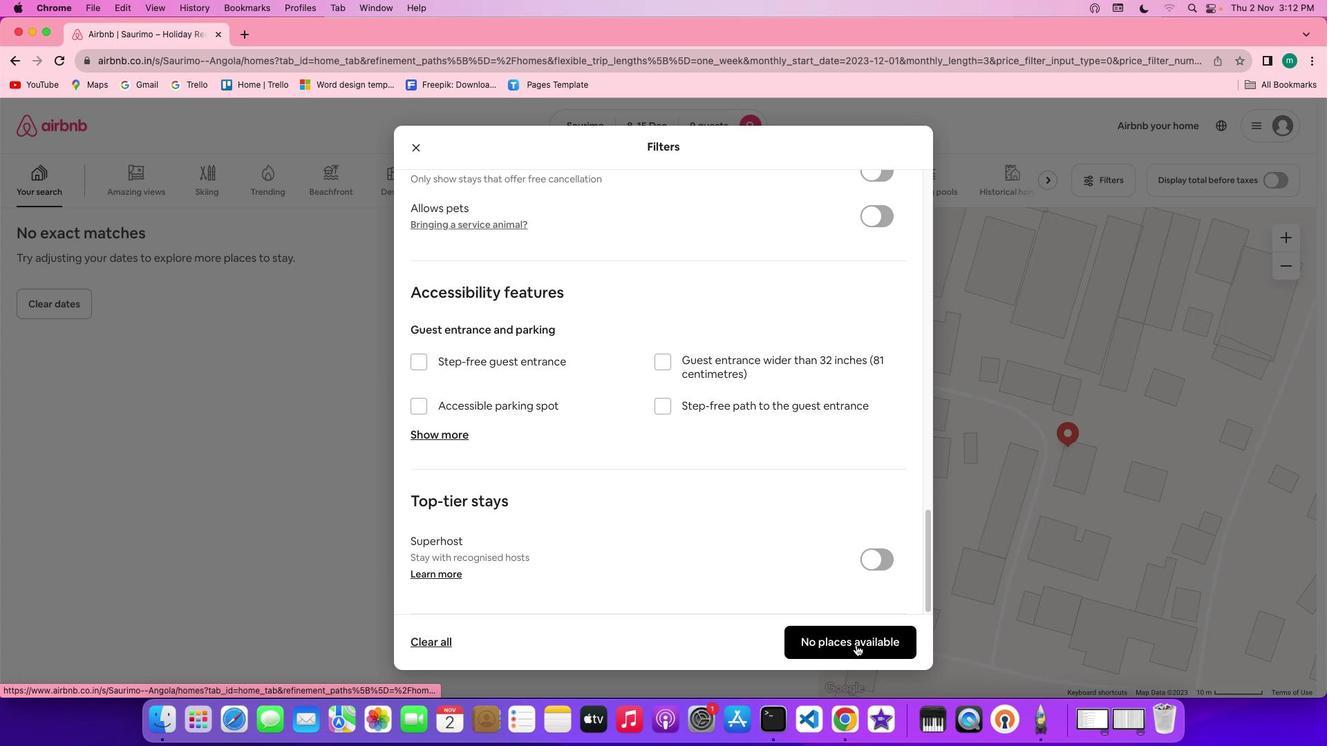 
Action: Mouse pressed left at (856, 645)
Screenshot: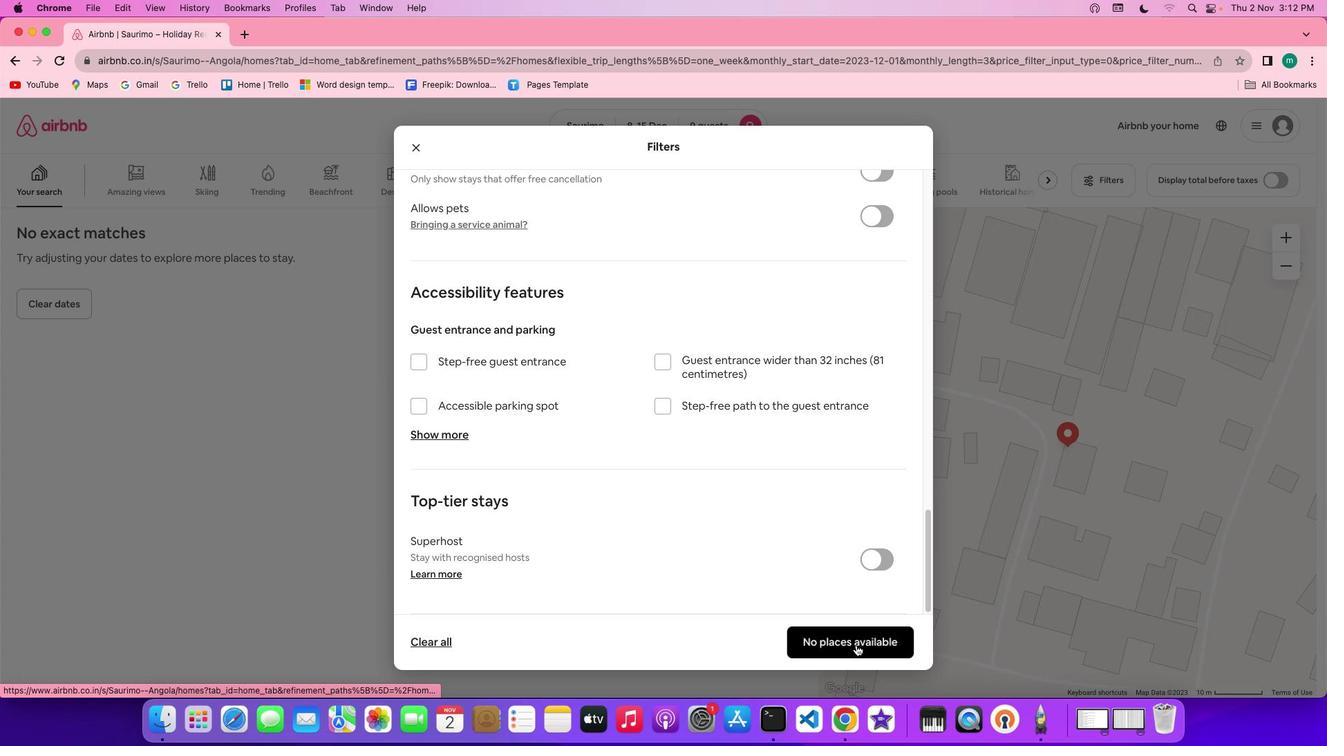 
Action: Mouse moved to (395, 466)
Screenshot: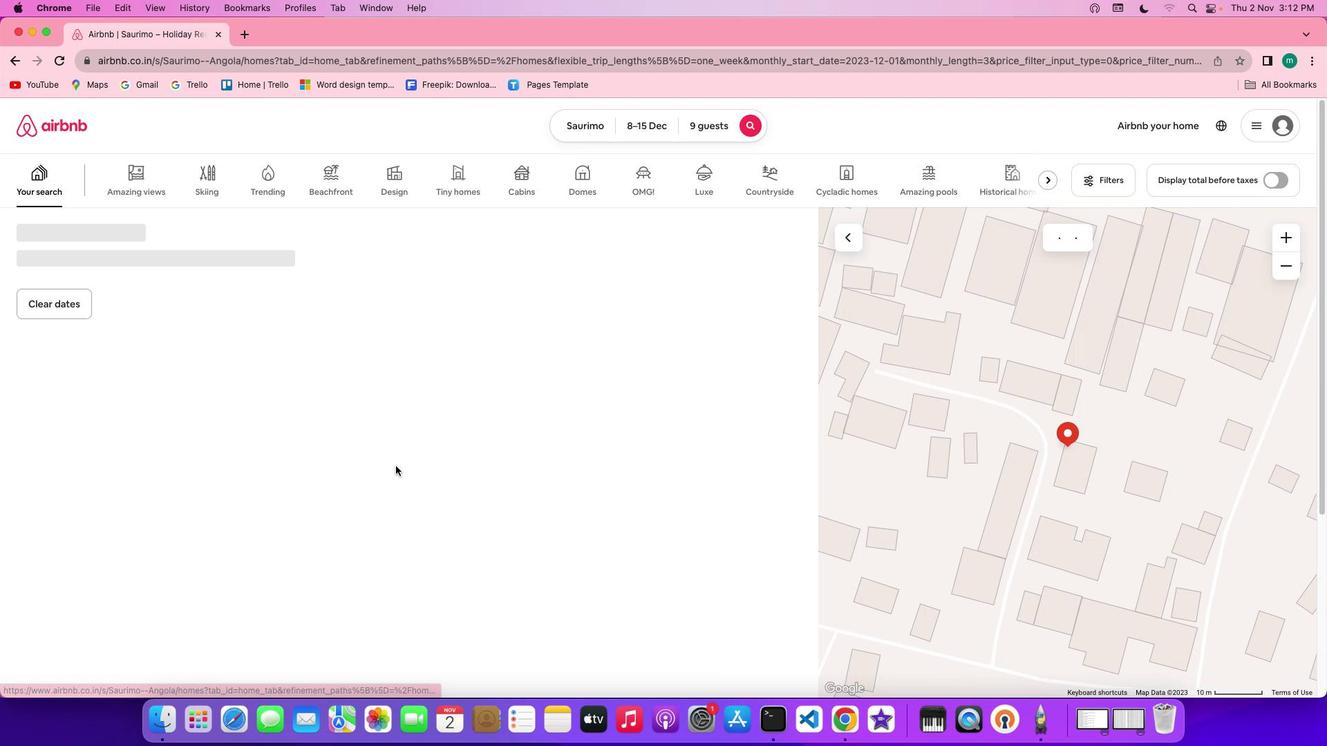 
